 Task: Look for Airbnb properties in Pánuco, Mexico from 12th  December, 2023 to 15th December, 2023 for 3 adults. Place can be entire room with 2 bedrooms having 3 beds and 1 bathroom. Property type can be flat.
Action: Mouse moved to (430, 214)
Screenshot: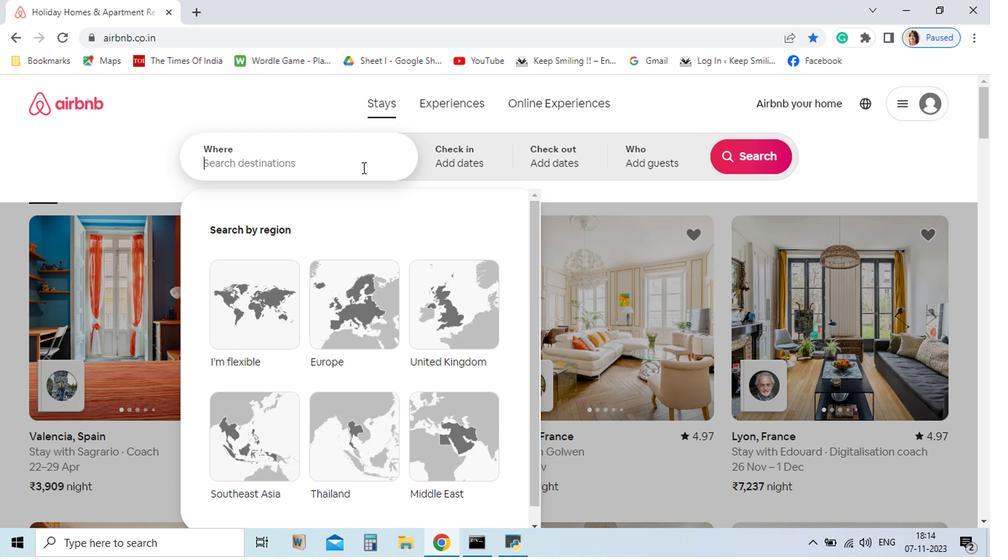 
Action: Mouse pressed left at (430, 214)
Screenshot: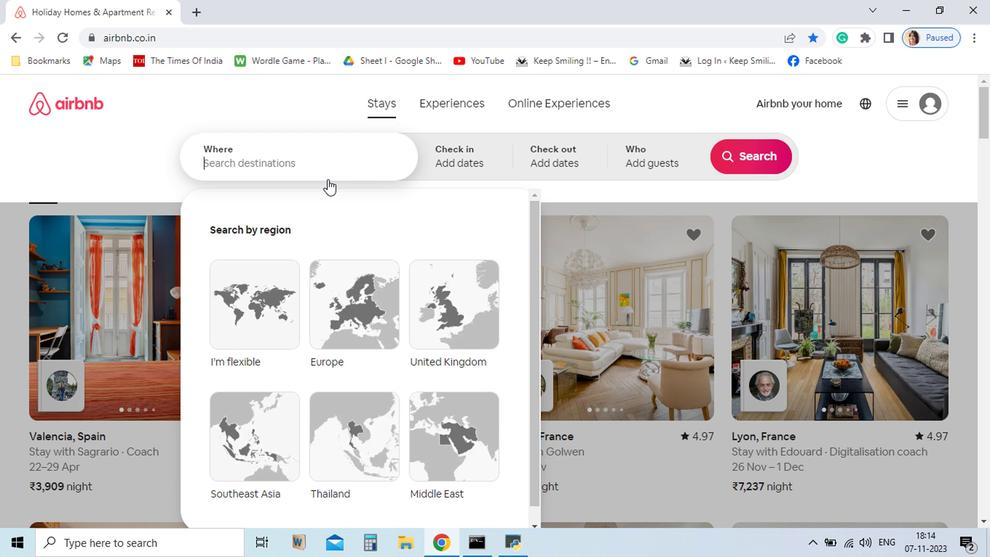 
Action: Mouse moved to (347, 259)
Screenshot: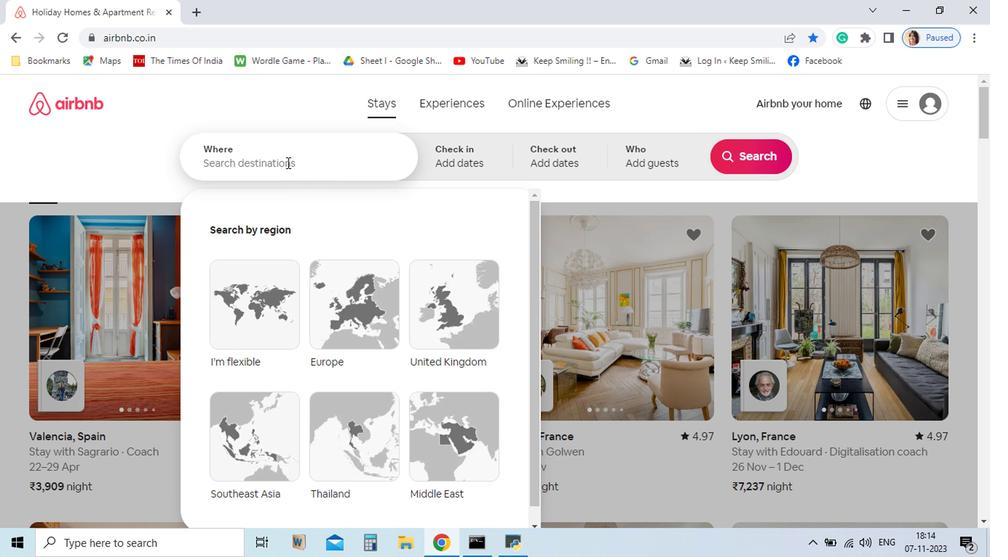 
Action: Mouse pressed left at (347, 259)
Screenshot: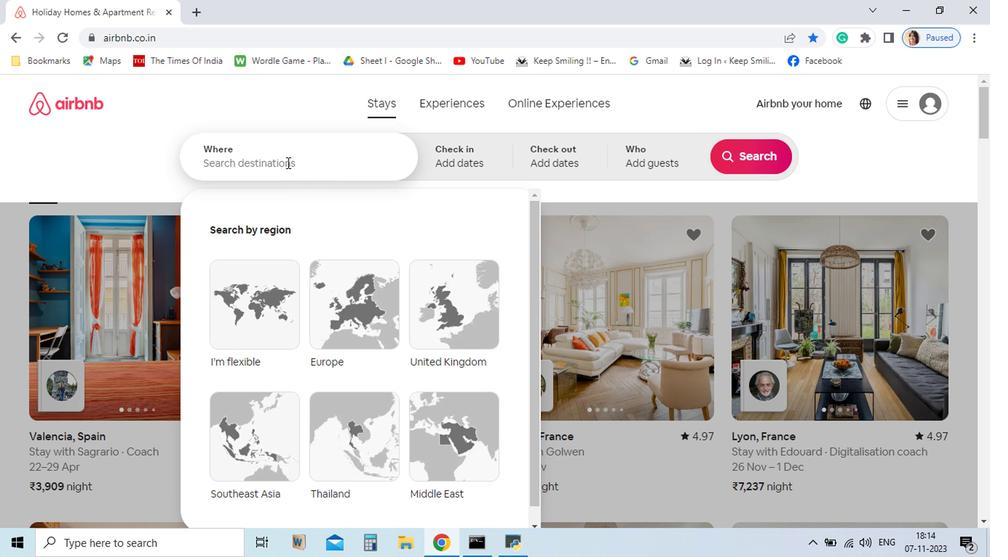 
Action: Mouse moved to (347, 259)
Screenshot: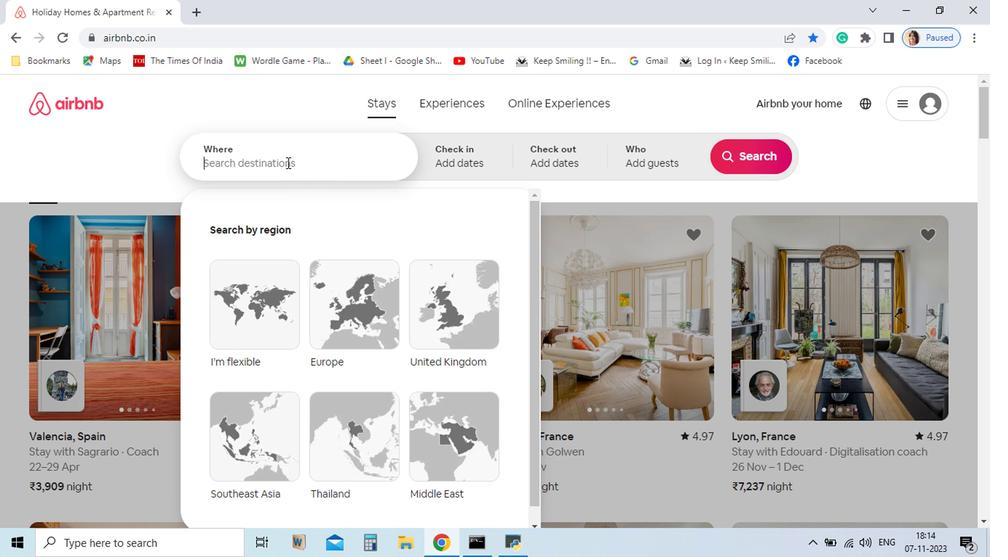 
Action: Key pressed <Key.shift_r>Panuco
Screenshot: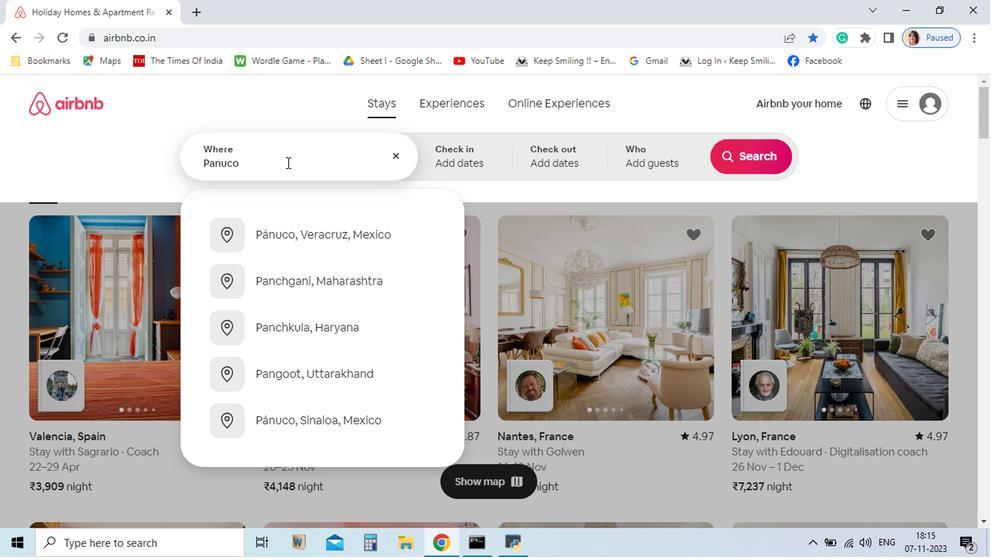 
Action: Mouse moved to (360, 314)
Screenshot: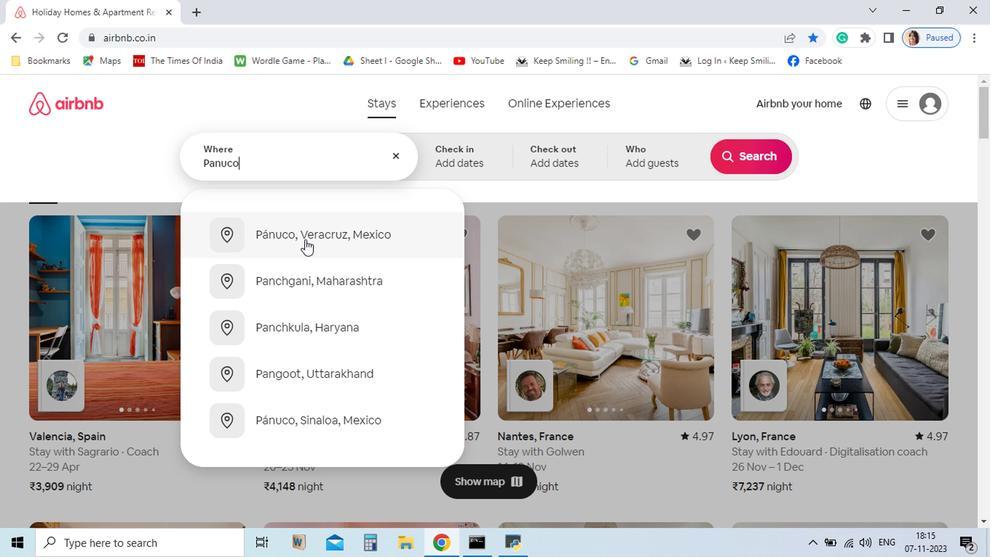 
Action: Mouse pressed left at (360, 314)
Screenshot: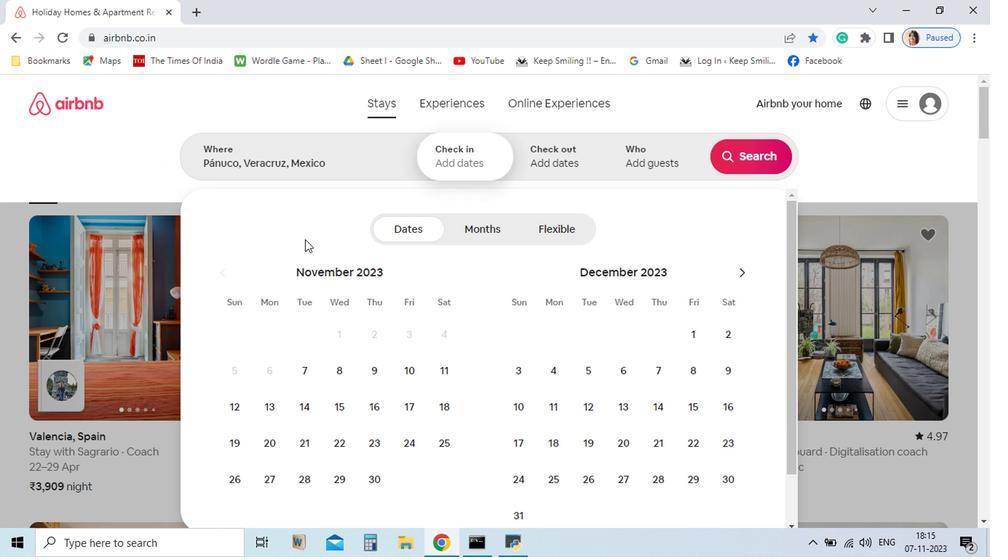 
Action: Mouse moved to (350, 258)
Screenshot: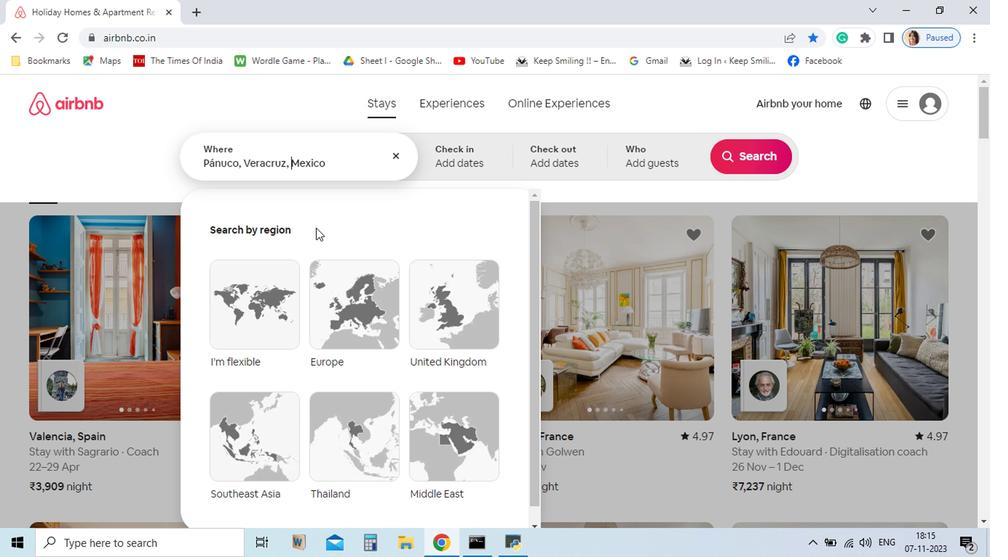 
Action: Mouse pressed left at (350, 258)
Screenshot: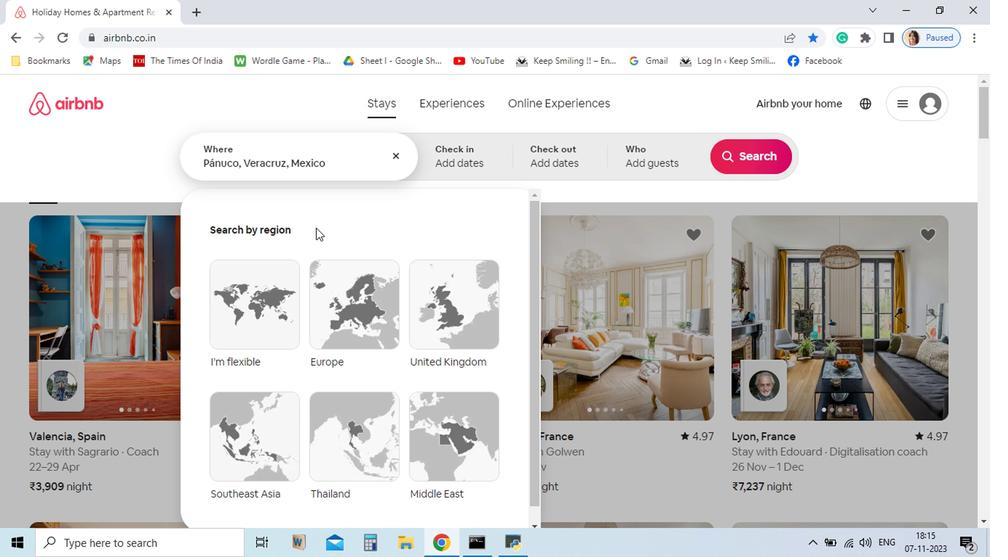 
Action: Mouse moved to (367, 305)
Screenshot: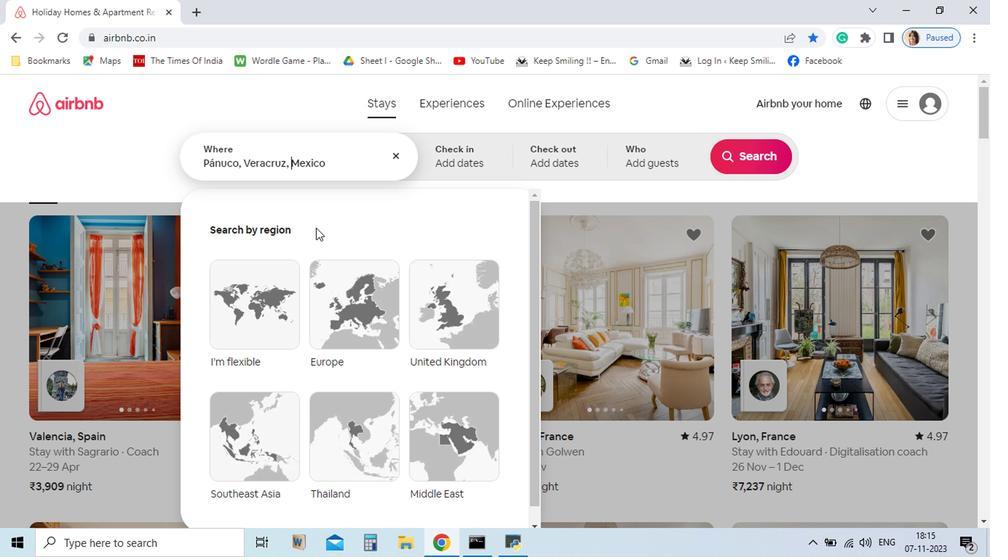 
Action: Key pressed <Key.backspace><Key.backspace><Key.backspace><Key.backspace><Key.backspace><Key.backspace><Key.backspace><Key.backspace><Key.backspace><Key.backspace>
Screenshot: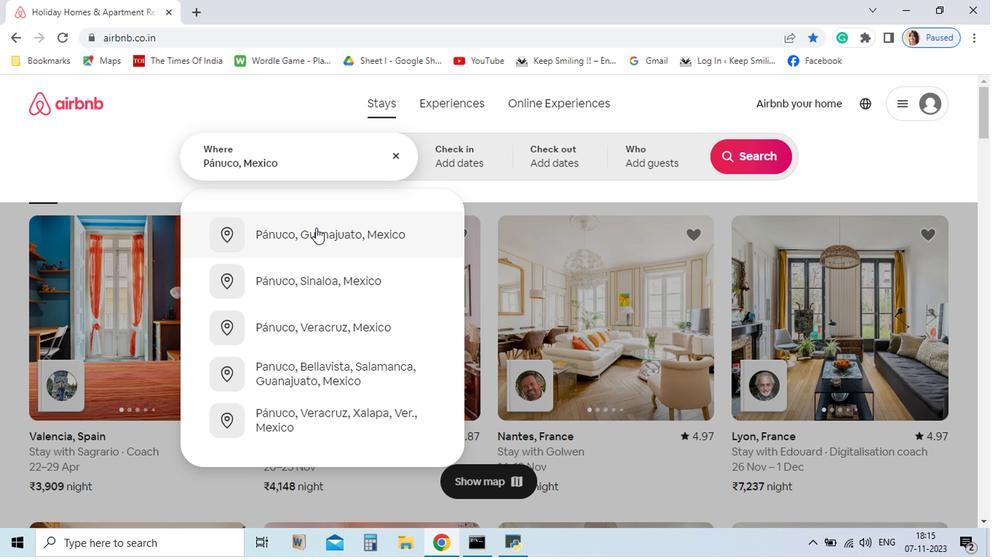 
Action: Mouse moved to (354, 257)
Screenshot: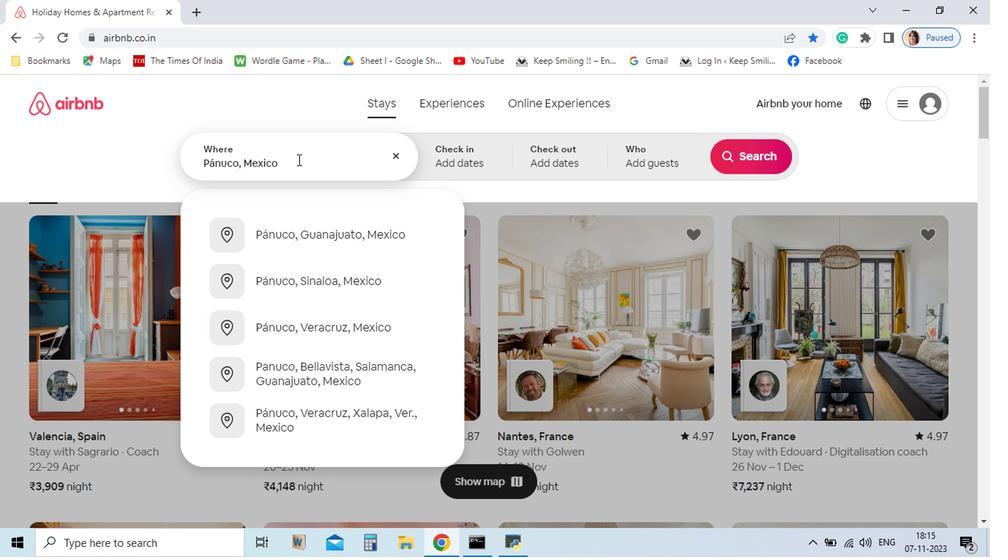 
Action: Mouse pressed left at (354, 257)
Screenshot: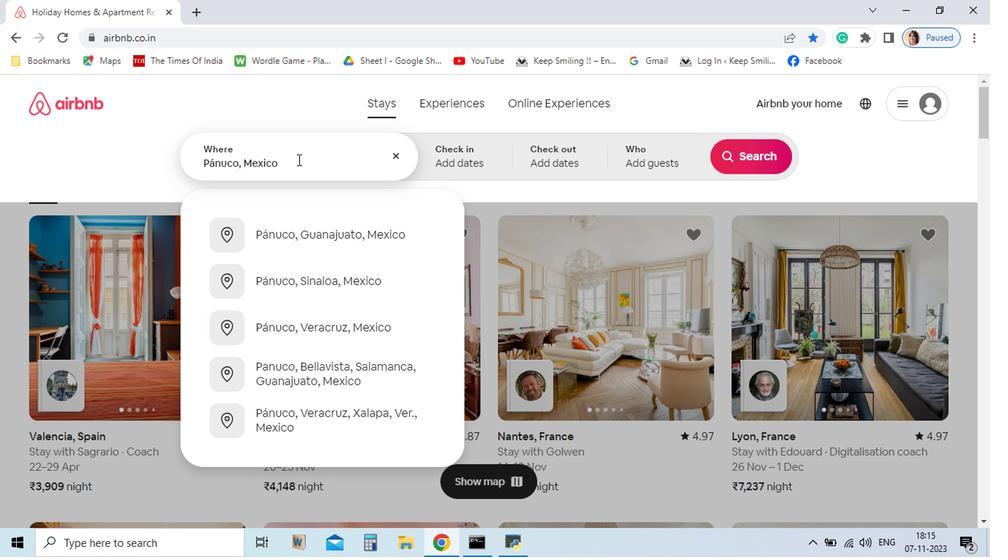 
Action: Mouse moved to (354, 257)
Screenshot: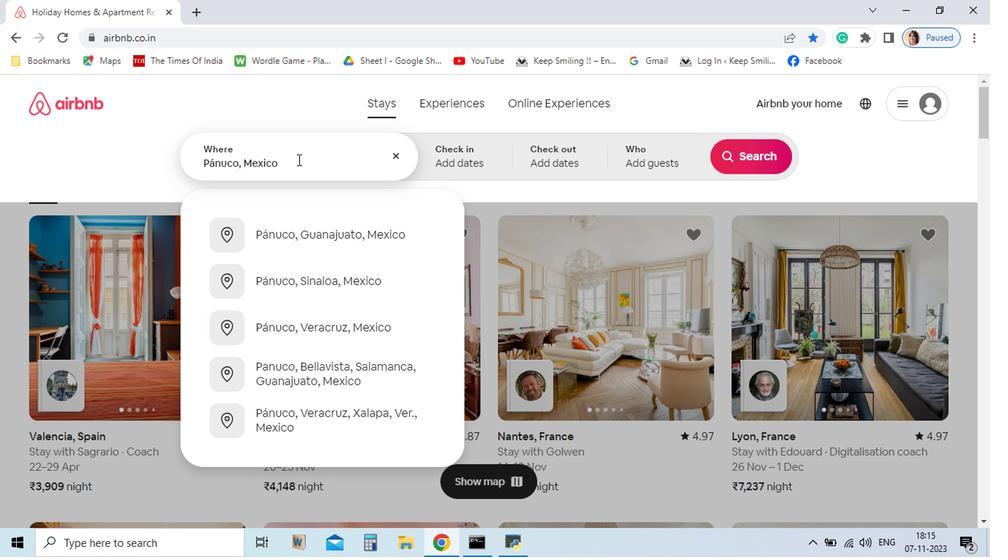 
Action: Key pressed <Key.enter>
Screenshot: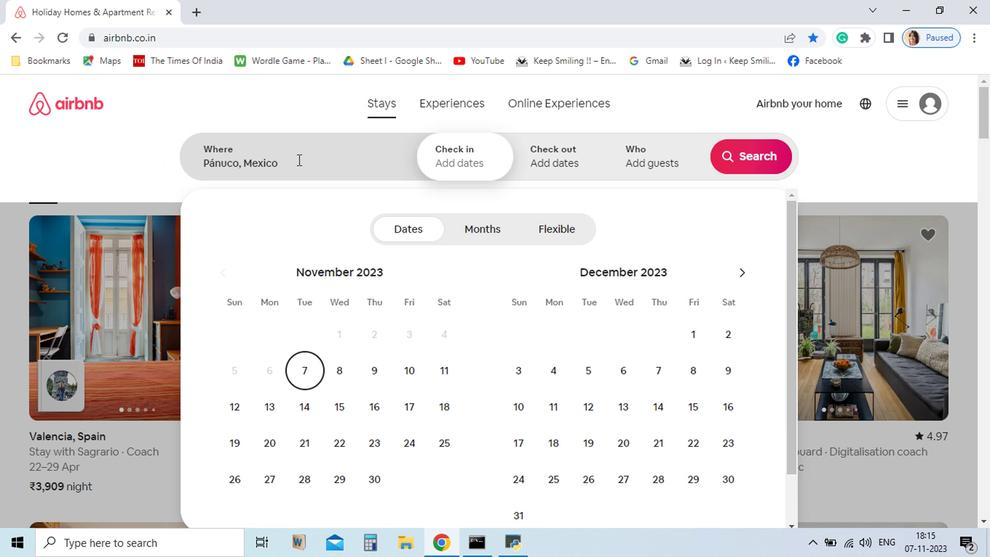
Action: Mouse moved to (554, 430)
Screenshot: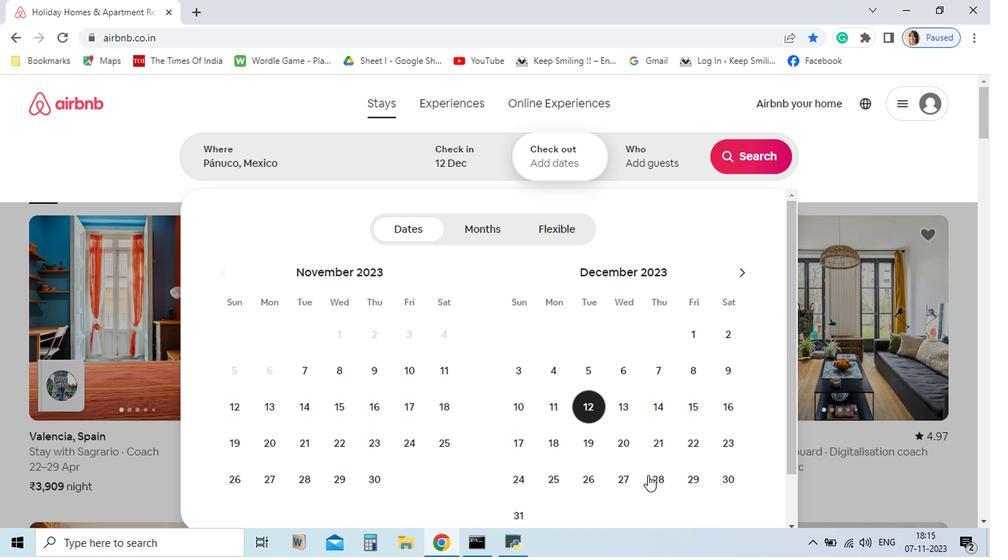 
Action: Mouse pressed left at (554, 430)
Screenshot: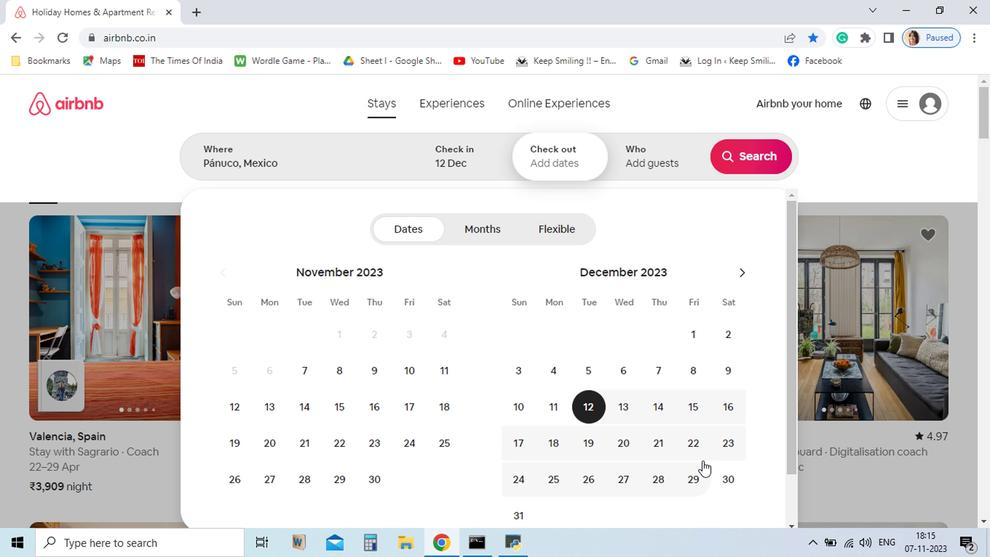 
Action: Mouse moved to (641, 434)
Screenshot: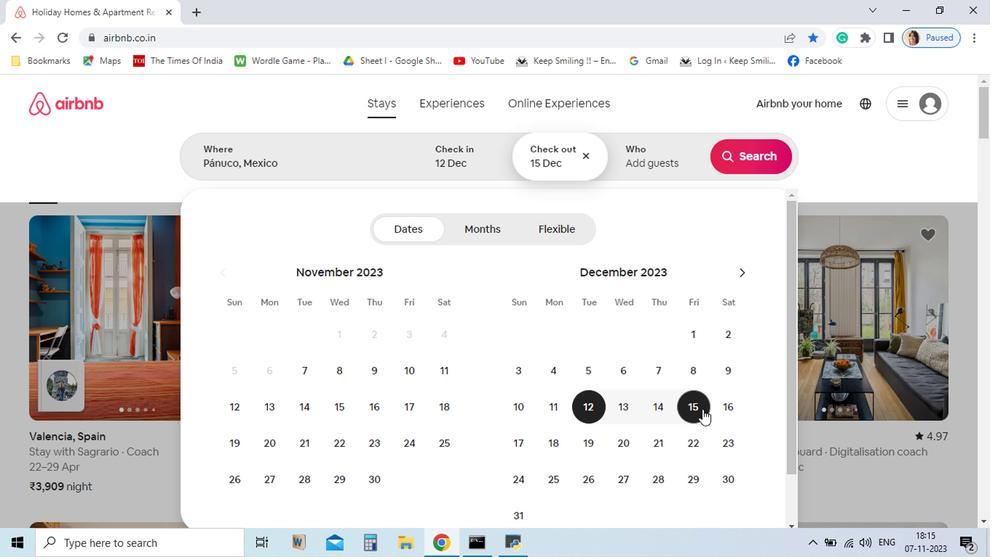 
Action: Mouse pressed left at (641, 434)
Screenshot: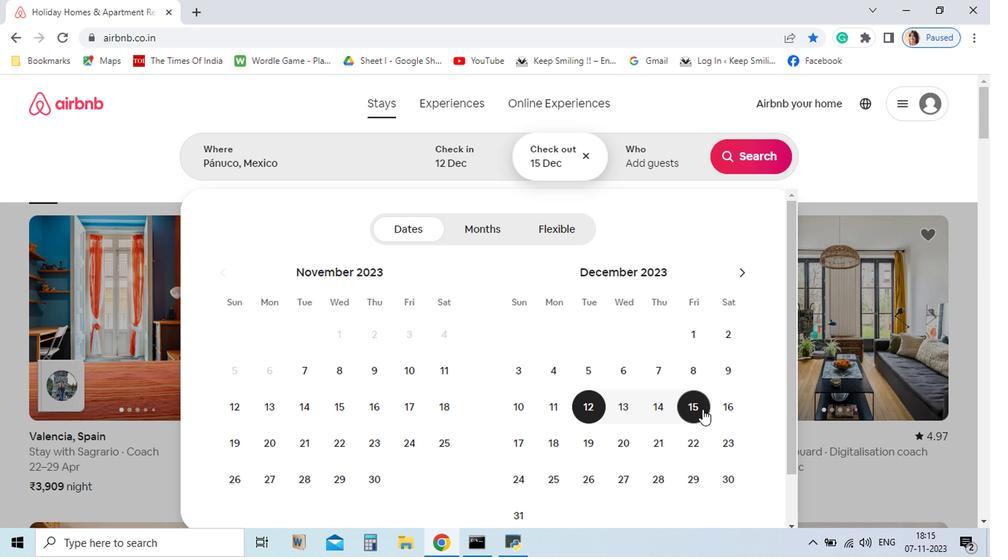 
Action: Mouse moved to (601, 254)
Screenshot: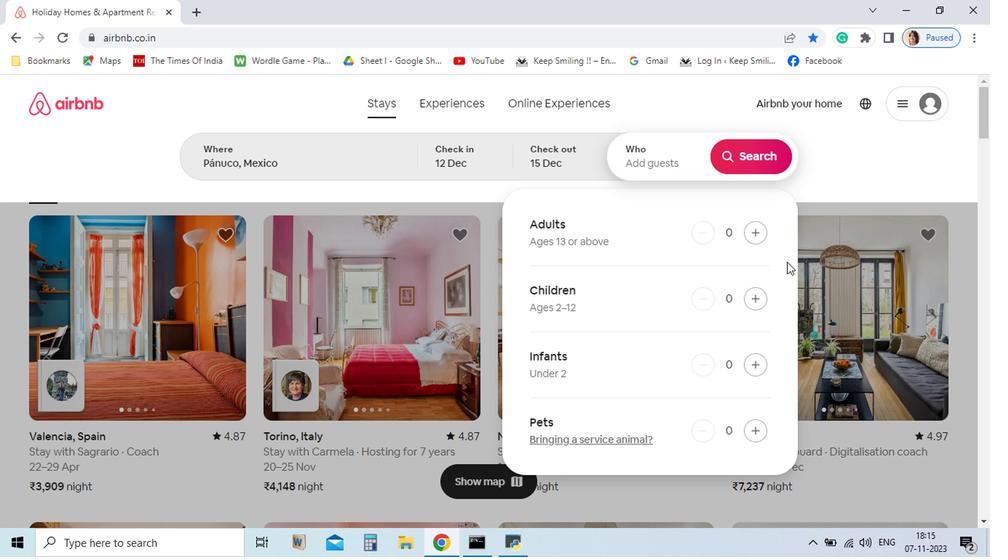 
Action: Mouse pressed left at (601, 254)
Screenshot: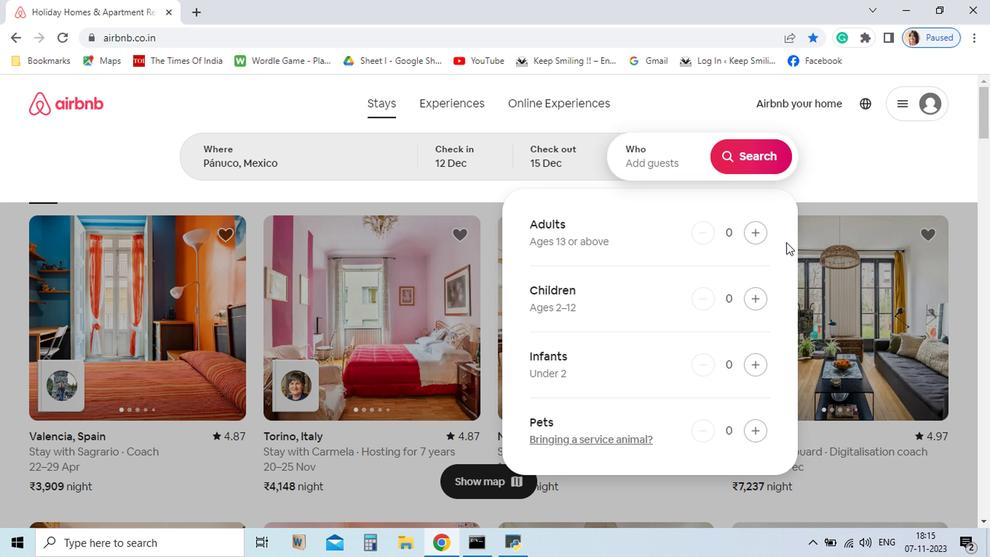 
Action: Mouse moved to (679, 306)
Screenshot: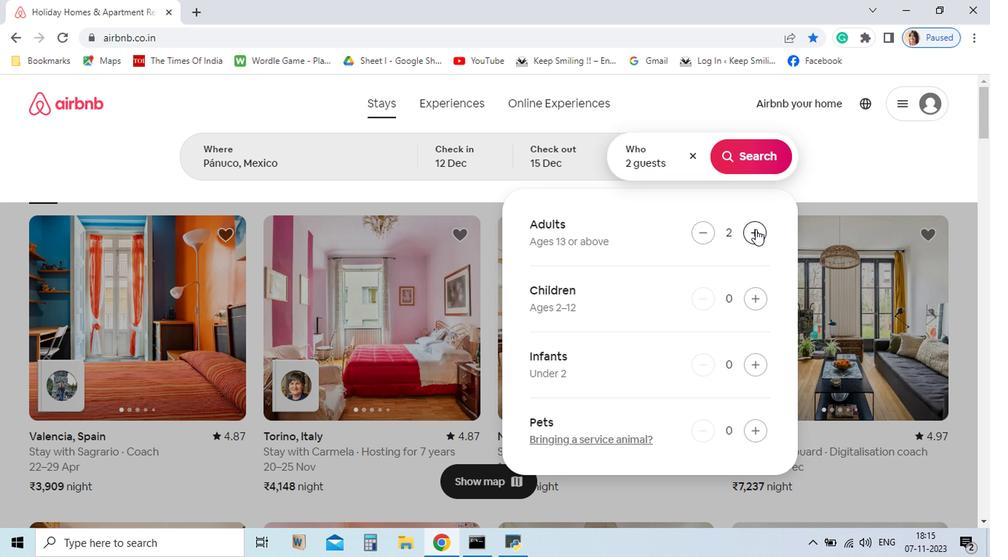 
Action: Mouse pressed left at (679, 306)
Screenshot: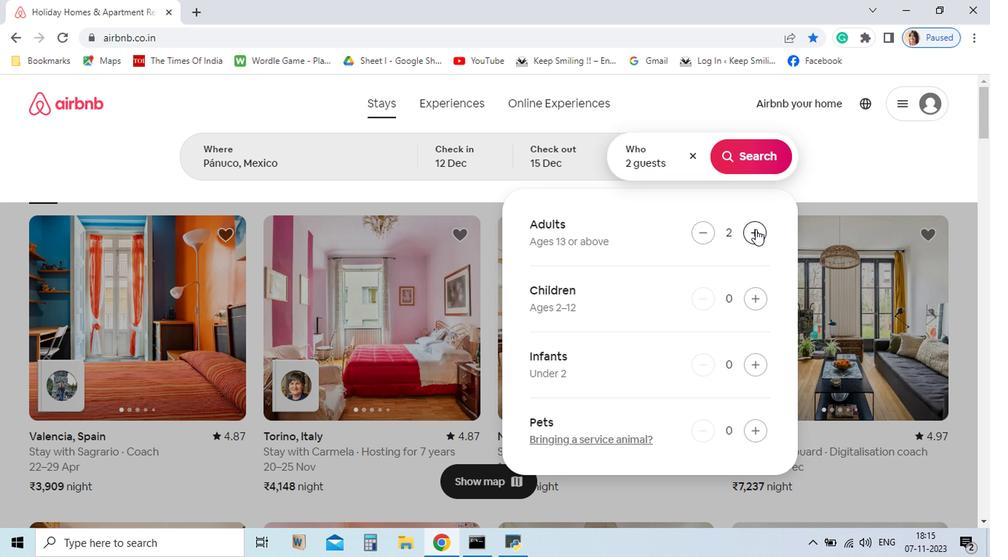 
Action: Mouse pressed left at (679, 306)
Screenshot: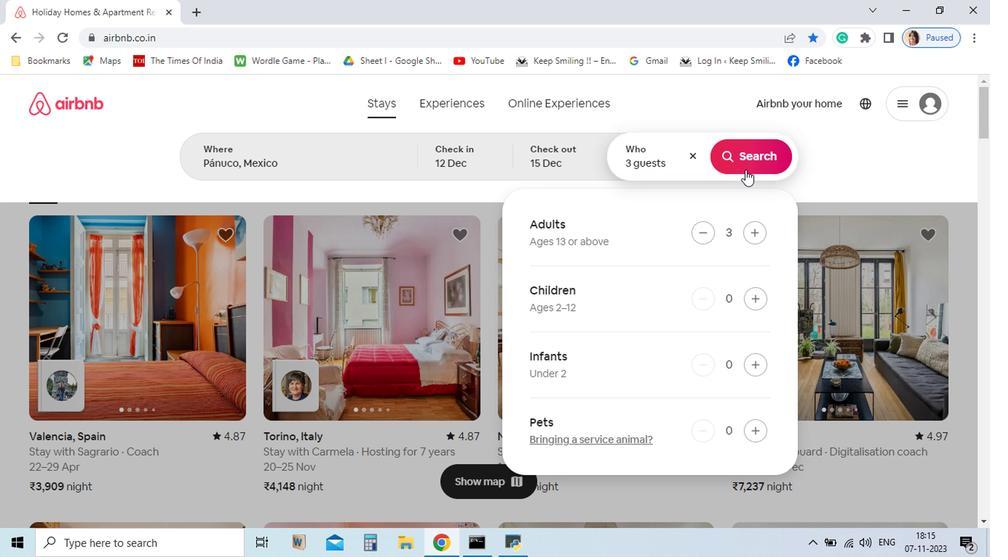
Action: Mouse pressed left at (679, 306)
Screenshot: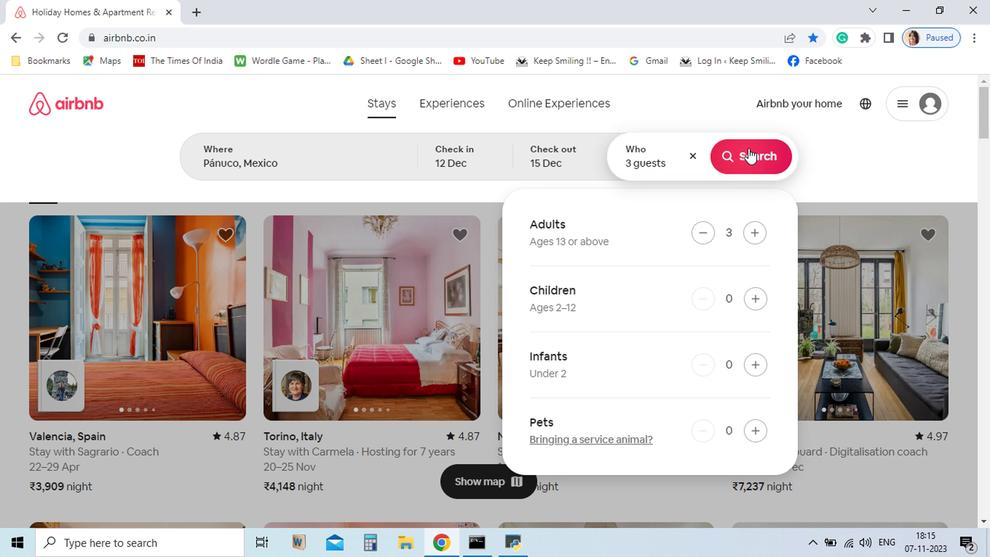 
Action: Mouse moved to (674, 248)
Screenshot: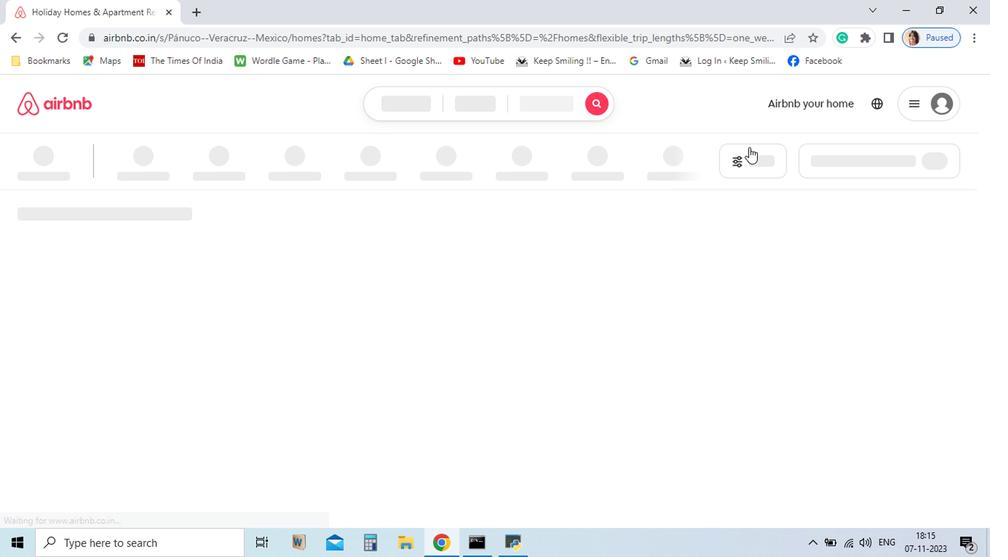 
Action: Mouse pressed left at (674, 248)
Screenshot: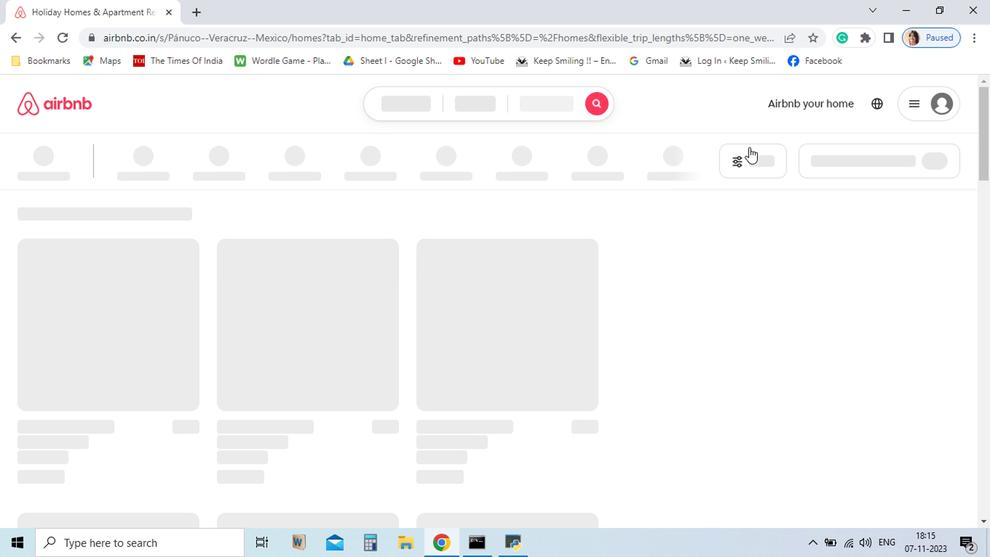 
Action: Mouse moved to (687, 260)
Screenshot: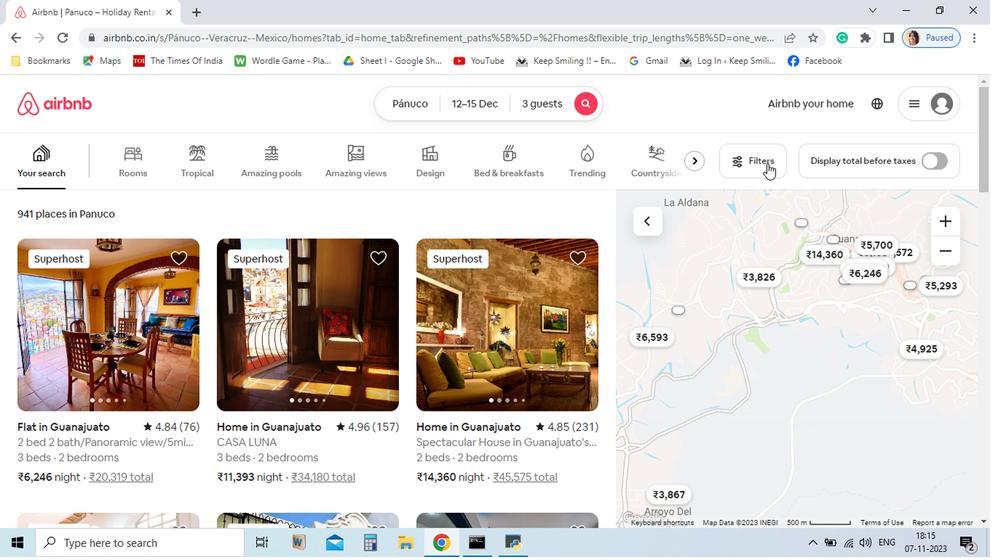 
Action: Mouse pressed left at (687, 260)
Screenshot: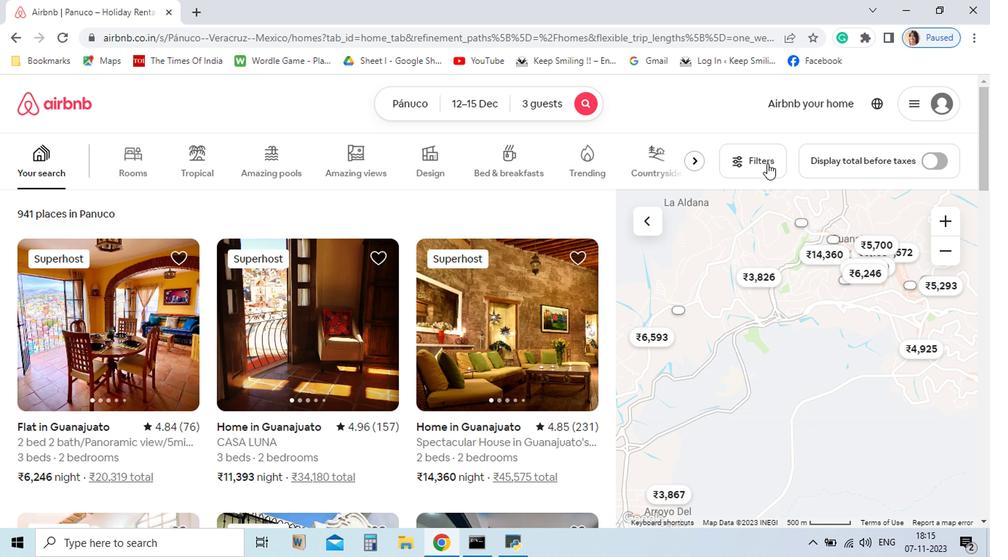
Action: Mouse moved to (692, 276)
Screenshot: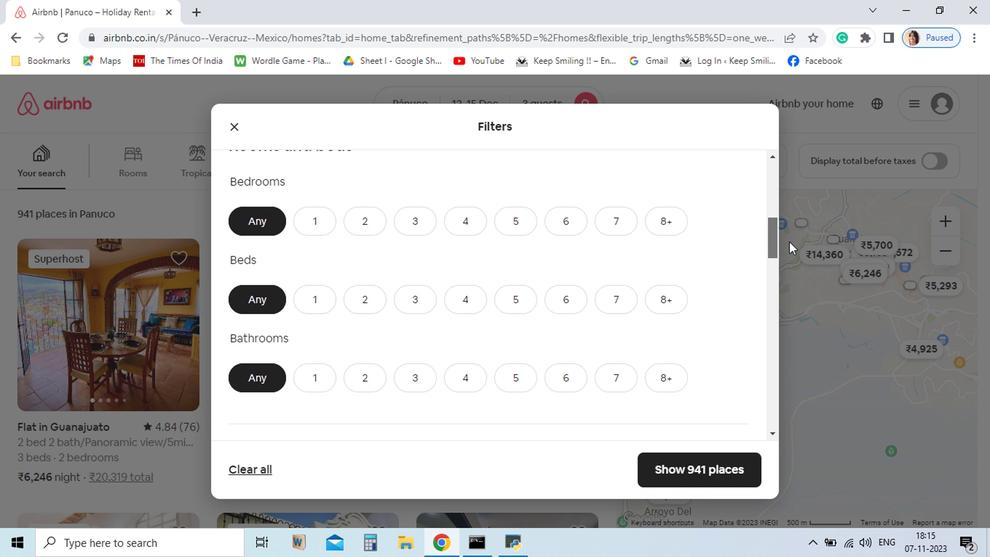
Action: Mouse pressed left at (692, 276)
Screenshot: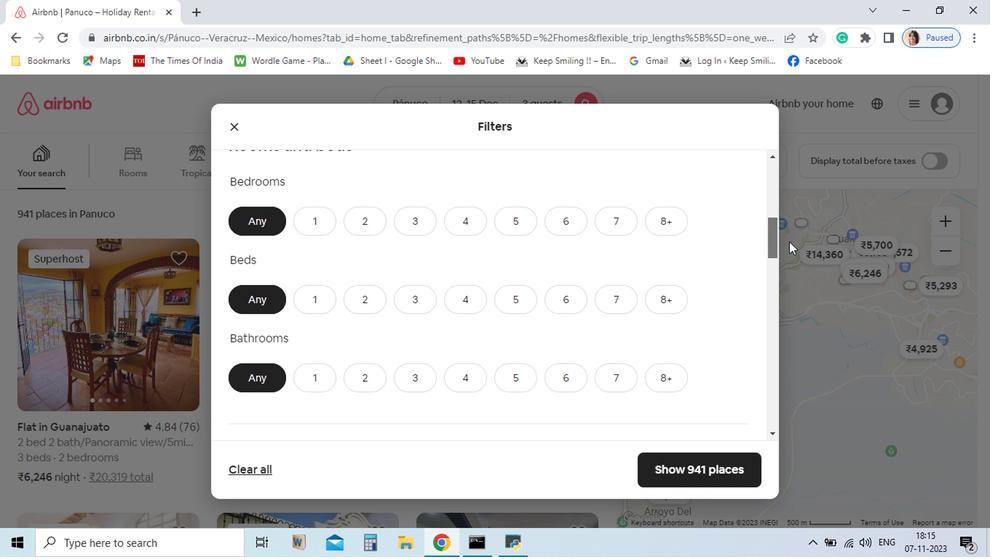 
Action: Mouse moved to (399, 301)
Screenshot: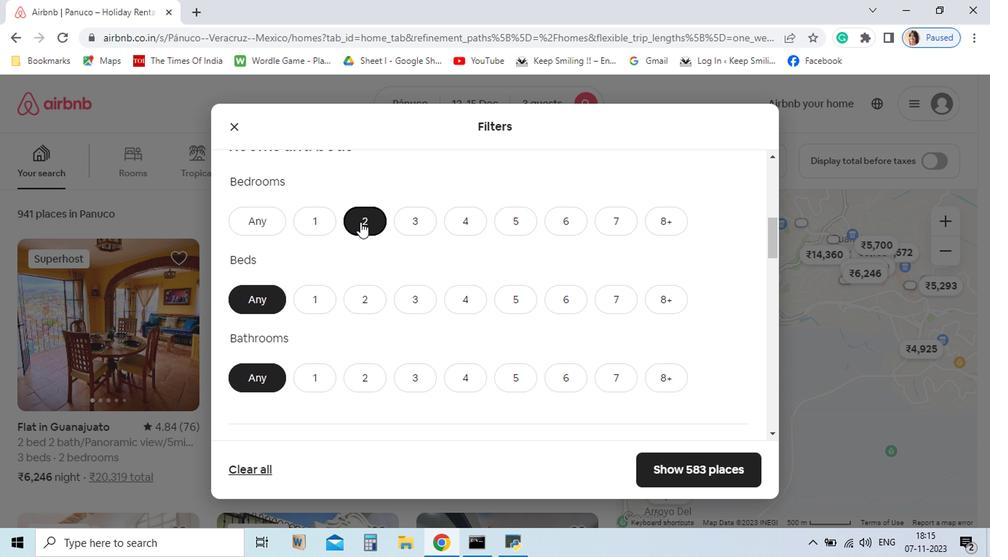 
Action: Mouse pressed left at (399, 301)
Screenshot: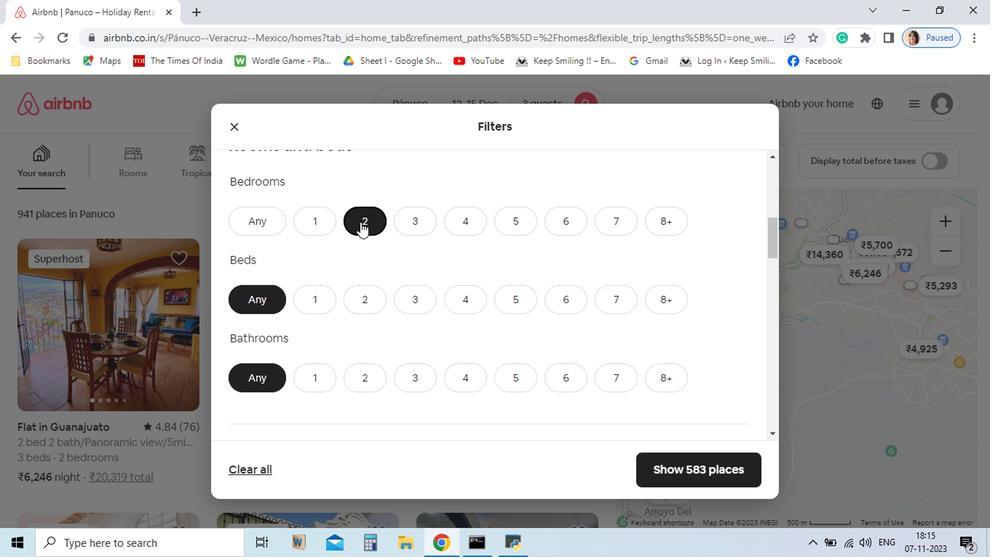 
Action: Mouse moved to (439, 353)
Screenshot: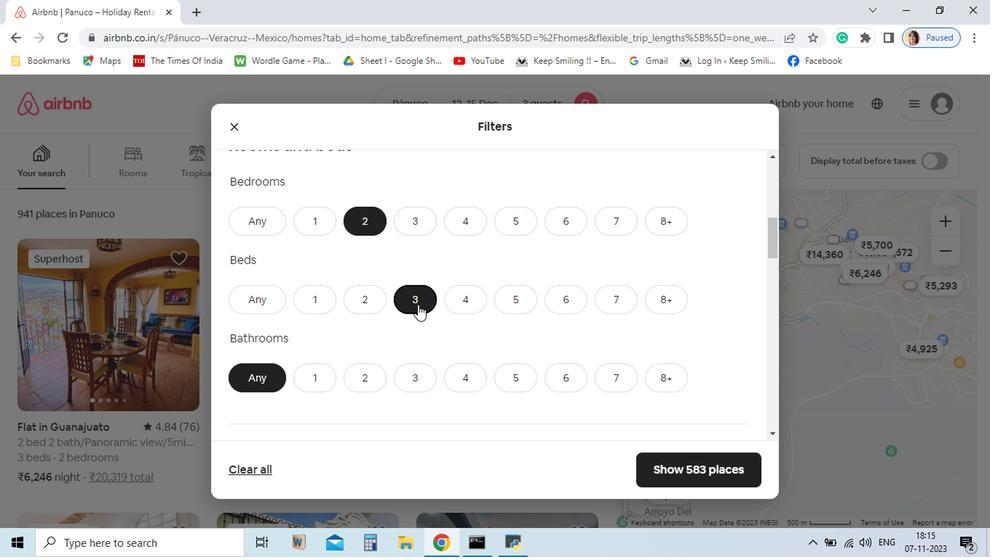 
Action: Mouse pressed left at (439, 353)
Screenshot: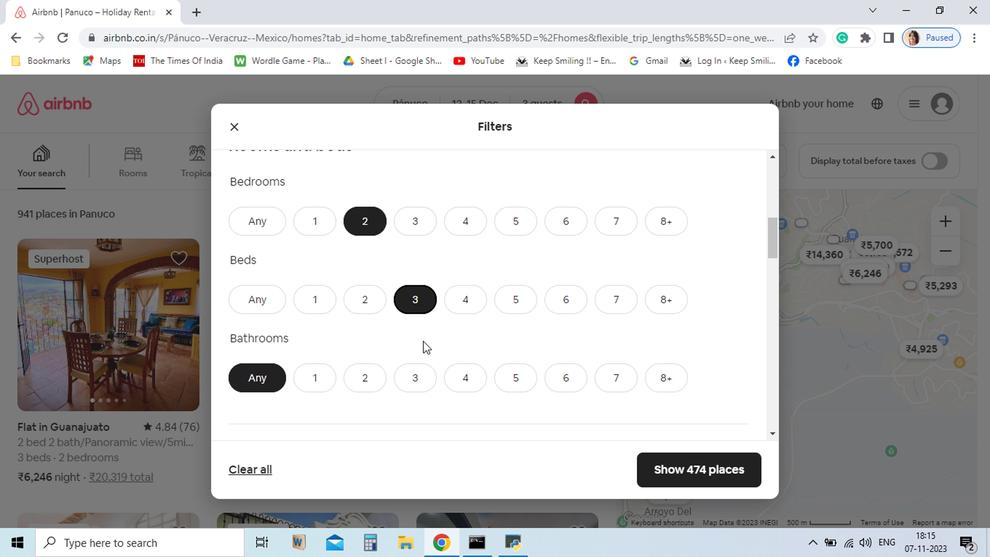 
Action: Mouse moved to (370, 413)
Screenshot: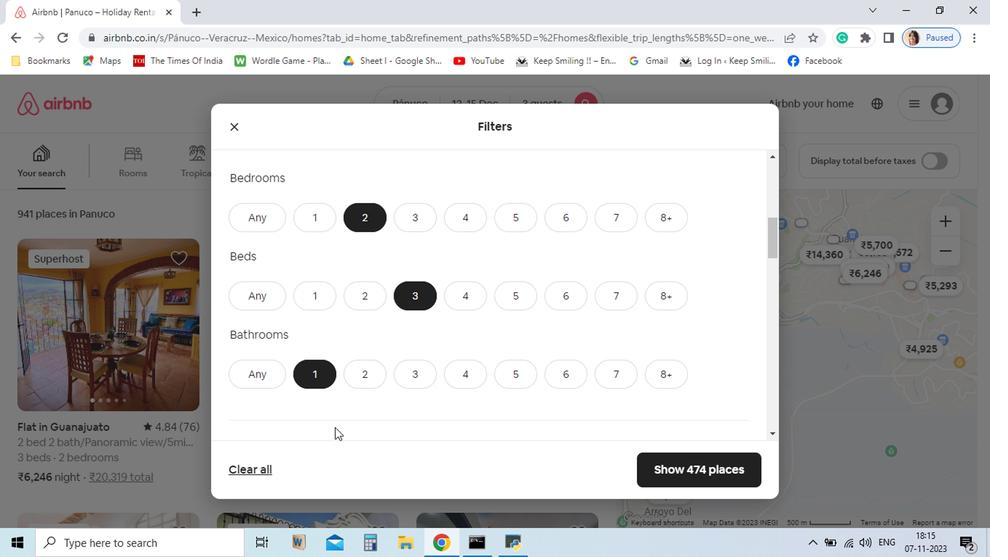 
Action: Mouse pressed left at (370, 413)
Screenshot: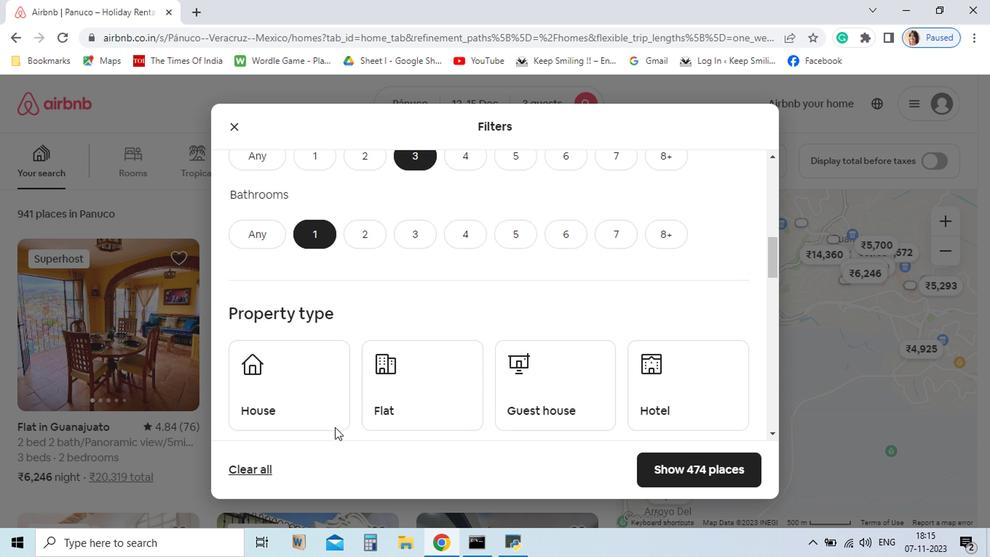 
Action: Mouse moved to (381, 447)
Screenshot: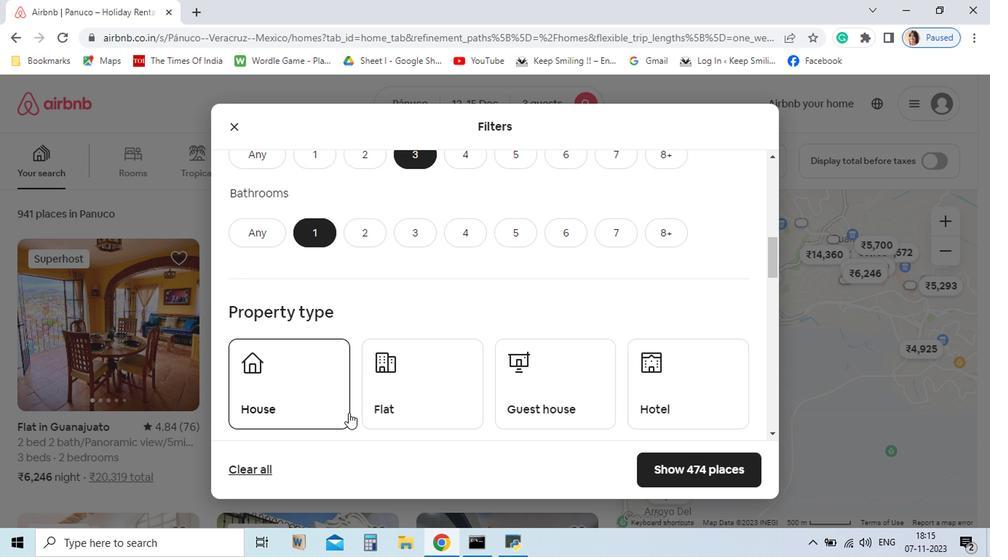 
Action: Mouse scrolled (381, 447) with delta (0, 0)
Screenshot: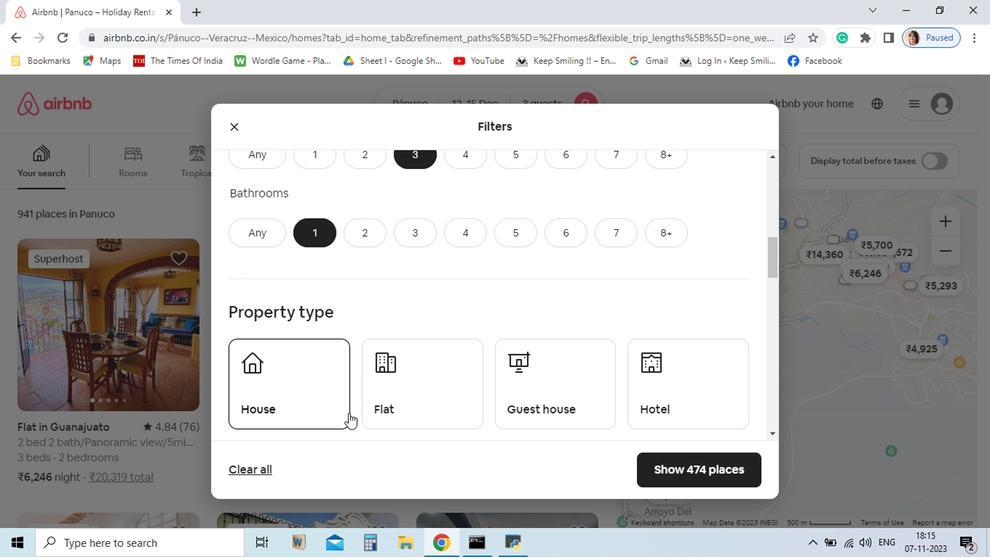 
Action: Mouse scrolled (381, 447) with delta (0, 0)
Screenshot: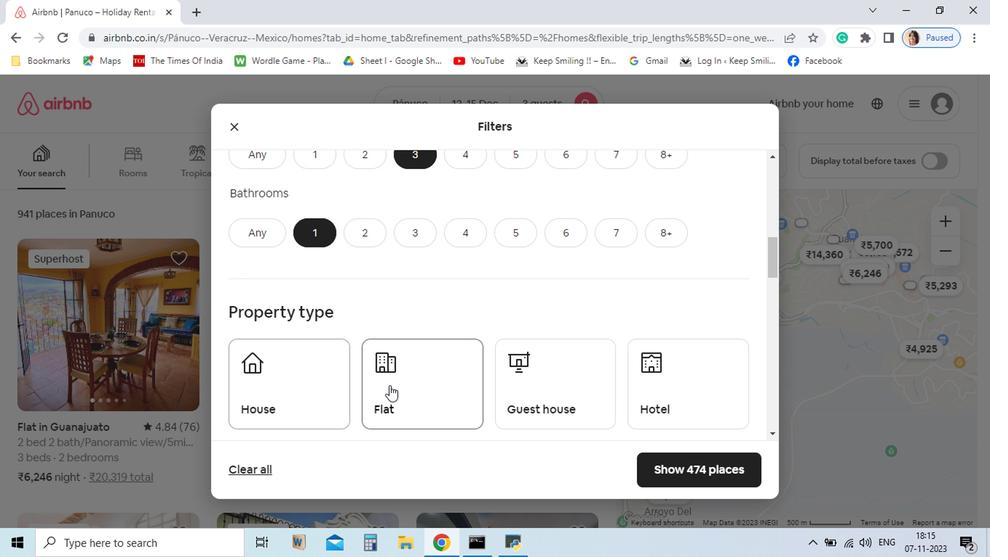 
Action: Mouse moved to (425, 416)
Screenshot: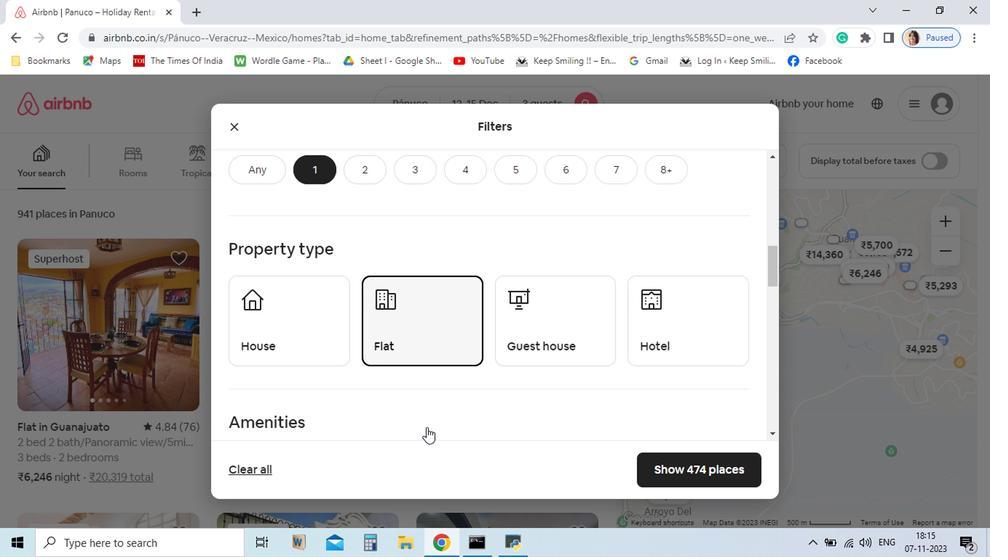 
Action: Mouse pressed left at (425, 416)
Screenshot: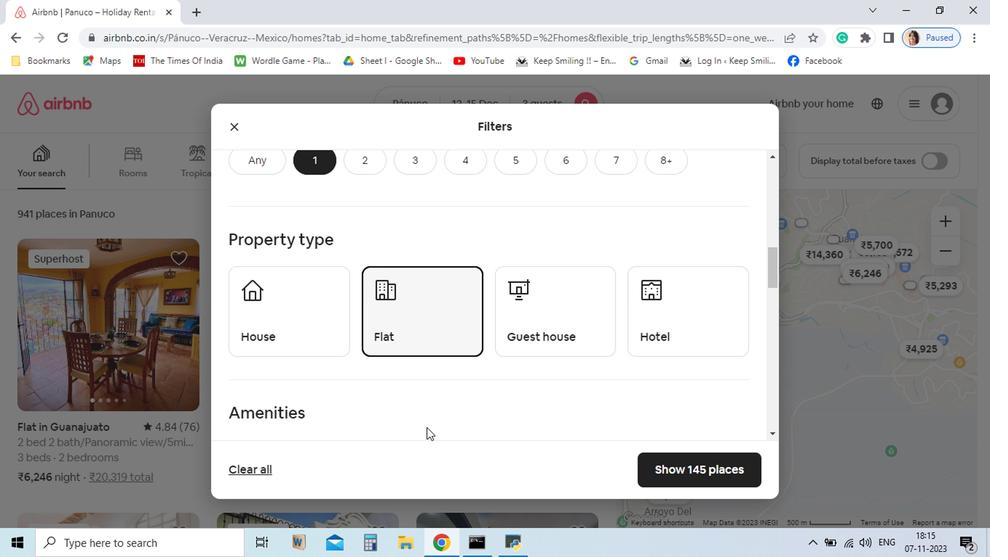 
Action: Mouse moved to (446, 447)
Screenshot: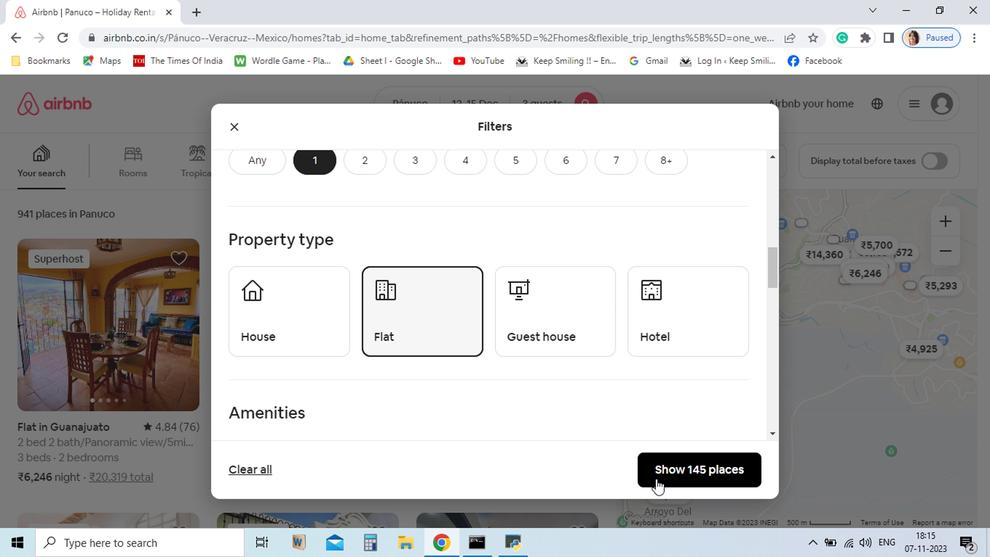 
Action: Mouse scrolled (446, 447) with delta (0, 0)
Screenshot: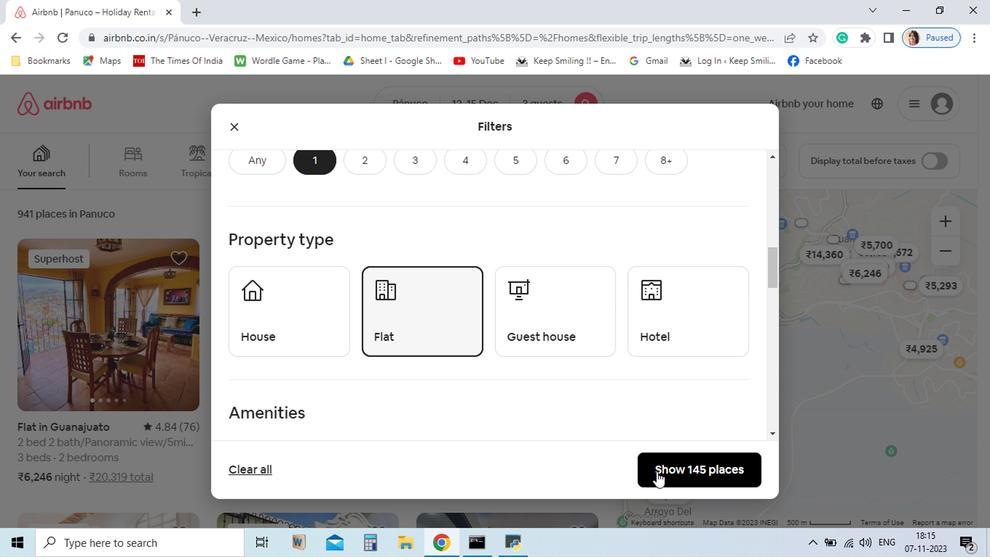 
Action: Mouse moved to (609, 479)
Screenshot: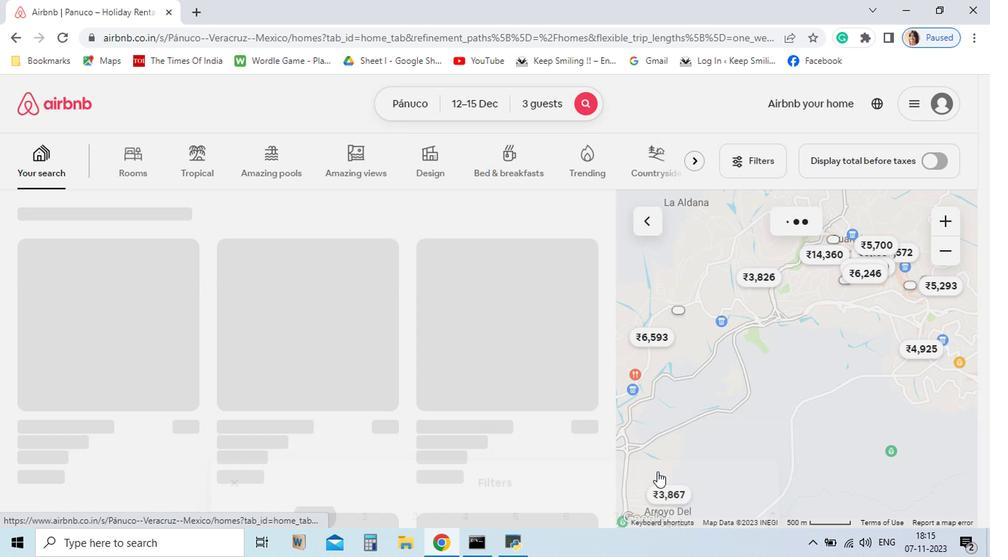 
Action: Mouse pressed left at (609, 479)
Screenshot: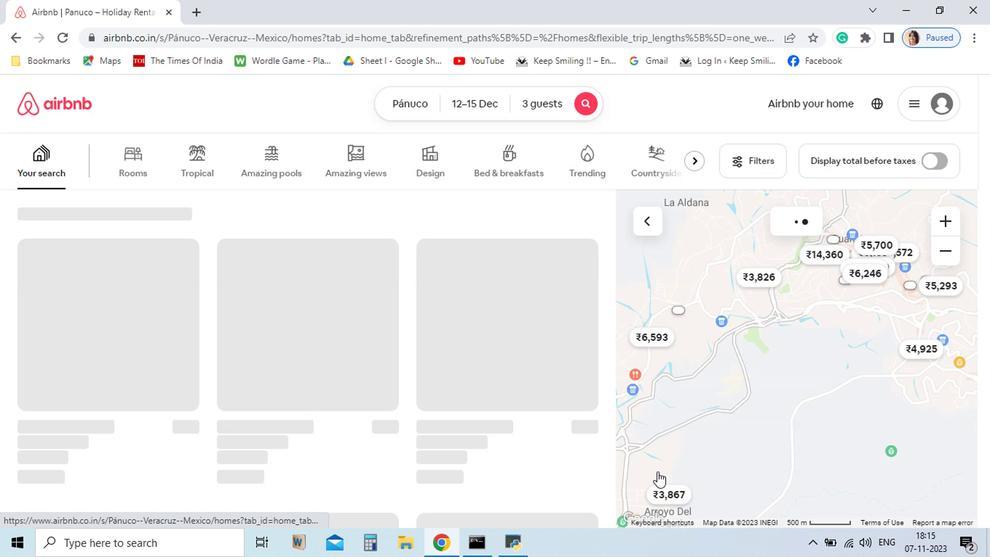 
Action: Mouse moved to (526, 477)
Screenshot: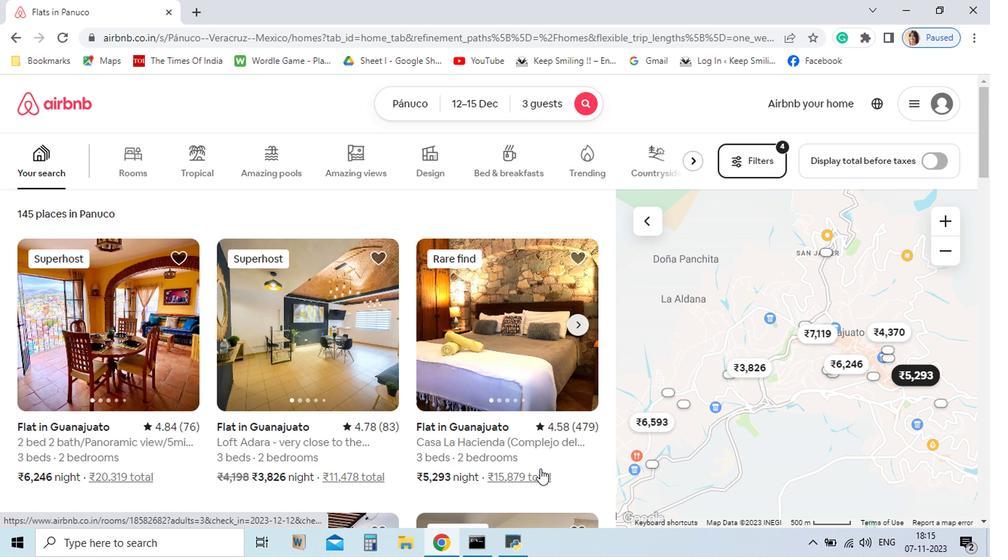 
Action: Mouse scrolled (526, 476) with delta (0, 0)
Screenshot: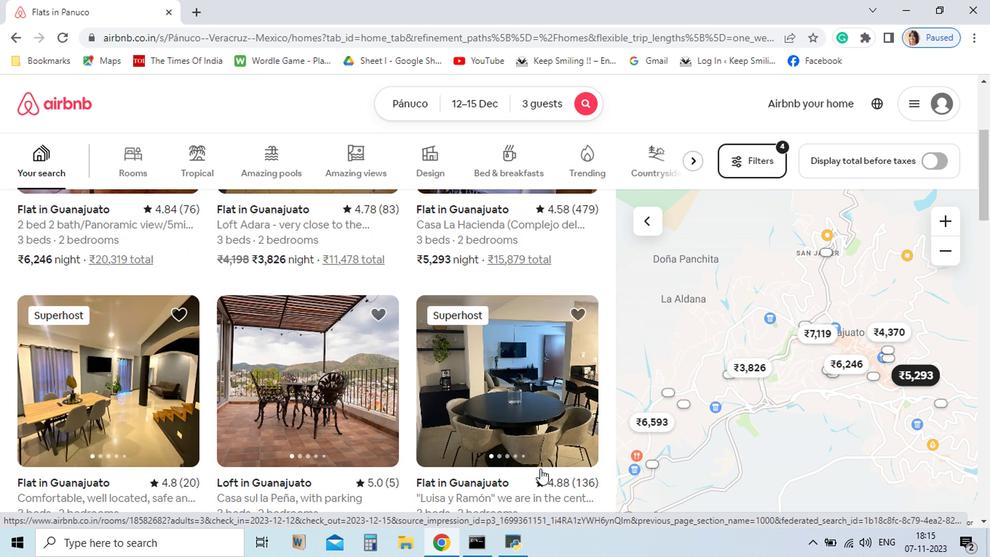 
Action: Mouse scrolled (526, 476) with delta (0, 0)
Screenshot: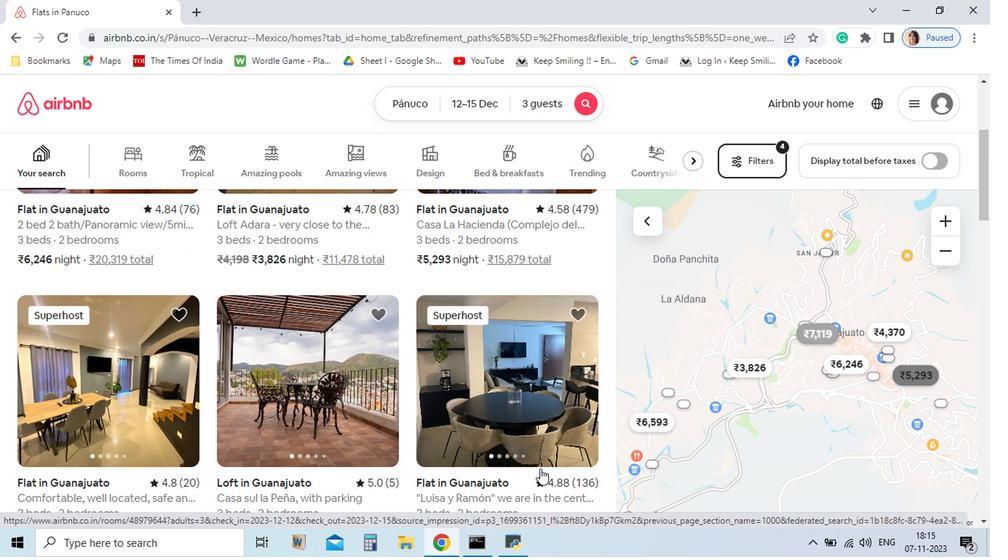 
Action: Mouse scrolled (526, 476) with delta (0, 0)
Screenshot: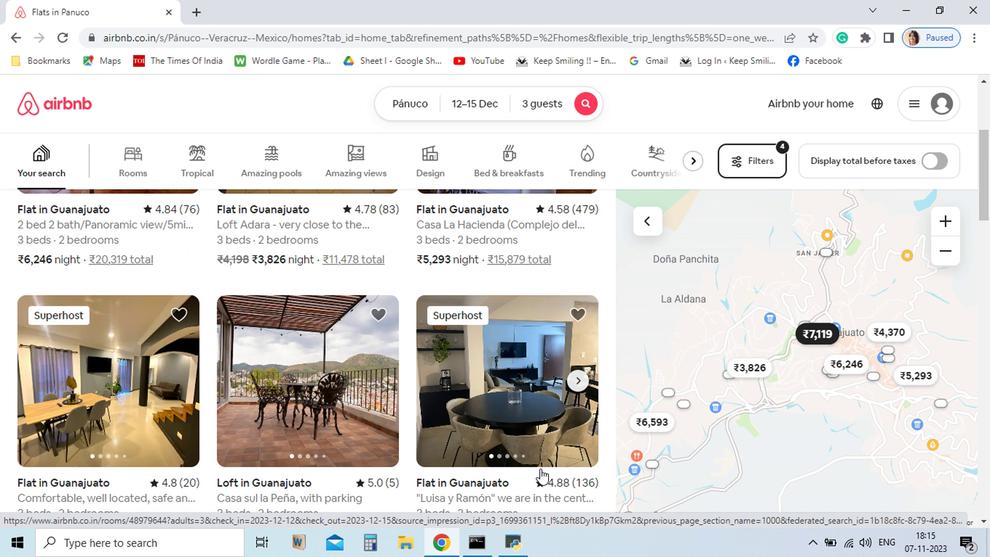 
Action: Mouse moved to (346, 484)
Screenshot: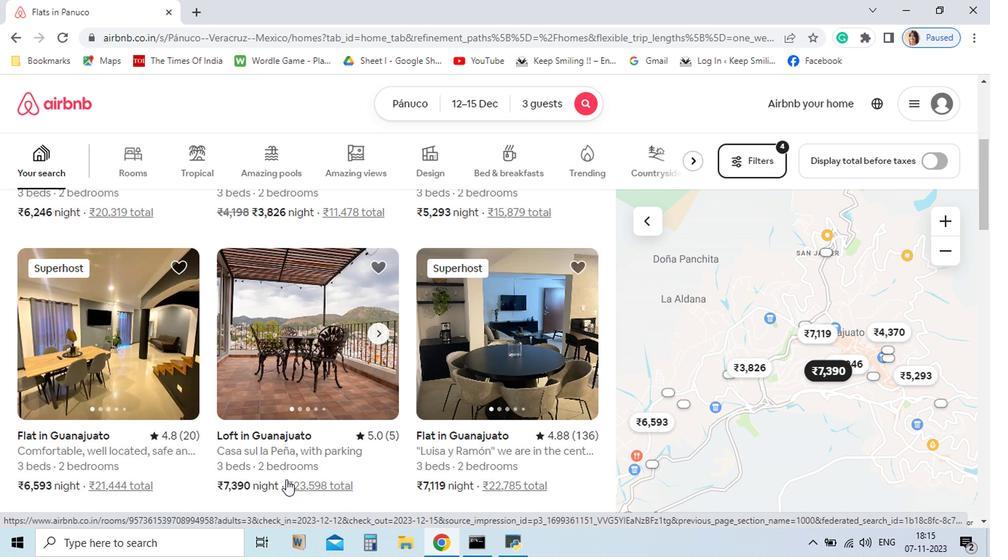 
Action: Mouse scrolled (346, 484) with delta (0, 0)
Screenshot: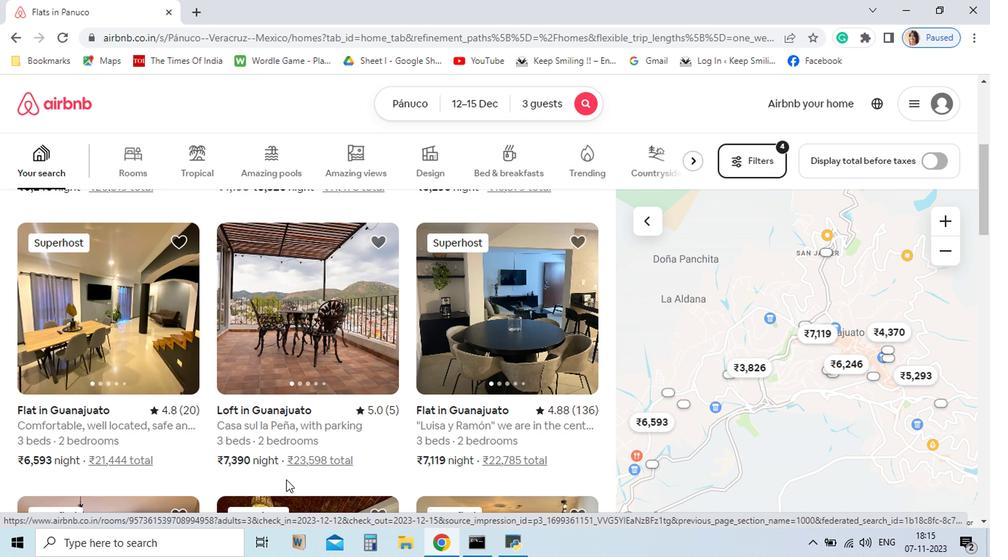 
Action: Mouse moved to (346, 484)
Screenshot: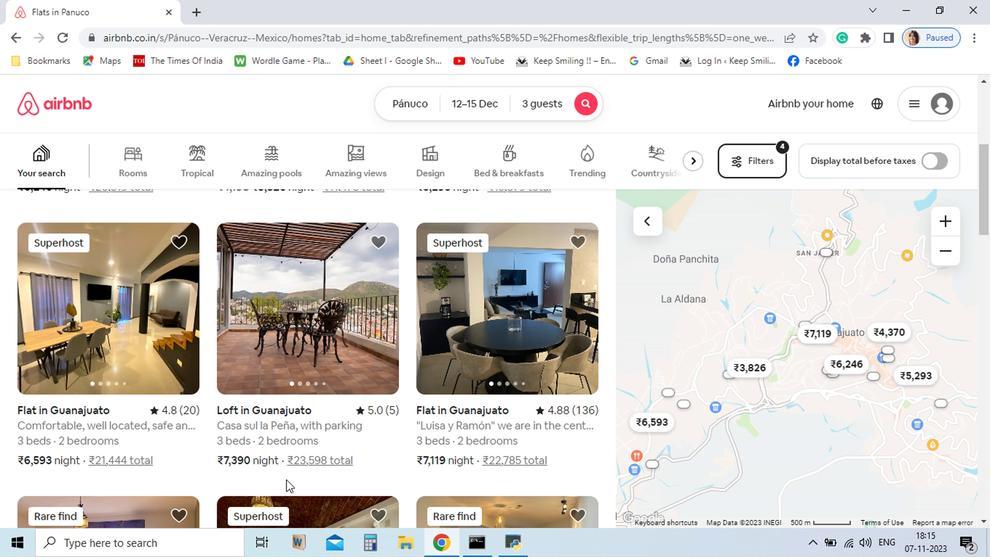 
Action: Mouse scrolled (346, 484) with delta (0, 0)
Screenshot: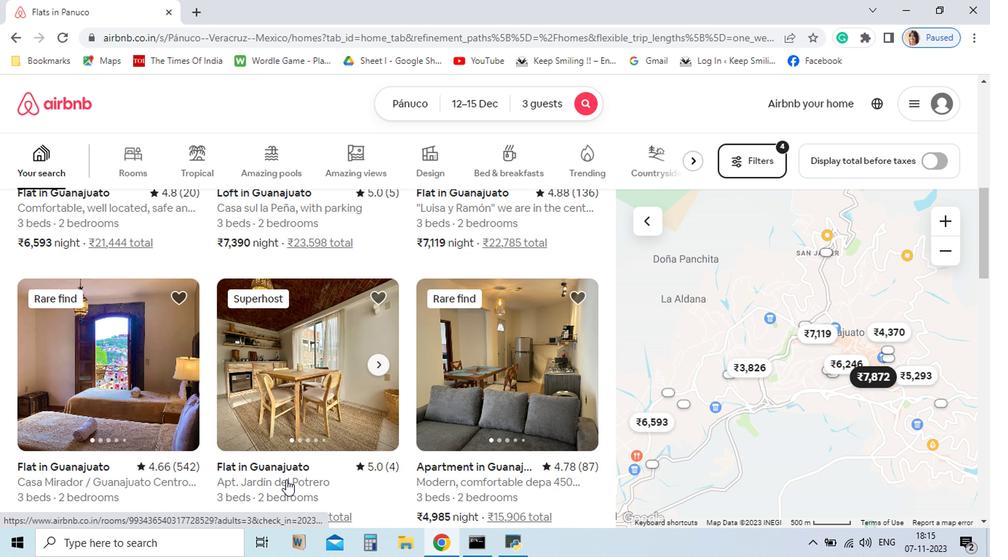 
Action: Mouse scrolled (346, 484) with delta (0, 0)
Screenshot: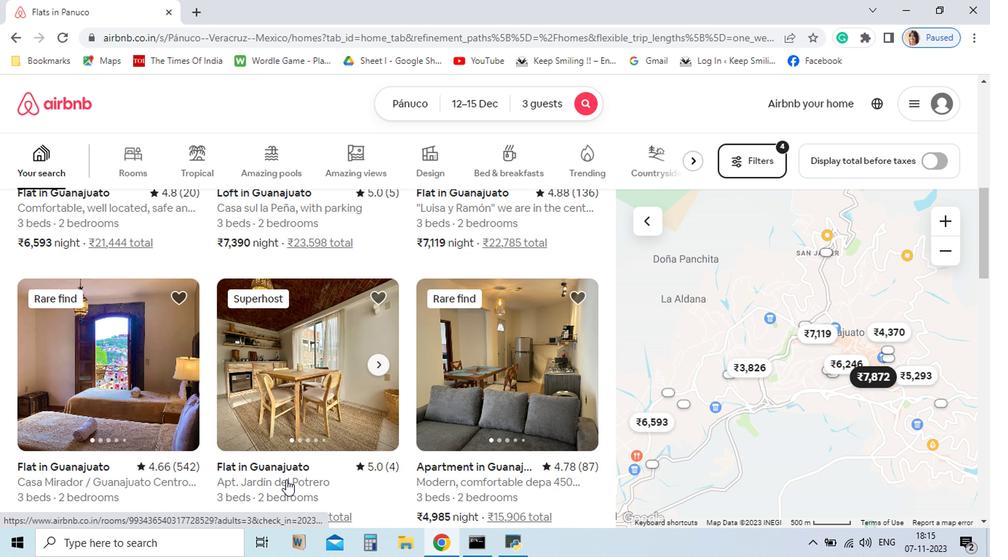 
Action: Mouse scrolled (346, 484) with delta (0, 0)
Screenshot: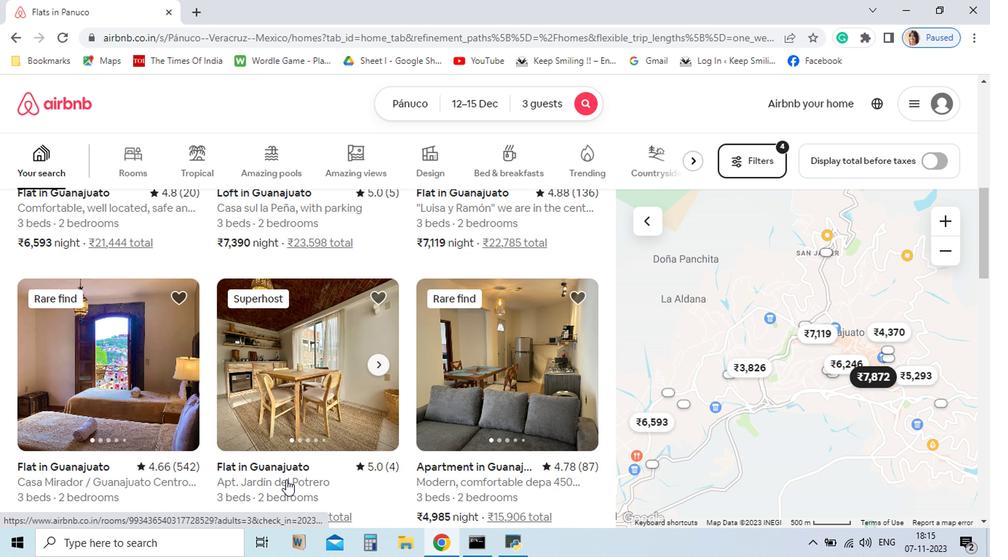 
Action: Mouse moved to (344, 469)
Screenshot: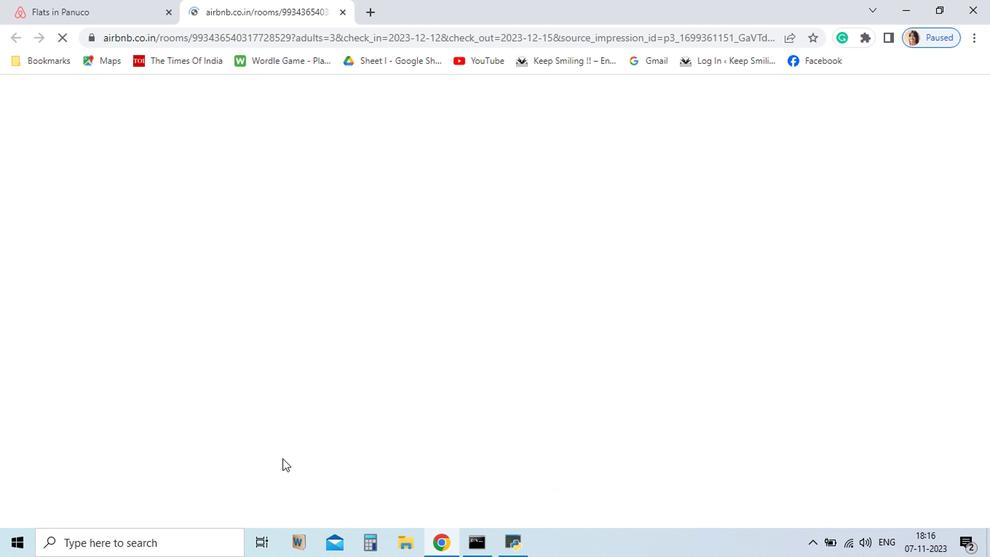 
Action: Mouse pressed left at (344, 469)
Screenshot: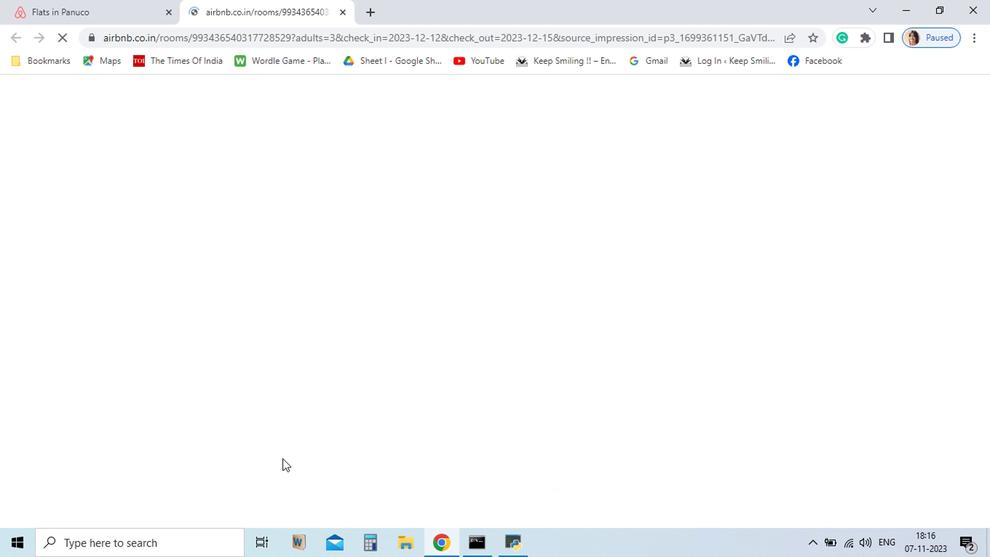 
Action: Mouse moved to (725, 429)
Screenshot: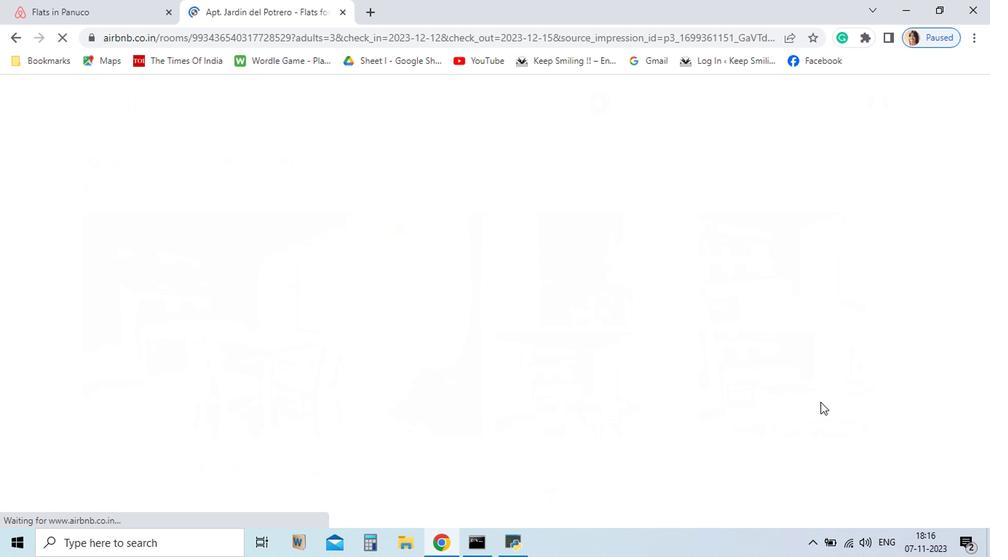 
Action: Mouse pressed left at (725, 429)
Screenshot: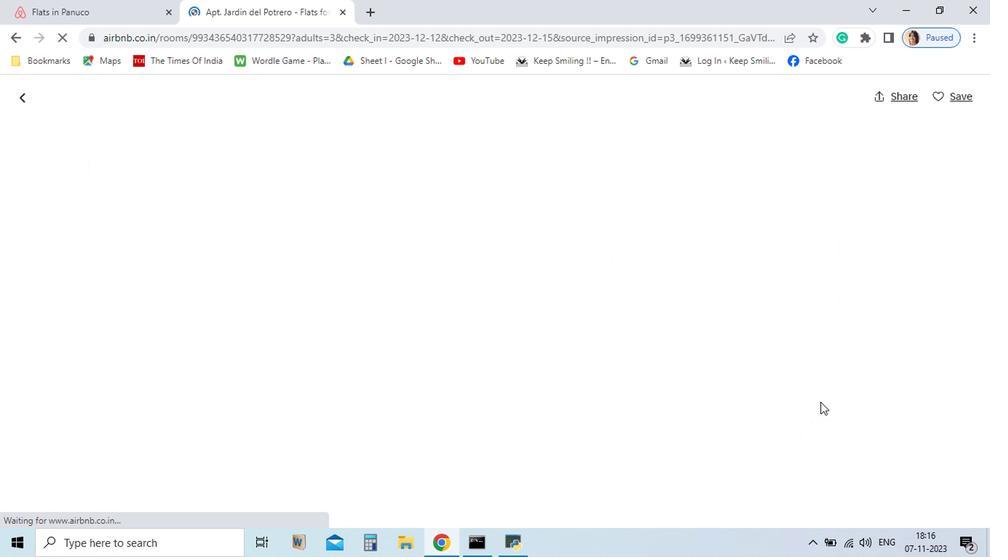 
Action: Mouse moved to (847, 517)
Screenshot: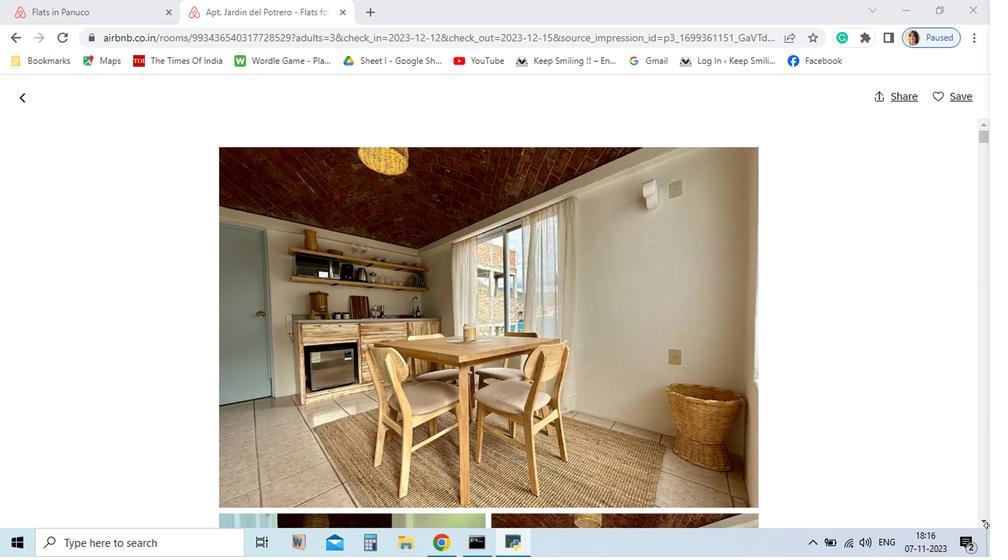 
Action: Mouse pressed left at (847, 517)
Screenshot: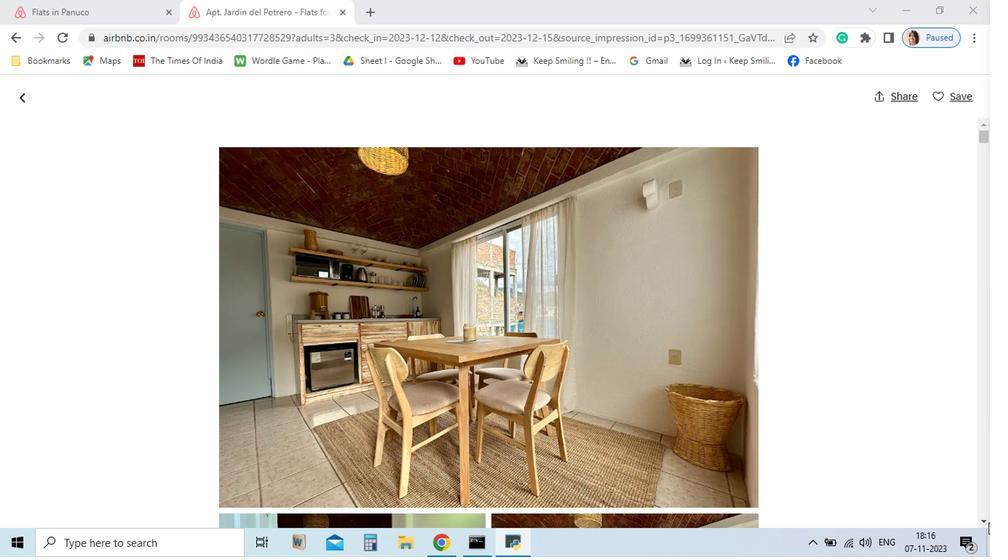 
Action: Mouse pressed left at (847, 517)
Screenshot: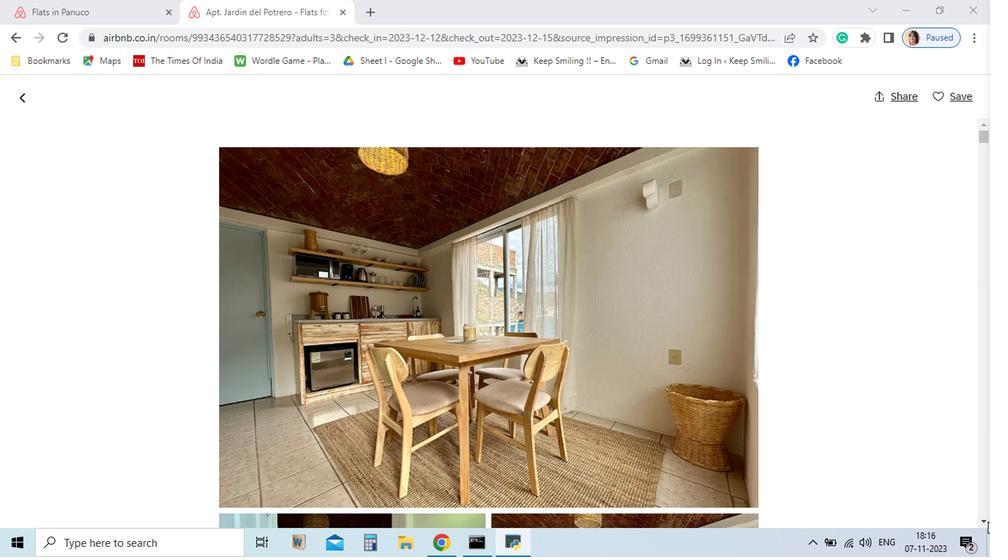 
Action: Mouse moved to (837, 514)
Screenshot: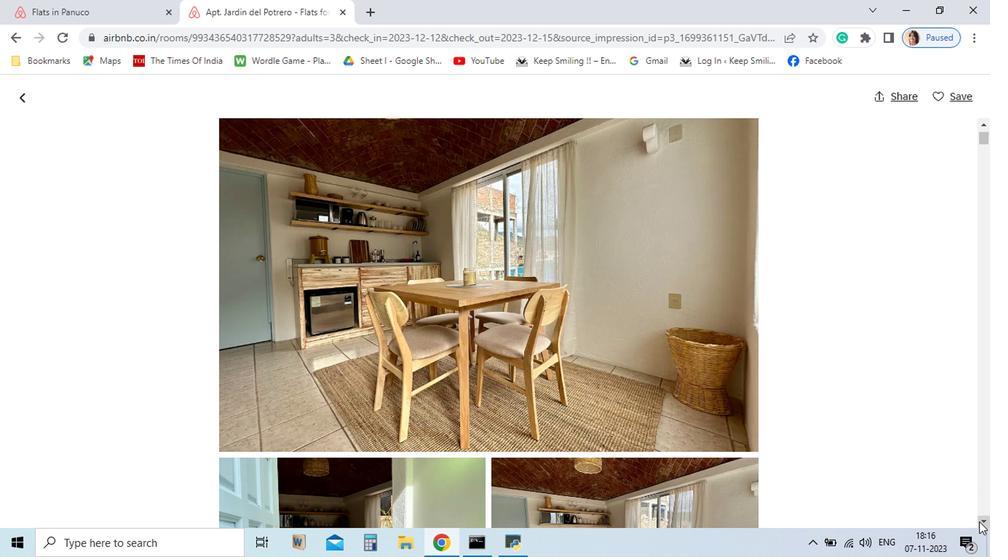
Action: Mouse pressed left at (837, 514)
Screenshot: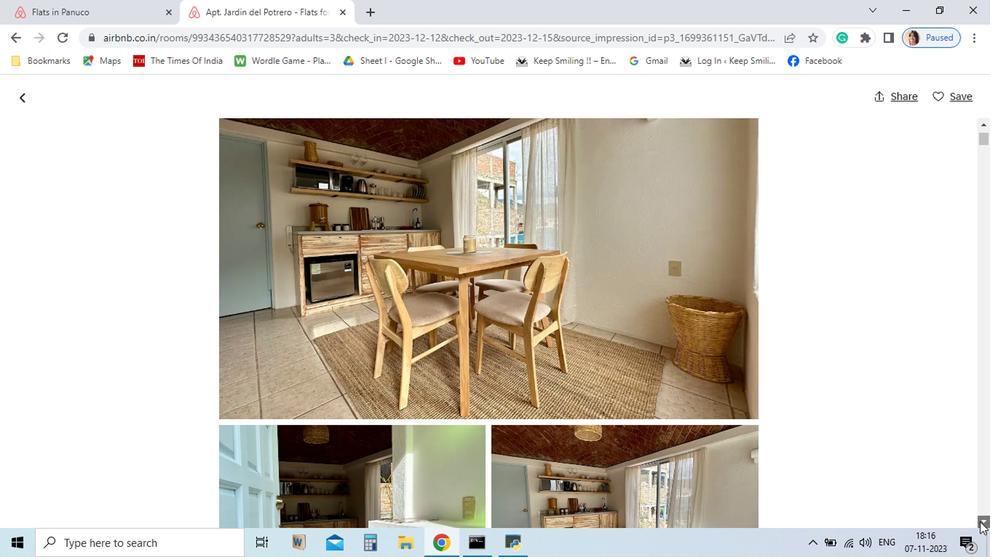 
Action: Mouse pressed left at (837, 514)
Screenshot: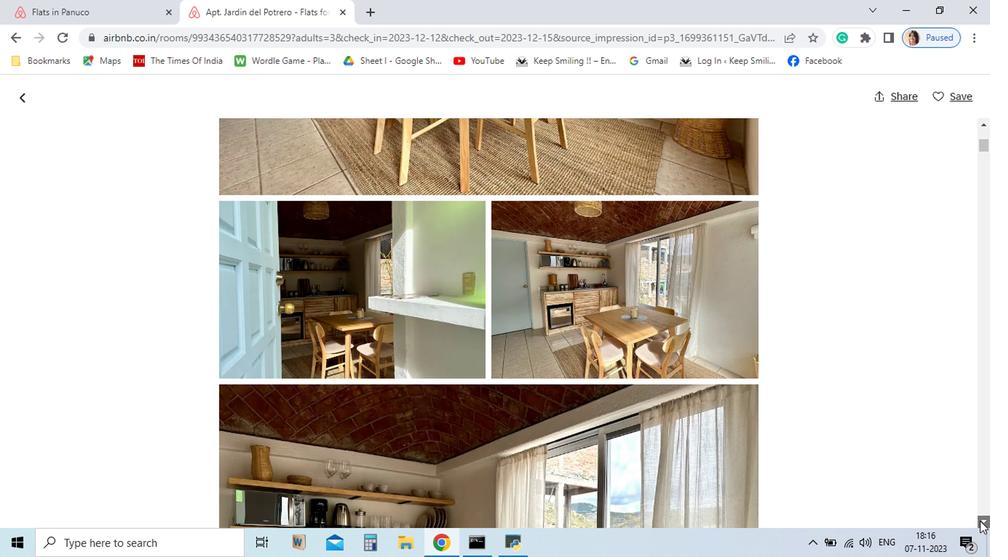 
Action: Mouse moved to (838, 514)
Screenshot: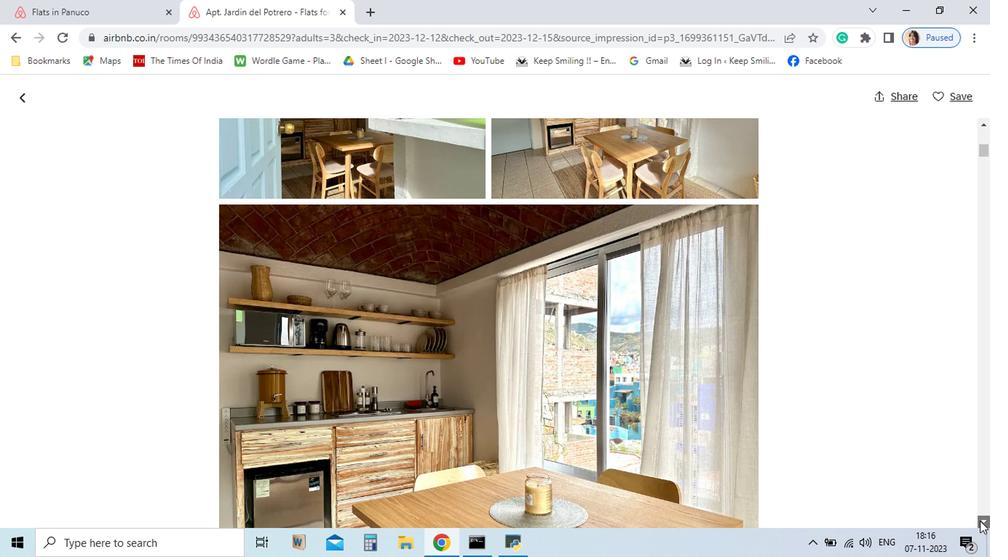 
Action: Mouse pressed left at (838, 514)
Screenshot: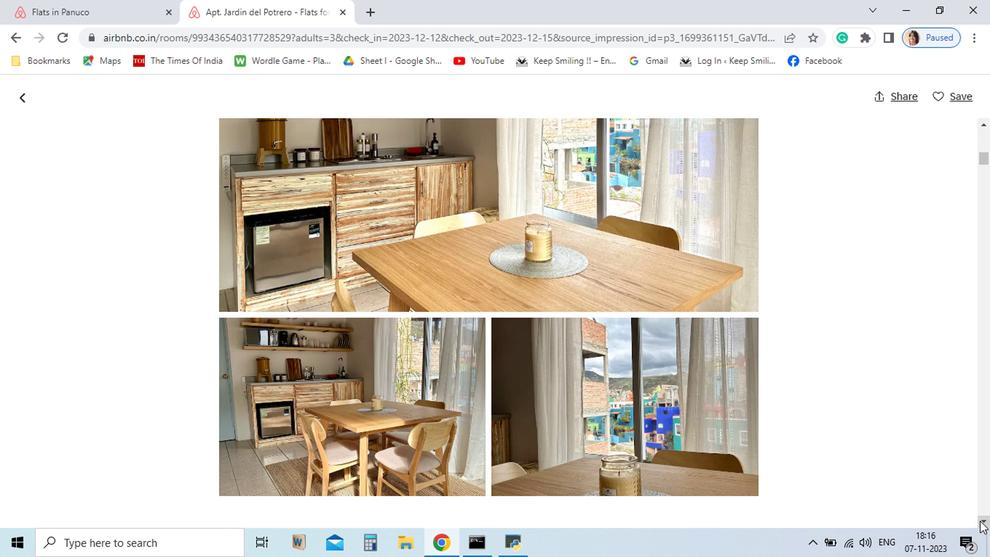 
Action: Mouse pressed left at (838, 514)
Screenshot: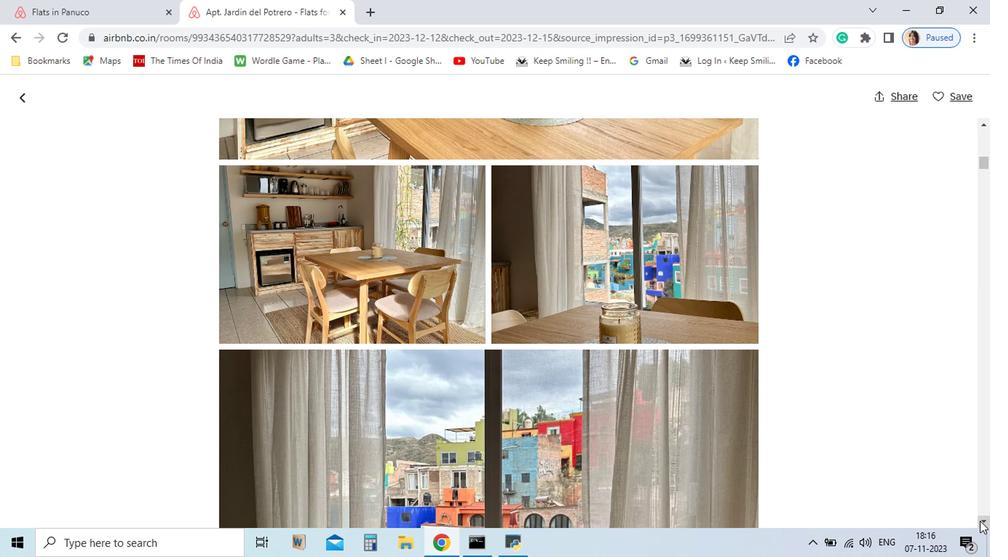 
Action: Mouse pressed left at (838, 514)
Screenshot: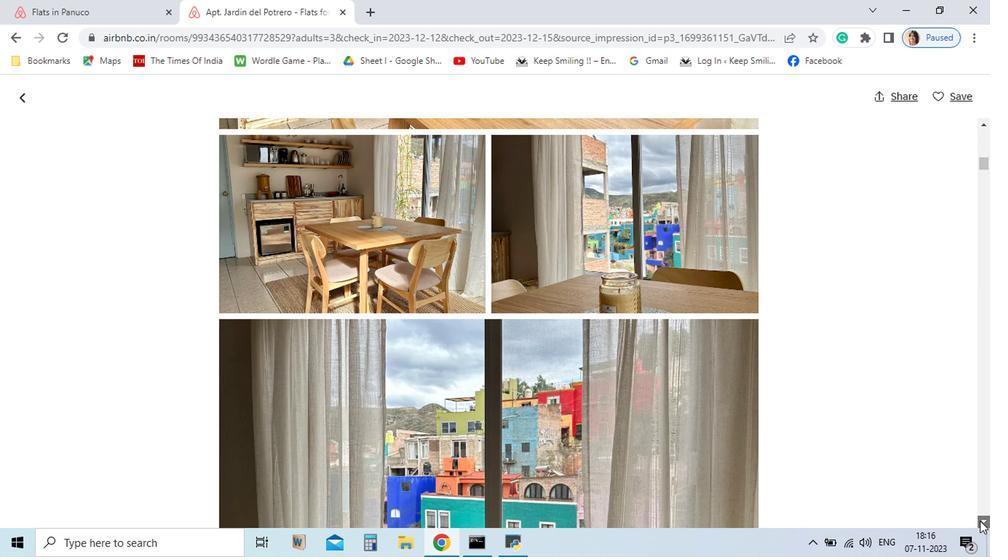
Action: Mouse pressed left at (838, 514)
Screenshot: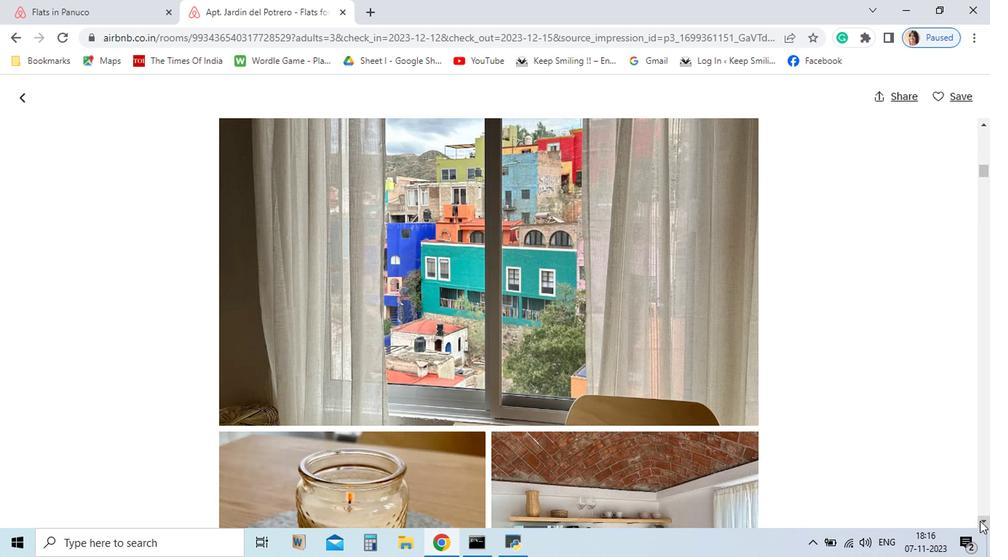 
Action: Mouse pressed left at (838, 514)
Screenshot: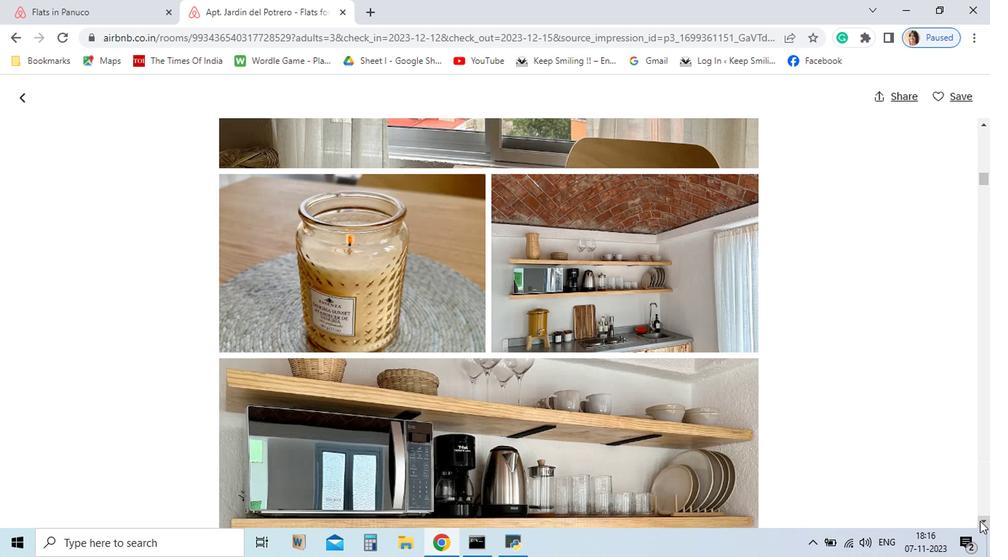 
Action: Mouse pressed left at (838, 514)
Screenshot: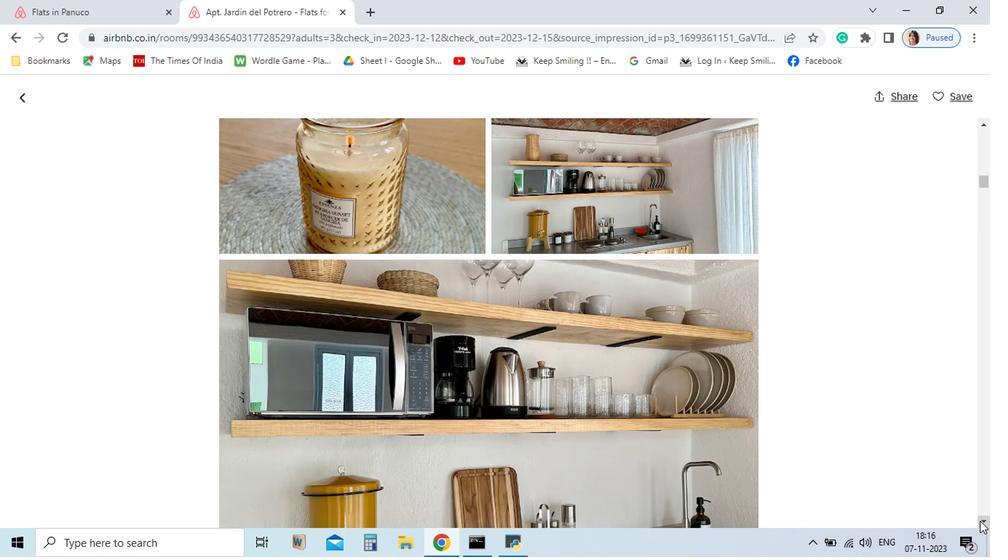 
Action: Mouse pressed left at (838, 514)
Screenshot: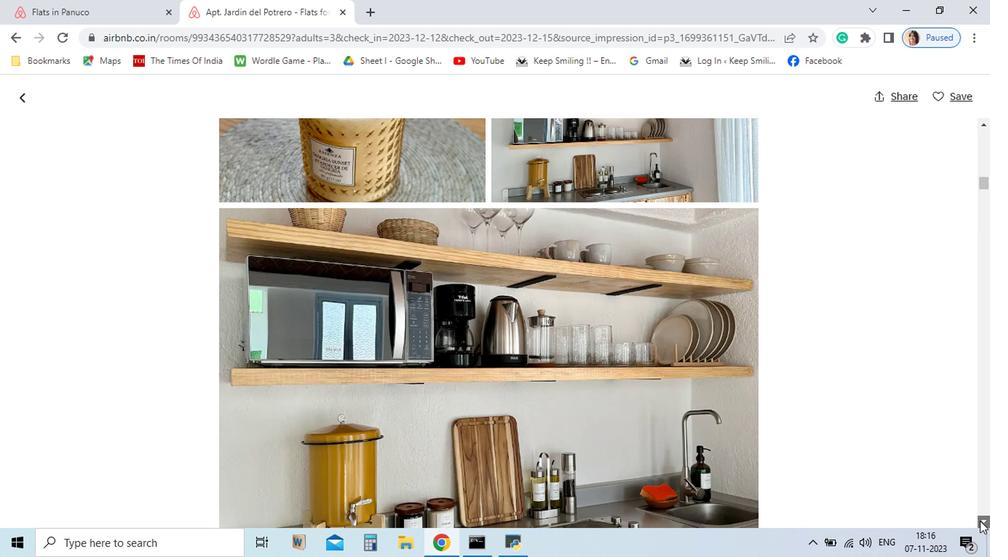 
Action: Mouse pressed left at (838, 514)
Screenshot: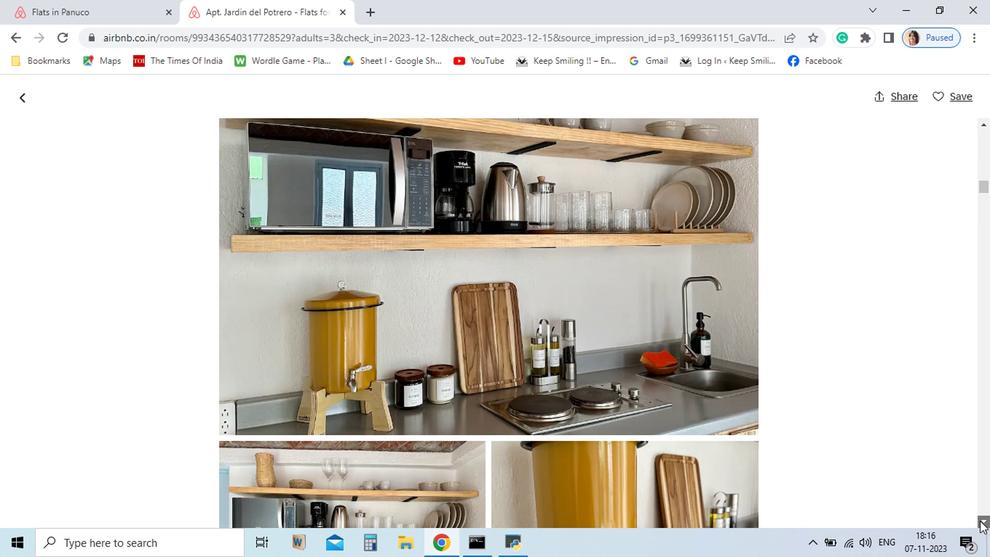 
Action: Mouse pressed left at (838, 514)
Screenshot: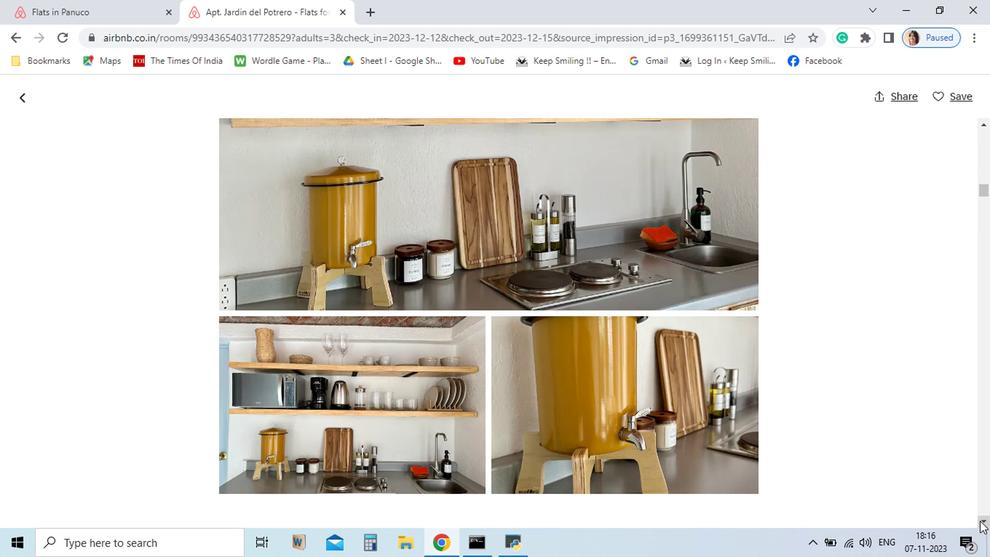 
Action: Mouse pressed left at (838, 514)
Screenshot: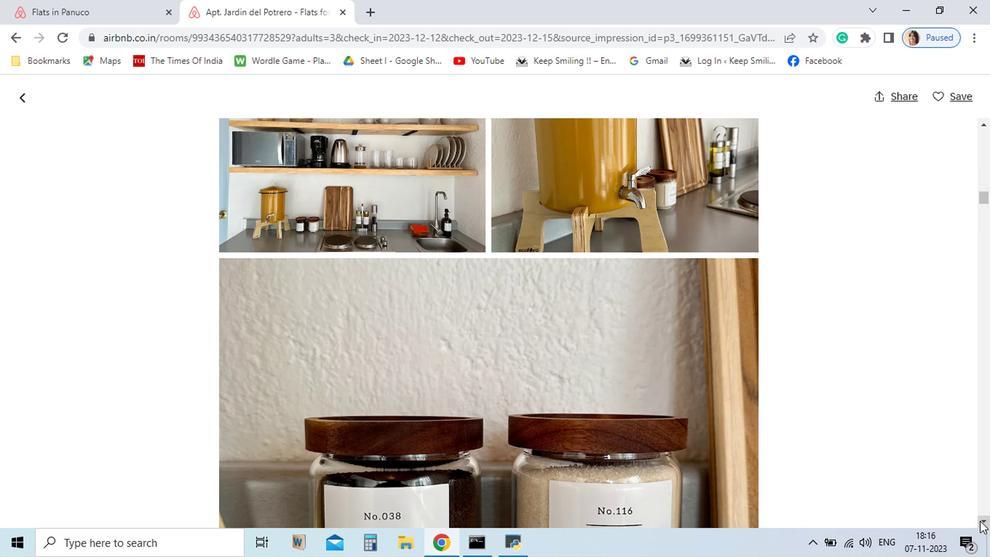 
Action: Mouse pressed left at (838, 514)
Screenshot: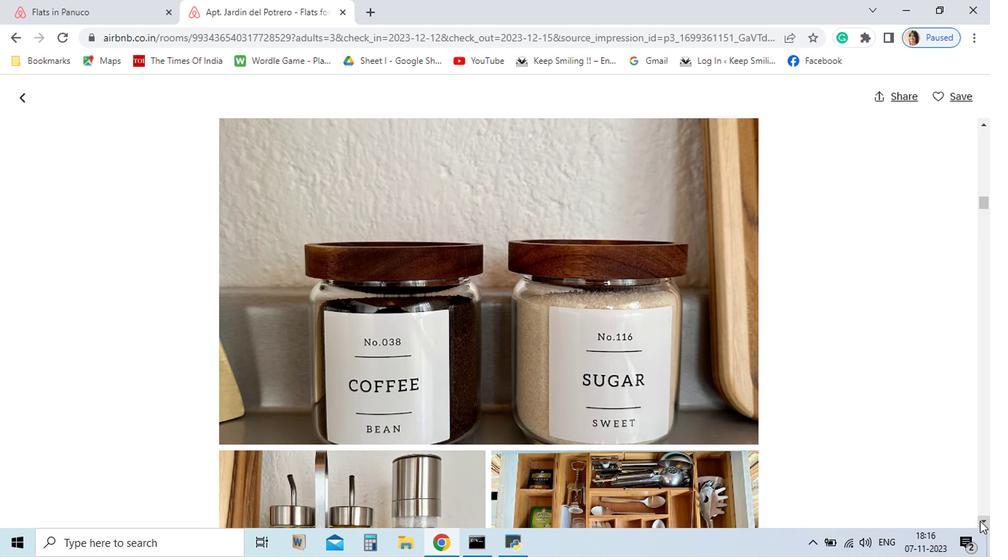 
Action: Mouse pressed left at (838, 514)
Screenshot: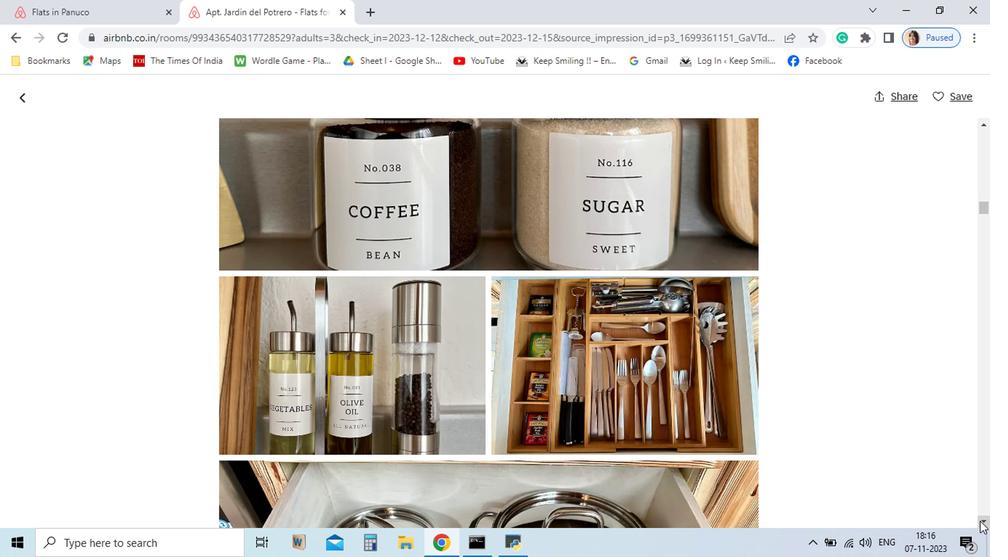 
Action: Mouse pressed left at (838, 514)
Screenshot: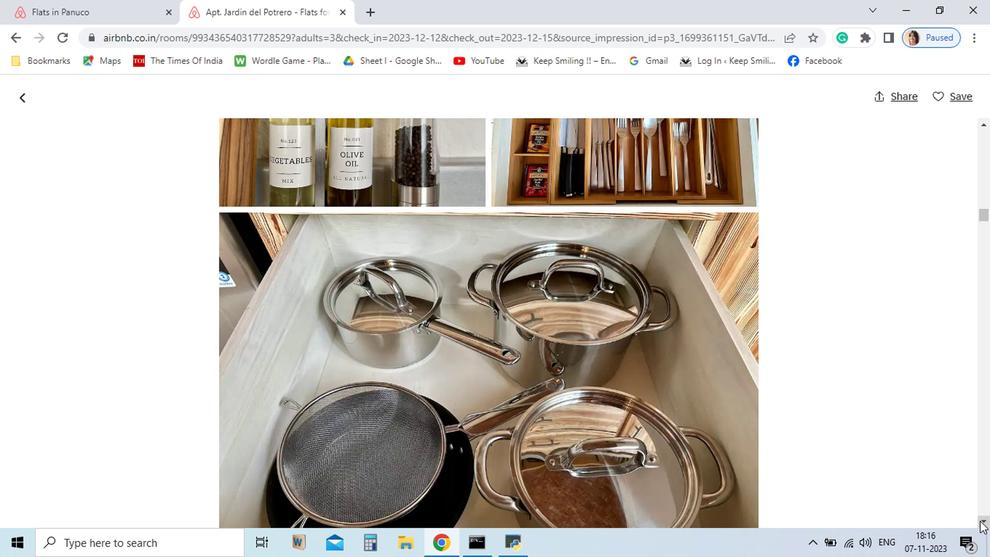 
Action: Mouse moved to (838, 514)
Screenshot: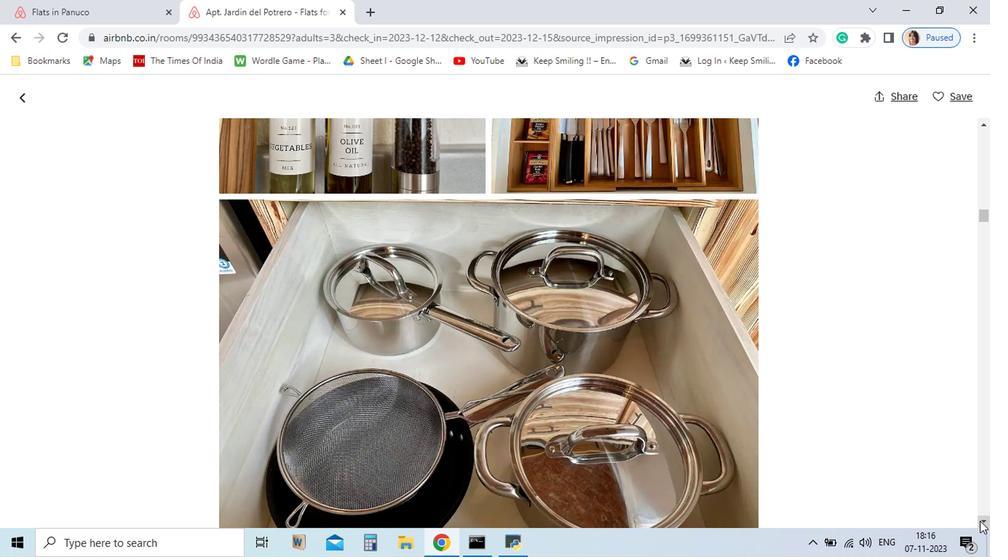 
Action: Mouse pressed left at (838, 514)
Screenshot: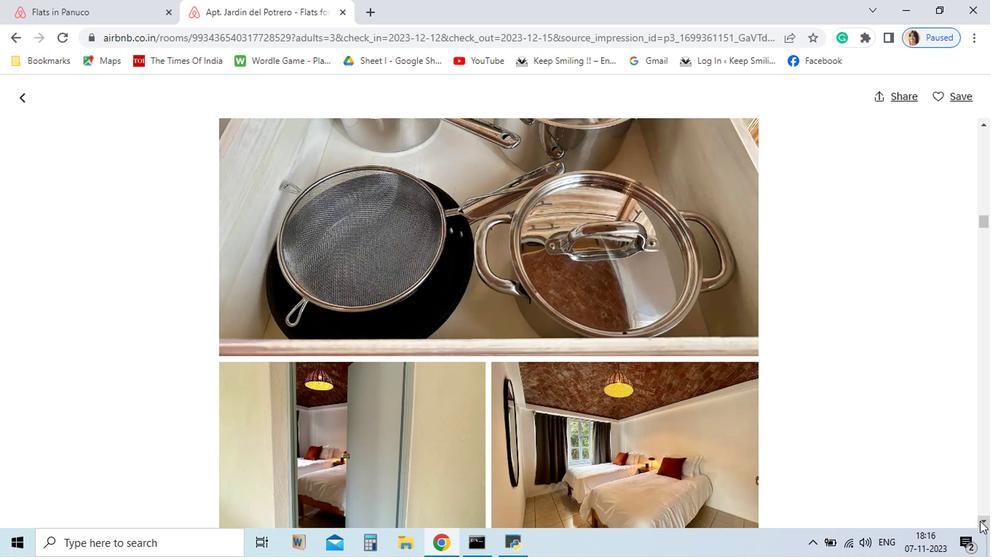 
Action: Mouse pressed left at (838, 514)
Screenshot: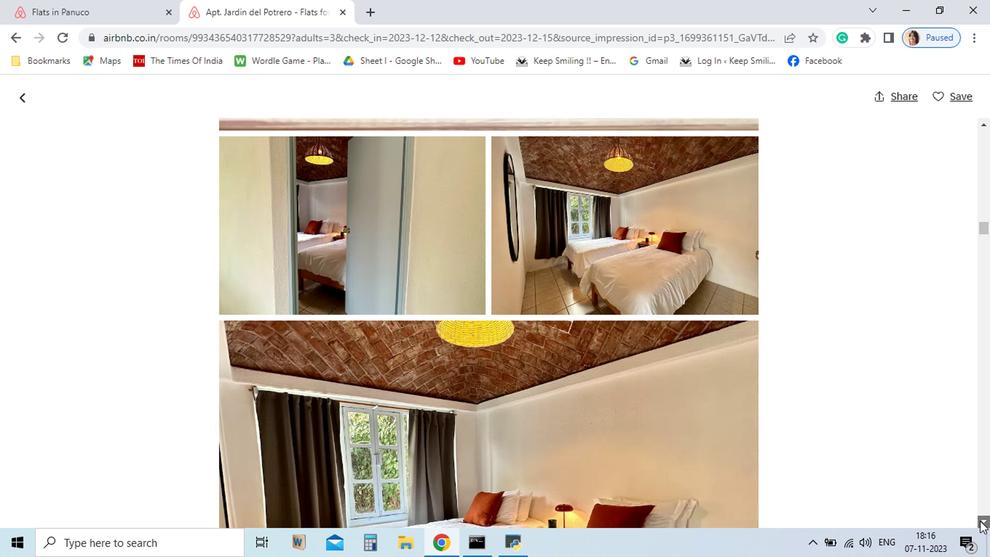 
Action: Mouse pressed left at (838, 514)
Screenshot: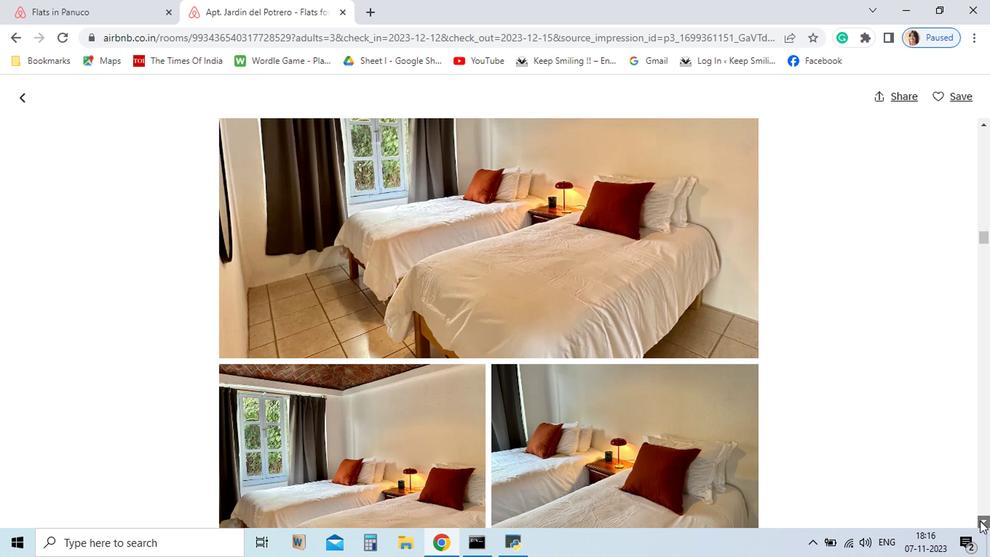
Action: Mouse pressed left at (838, 514)
Screenshot: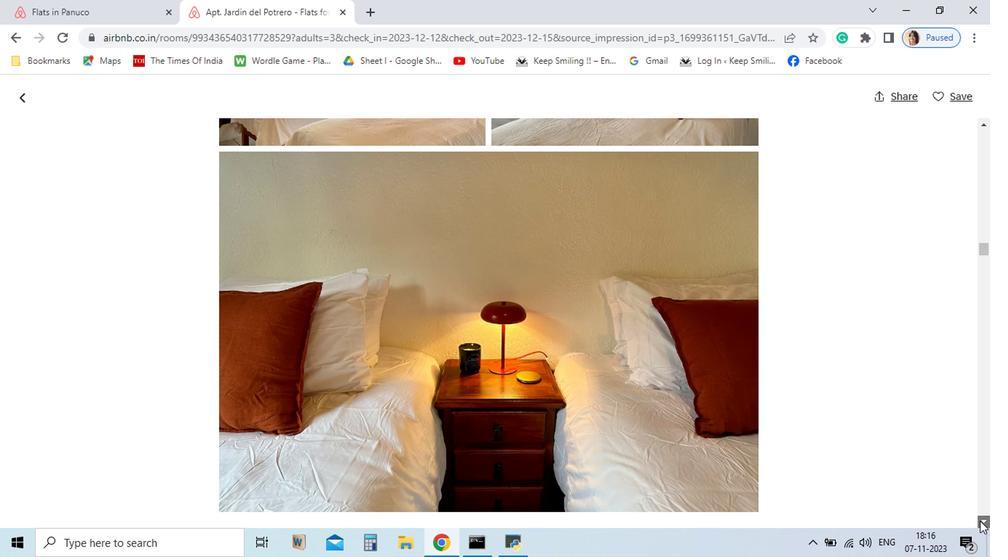 
Action: Mouse pressed left at (838, 514)
Screenshot: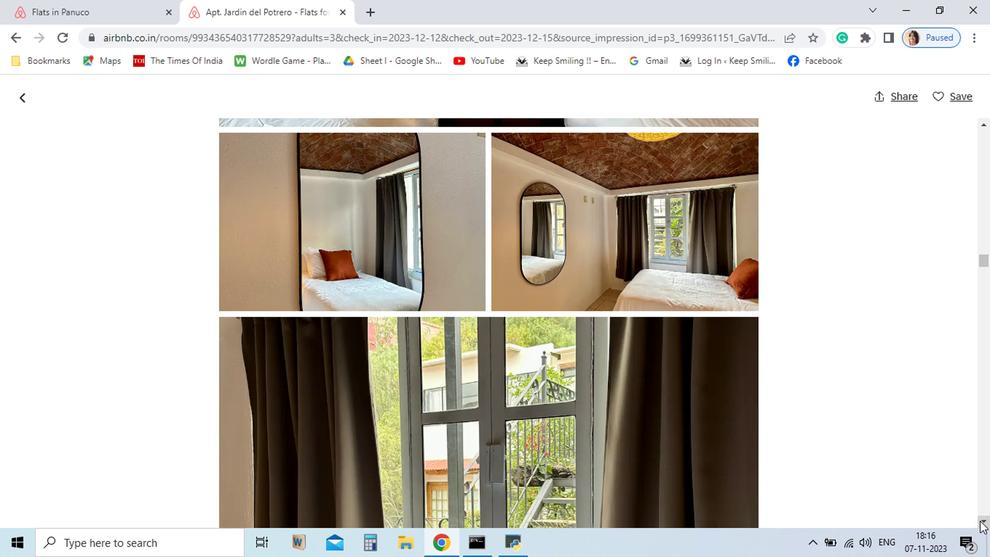 
Action: Mouse pressed left at (838, 514)
Screenshot: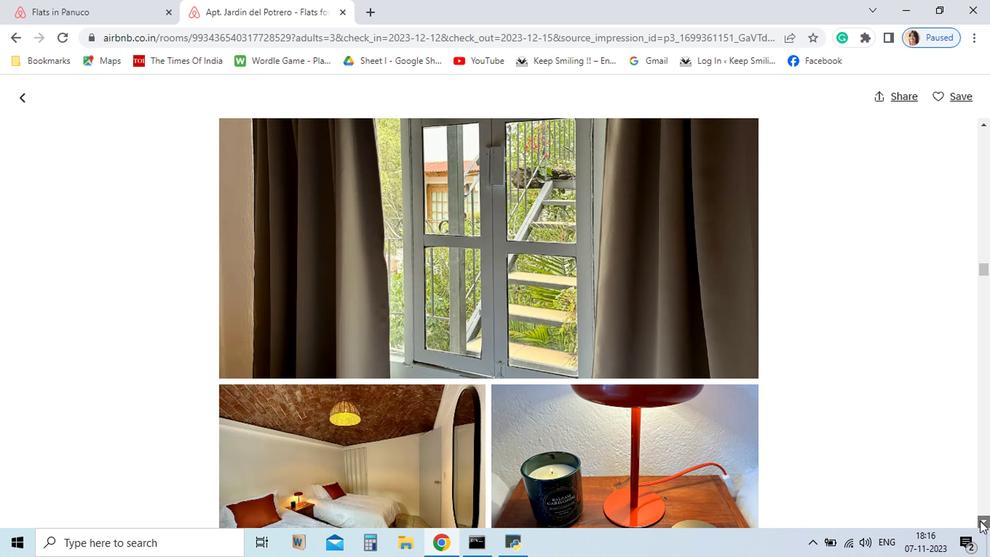 
Action: Mouse pressed left at (838, 514)
Screenshot: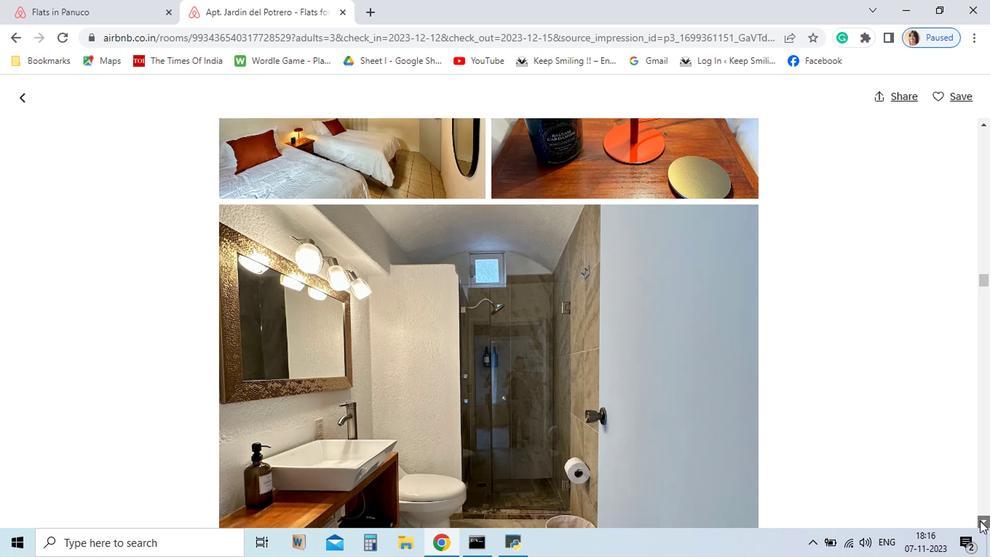 
Action: Mouse pressed left at (838, 514)
Screenshot: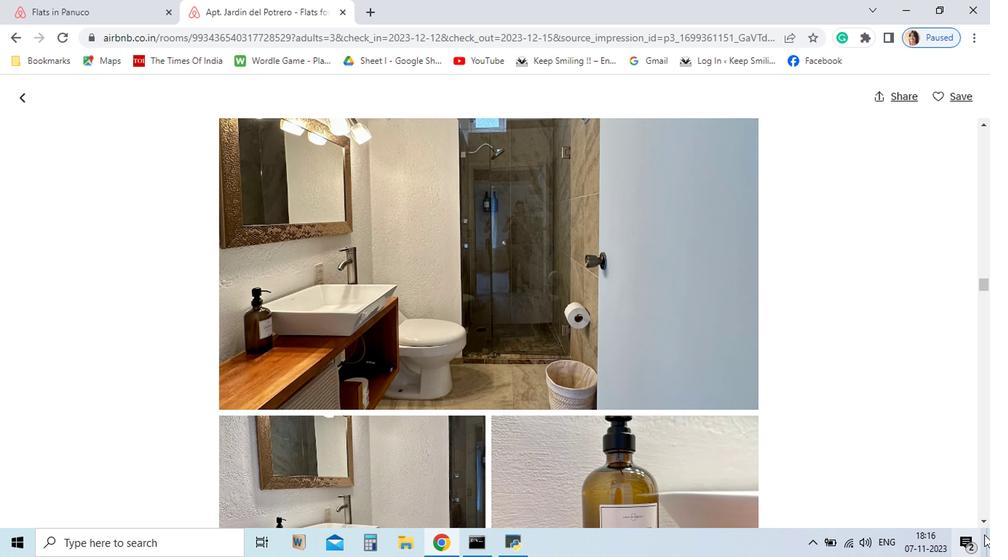 
Action: Mouse moved to (838, 514)
Screenshot: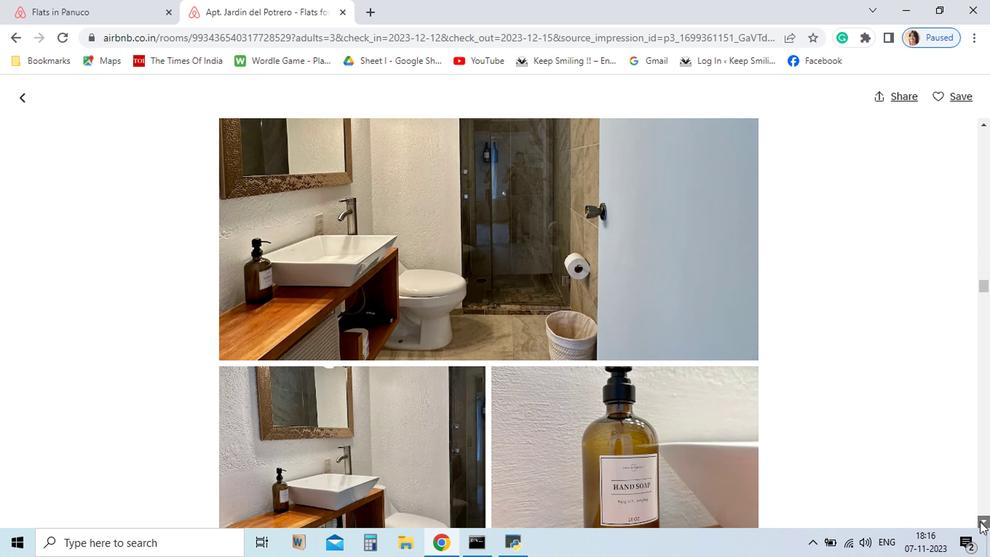 
Action: Mouse pressed left at (838, 514)
Screenshot: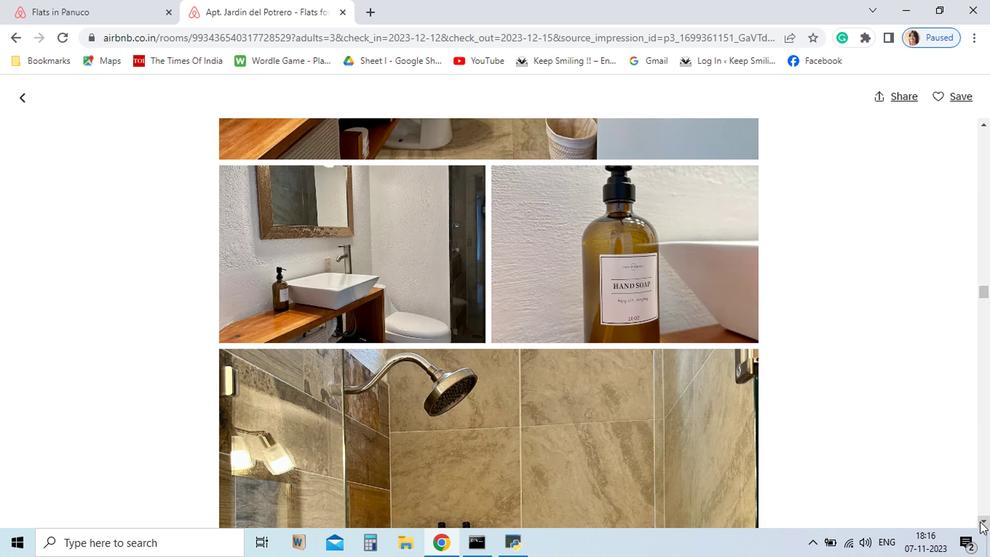 
Action: Mouse pressed left at (838, 514)
Screenshot: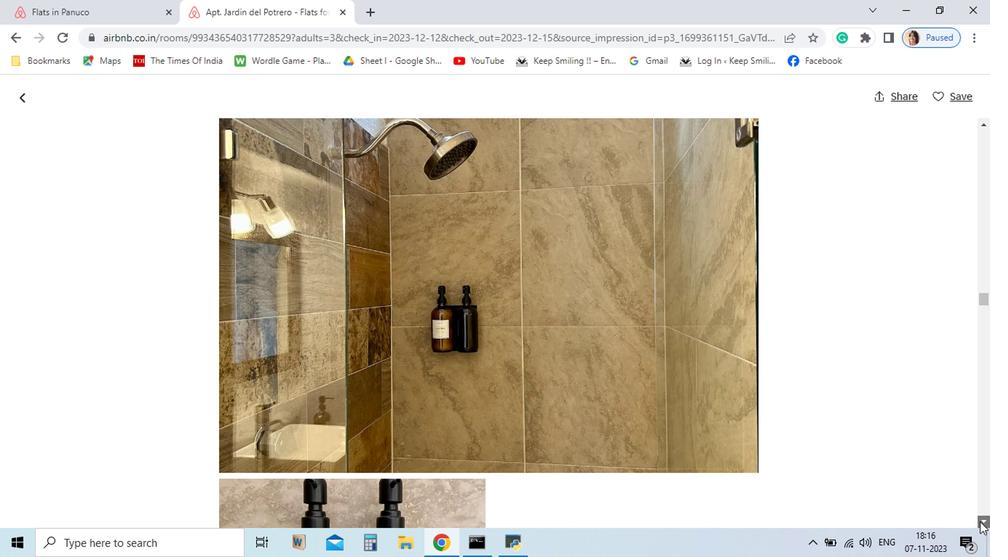 
Action: Mouse pressed left at (838, 514)
Screenshot: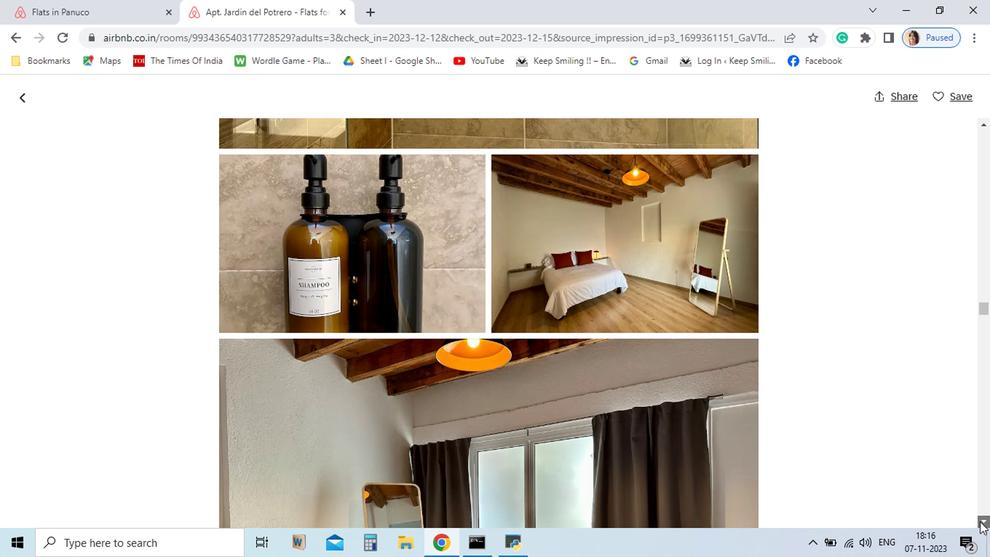 
Action: Mouse pressed left at (838, 514)
Screenshot: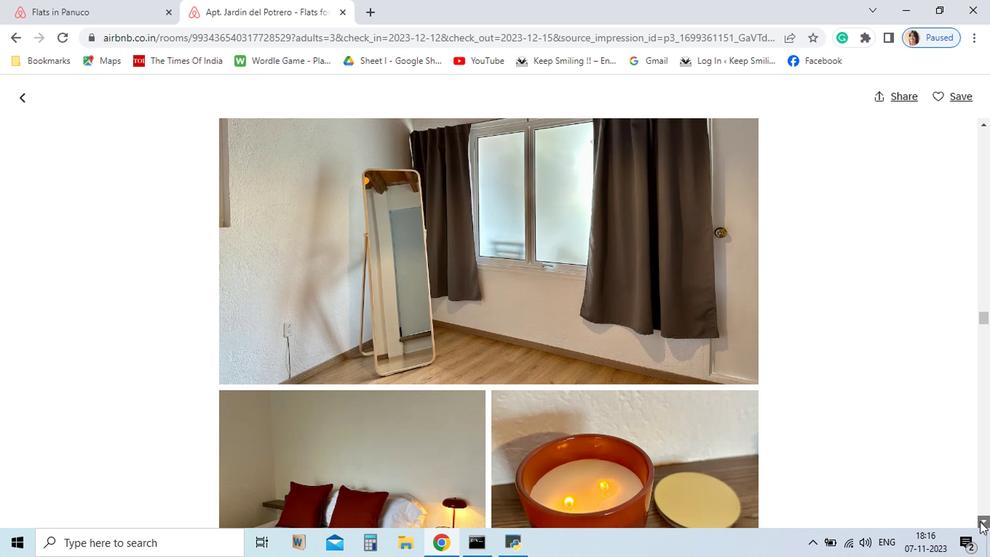 
Action: Mouse pressed left at (838, 514)
Screenshot: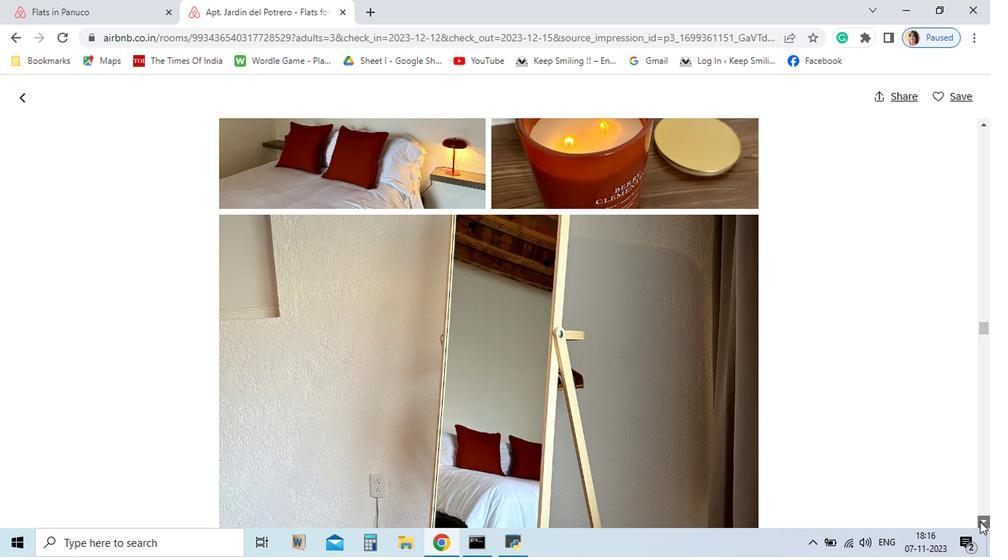 
Action: Mouse pressed left at (838, 514)
Screenshot: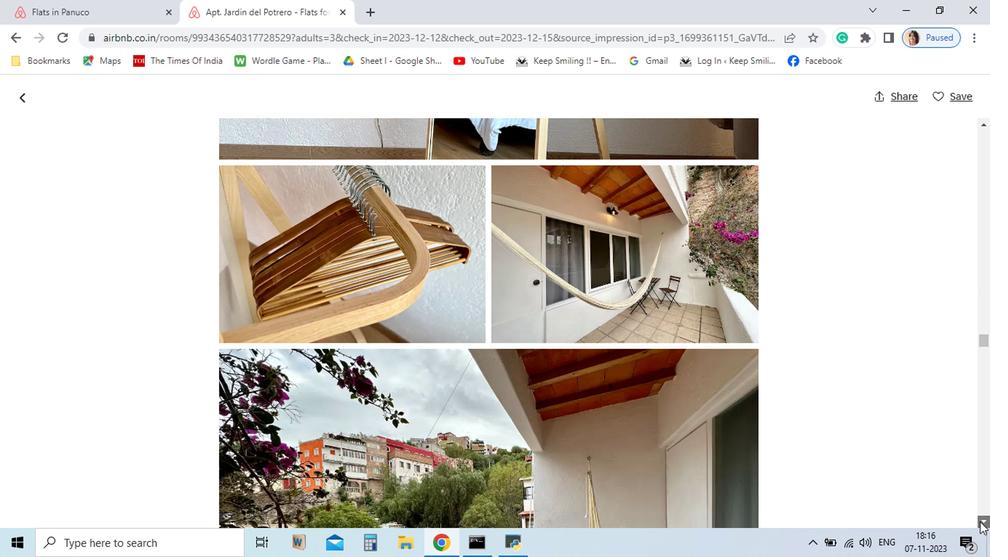 
Action: Mouse pressed left at (838, 514)
Screenshot: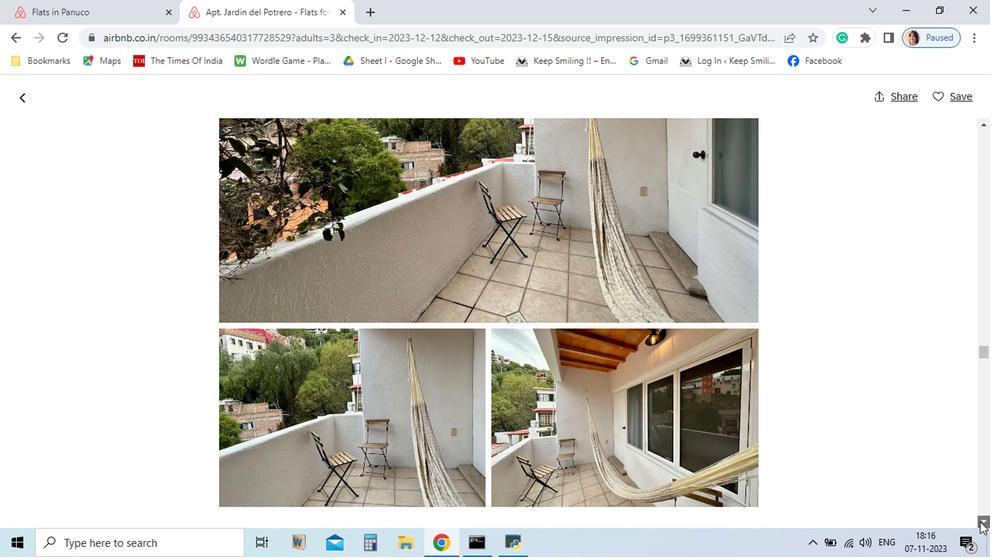 
Action: Mouse pressed left at (838, 514)
Screenshot: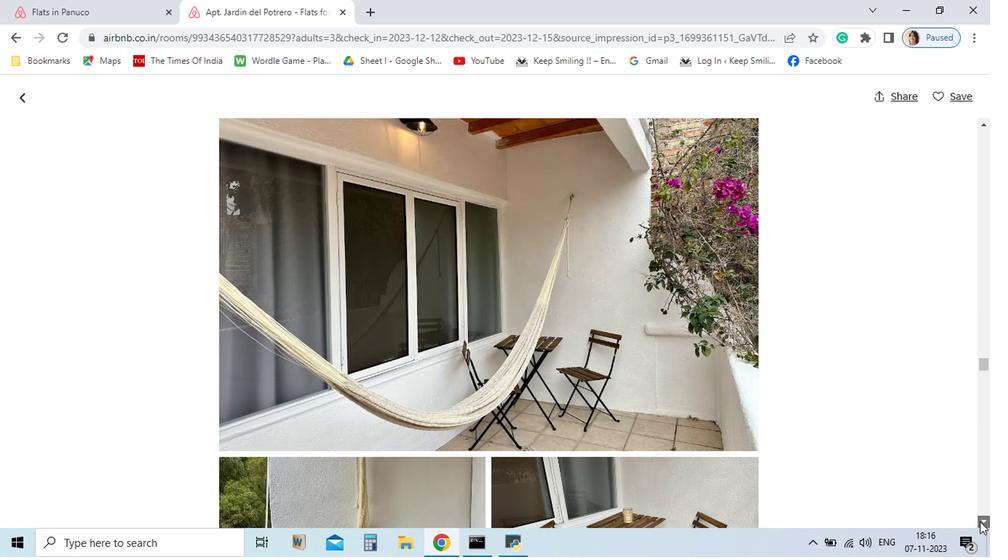 
Action: Mouse pressed left at (838, 514)
Screenshot: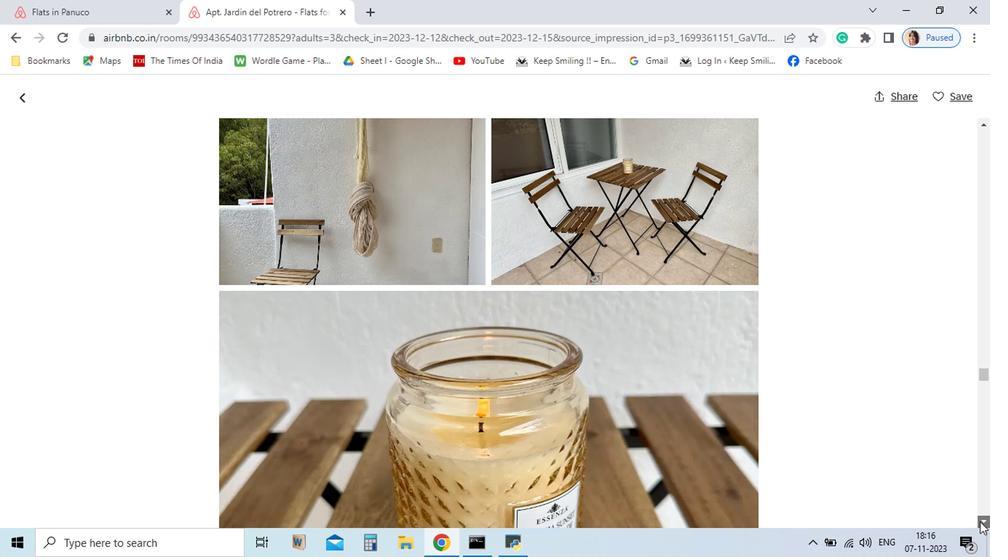 
Action: Mouse pressed left at (838, 514)
Screenshot: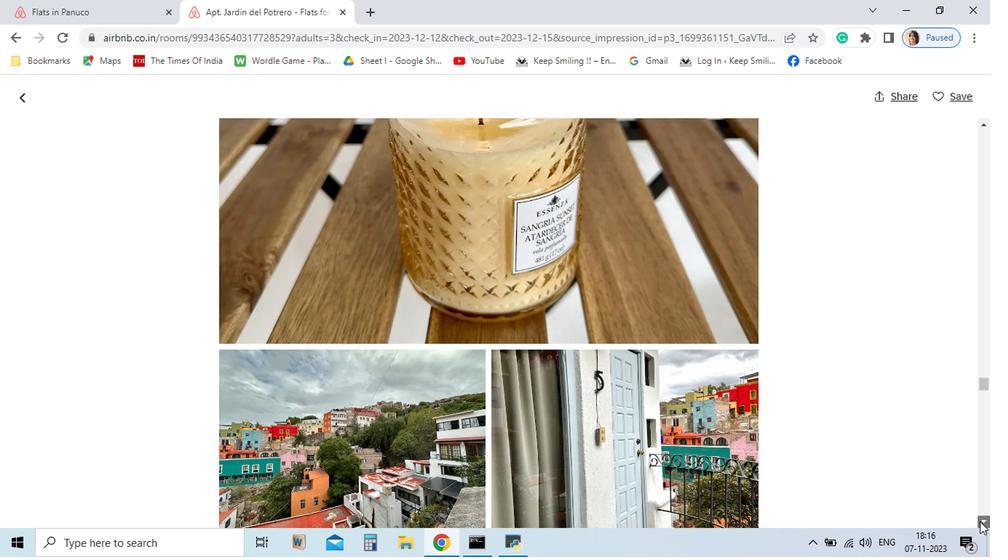 
Action: Mouse pressed left at (838, 514)
Screenshot: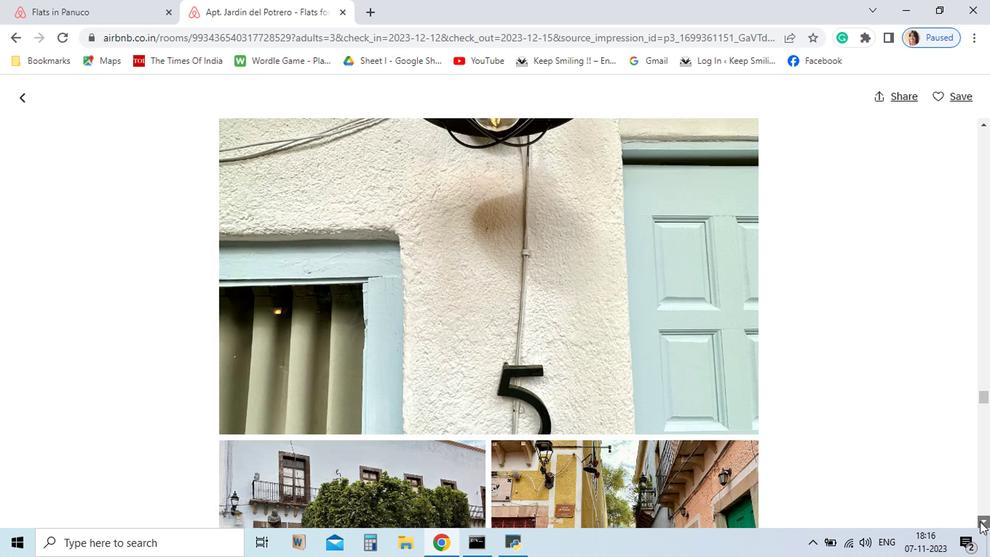 
Action: Mouse pressed left at (838, 514)
Screenshot: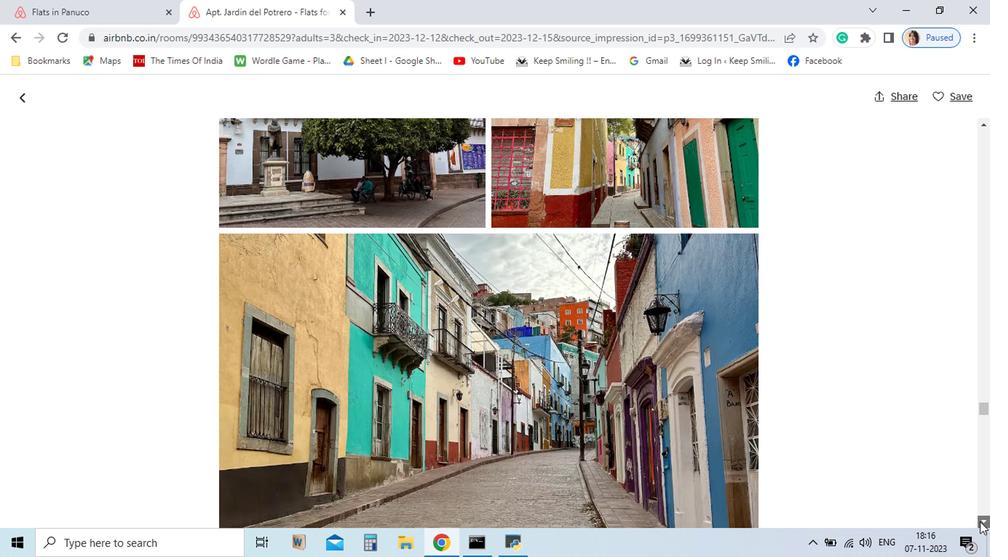 
Action: Mouse pressed left at (838, 514)
Screenshot: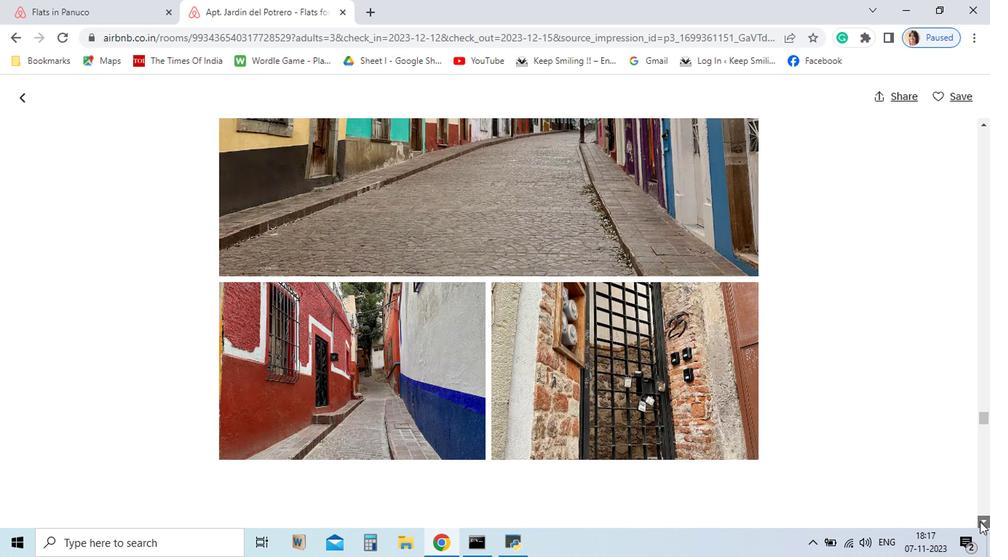 
Action: Mouse pressed left at (838, 514)
Screenshot: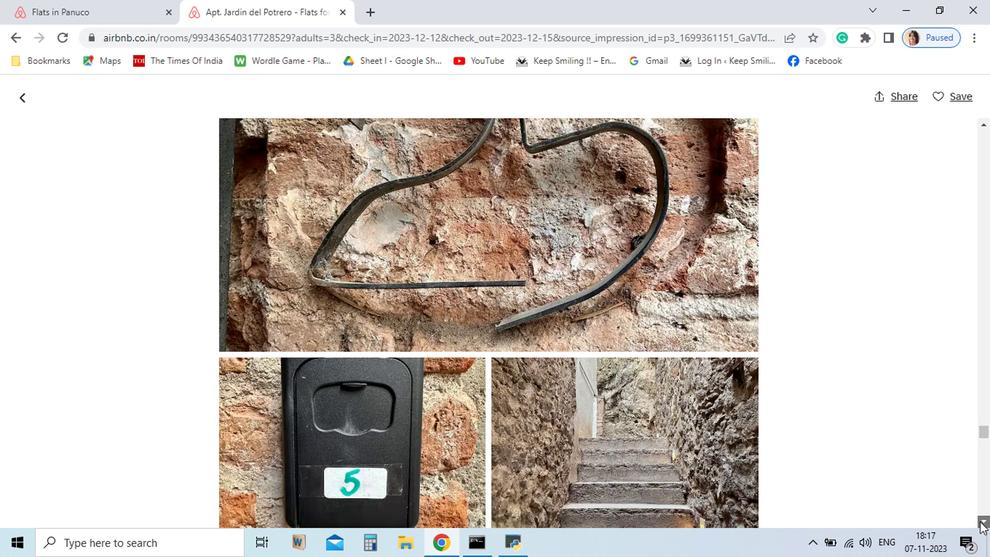 
Action: Mouse pressed left at (838, 514)
Screenshot: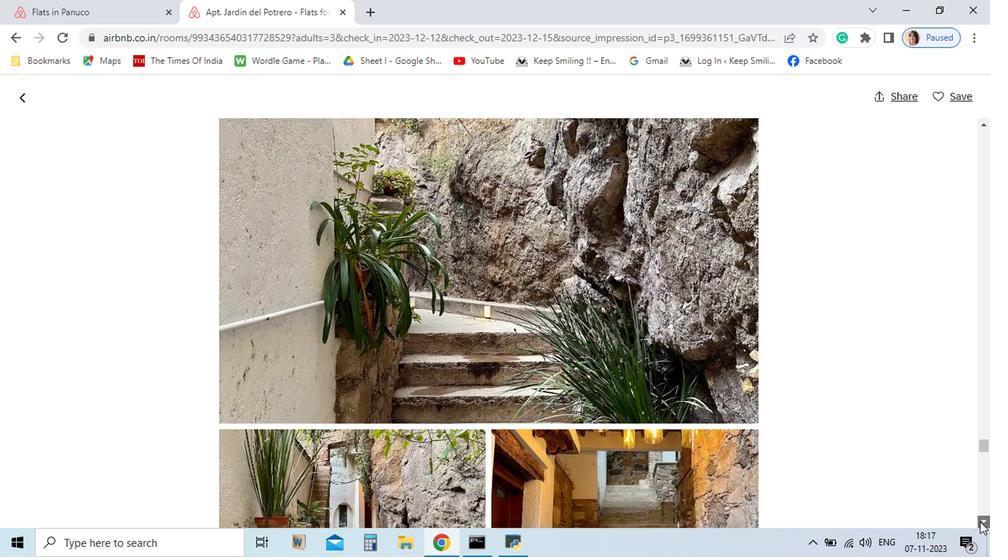 
Action: Mouse pressed left at (838, 514)
Screenshot: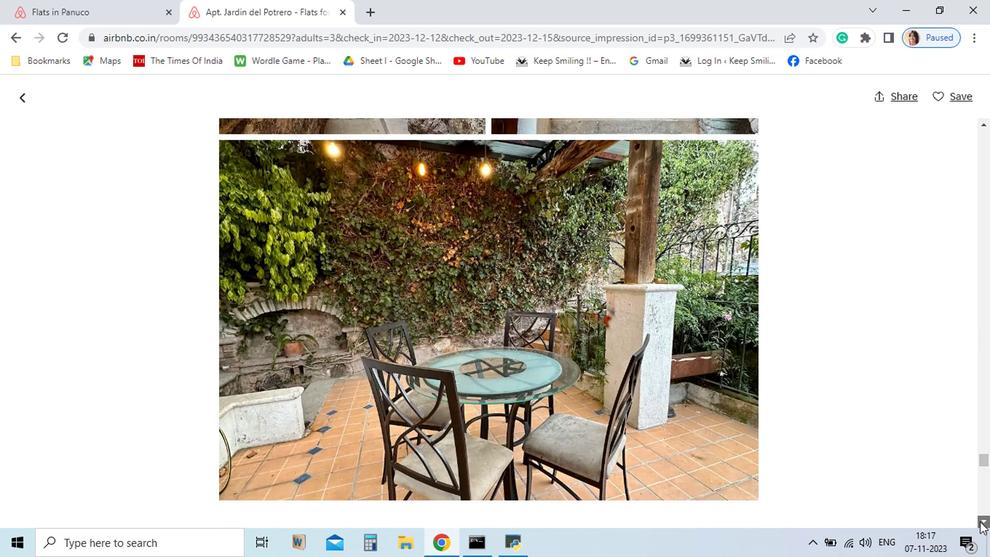 
Action: Mouse pressed left at (838, 514)
Screenshot: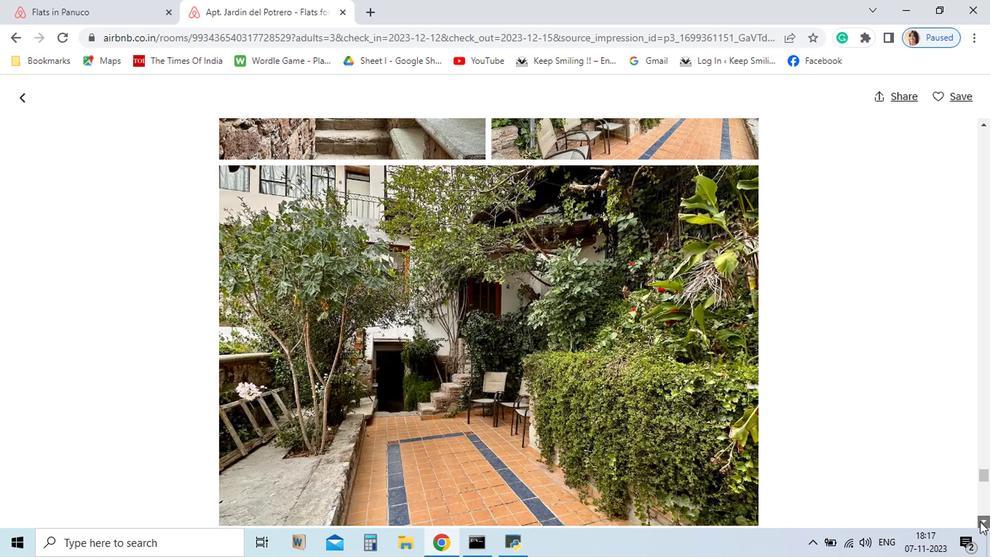 
Action: Mouse pressed left at (838, 514)
Screenshot: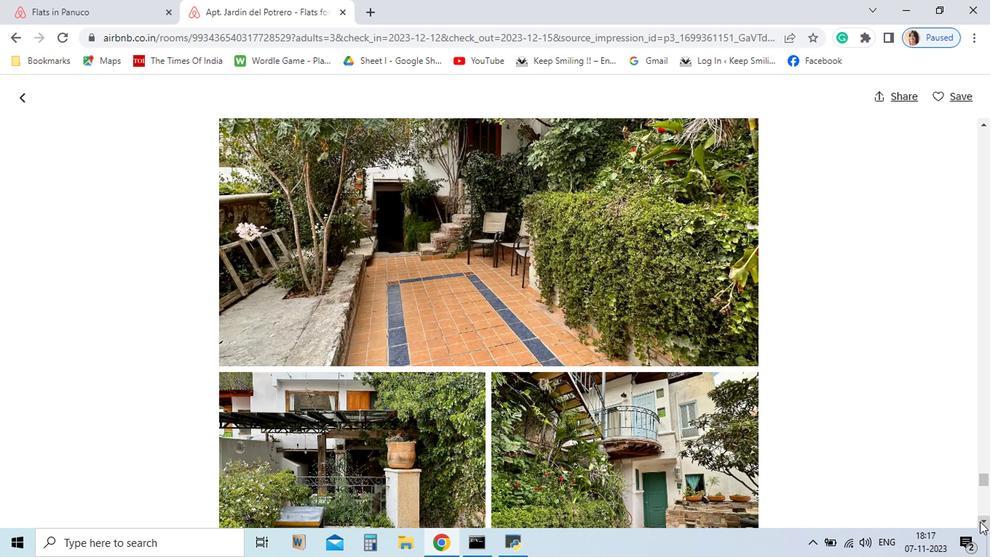 
Action: Mouse moved to (159, 215)
Screenshot: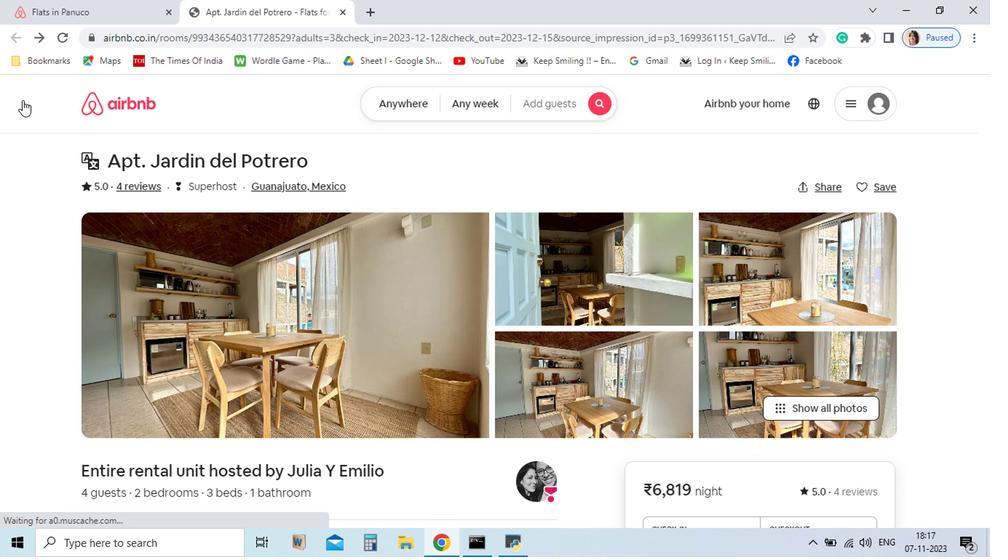 
Action: Mouse pressed left at (159, 215)
Screenshot: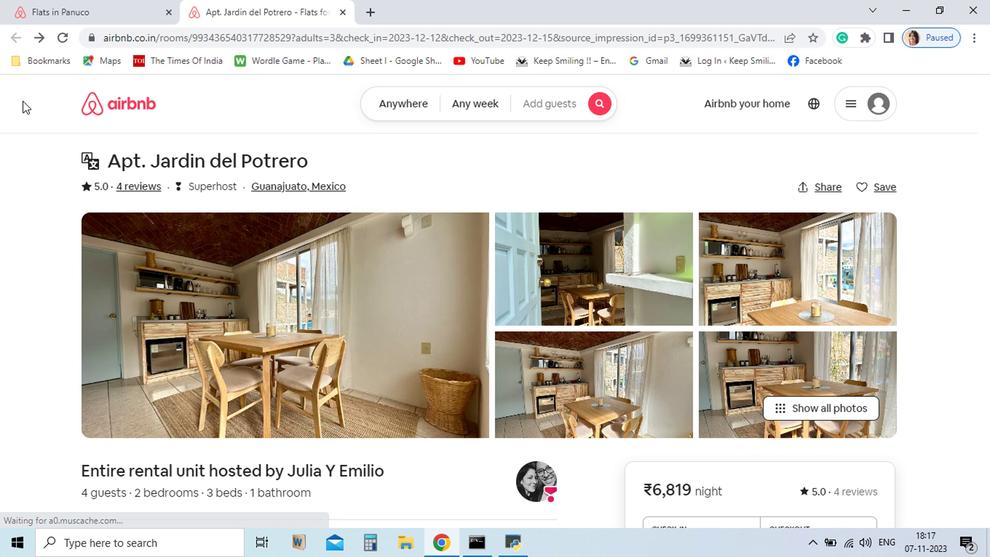 
Action: Mouse moved to (436, 479)
Screenshot: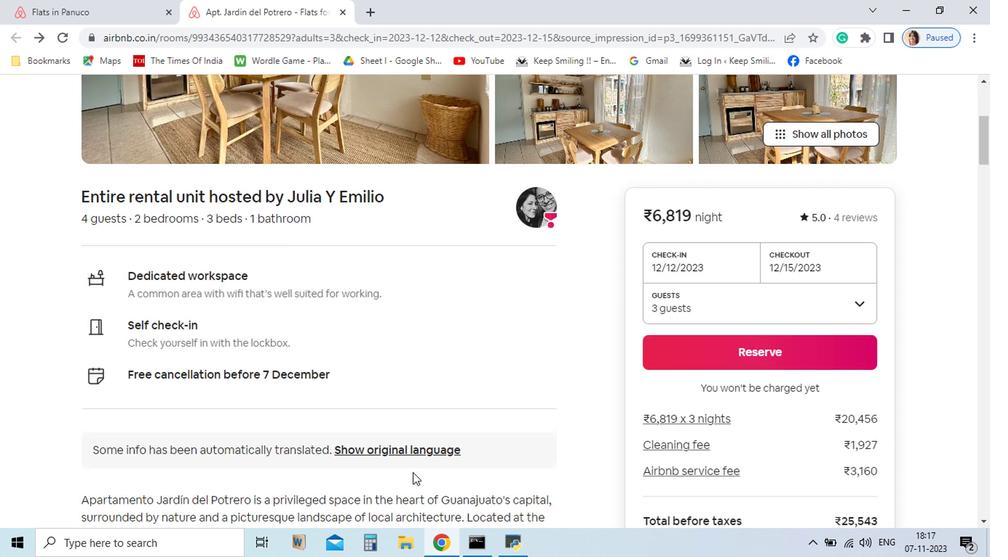
Action: Mouse scrolled (436, 479) with delta (0, 0)
Screenshot: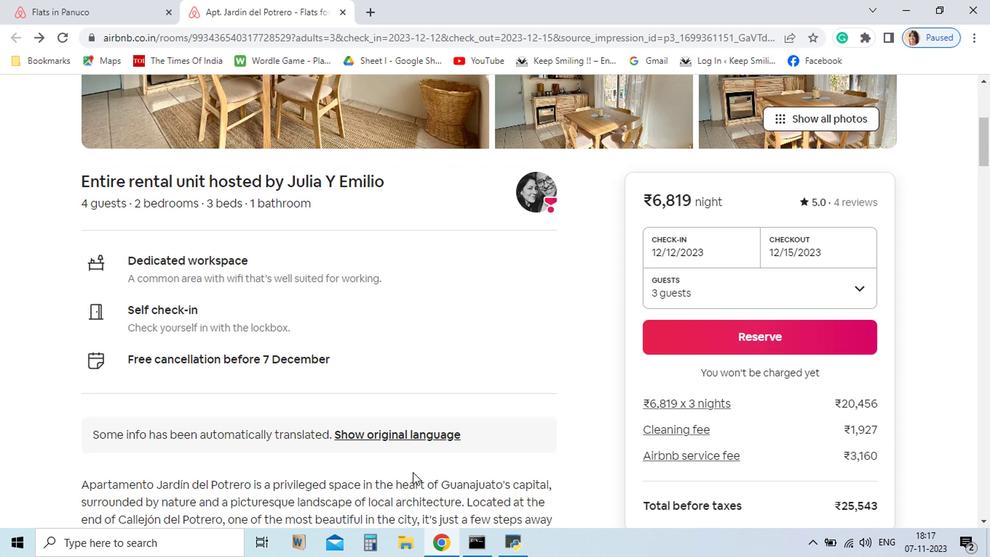 
Action: Mouse scrolled (436, 479) with delta (0, 0)
Screenshot: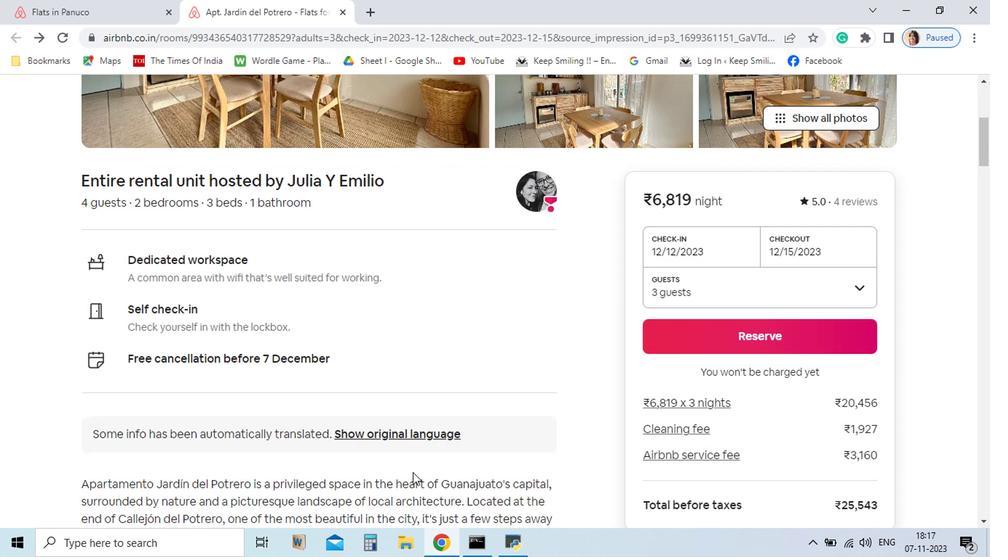 
Action: Mouse scrolled (436, 479) with delta (0, 0)
Screenshot: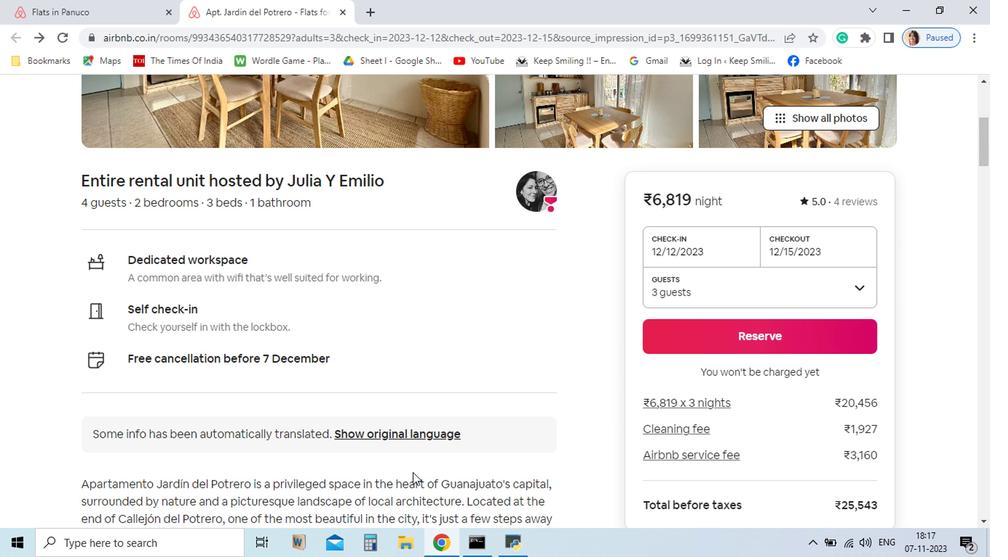 
Action: Mouse scrolled (436, 479) with delta (0, 0)
Screenshot: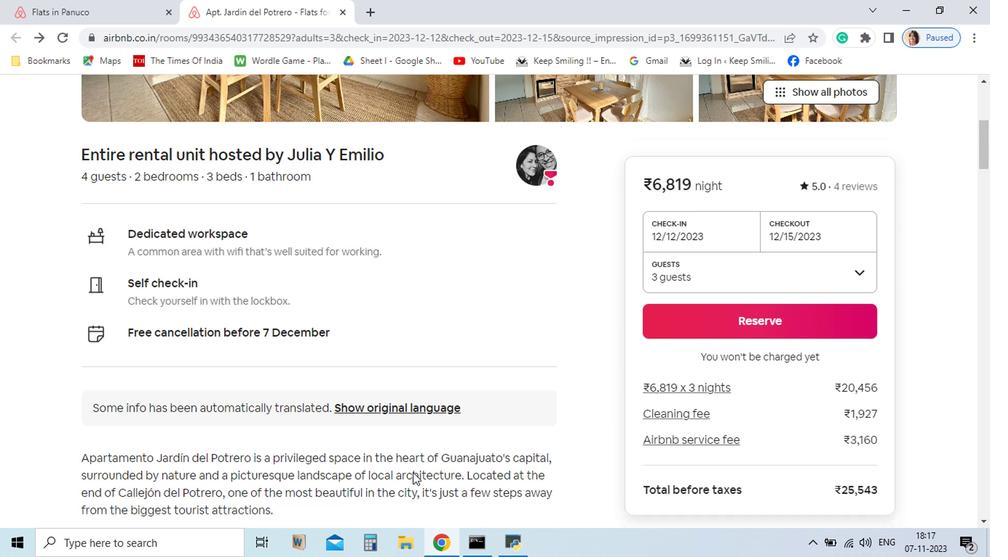 
Action: Mouse scrolled (436, 479) with delta (0, 0)
Screenshot: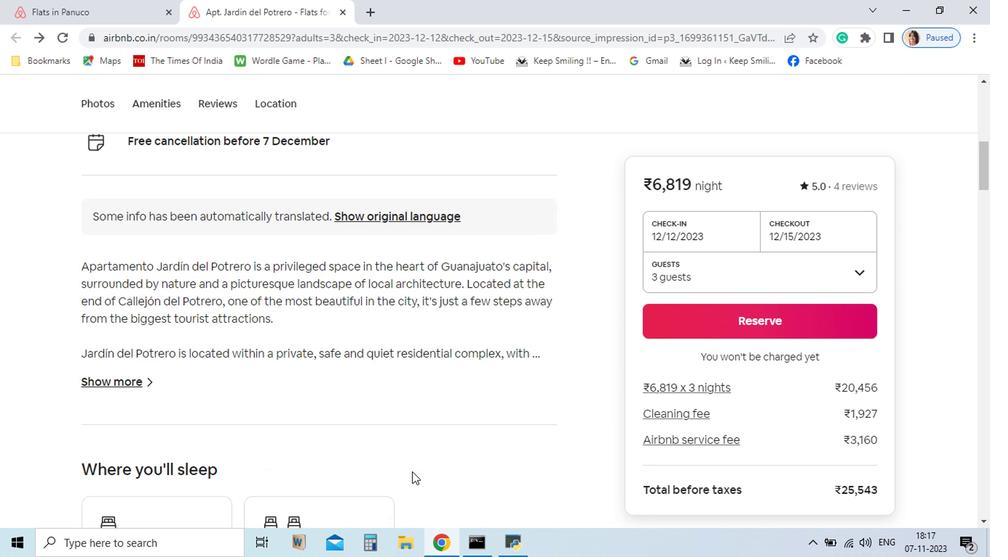 
Action: Mouse moved to (435, 479)
Screenshot: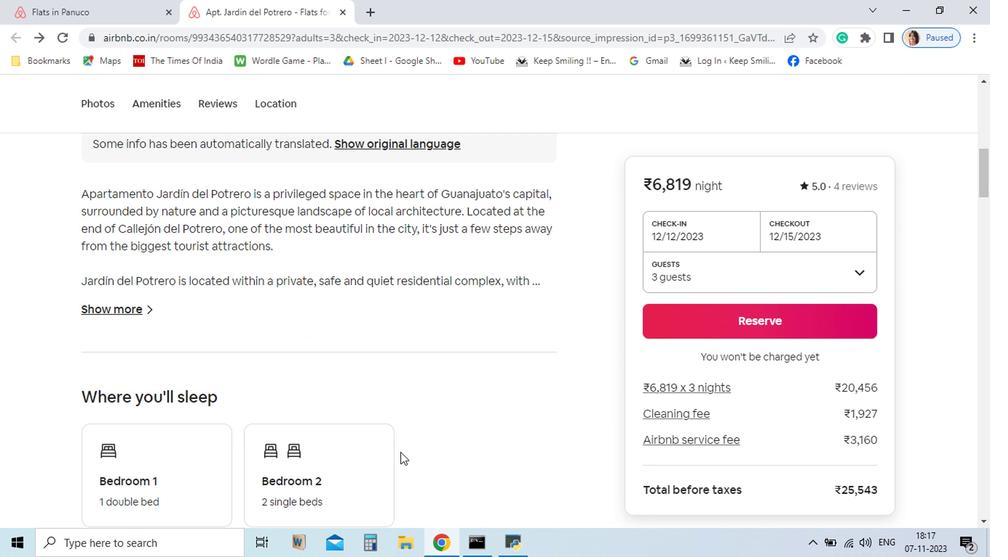 
Action: Mouse scrolled (435, 478) with delta (0, 0)
Screenshot: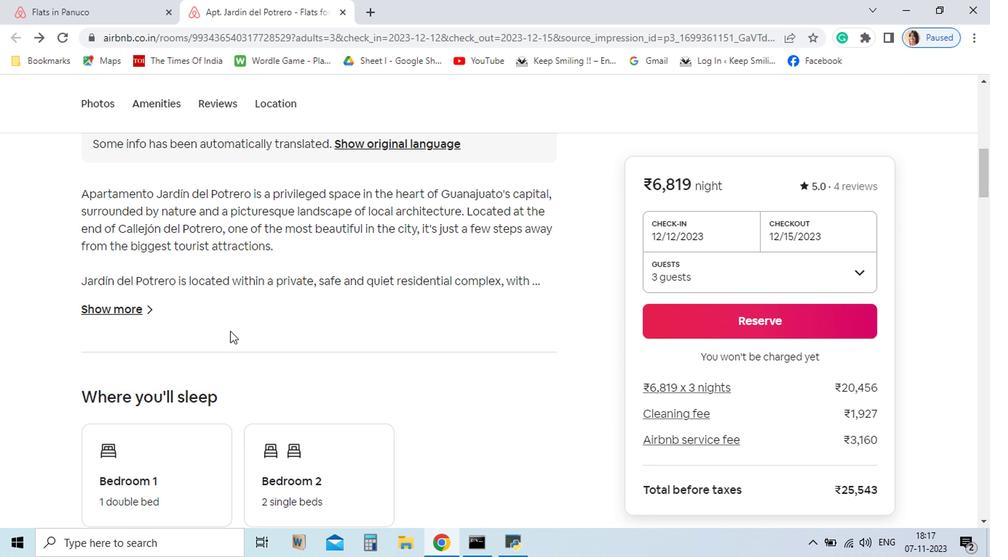 
Action: Mouse scrolled (435, 478) with delta (0, 0)
Screenshot: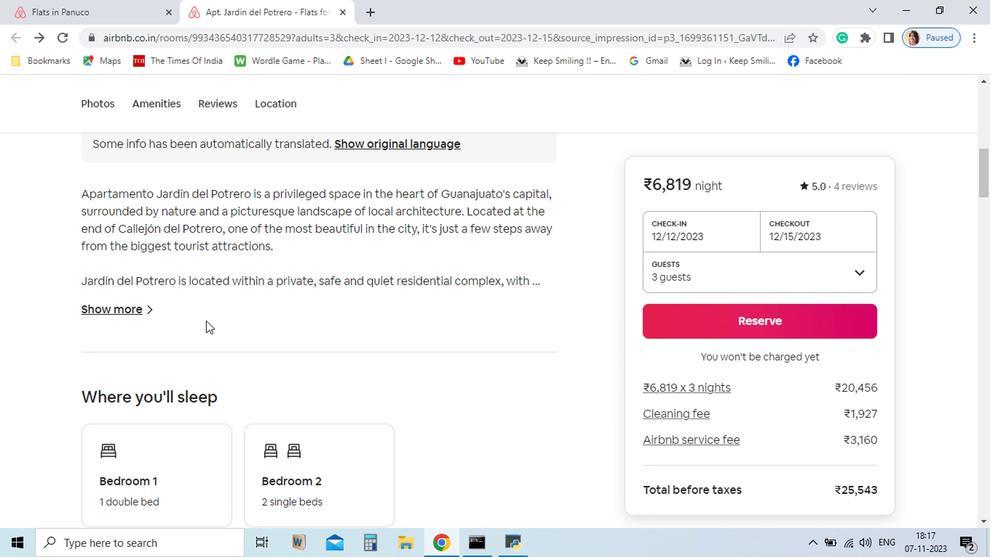 
Action: Mouse scrolled (435, 478) with delta (0, 0)
Screenshot: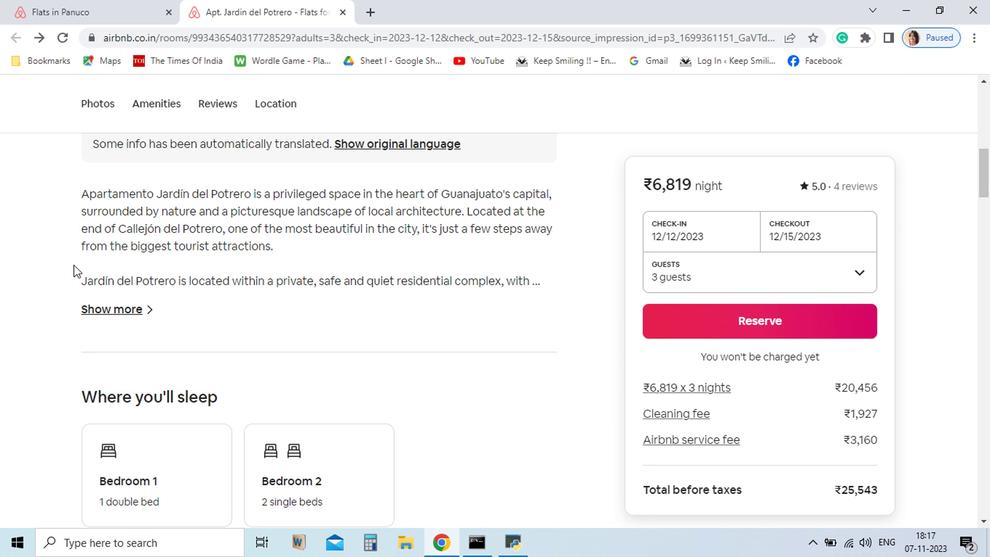 
Action: Mouse moved to (226, 362)
Screenshot: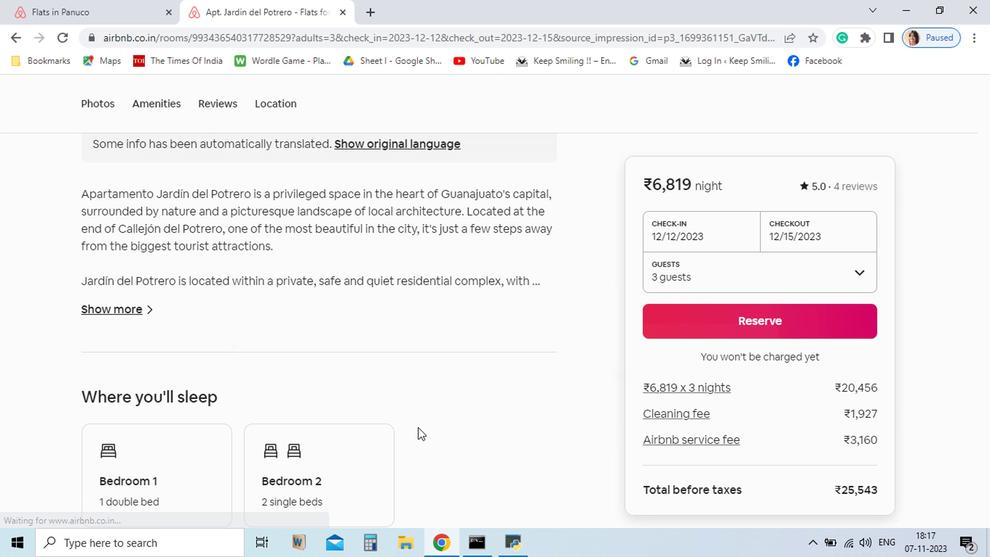 
Action: Mouse pressed left at (226, 362)
Screenshot: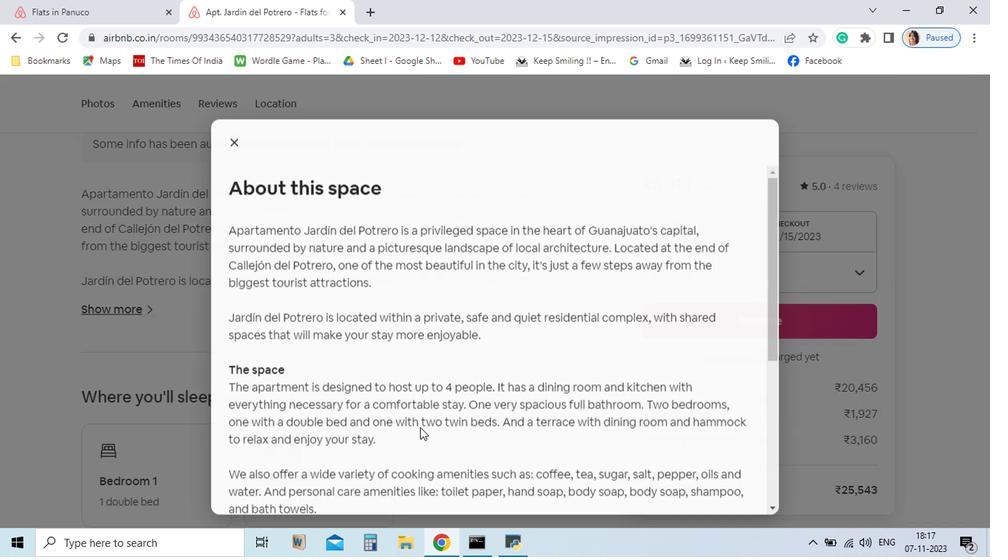 
Action: Mouse moved to (692, 493)
Screenshot: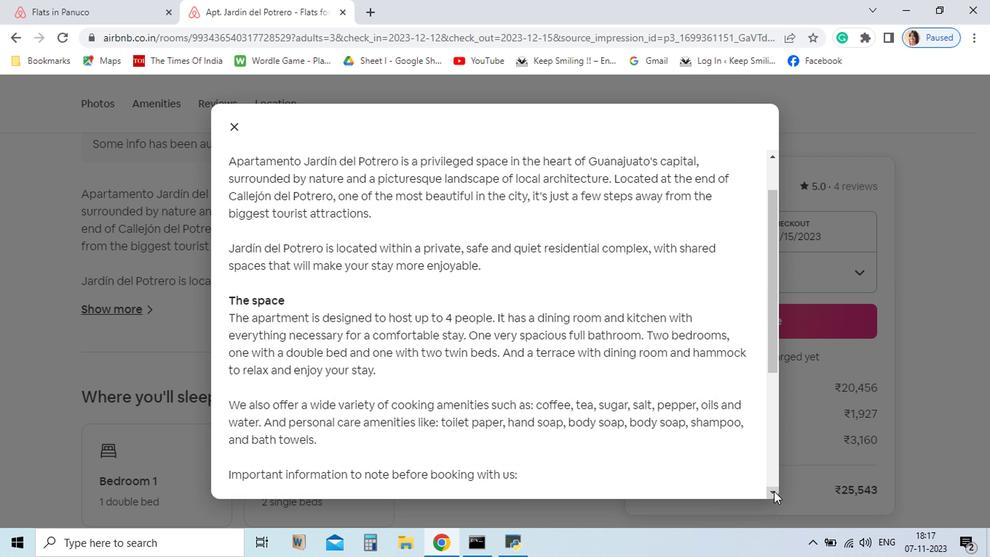 
Action: Mouse pressed left at (692, 493)
Screenshot: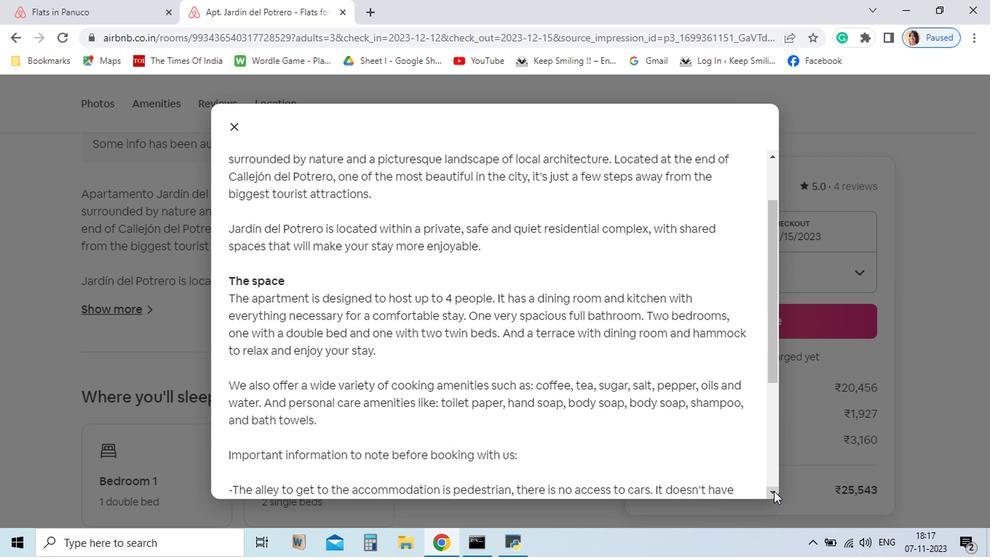 
Action: Mouse pressed left at (692, 493)
Screenshot: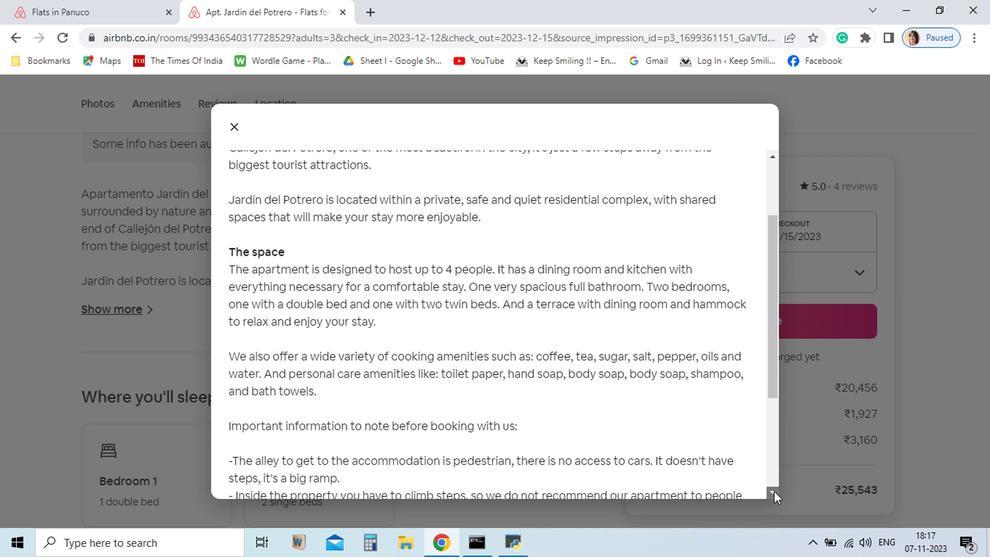 
Action: Mouse pressed left at (692, 493)
Screenshot: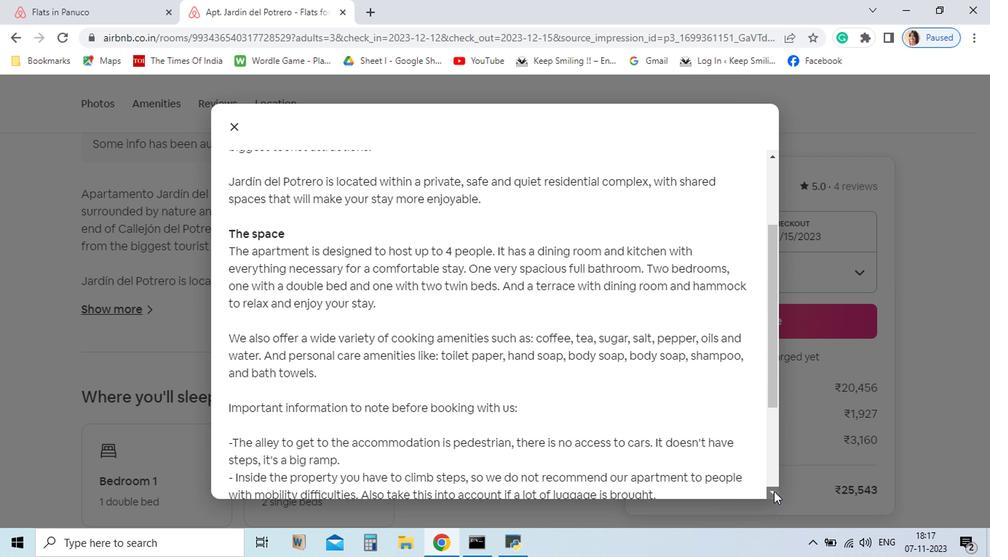 
Action: Mouse pressed left at (692, 493)
Screenshot: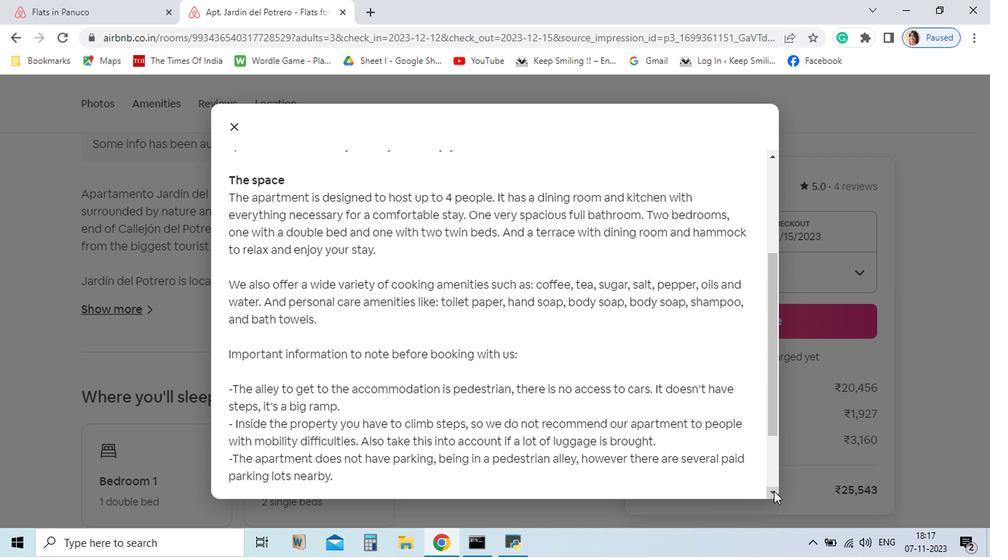 
Action: Mouse pressed left at (692, 493)
Screenshot: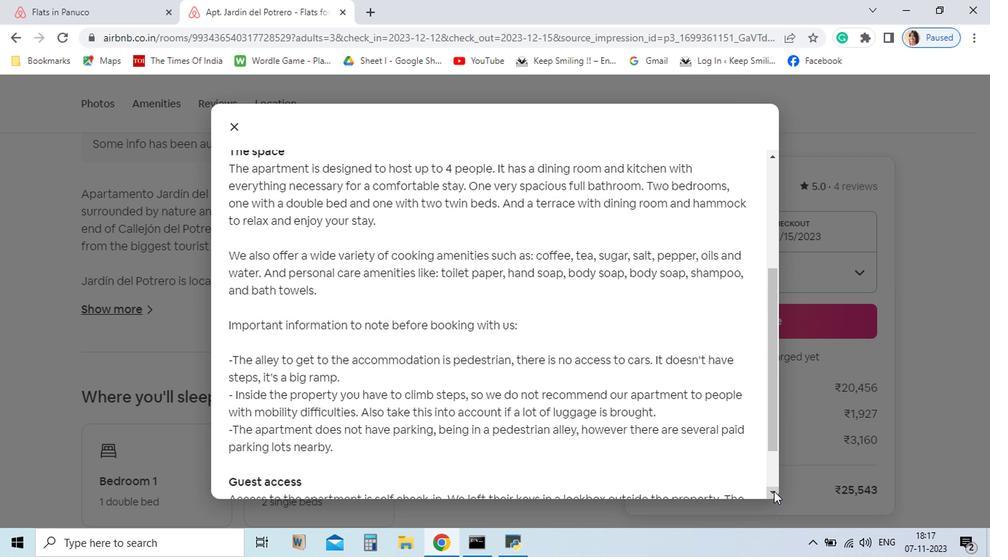 
Action: Mouse pressed left at (692, 493)
Screenshot: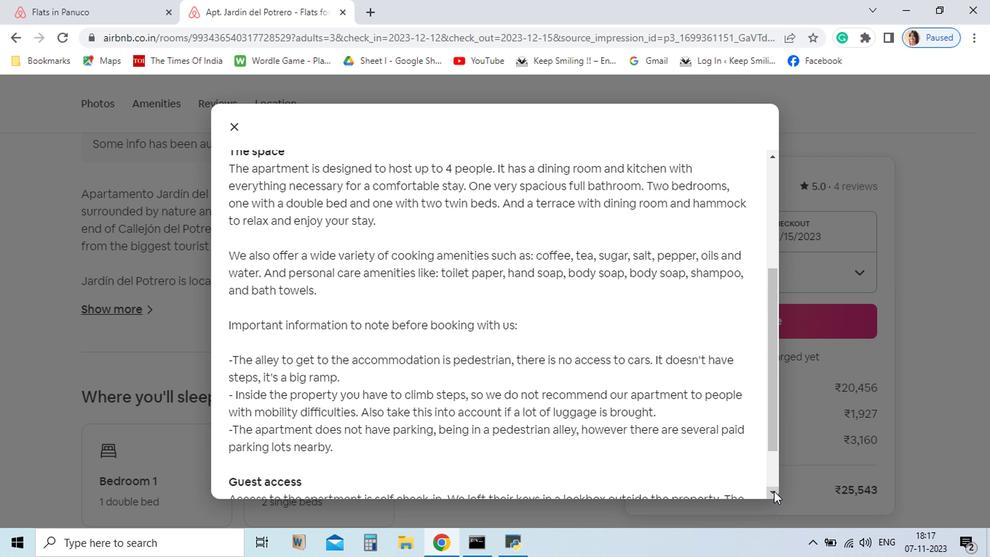 
Action: Mouse pressed left at (692, 493)
Screenshot: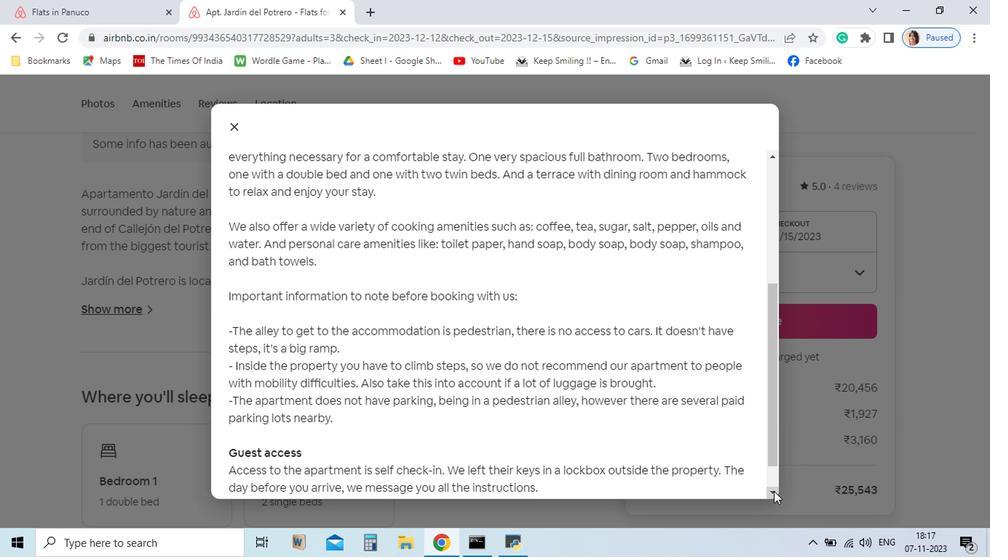 
Action: Mouse pressed left at (692, 493)
Screenshot: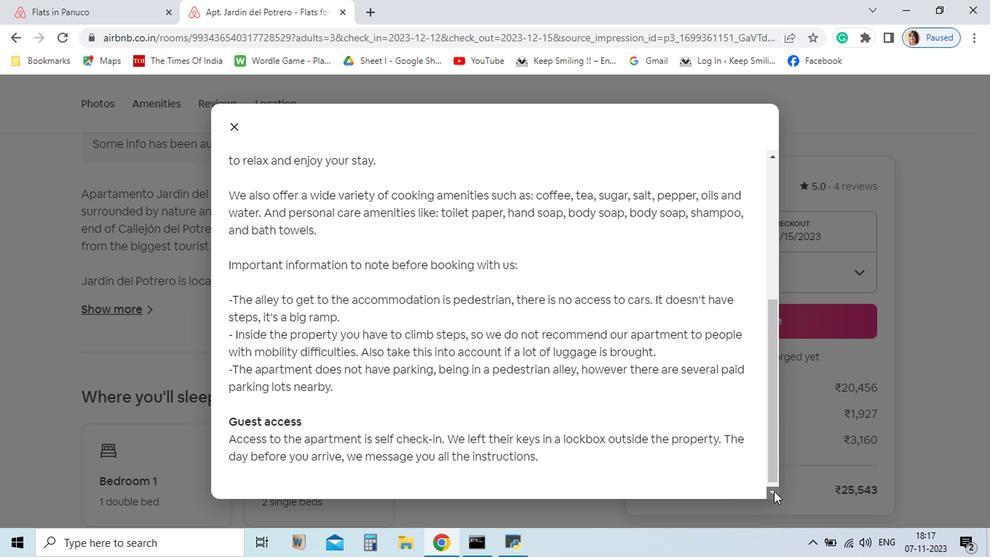 
Action: Mouse pressed left at (692, 493)
Screenshot: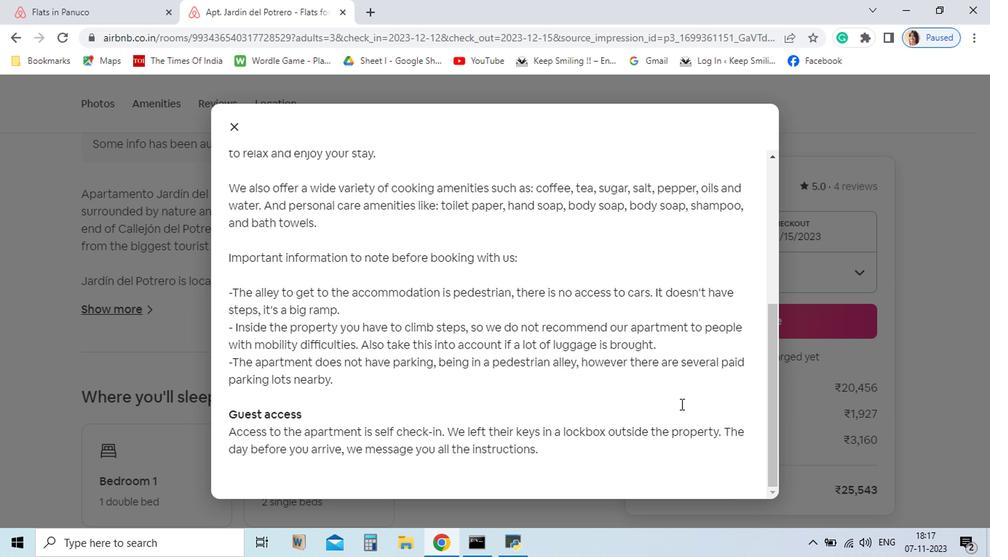 
Action: Mouse pressed left at (692, 493)
Screenshot: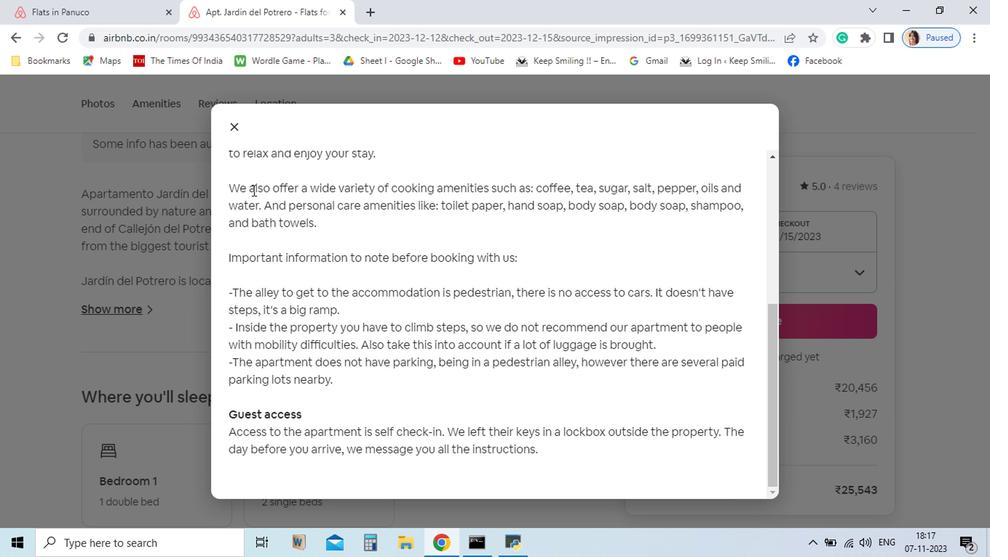 
Action: Mouse moved to (310, 233)
Screenshot: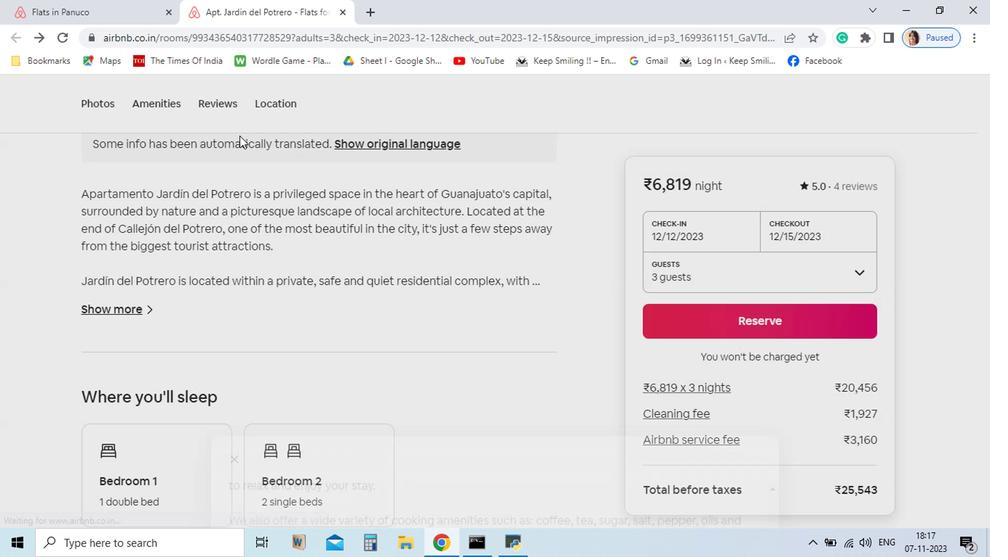
Action: Mouse pressed left at (310, 233)
Screenshot: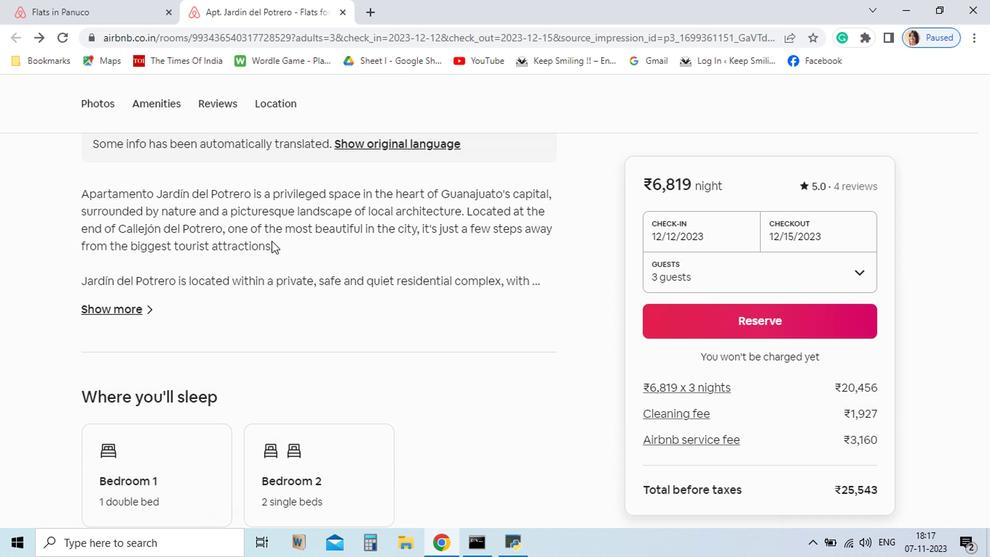 
Action: Mouse moved to (375, 396)
Screenshot: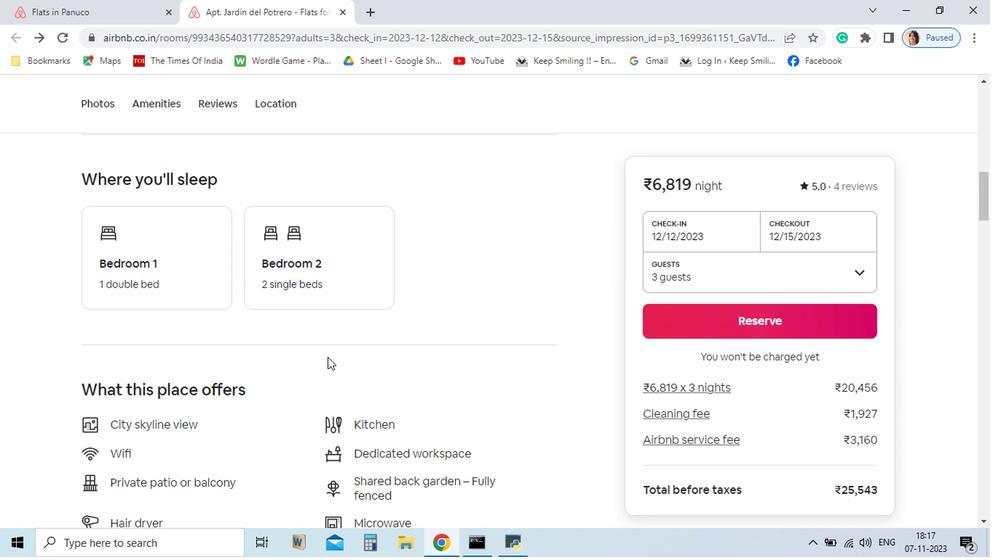
Action: Mouse scrolled (375, 395) with delta (0, 0)
Screenshot: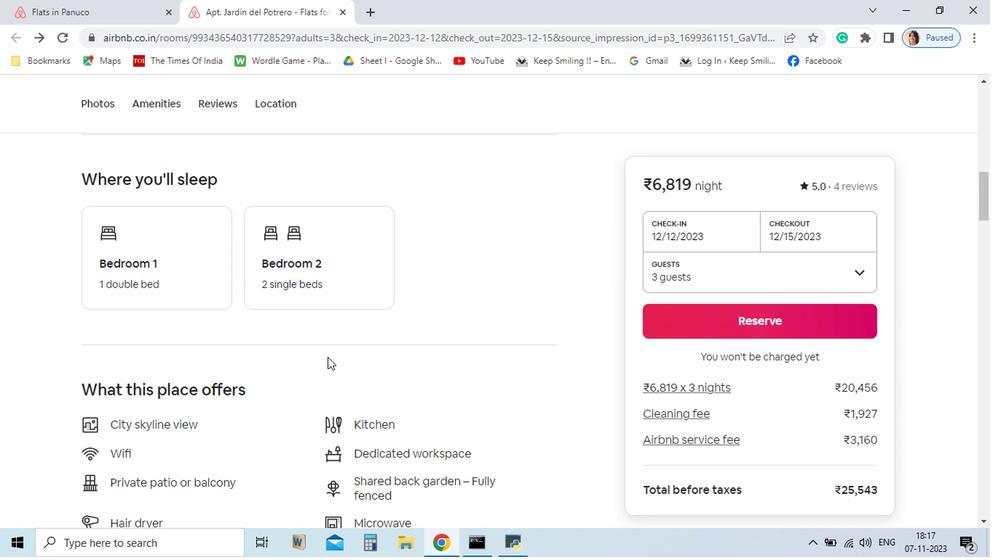 
Action: Mouse moved to (376, 397)
Screenshot: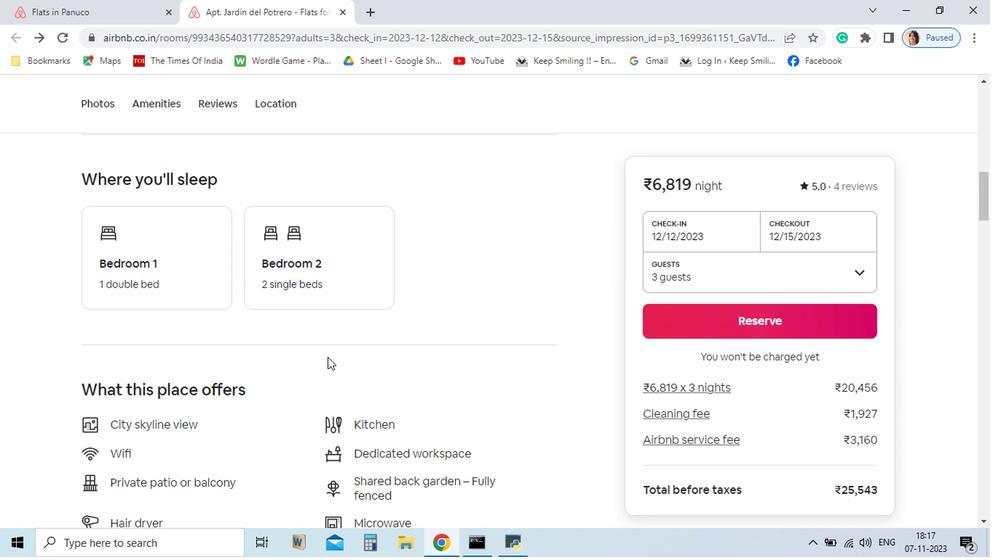 
Action: Mouse scrolled (376, 397) with delta (0, 0)
Screenshot: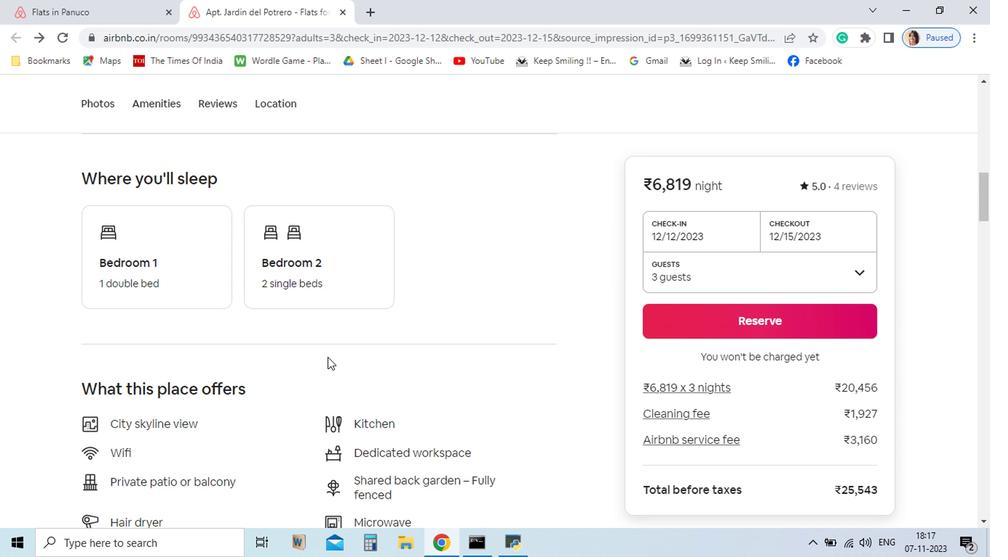 
Action: Mouse scrolled (376, 397) with delta (0, 0)
Screenshot: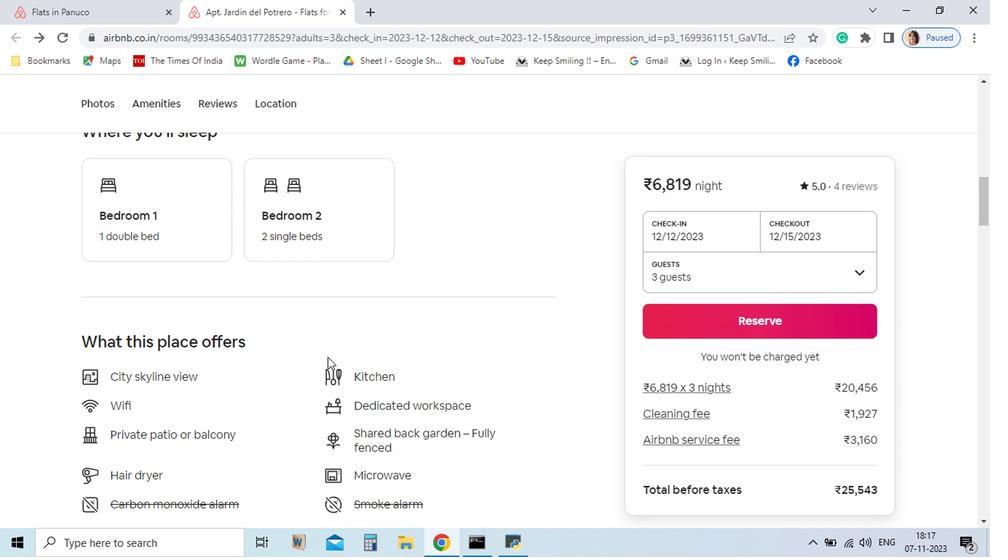 
Action: Mouse scrolled (376, 397) with delta (0, 0)
Screenshot: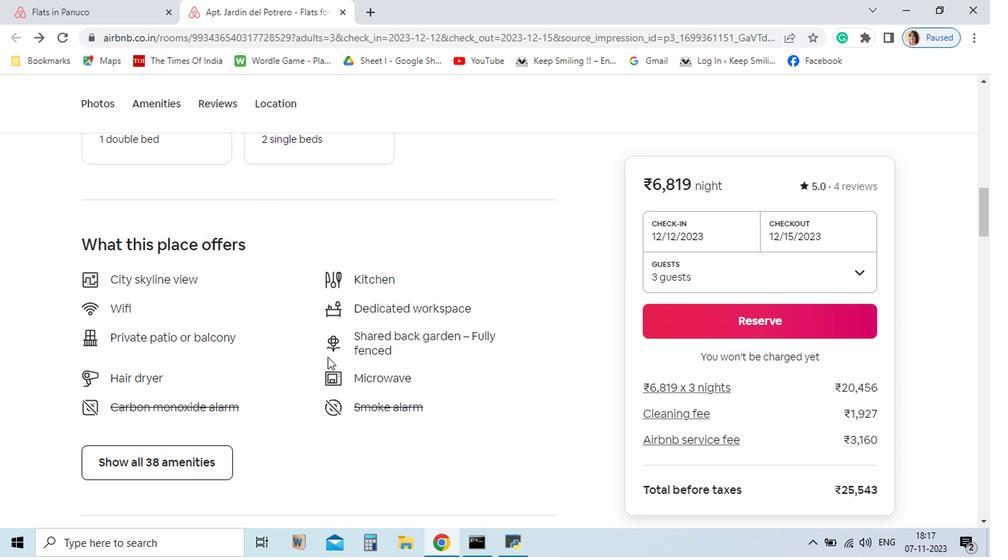 
Action: Mouse scrolled (376, 397) with delta (0, 0)
Screenshot: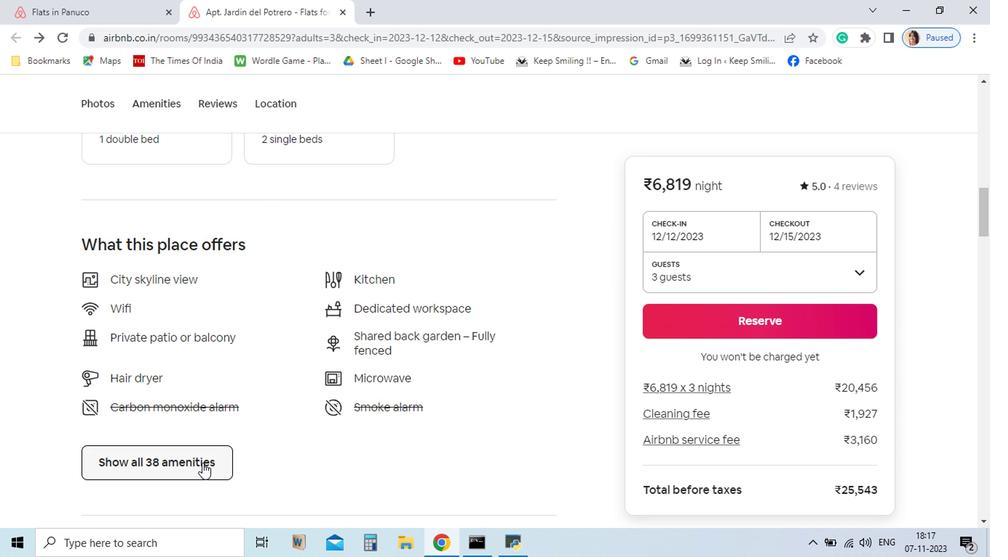 
Action: Mouse moved to (279, 474)
Screenshot: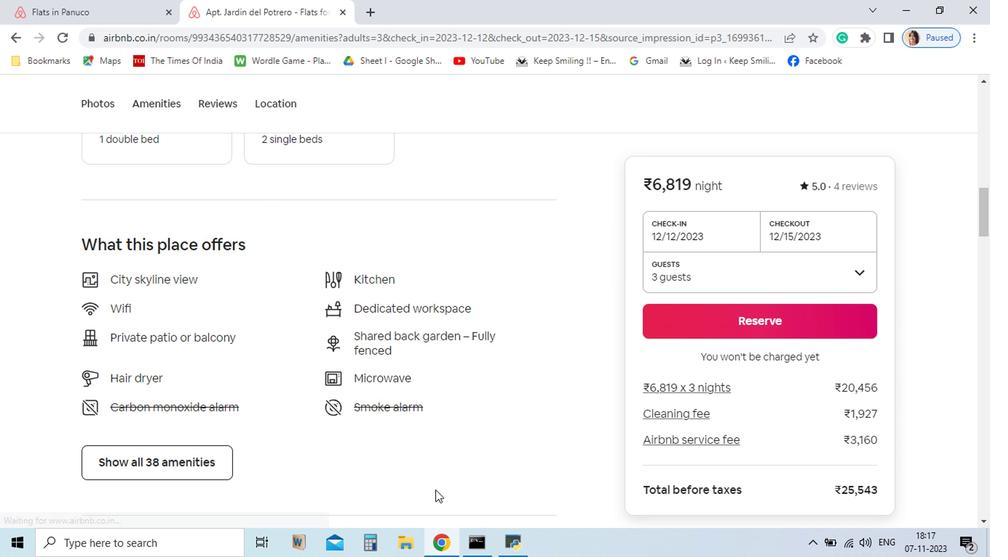 
Action: Mouse pressed left at (279, 474)
Screenshot: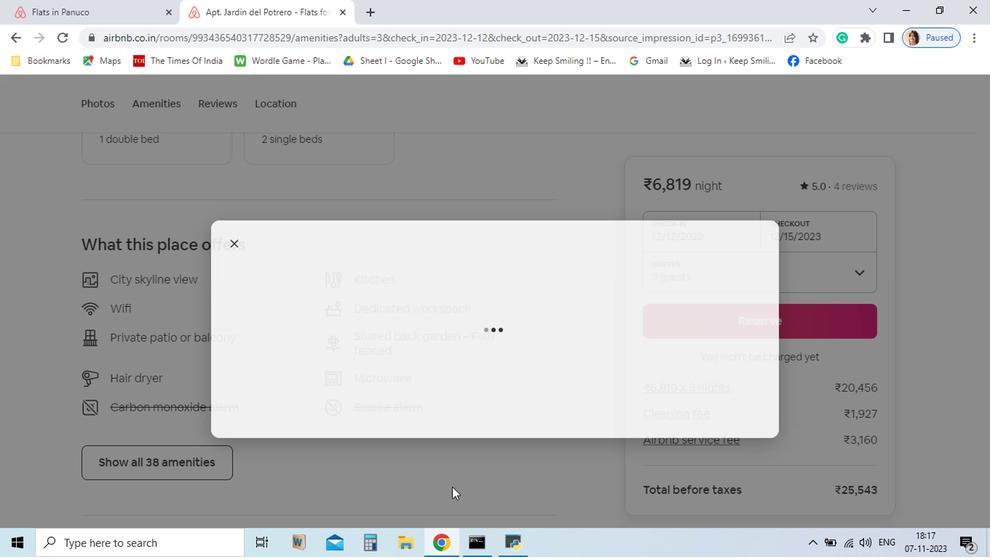 
Action: Mouse moved to (690, 495)
Screenshot: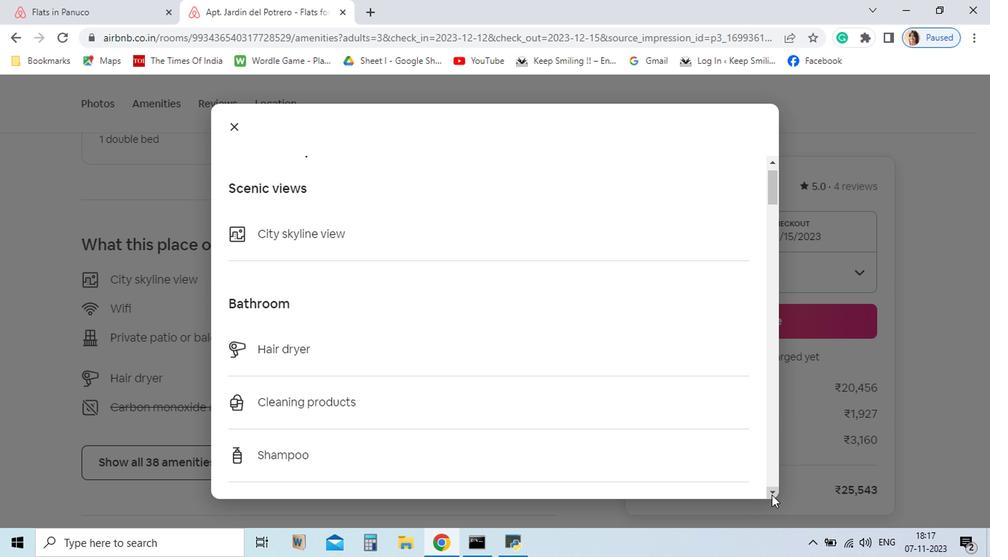 
Action: Mouse pressed left at (690, 495)
Screenshot: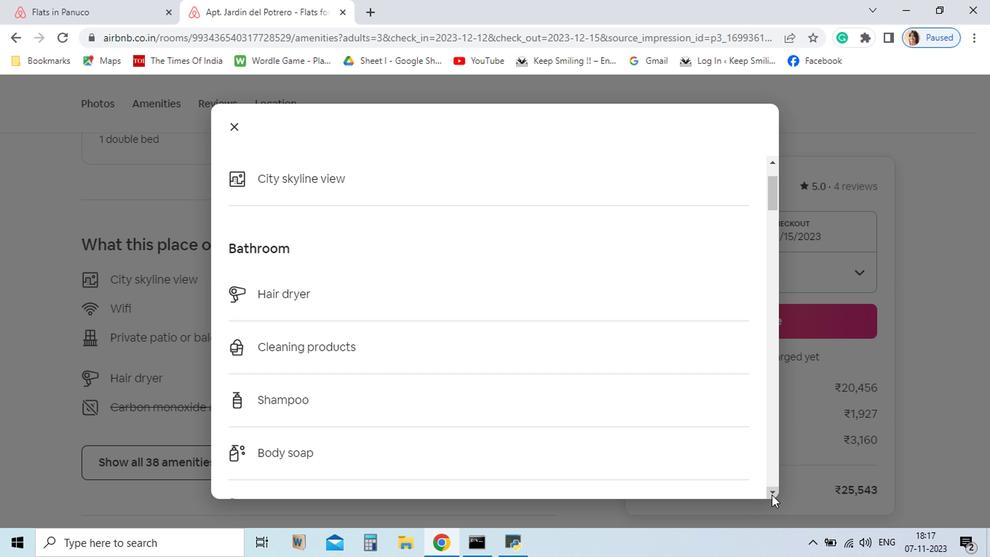 
Action: Mouse pressed left at (690, 495)
Screenshot: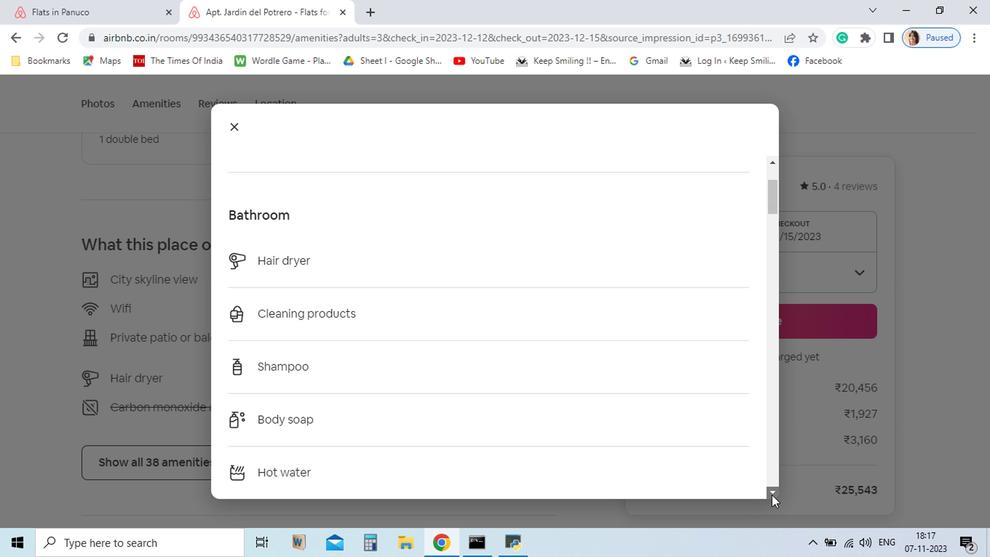 
Action: Mouse pressed left at (690, 495)
Screenshot: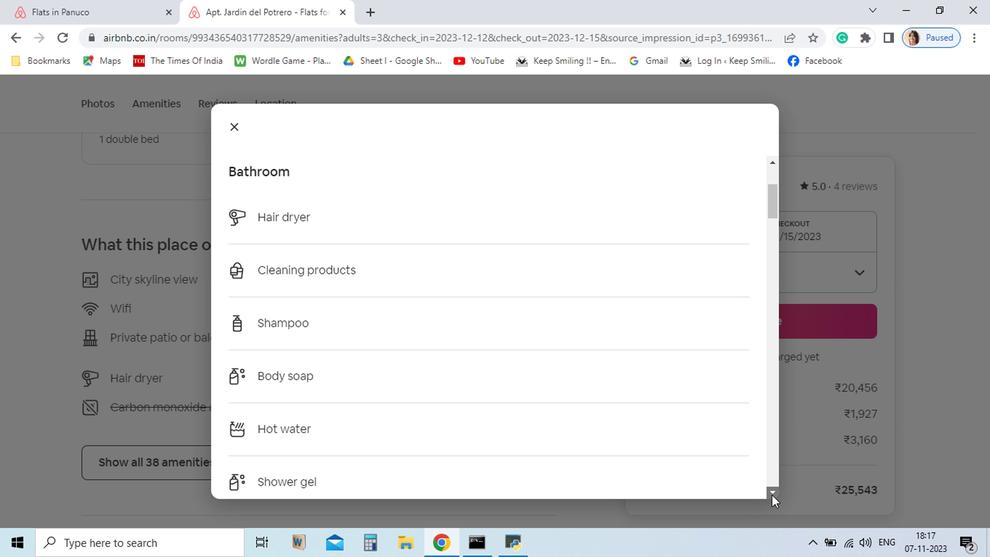
Action: Mouse pressed left at (690, 495)
Screenshot: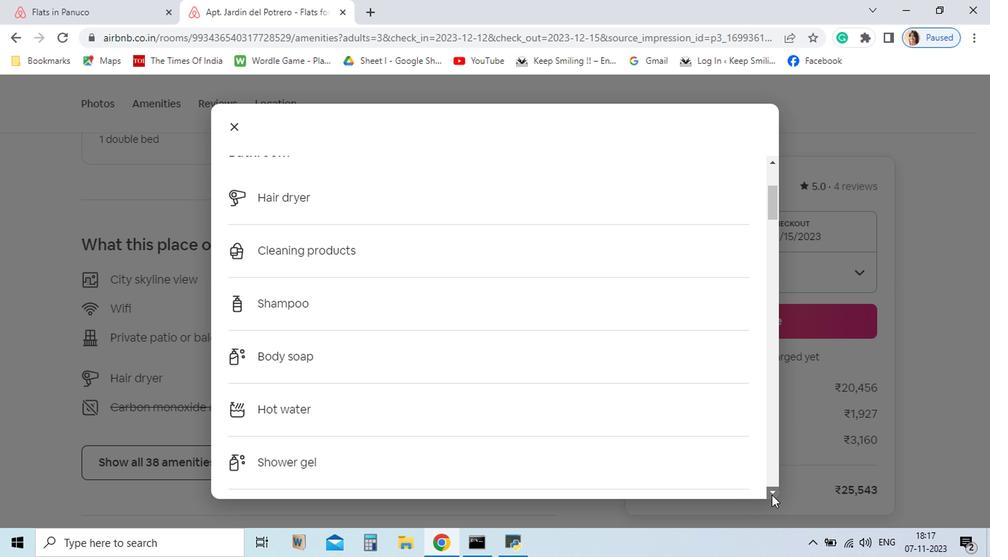 
Action: Mouse pressed left at (690, 495)
Screenshot: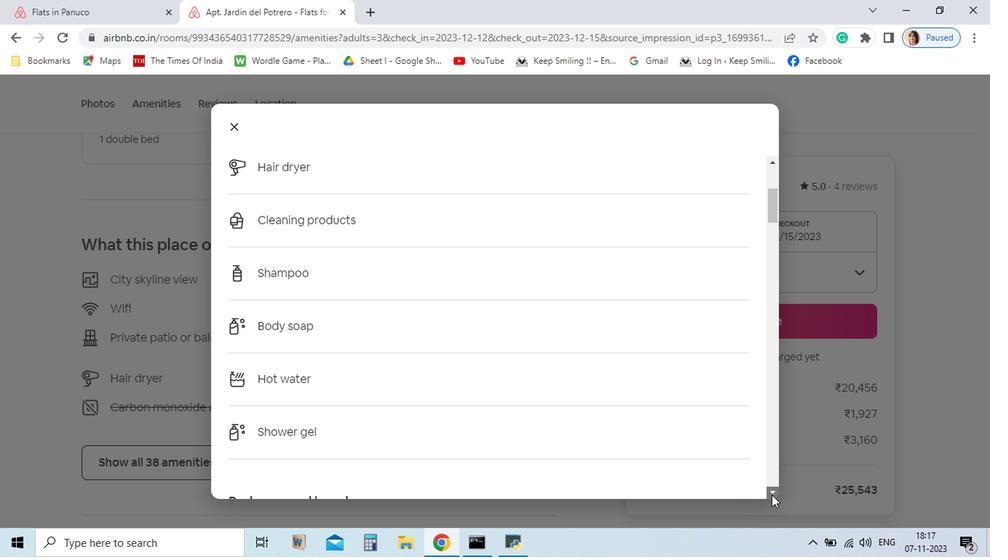 
Action: Mouse pressed left at (690, 495)
Screenshot: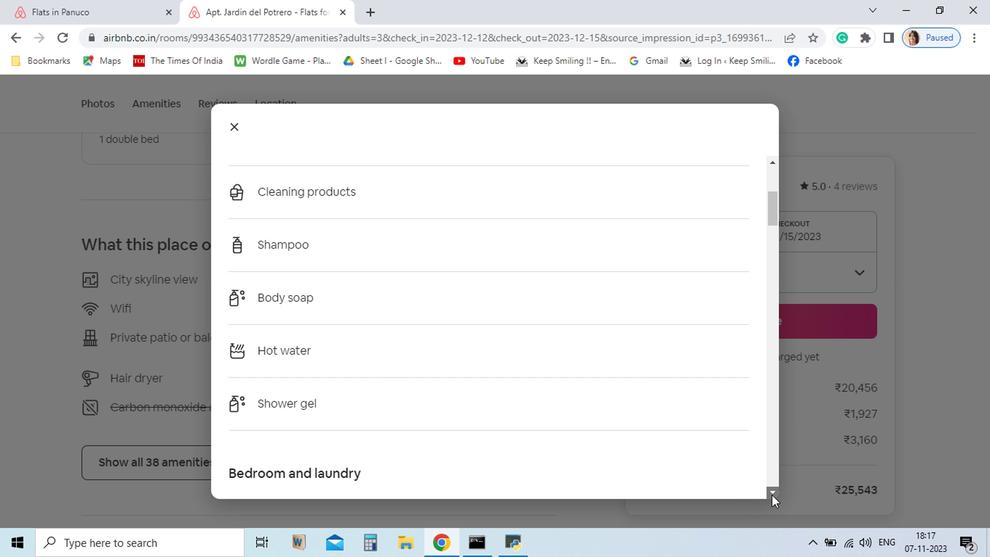 
Action: Mouse pressed left at (690, 495)
Screenshot: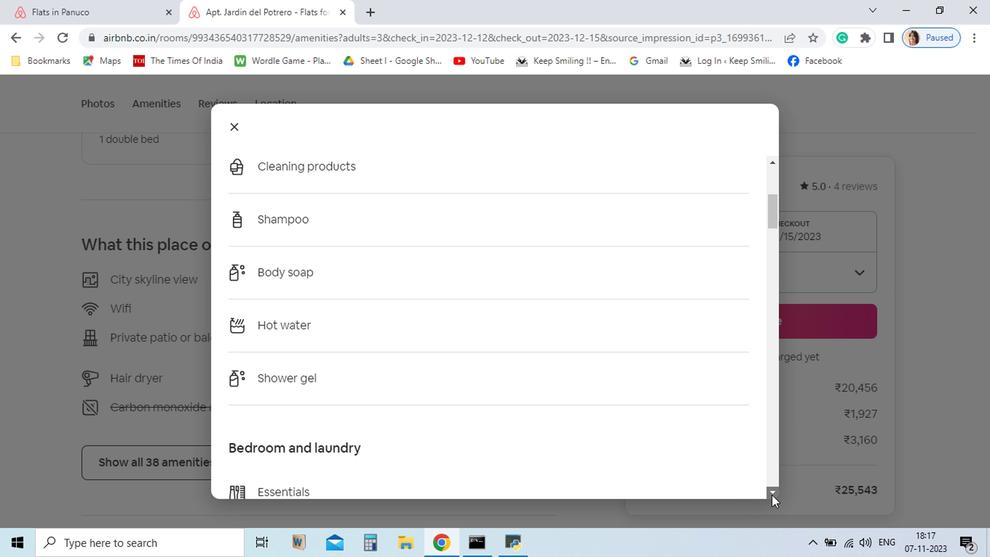 
Action: Mouse pressed left at (690, 495)
Screenshot: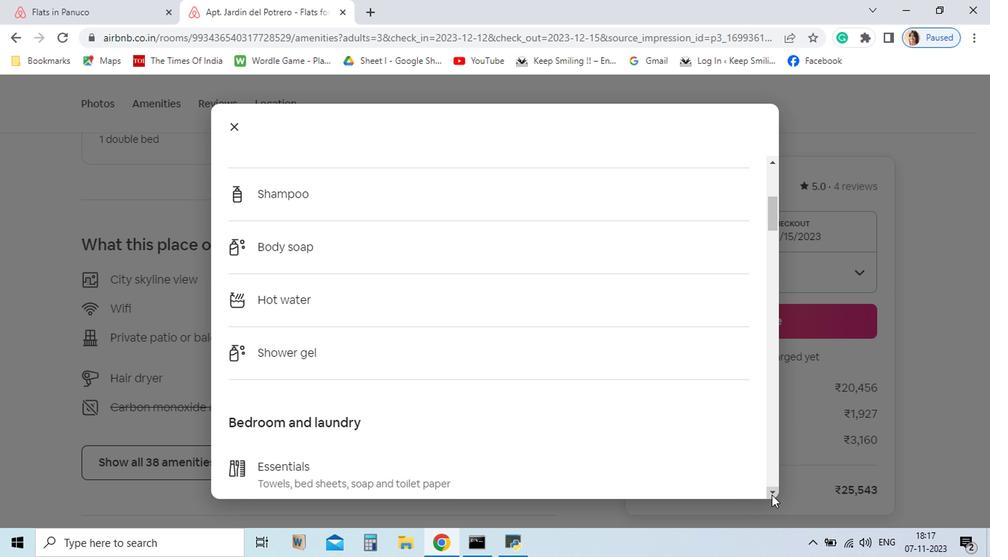 
Action: Mouse pressed left at (690, 495)
Screenshot: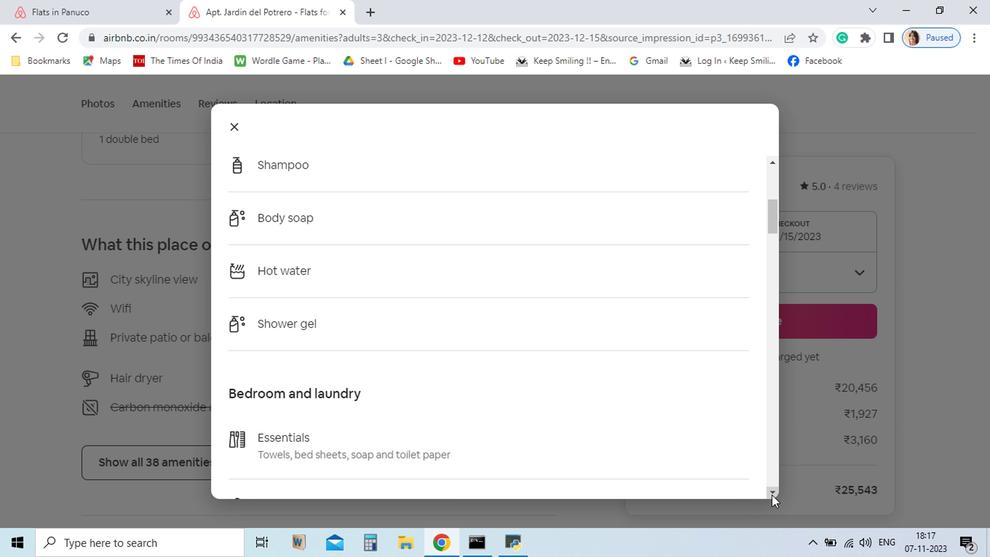 
Action: Mouse pressed left at (690, 495)
Screenshot: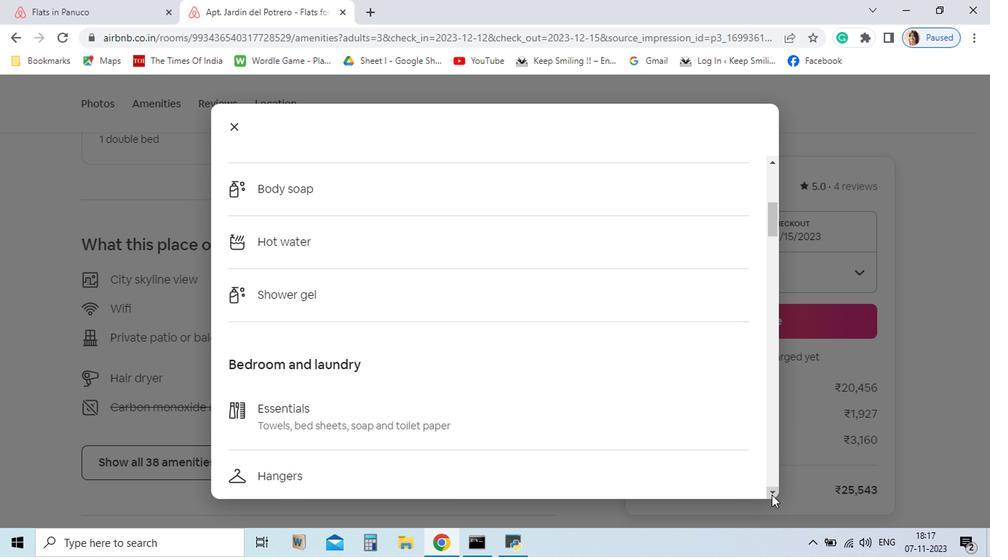 
Action: Mouse moved to (690, 495)
Screenshot: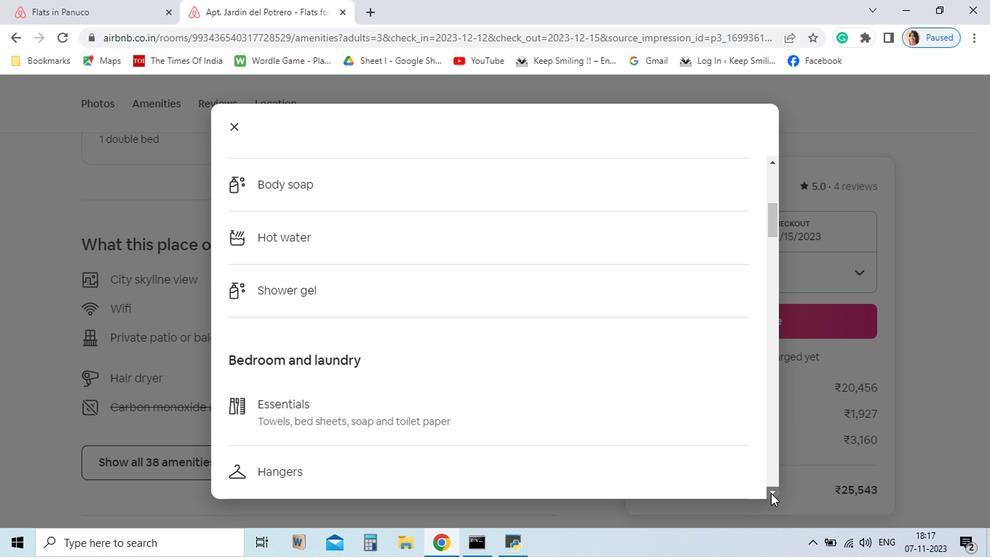 
Action: Mouse pressed left at (690, 495)
Screenshot: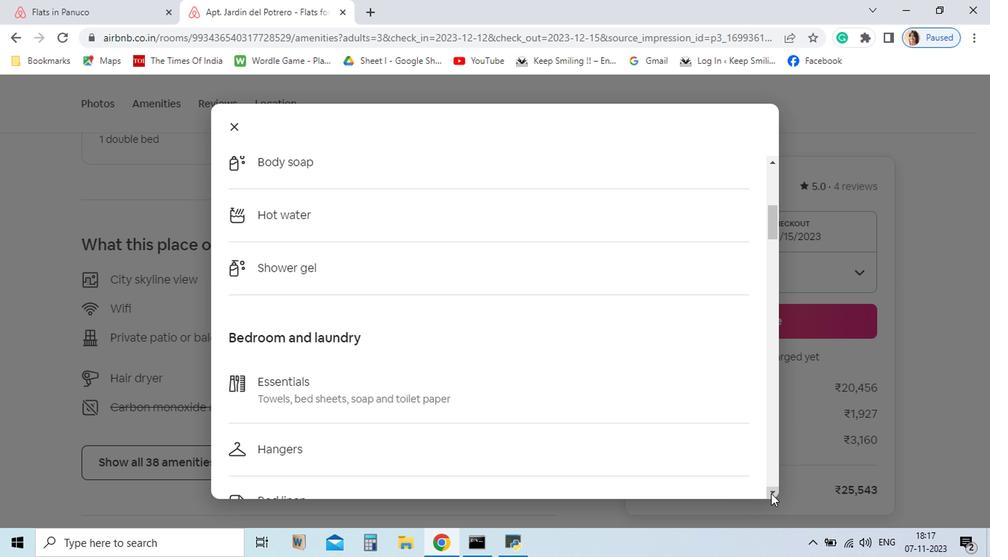 
Action: Mouse pressed left at (690, 495)
Screenshot: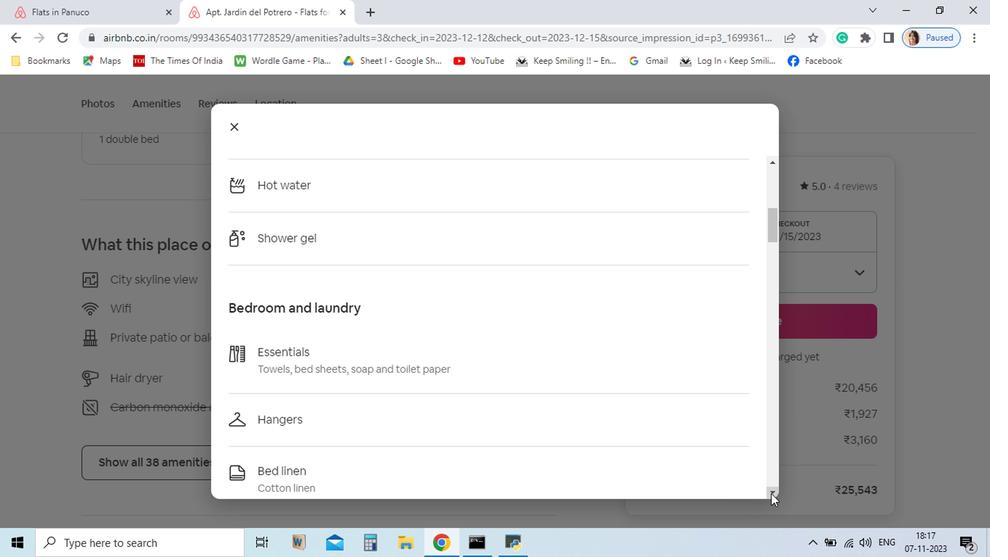 
Action: Mouse moved to (690, 495)
Screenshot: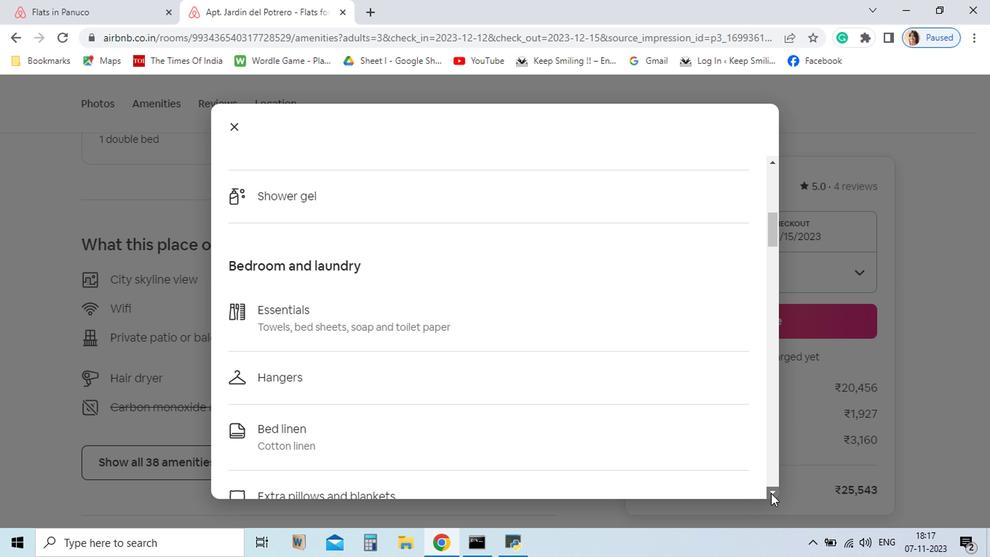 
Action: Mouse pressed left at (690, 495)
Screenshot: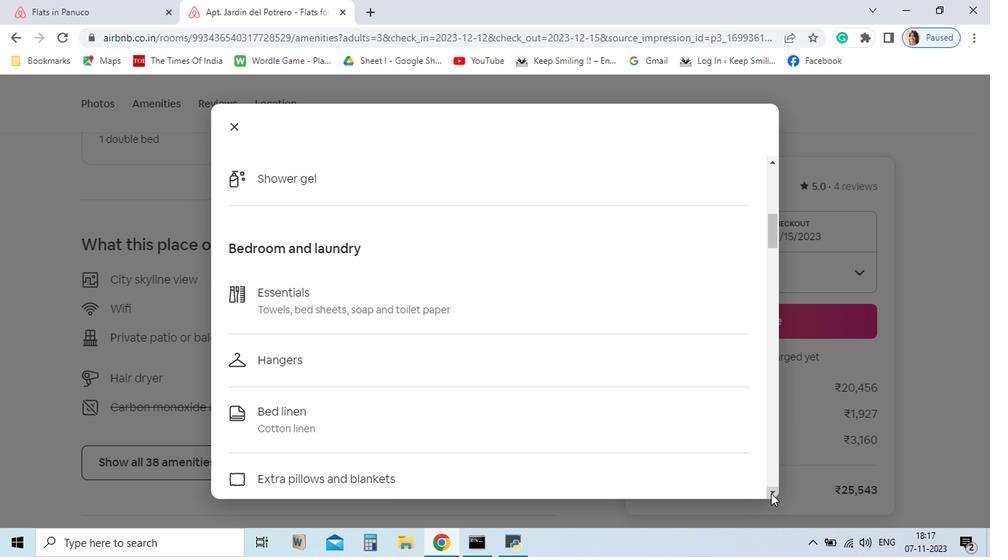 
Action: Mouse moved to (690, 494)
Screenshot: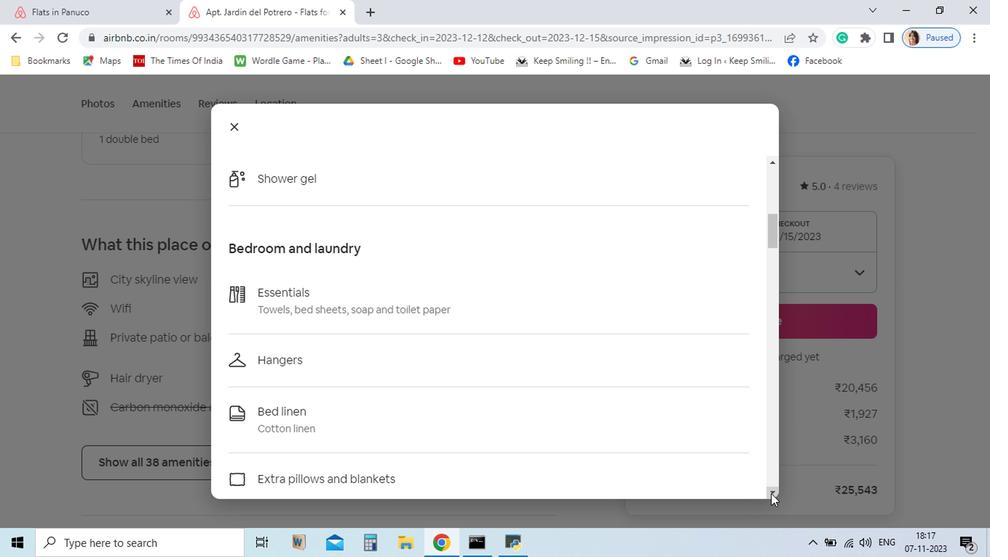 
Action: Mouse pressed left at (690, 494)
Screenshot: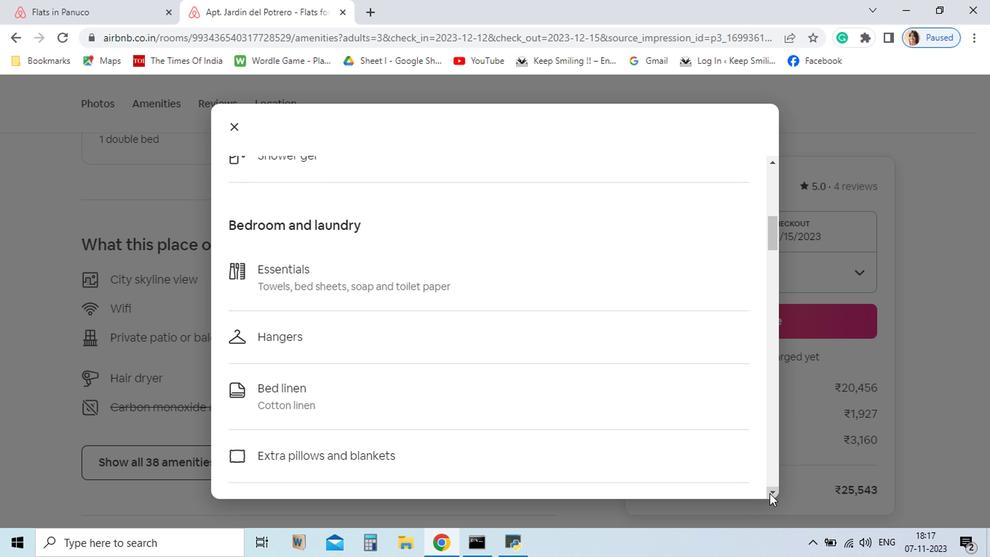 
Action: Mouse pressed left at (690, 494)
Screenshot: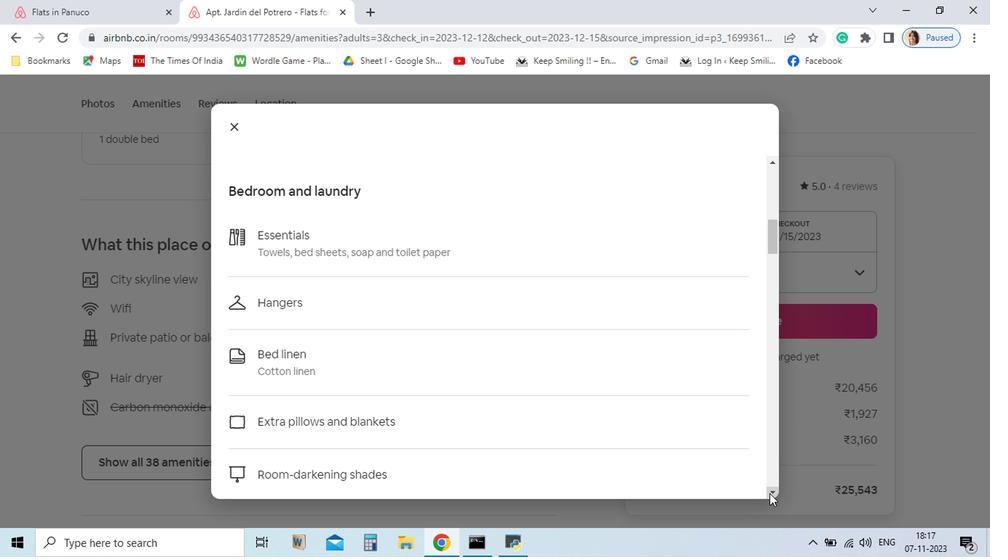 
Action: Mouse pressed left at (690, 494)
Screenshot: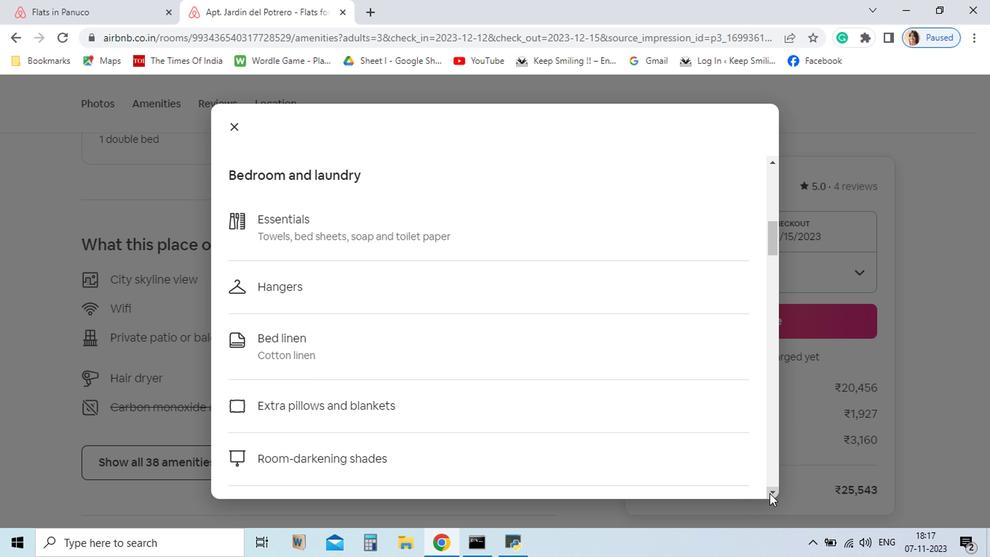
Action: Mouse pressed left at (690, 494)
Screenshot: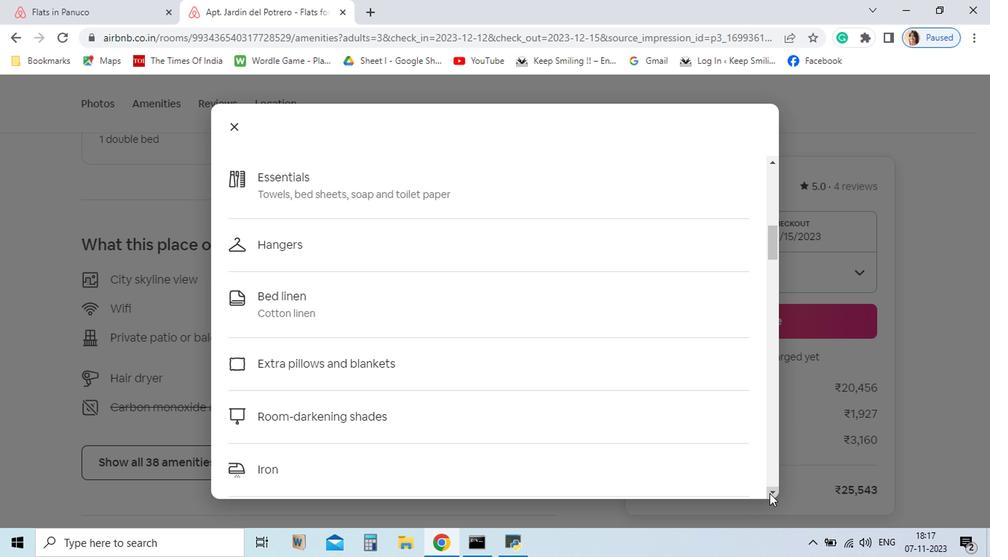 
Action: Mouse moved to (689, 494)
Screenshot: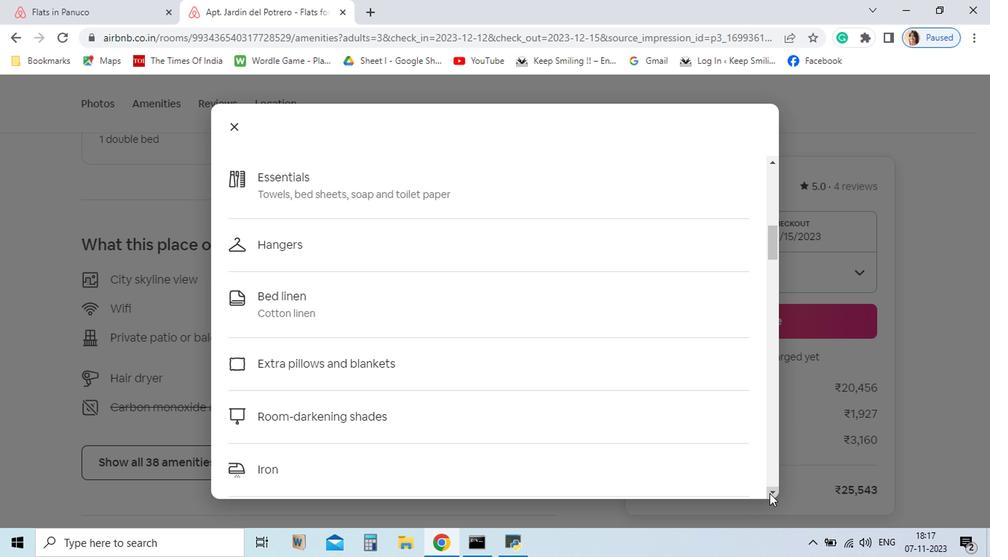 
Action: Mouse pressed left at (689, 494)
Screenshot: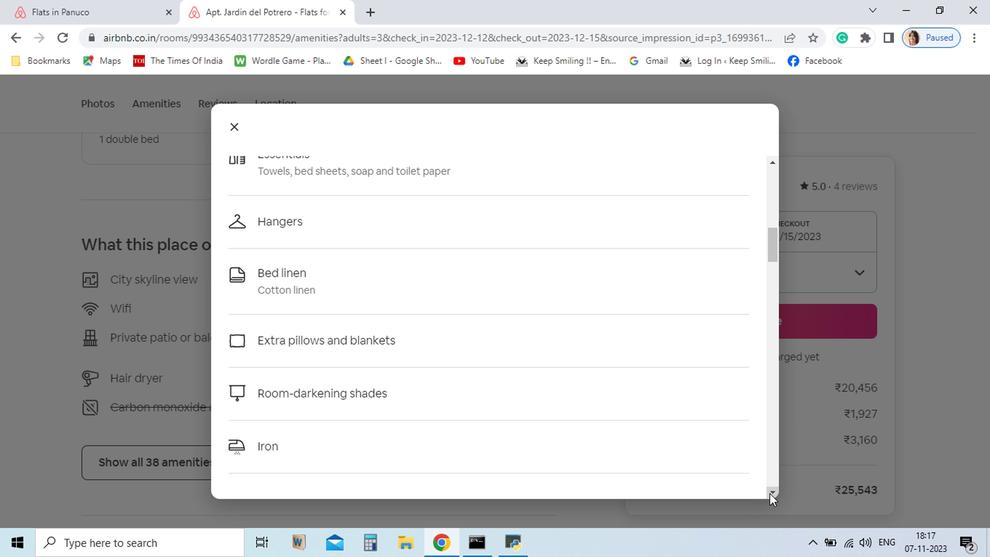 
Action: Mouse pressed left at (689, 494)
Screenshot: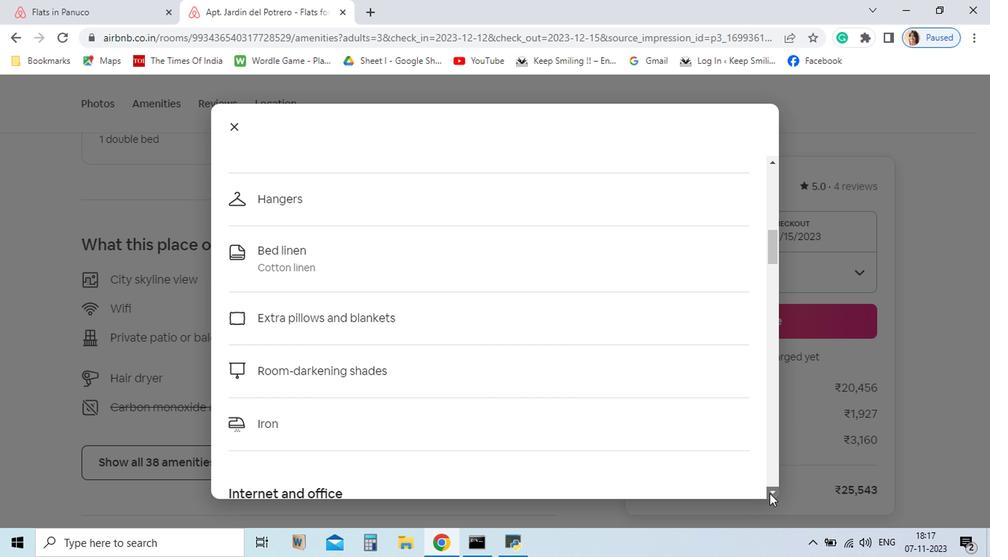 
Action: Mouse pressed left at (689, 494)
Screenshot: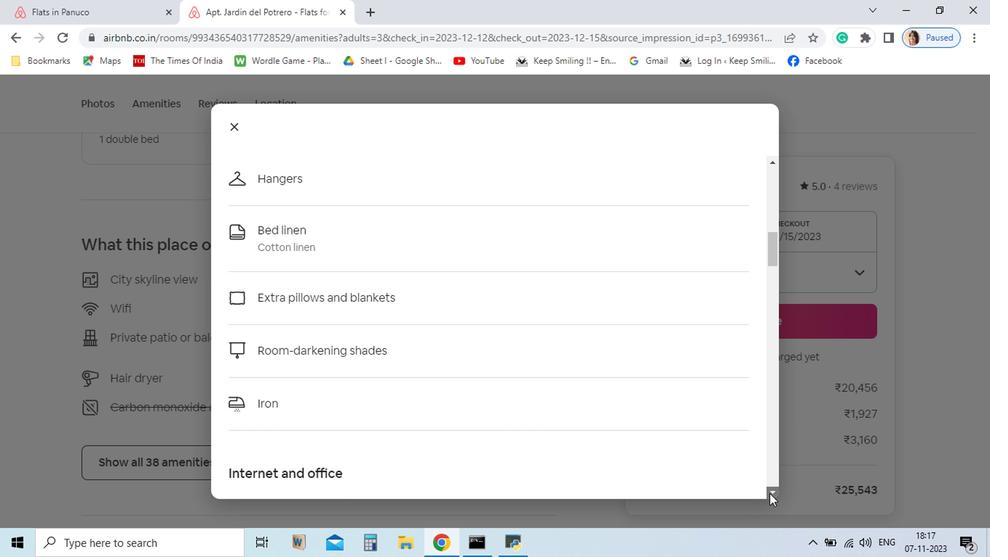 
Action: Mouse pressed left at (689, 494)
Screenshot: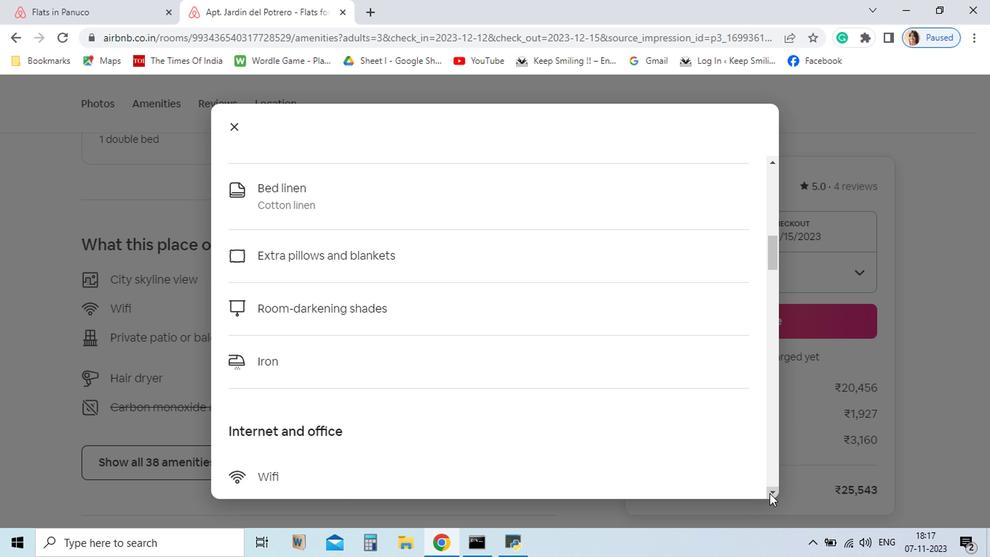 
Action: Mouse pressed left at (689, 494)
Screenshot: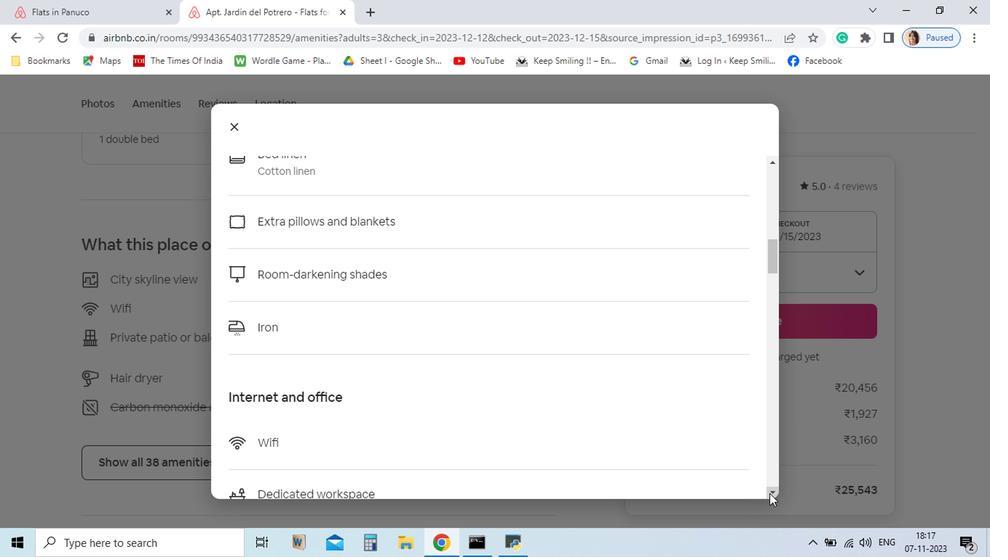 
Action: Mouse pressed left at (689, 494)
Screenshot: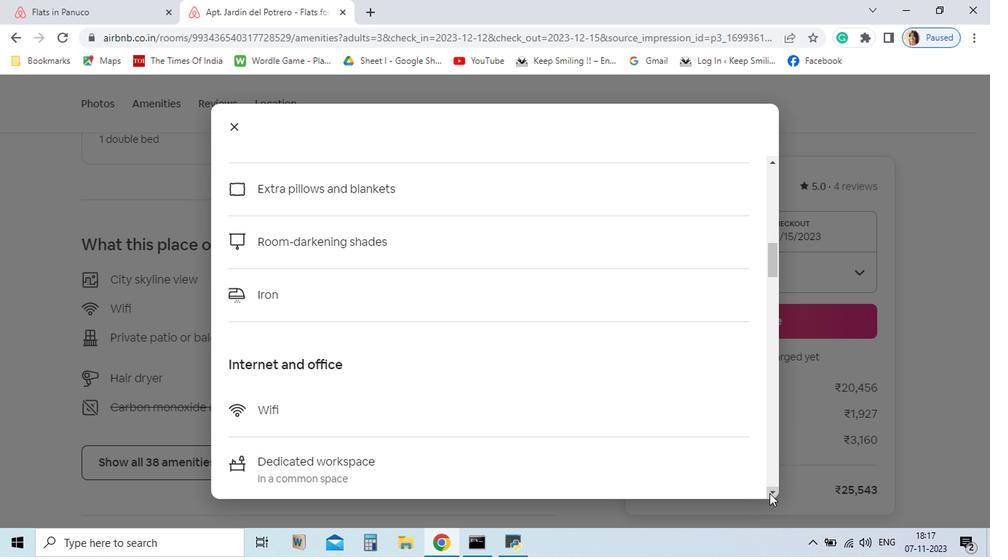 
Action: Mouse pressed left at (689, 494)
Screenshot: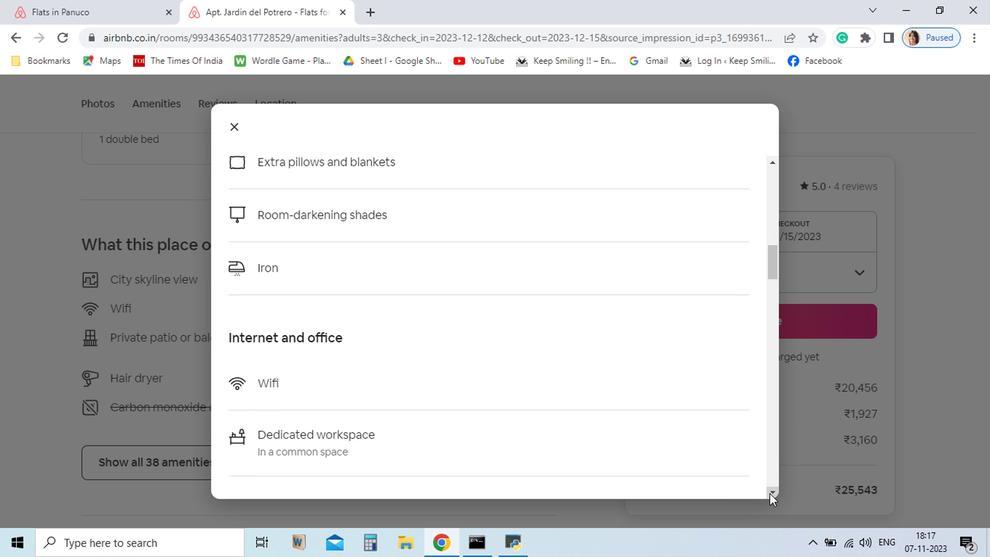 
Action: Mouse pressed left at (689, 494)
Screenshot: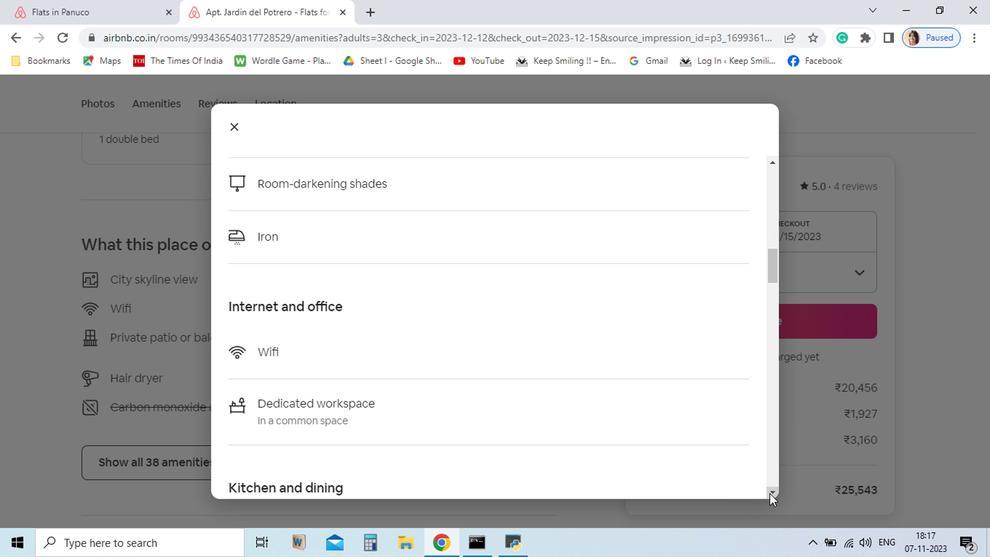 
Action: Mouse pressed left at (689, 494)
Screenshot: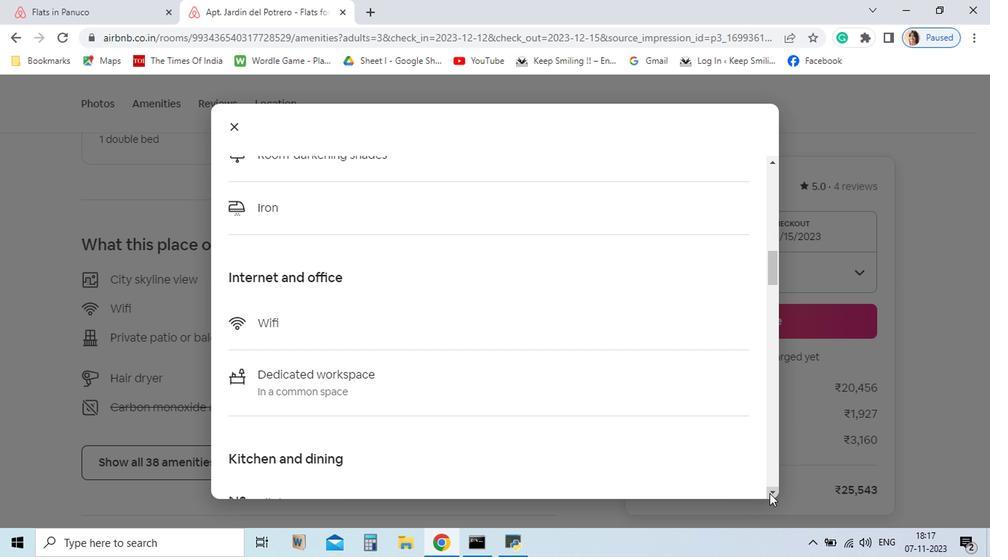 
Action: Mouse pressed left at (689, 494)
Screenshot: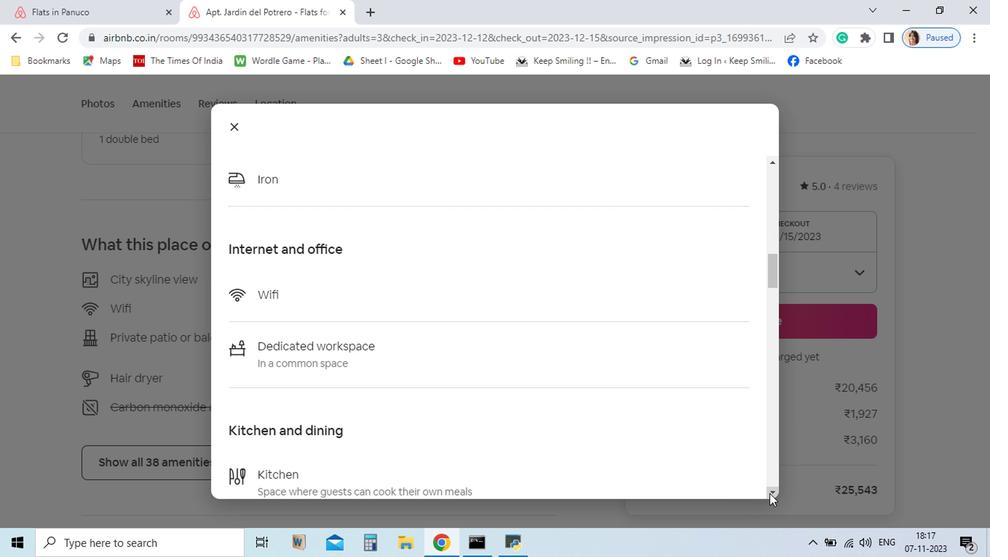
Action: Mouse pressed left at (689, 494)
Screenshot: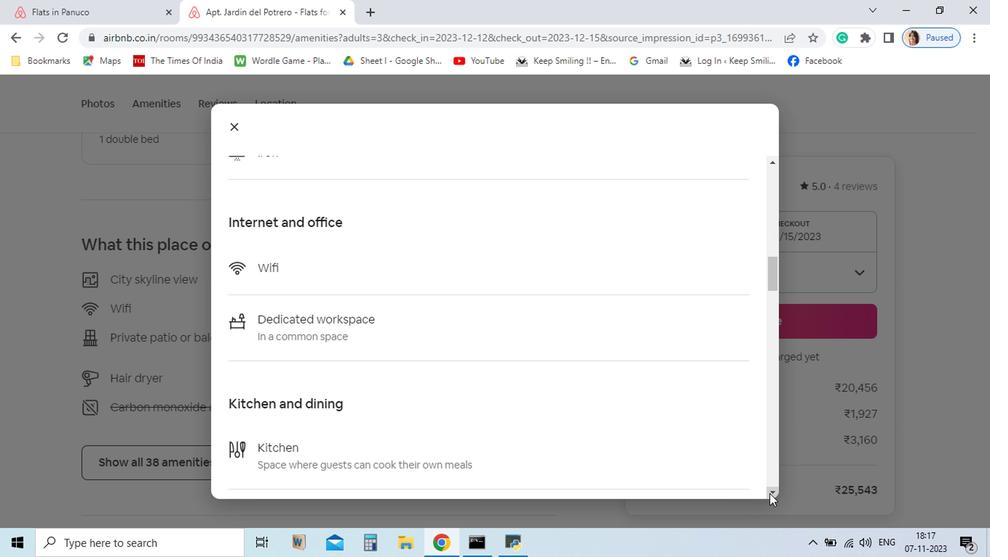 
Action: Mouse pressed left at (689, 494)
Screenshot: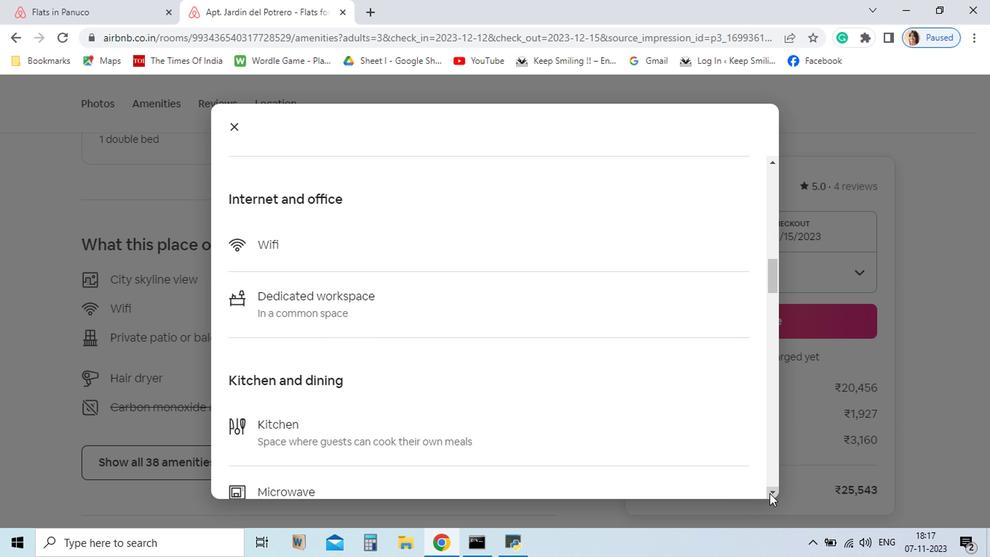 
Action: Mouse pressed left at (689, 494)
Screenshot: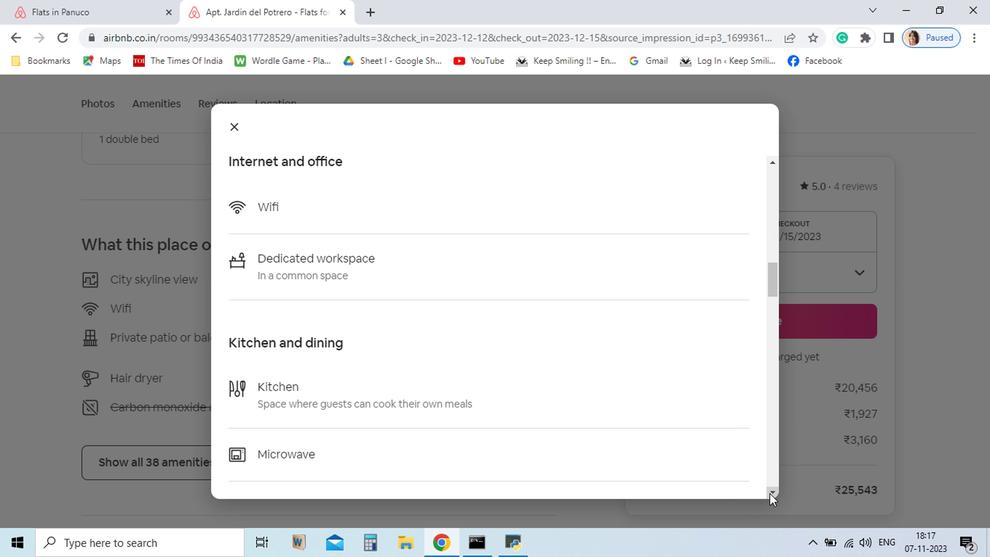 
Action: Mouse pressed left at (689, 494)
Screenshot: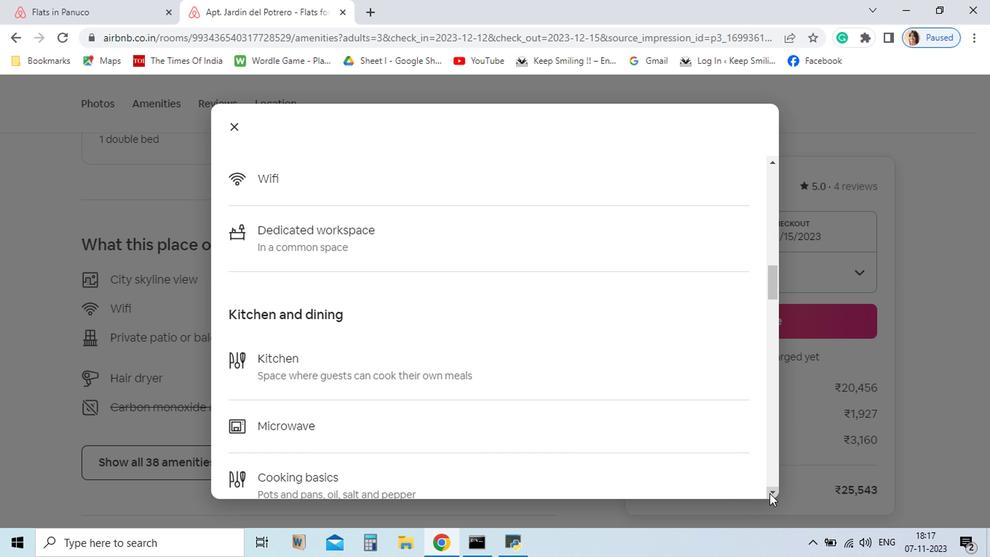 
Action: Mouse pressed left at (689, 494)
Screenshot: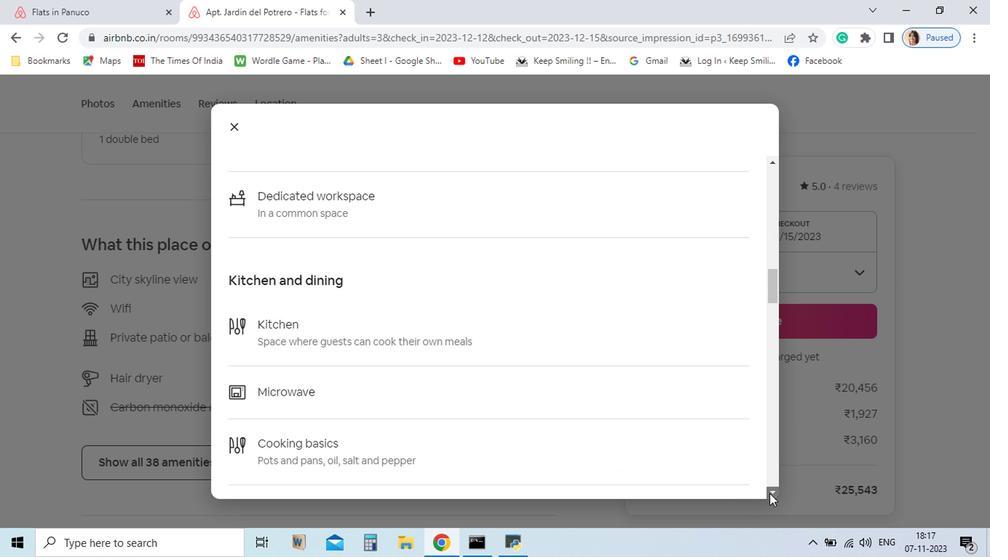 
Action: Mouse pressed left at (689, 494)
Screenshot: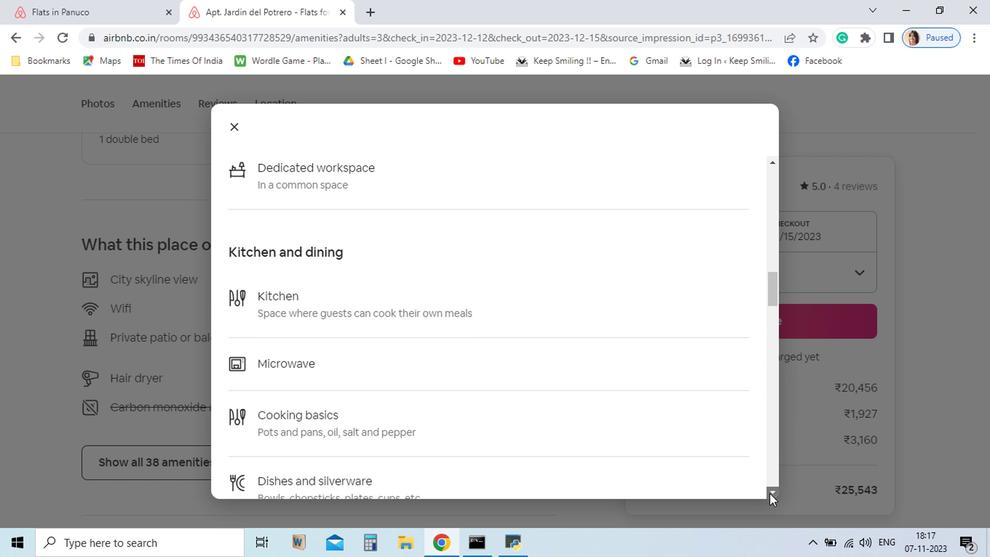 
Action: Mouse pressed left at (689, 494)
Screenshot: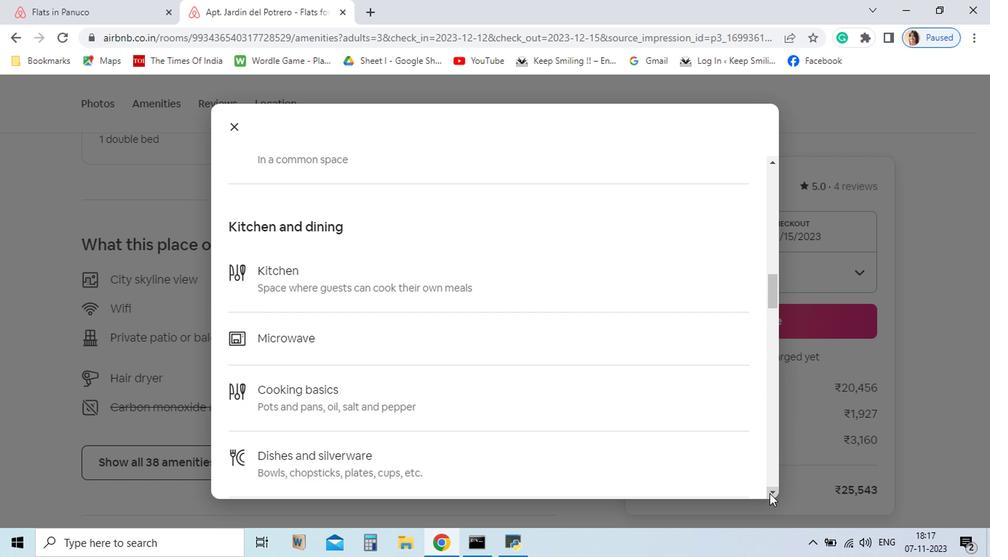 
Action: Mouse pressed left at (689, 494)
Screenshot: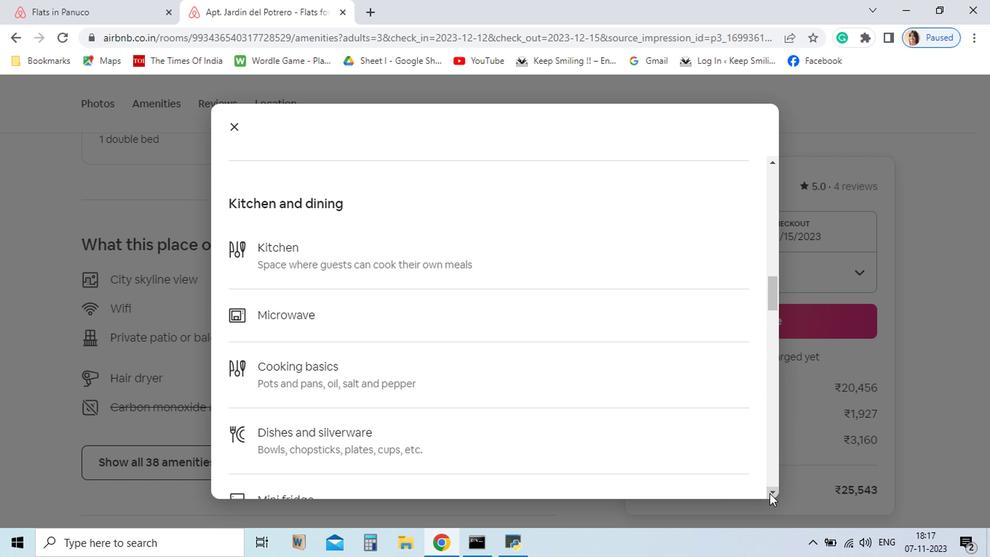 
Action: Mouse pressed left at (689, 494)
Screenshot: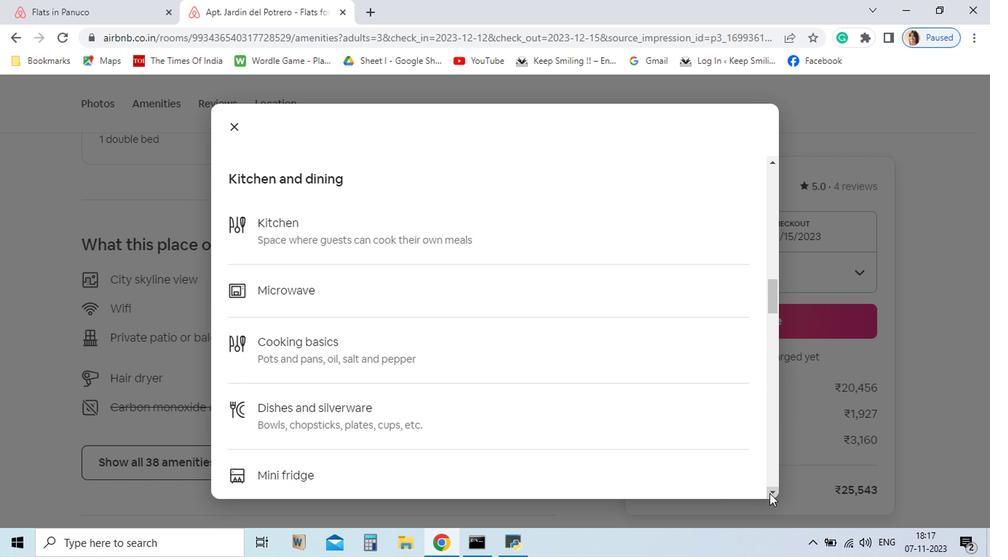 
Action: Mouse pressed left at (689, 494)
Screenshot: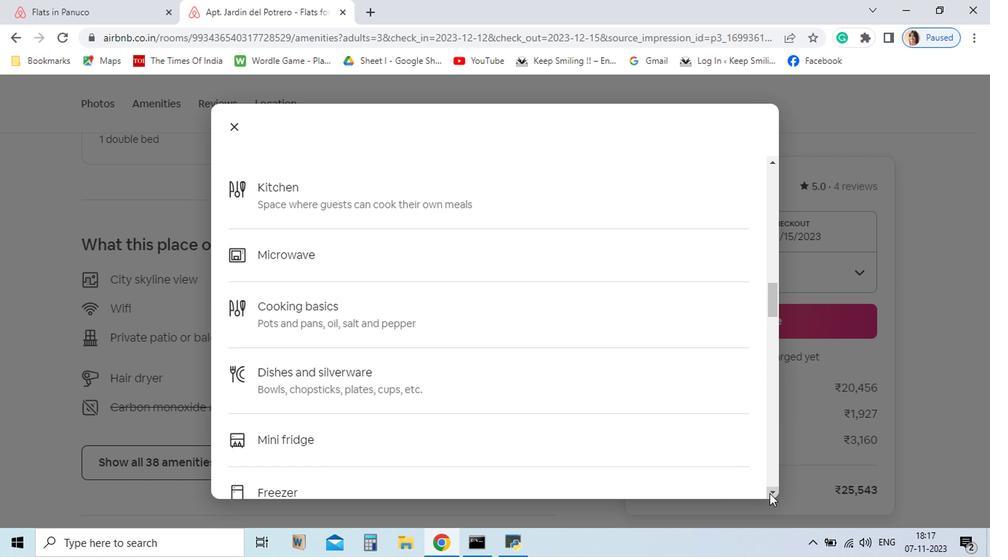 
Action: Mouse pressed left at (689, 494)
Screenshot: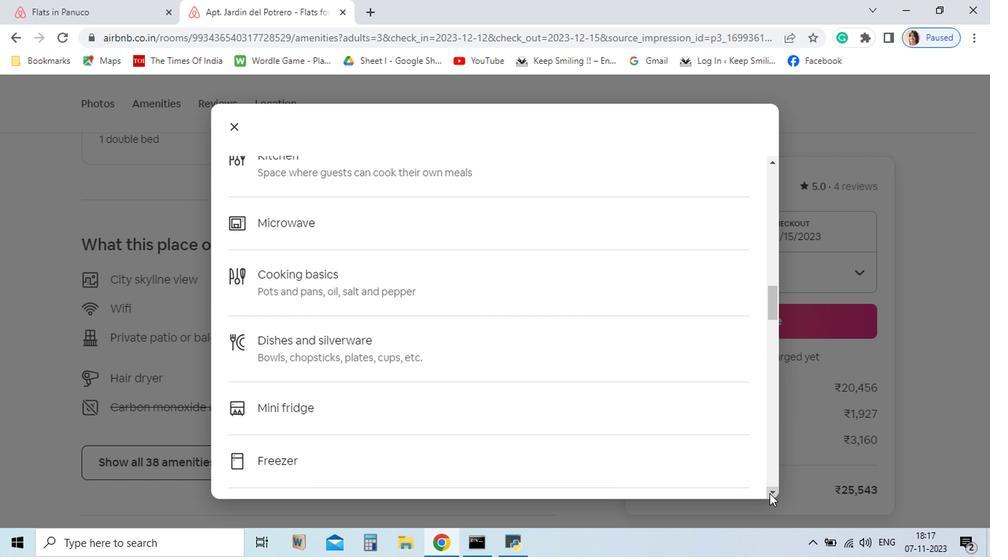 
Action: Mouse pressed left at (689, 494)
Screenshot: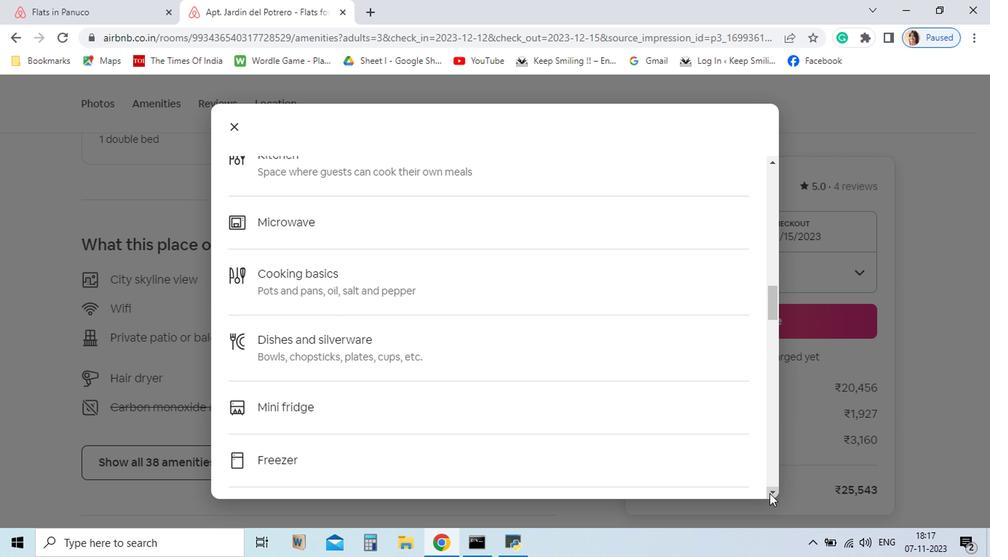 
Action: Mouse pressed left at (689, 494)
Screenshot: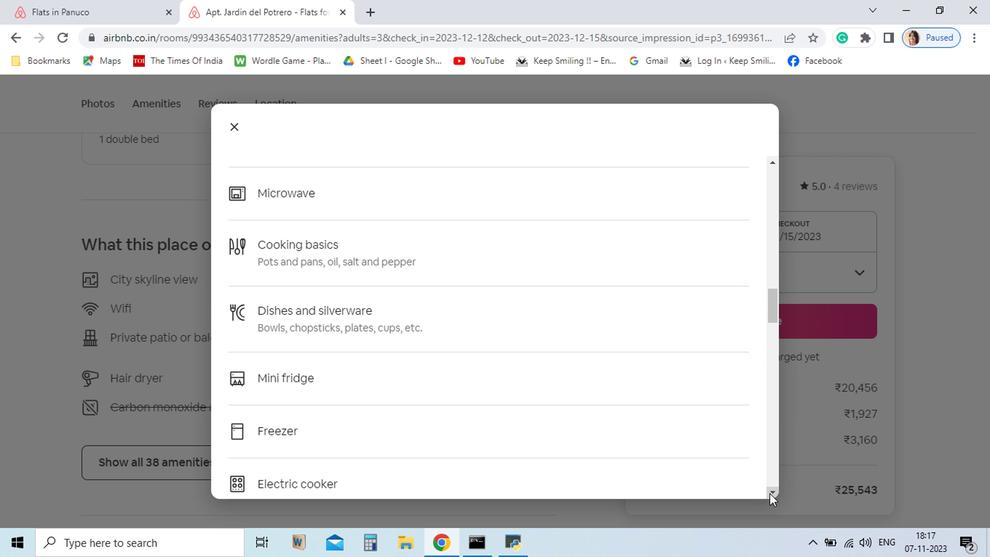 
Action: Mouse pressed left at (689, 494)
Screenshot: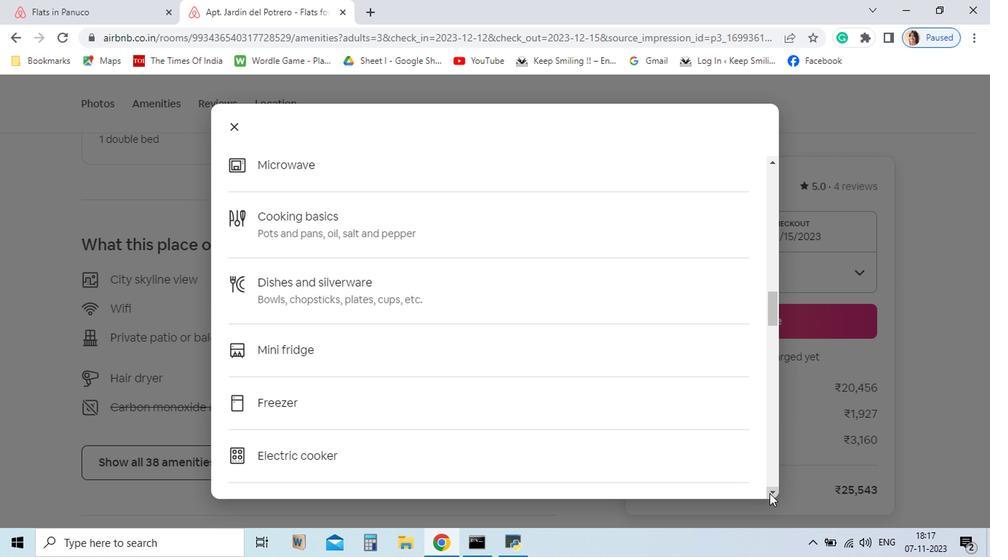 
Action: Mouse pressed left at (689, 494)
Screenshot: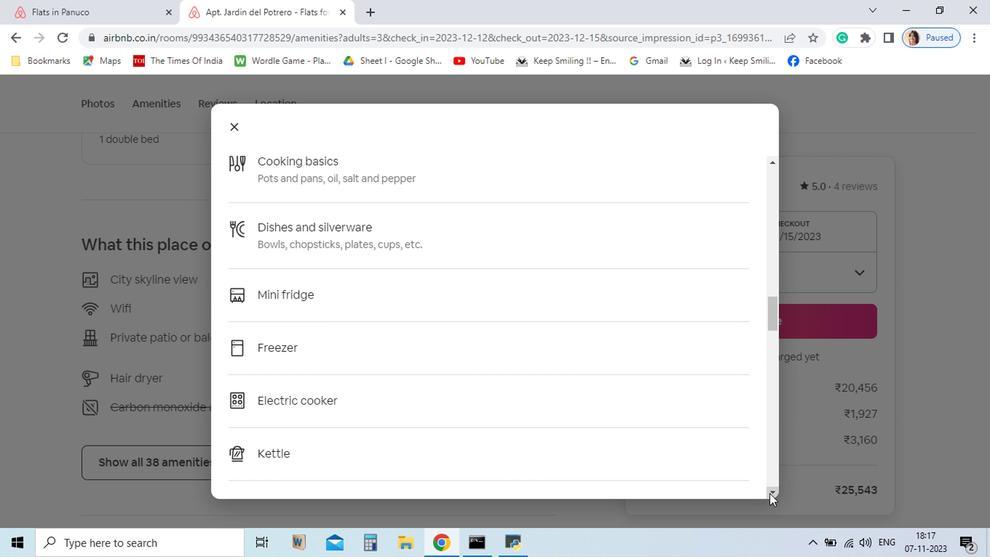 
Action: Mouse pressed left at (689, 494)
Screenshot: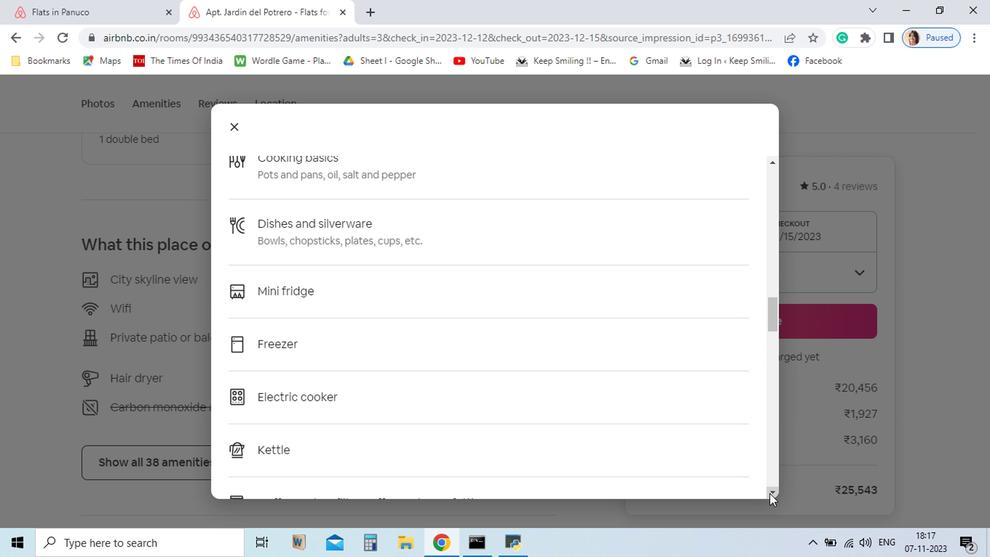 
Action: Mouse pressed left at (689, 494)
Screenshot: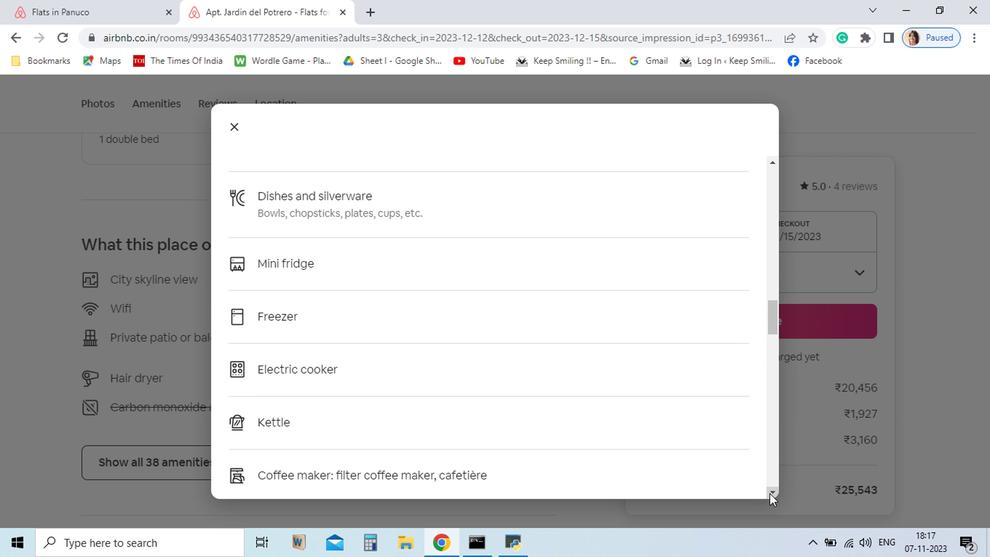 
Action: Mouse pressed left at (689, 494)
Screenshot: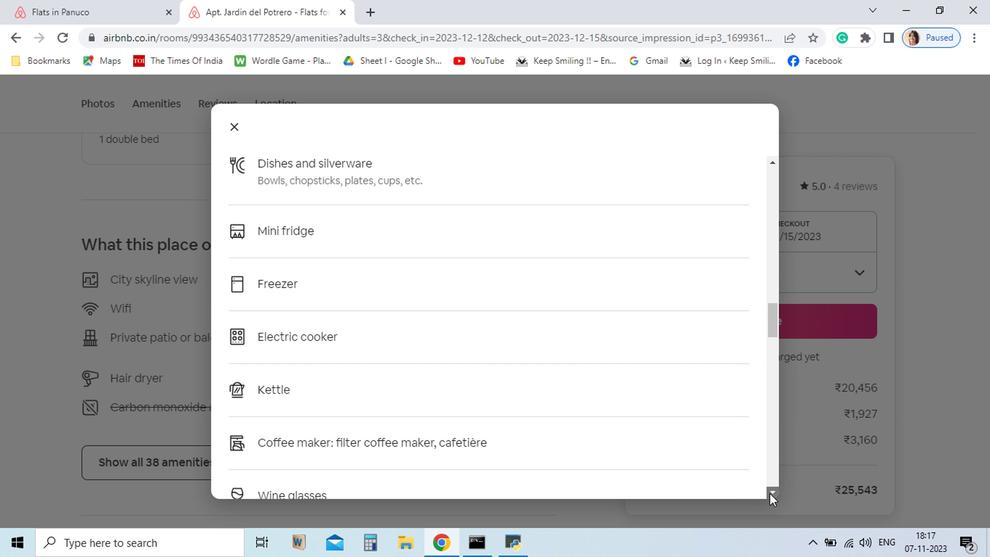 
Action: Mouse pressed left at (689, 494)
Screenshot: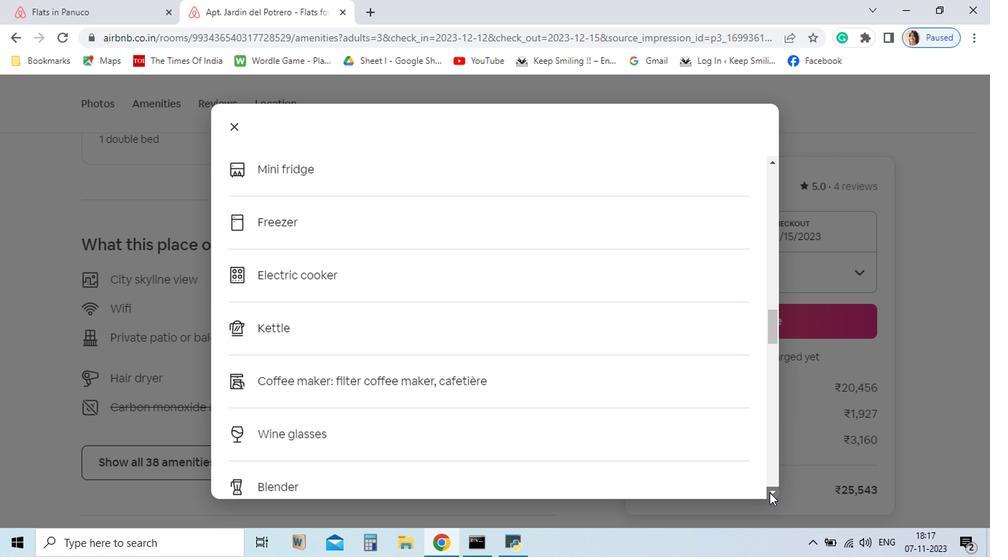 
Action: Mouse pressed left at (689, 494)
Screenshot: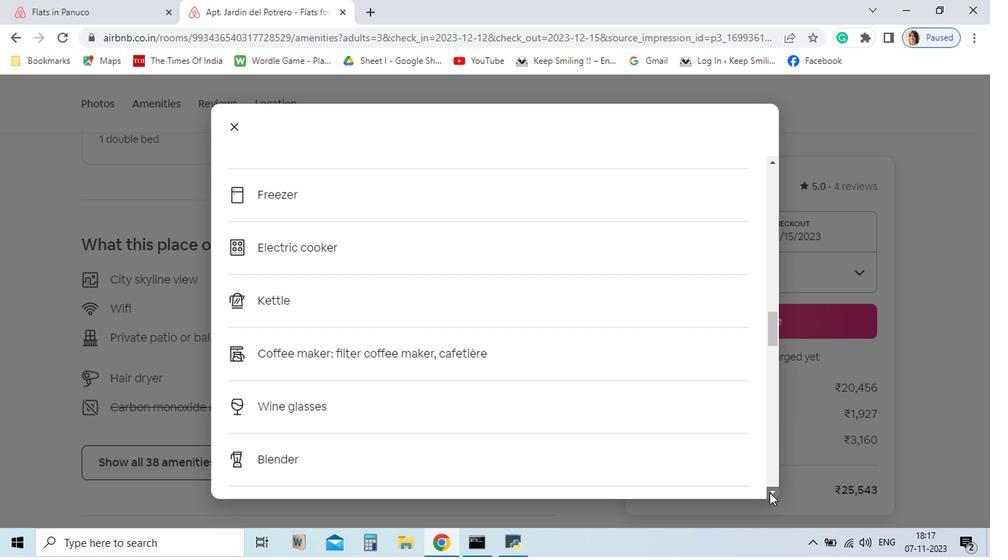 
Action: Mouse pressed left at (689, 494)
Screenshot: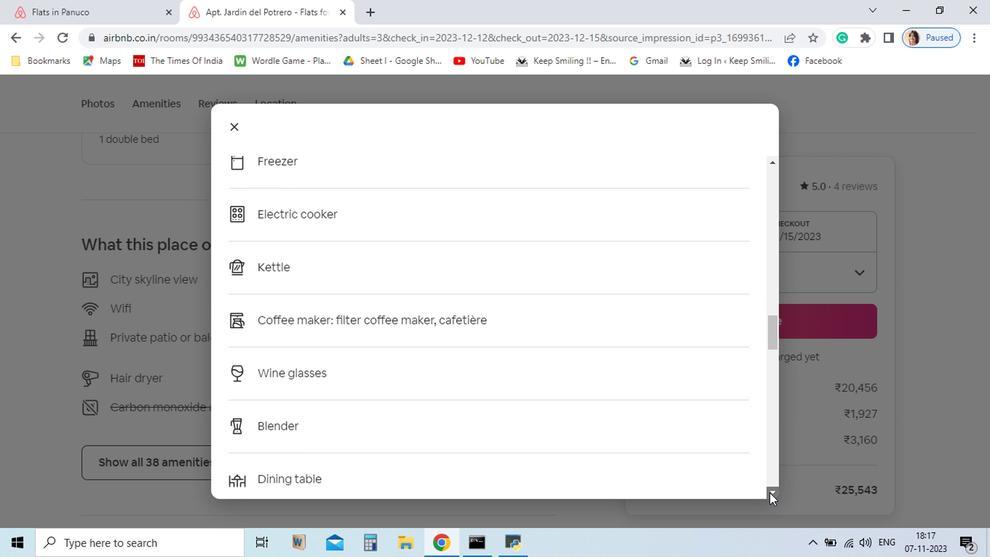 
Action: Mouse moved to (689, 494)
Screenshot: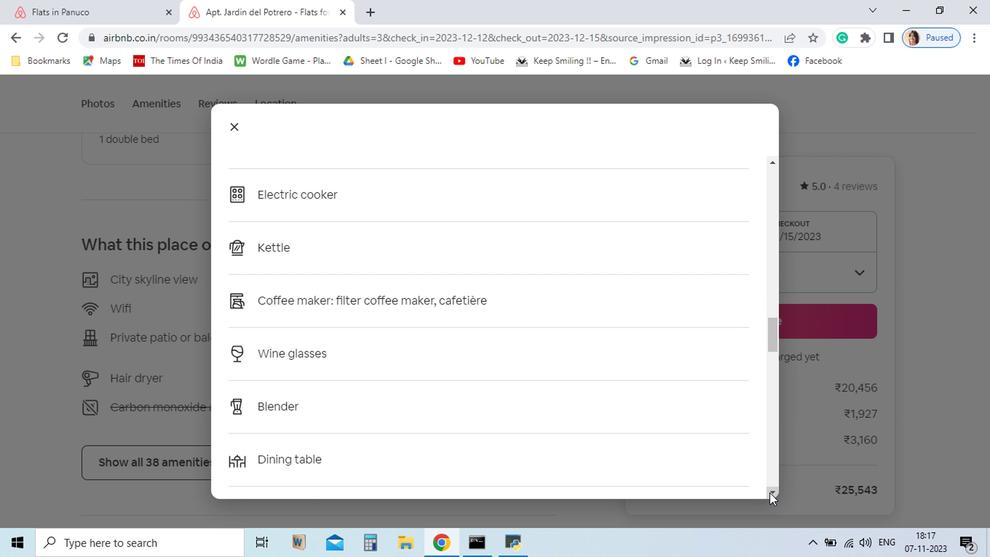 
Action: Mouse pressed left at (689, 494)
Screenshot: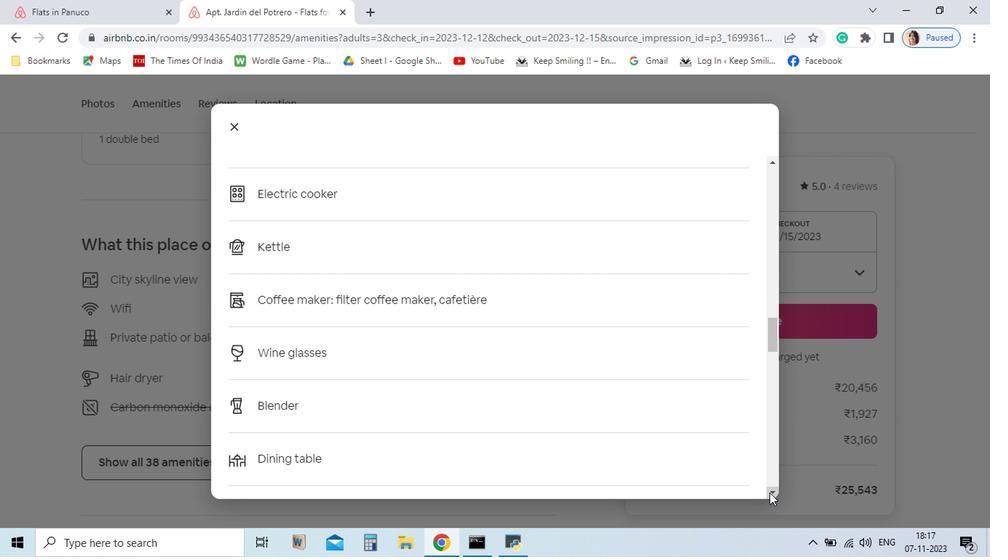 
Action: Mouse pressed left at (689, 494)
Screenshot: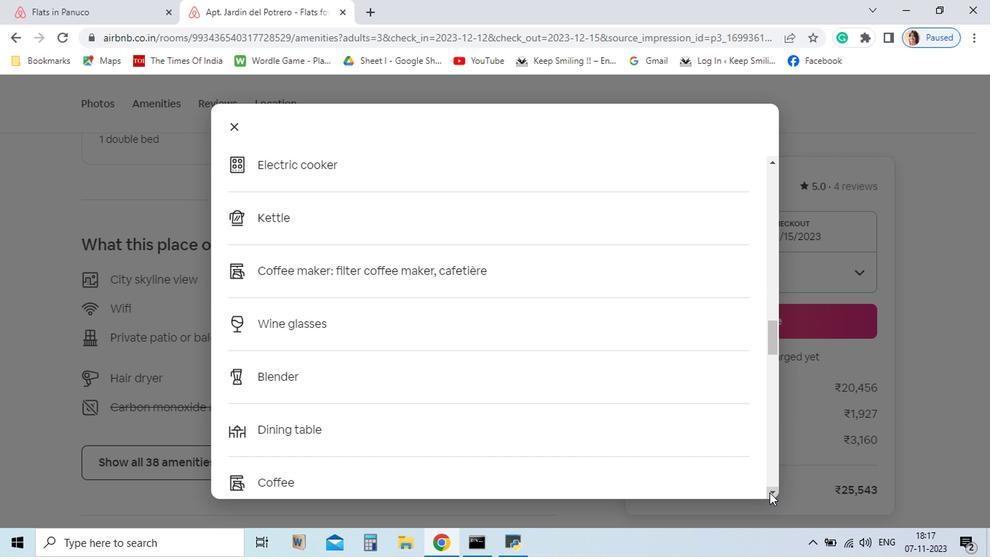 
Action: Mouse moved to (689, 494)
Screenshot: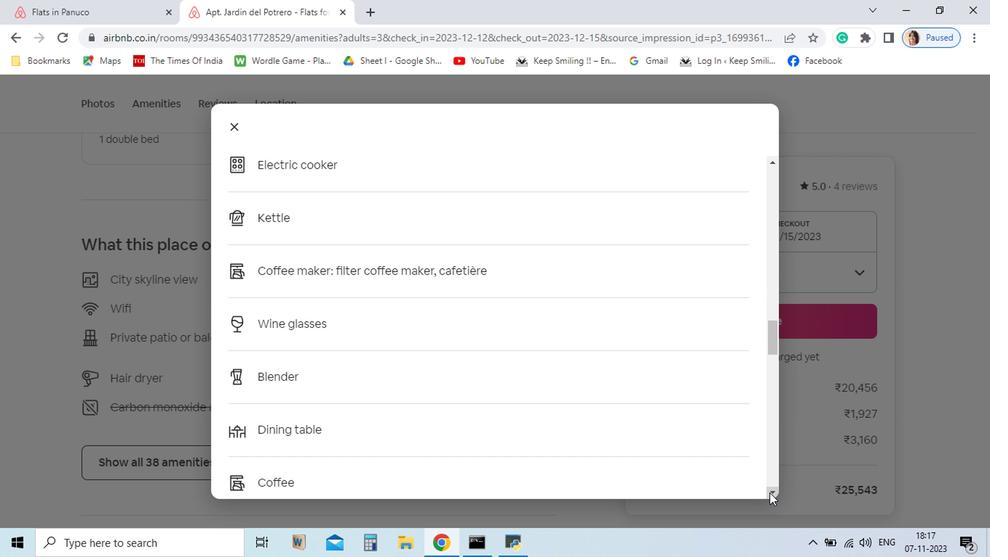 
Action: Mouse pressed left at (689, 494)
Screenshot: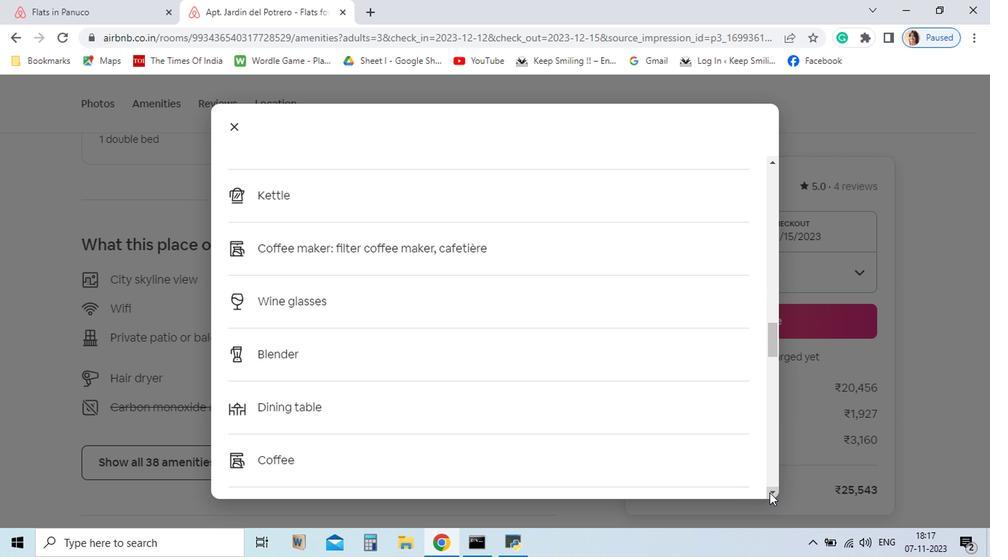 
Action: Mouse pressed left at (689, 494)
Screenshot: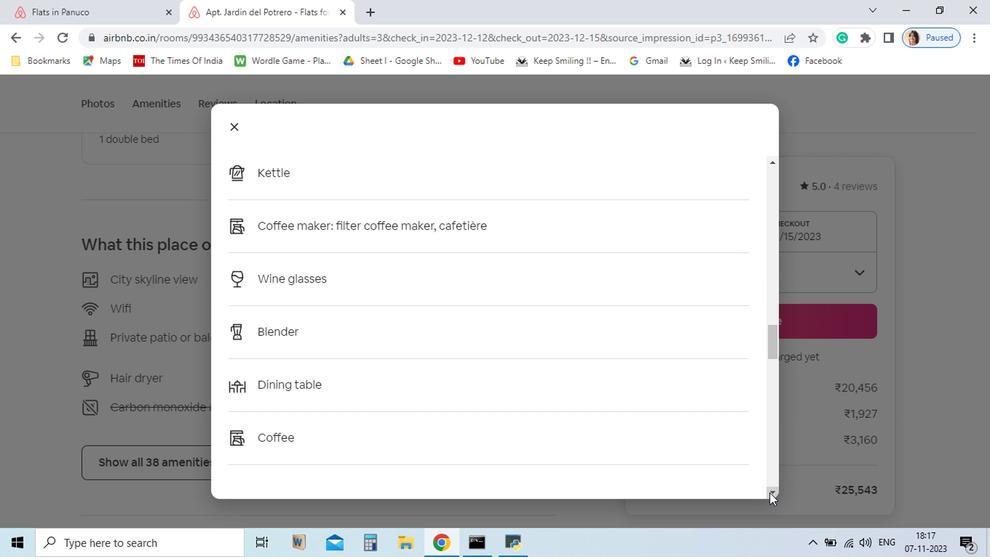 
Action: Mouse pressed left at (689, 494)
Screenshot: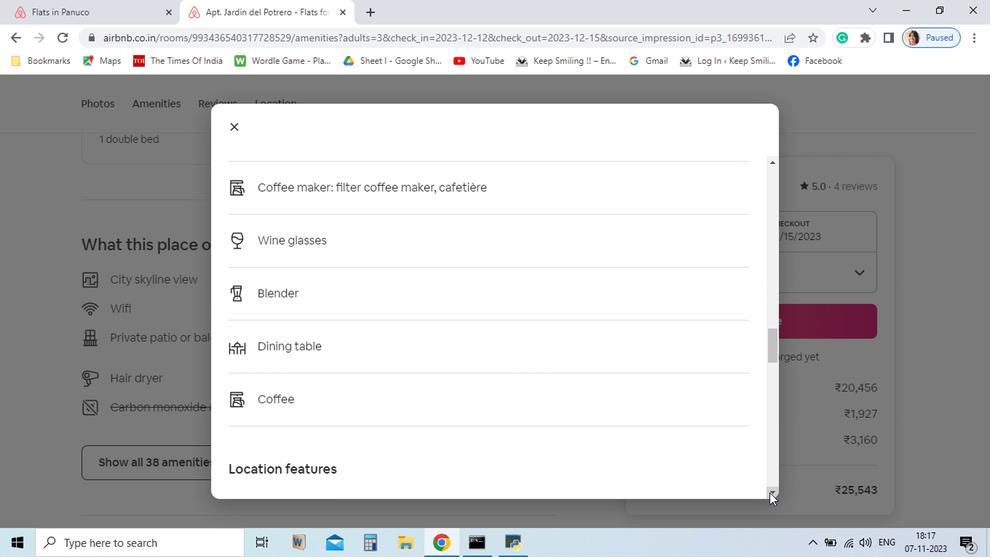 
Action: Mouse pressed left at (689, 494)
Screenshot: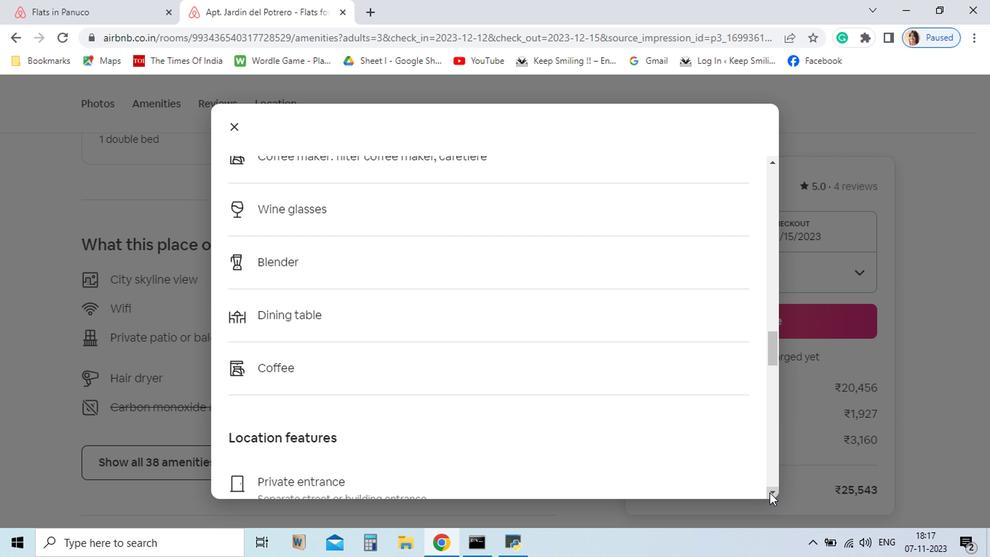 
Action: Mouse pressed left at (689, 494)
Screenshot: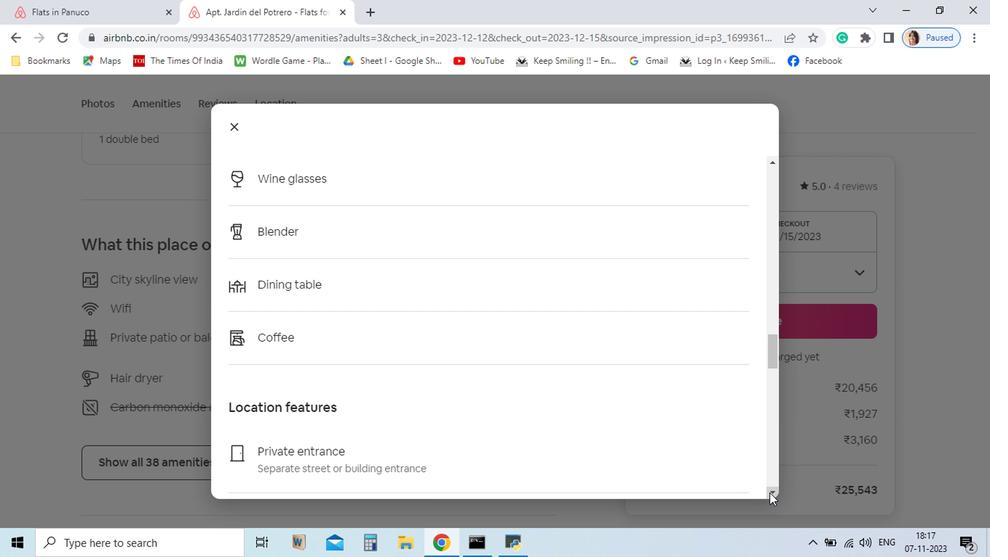 
Action: Mouse pressed left at (689, 494)
Screenshot: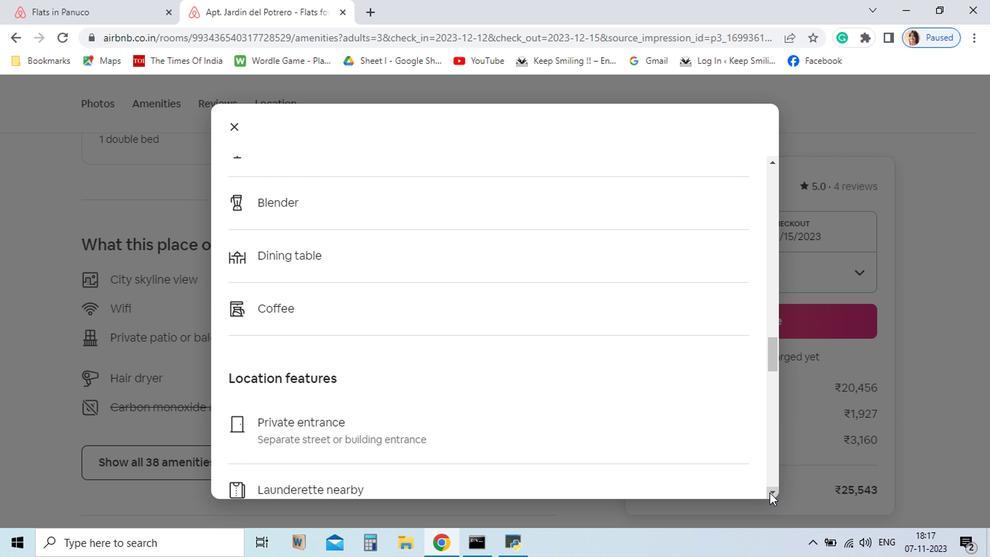 
Action: Mouse pressed left at (689, 494)
Screenshot: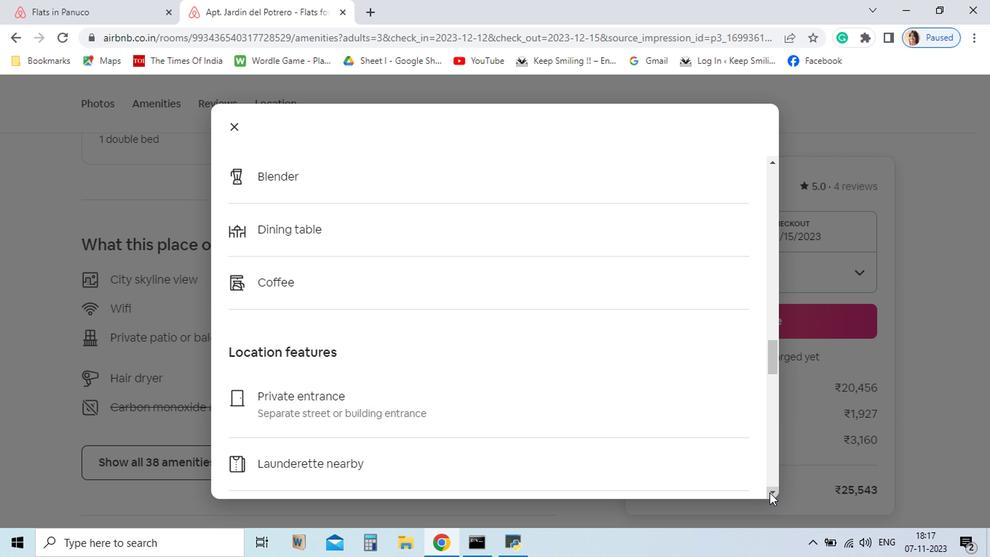 
Action: Mouse pressed left at (689, 494)
Screenshot: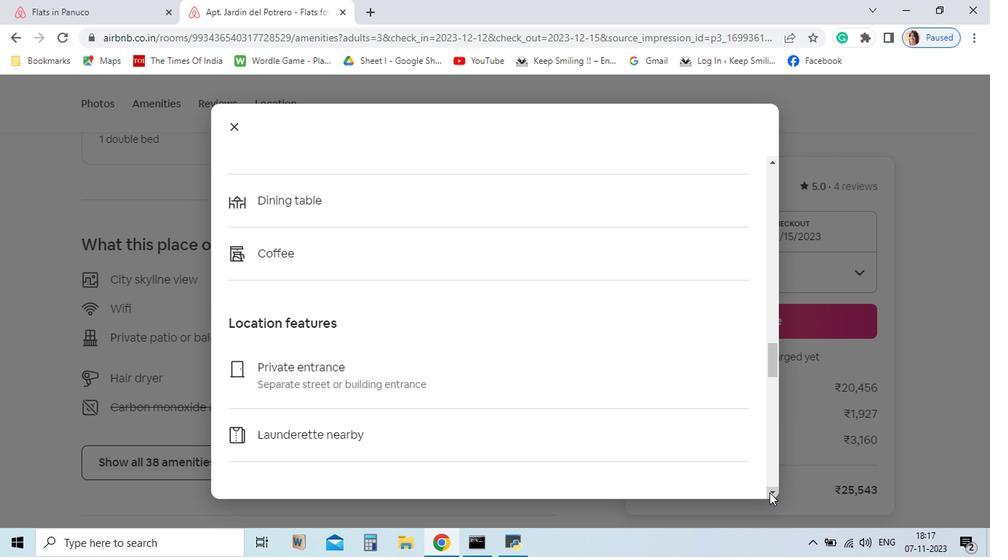 
Action: Mouse pressed left at (689, 494)
Screenshot: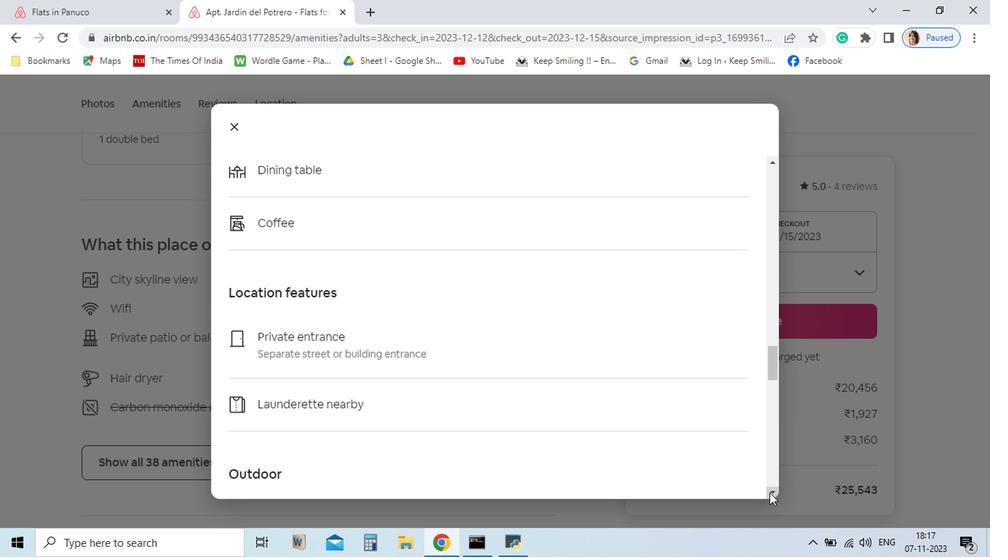 
Action: Mouse pressed left at (689, 494)
Screenshot: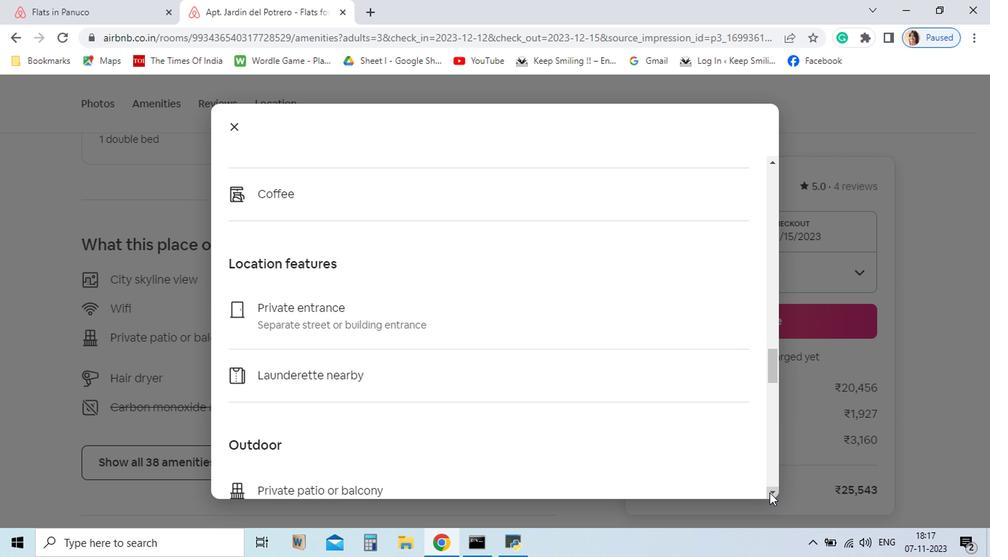 
Action: Mouse pressed left at (689, 494)
Screenshot: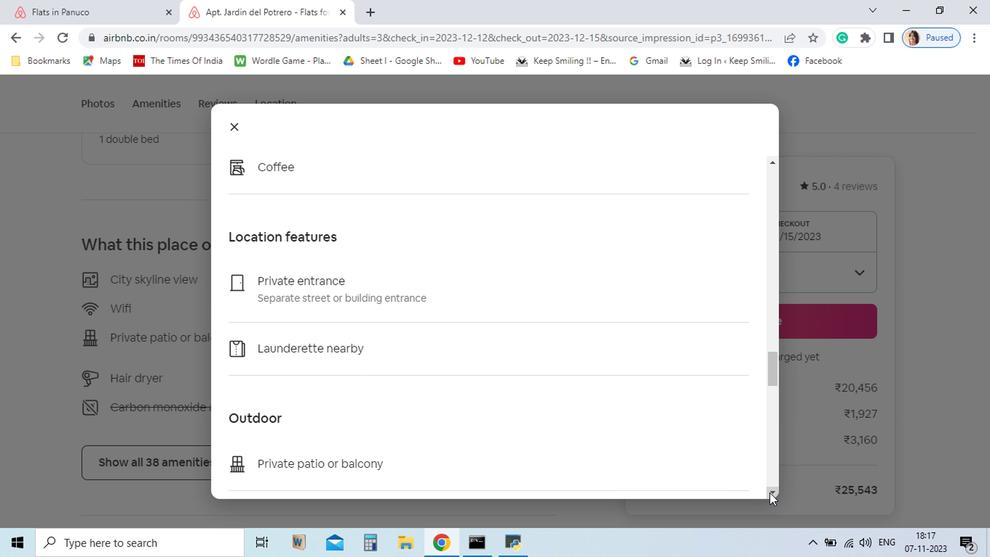 
Action: Mouse pressed left at (689, 494)
Screenshot: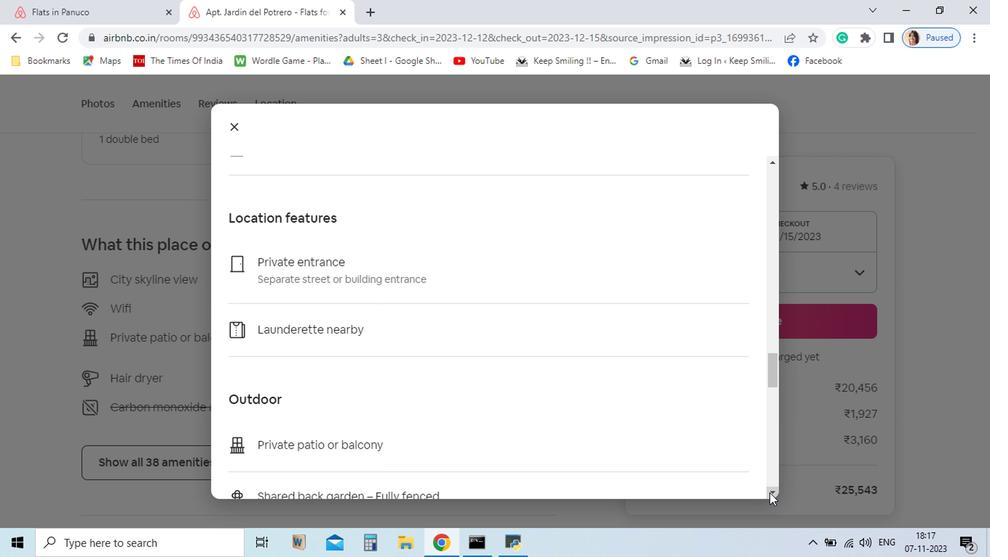 
Action: Mouse pressed left at (689, 494)
Screenshot: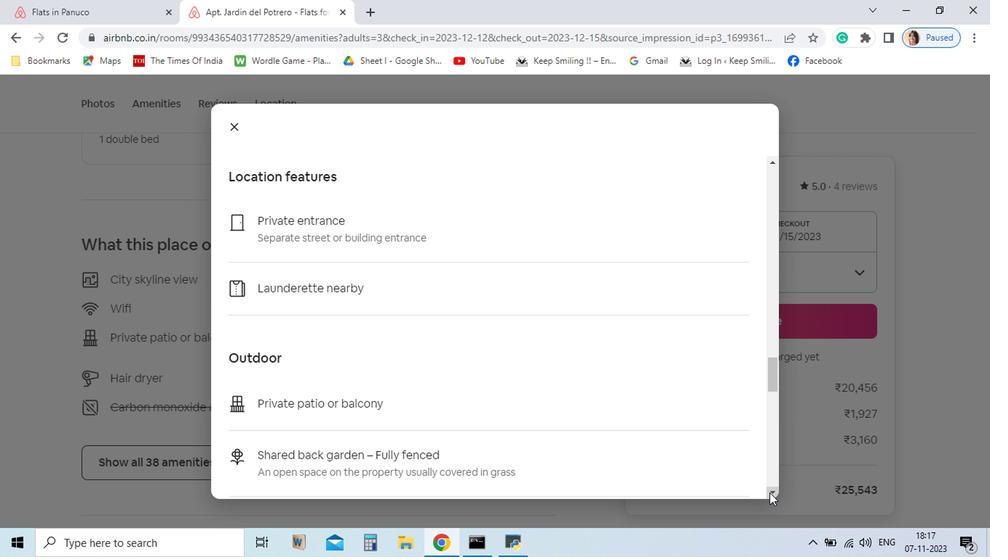 
Action: Mouse pressed left at (689, 494)
Screenshot: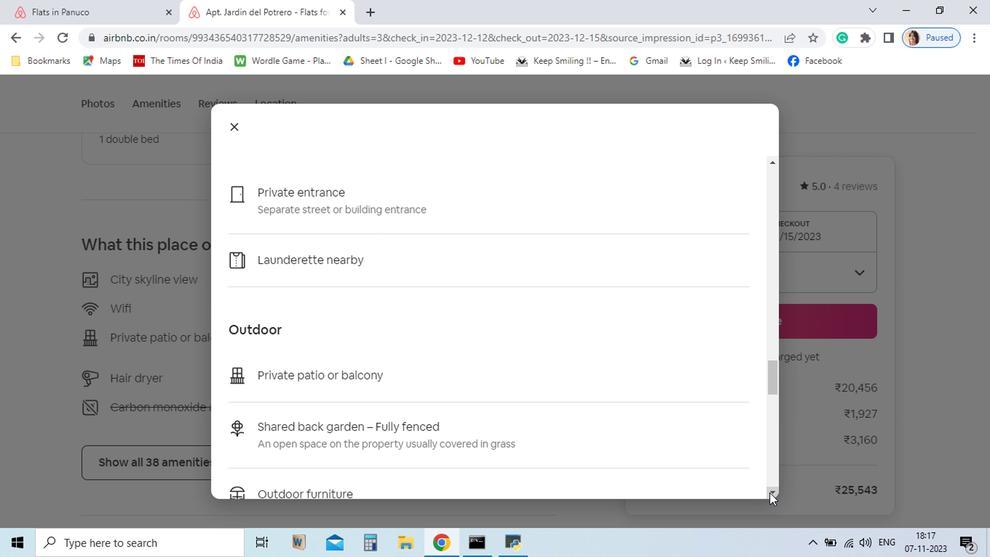 
Action: Mouse pressed left at (689, 494)
Screenshot: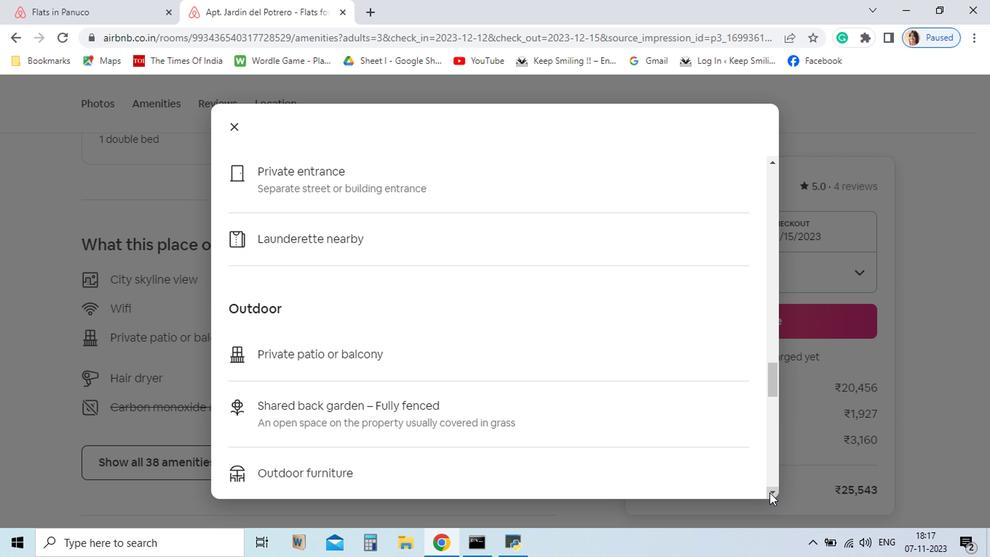 
Action: Mouse pressed left at (689, 494)
Screenshot: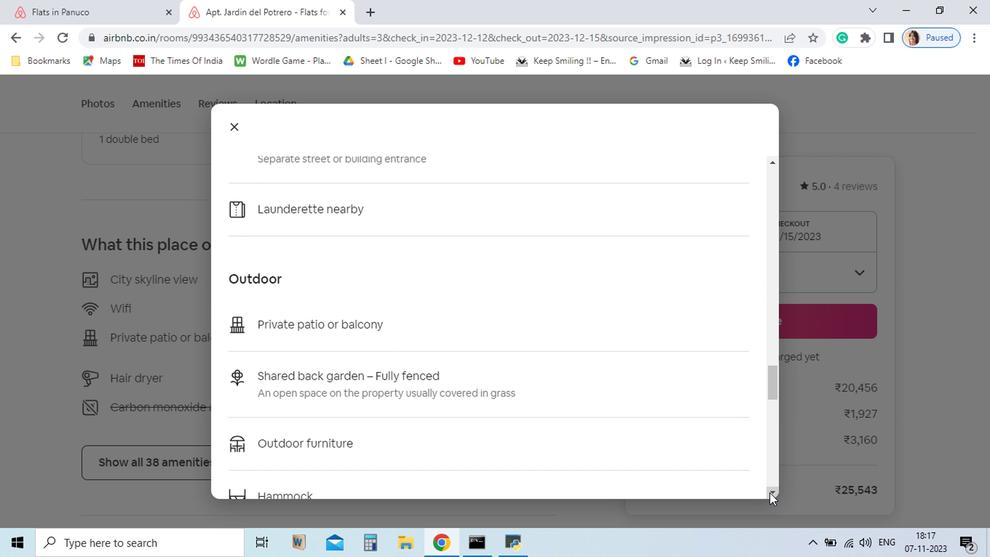 
Action: Mouse pressed left at (689, 494)
Screenshot: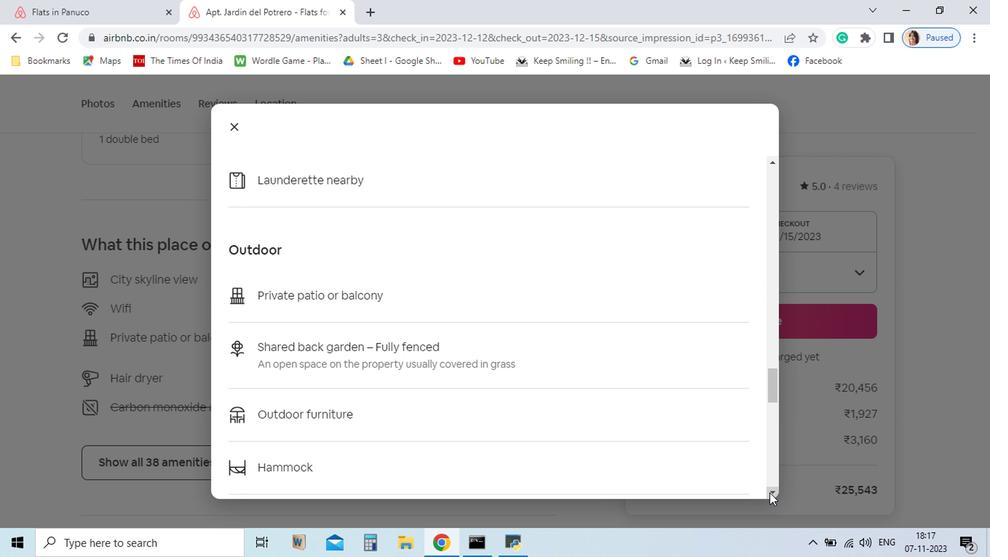 
Action: Mouse pressed left at (689, 494)
Screenshot: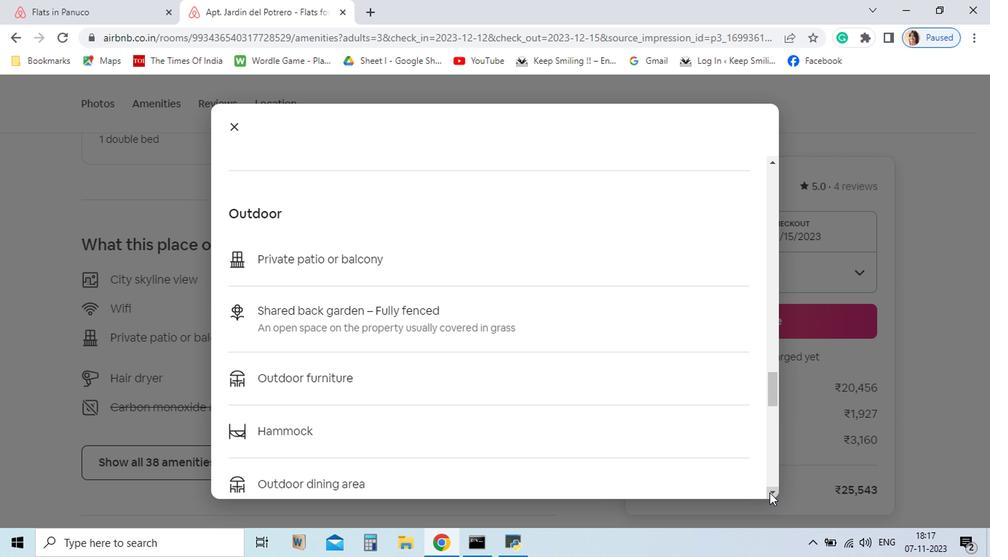 
Action: Mouse pressed left at (689, 494)
Screenshot: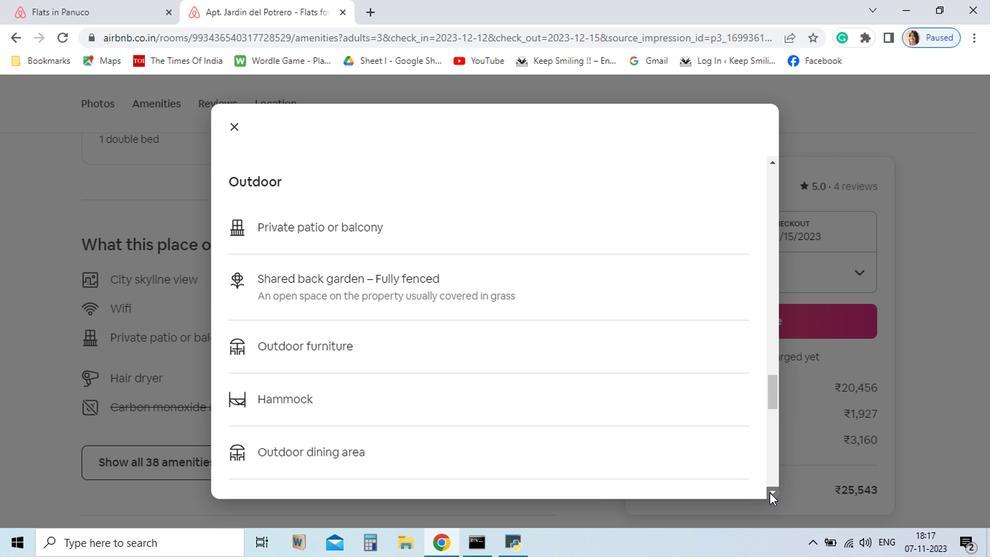 
Action: Mouse pressed left at (689, 494)
Screenshot: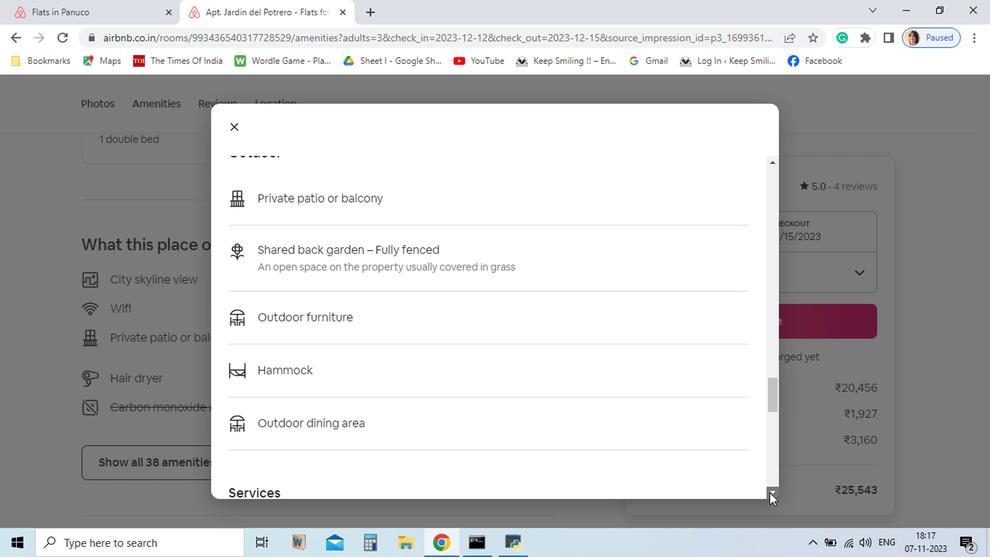 
Action: Mouse pressed left at (689, 494)
Screenshot: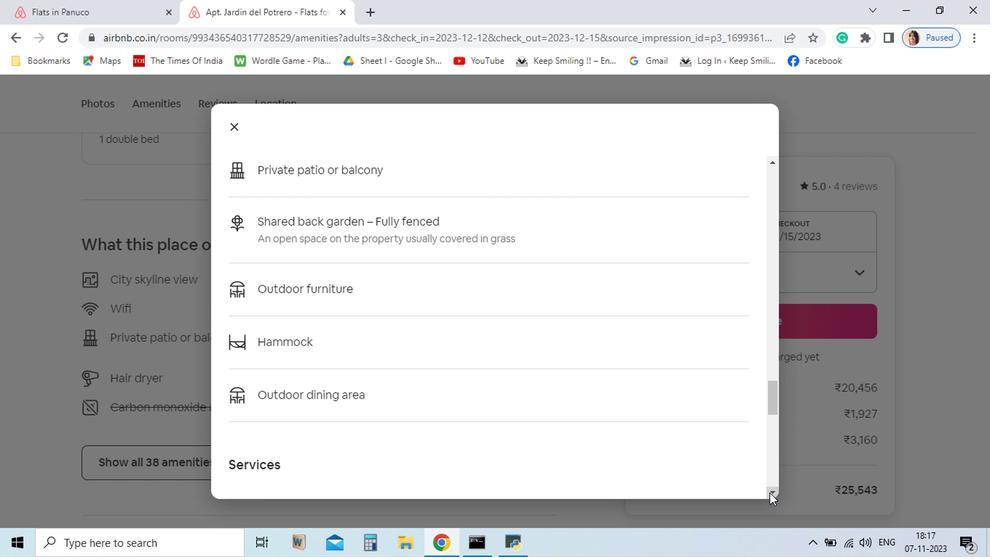 
Action: Mouse pressed left at (689, 494)
Screenshot: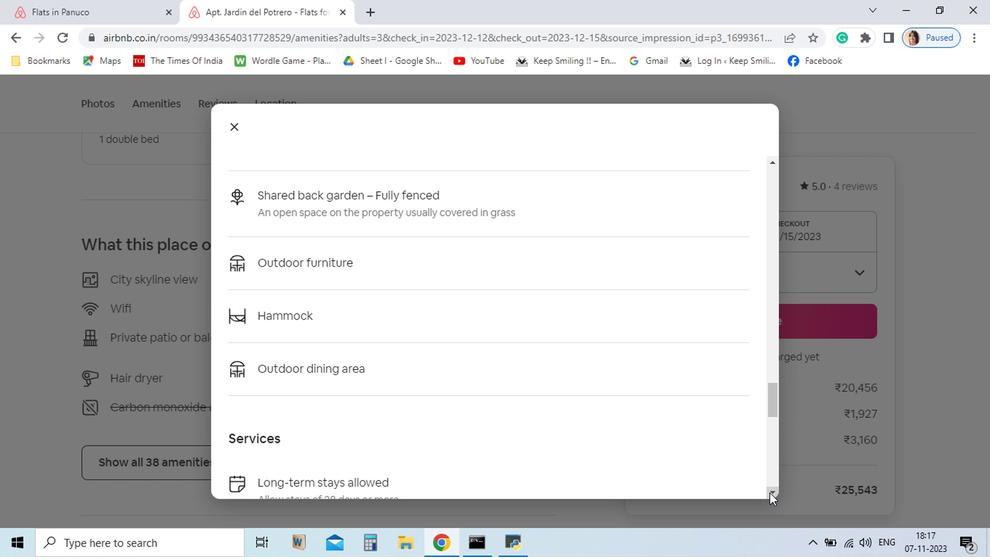 
Action: Mouse pressed left at (689, 494)
Screenshot: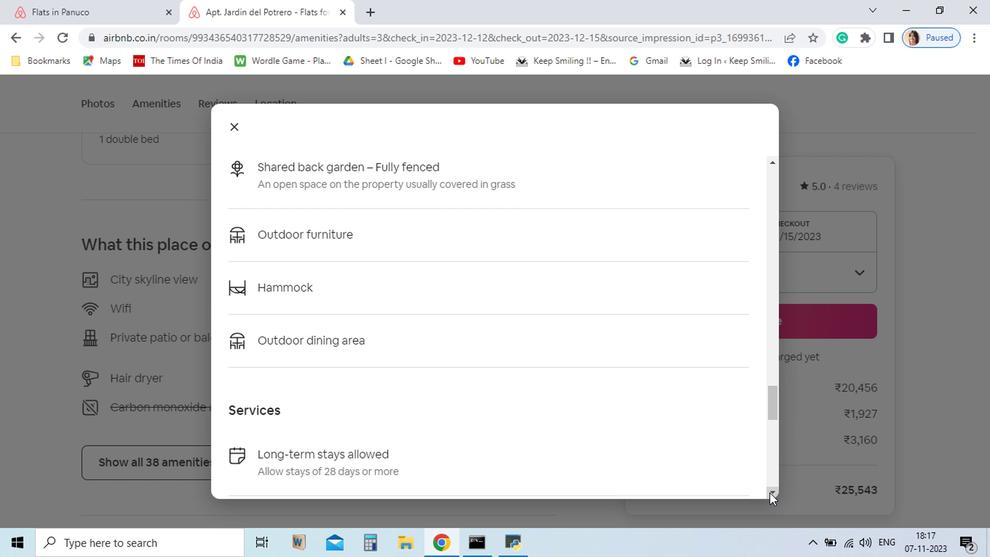 
Action: Mouse pressed left at (689, 494)
Screenshot: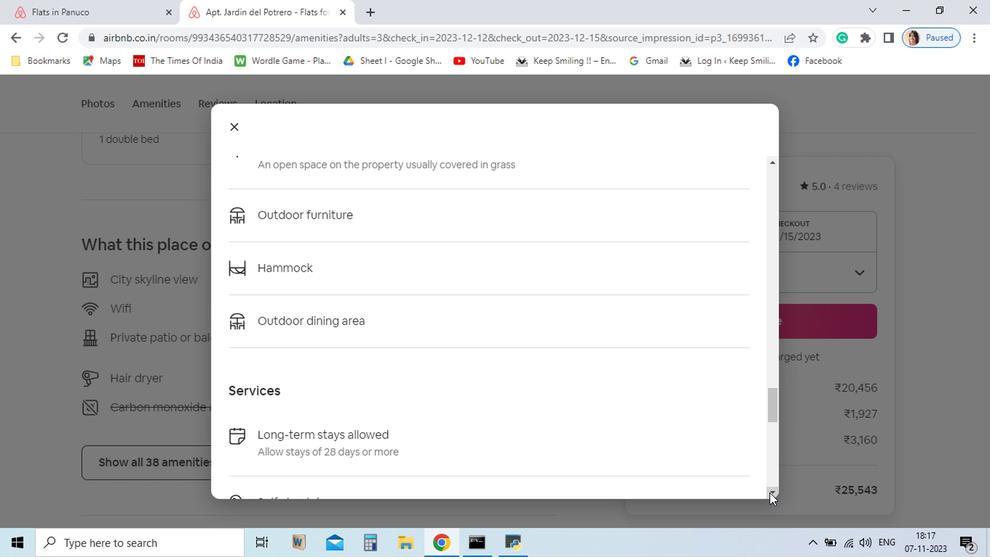 
Action: Mouse pressed left at (689, 494)
Screenshot: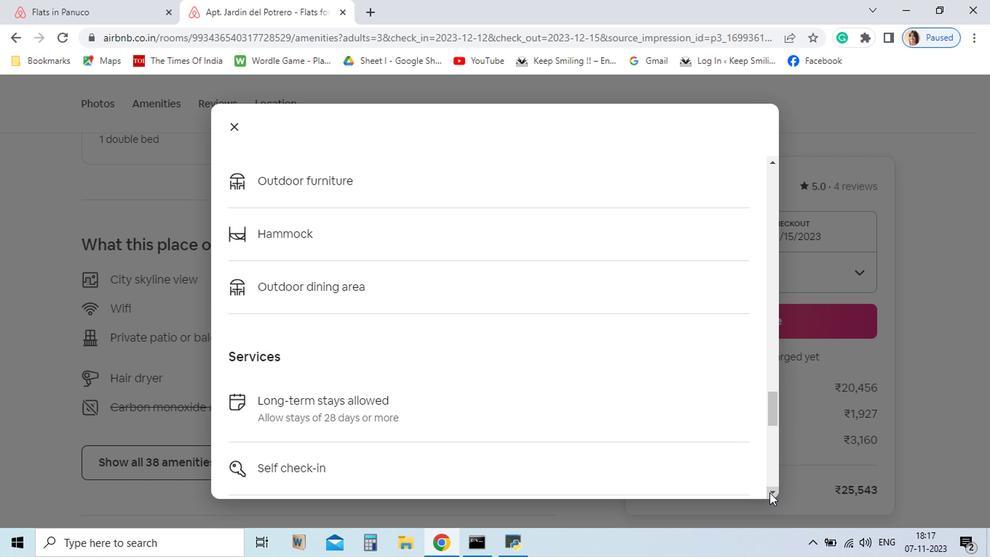 
Action: Mouse pressed left at (689, 494)
Screenshot: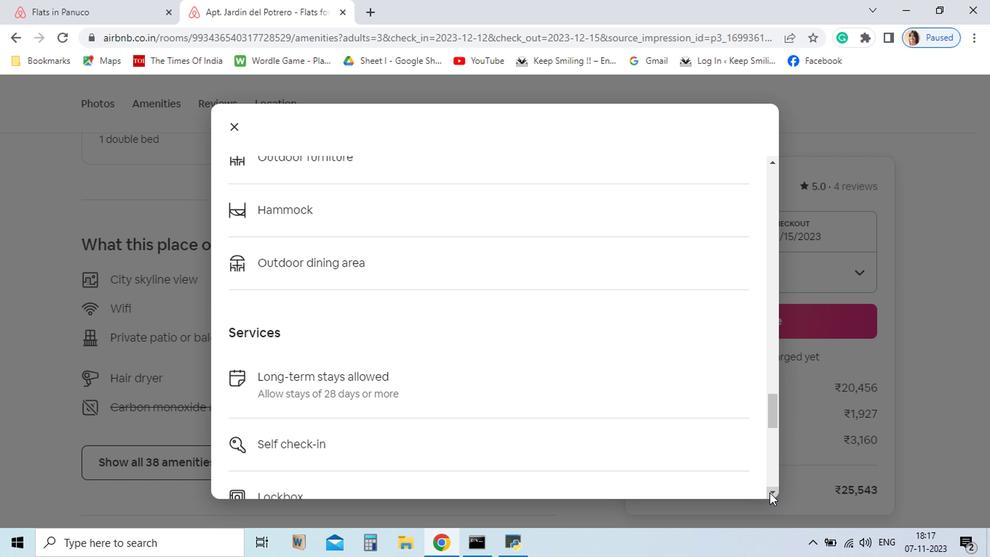 
Action: Mouse pressed left at (689, 494)
Screenshot: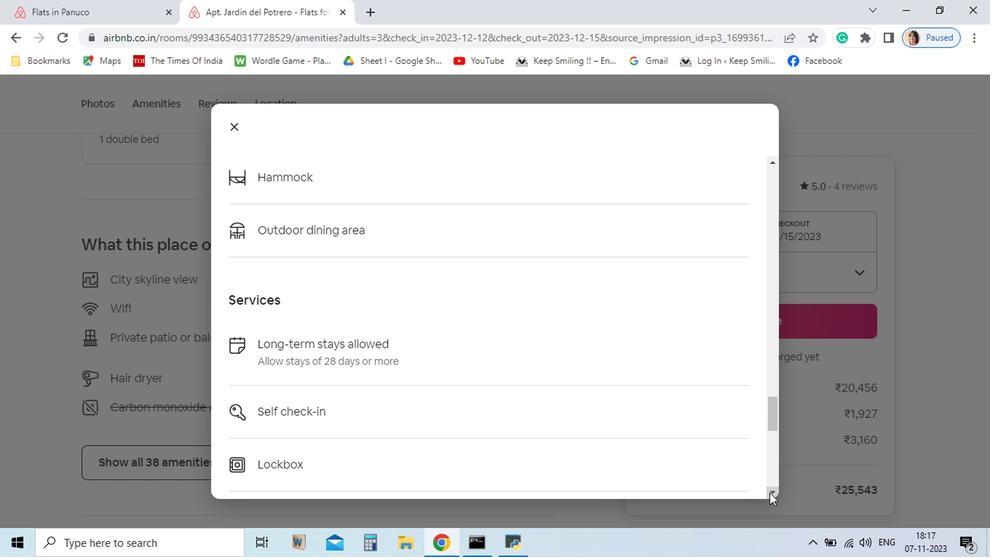 
Action: Mouse pressed left at (689, 494)
Screenshot: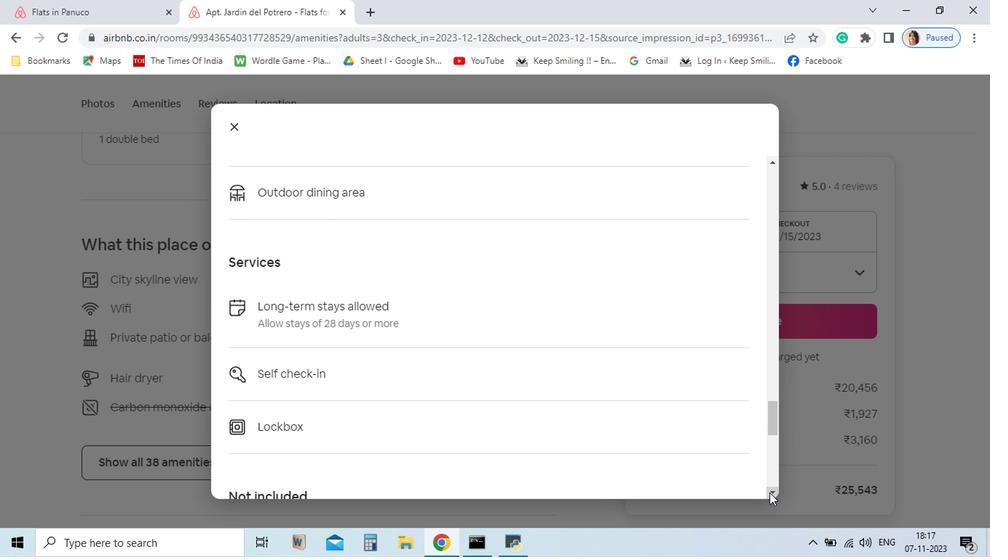 
Action: Mouse pressed left at (689, 494)
Screenshot: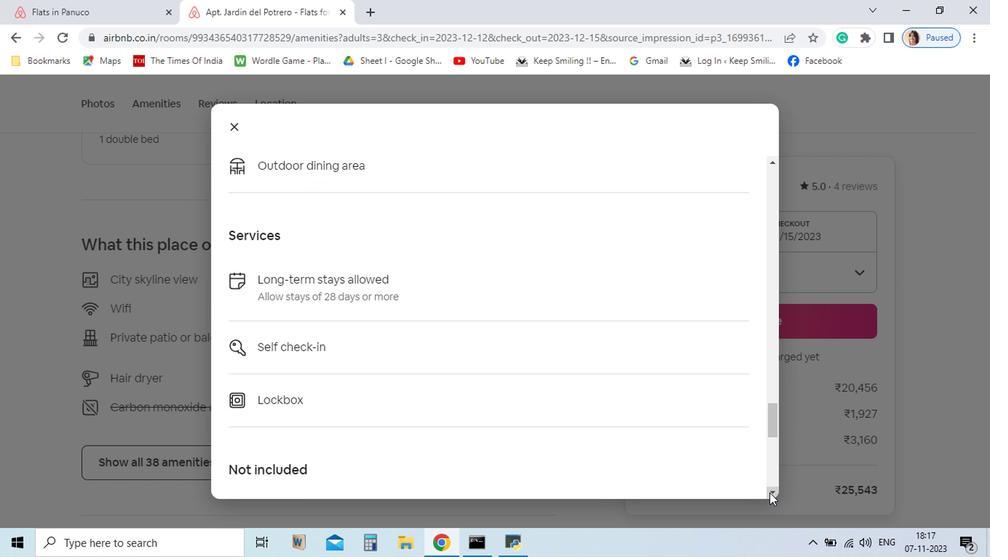 
Action: Mouse pressed left at (689, 494)
Screenshot: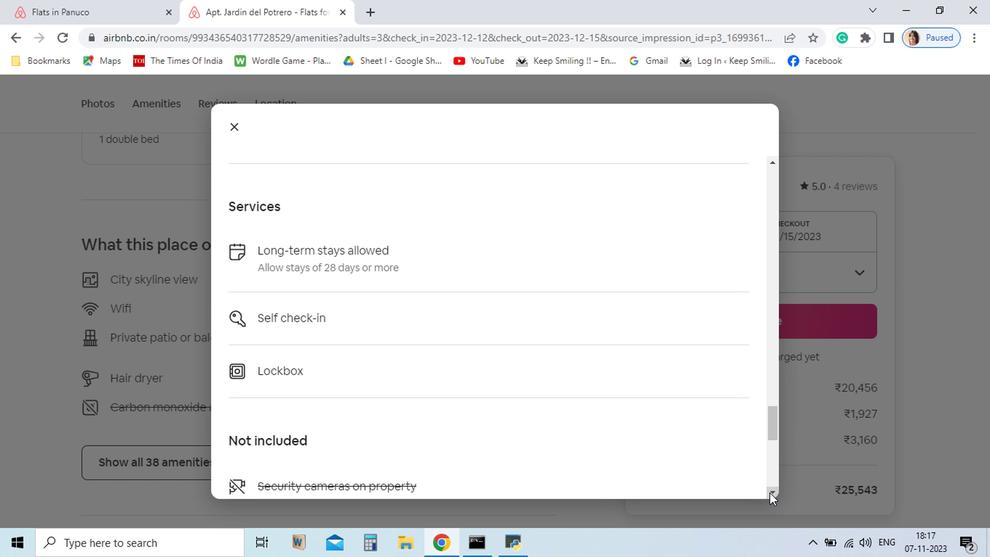 
Action: Mouse pressed left at (689, 494)
Screenshot: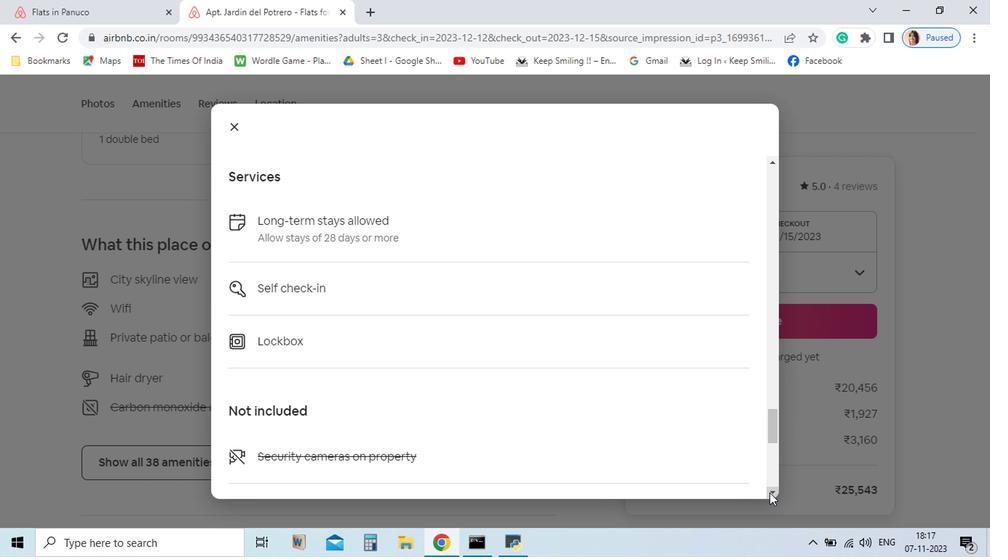 
Action: Mouse pressed left at (689, 494)
Screenshot: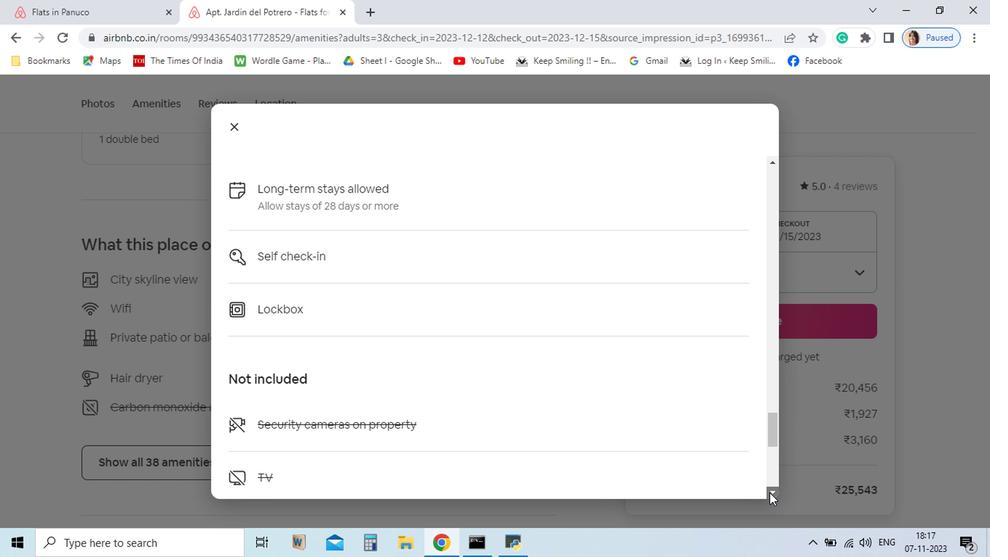 
Action: Mouse pressed left at (689, 494)
Screenshot: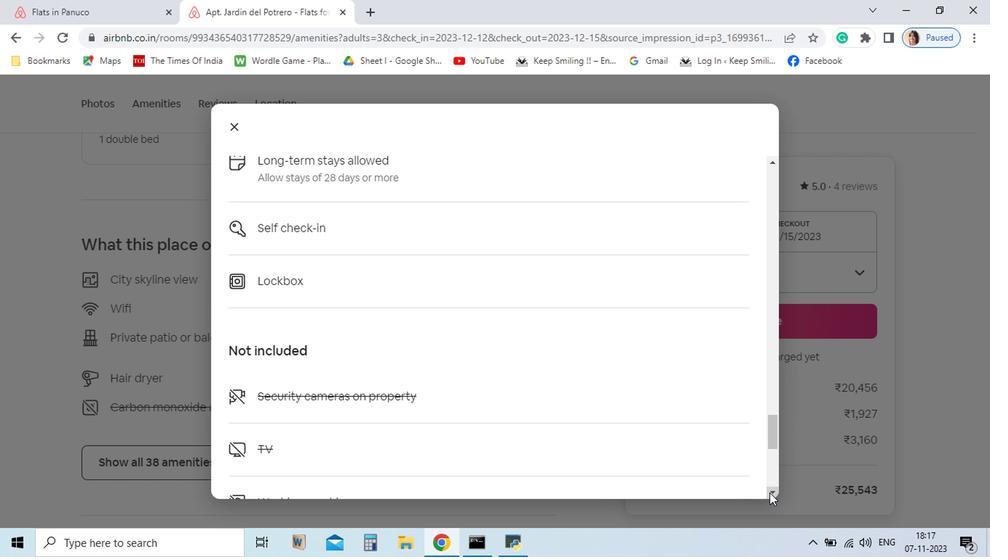 
Action: Mouse pressed left at (689, 494)
Screenshot: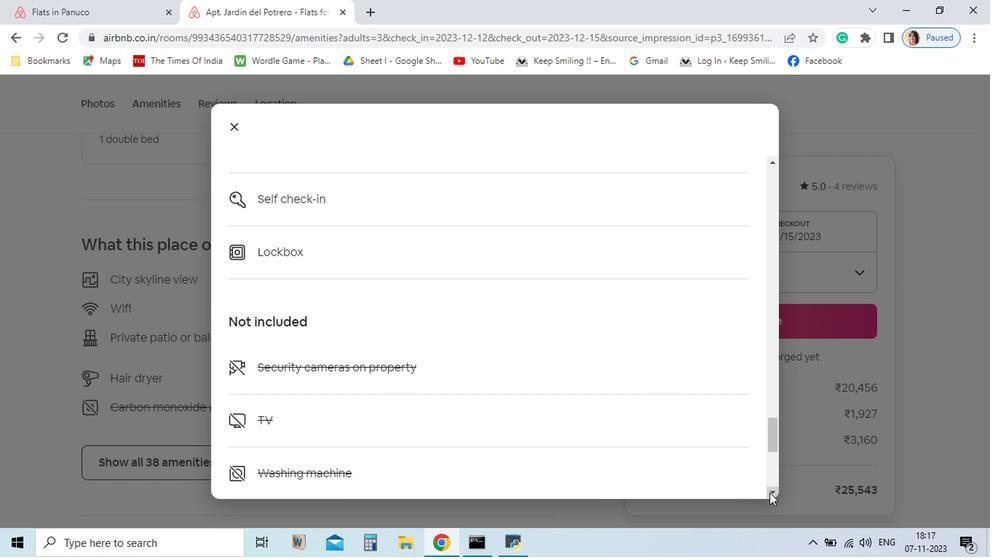 
Action: Mouse pressed left at (689, 494)
Screenshot: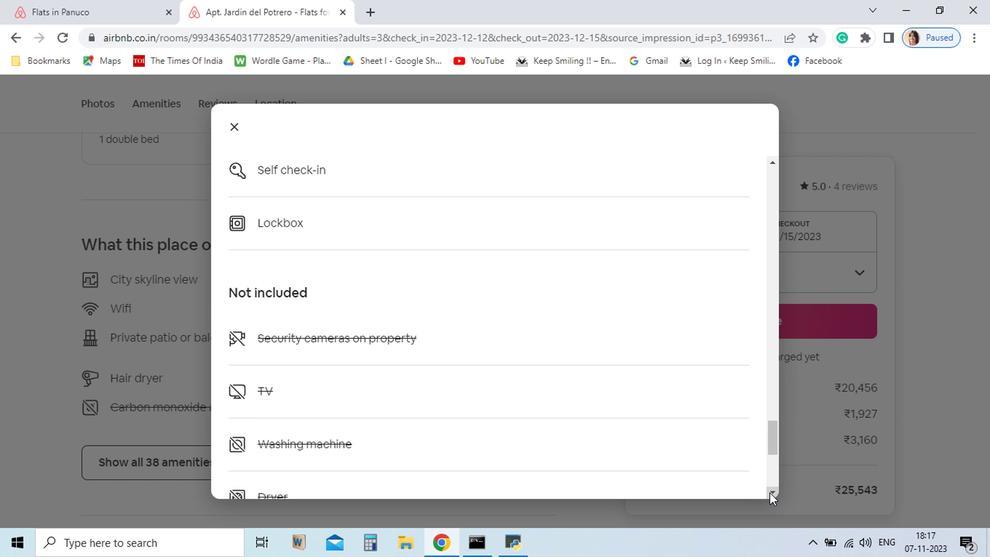 
Action: Mouse pressed left at (689, 494)
Screenshot: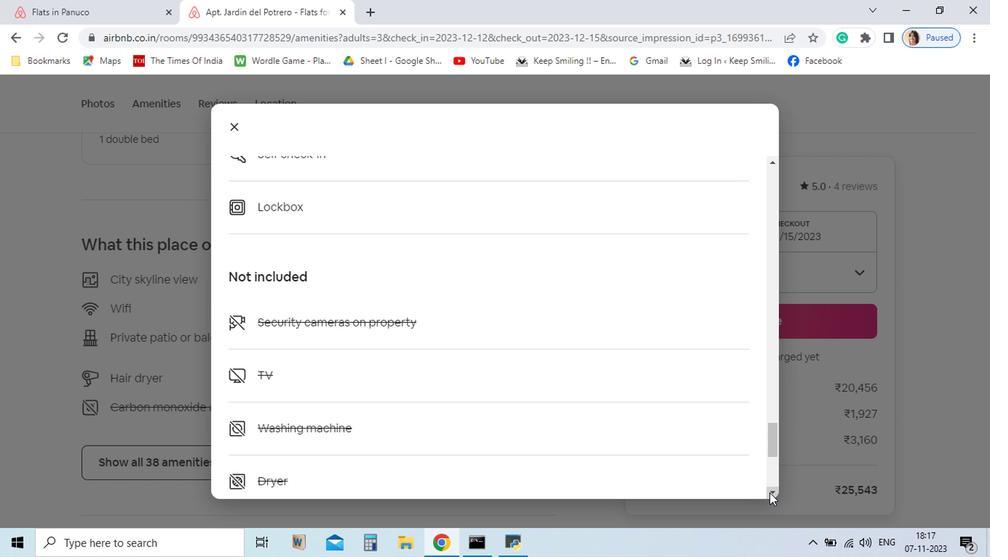 
Action: Mouse pressed left at (689, 494)
Screenshot: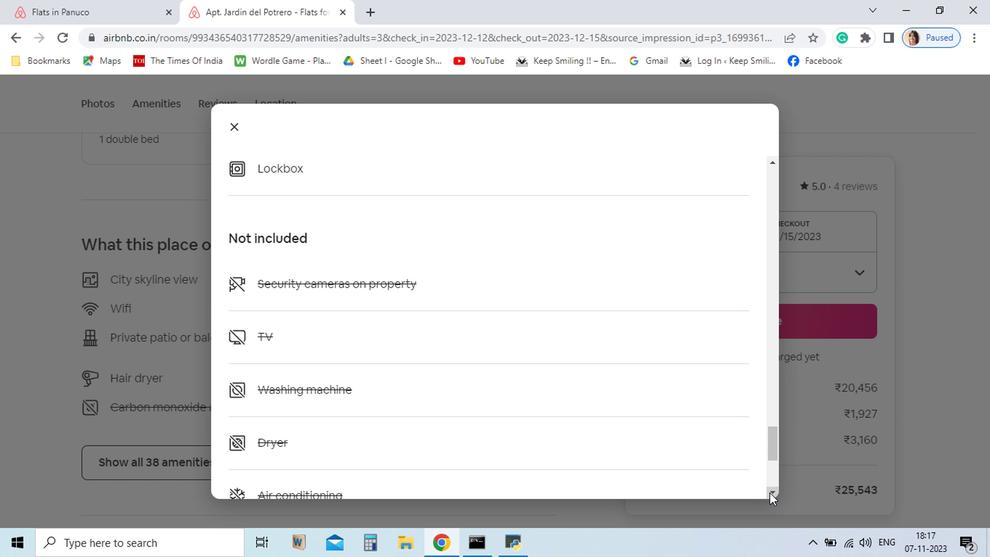 
Action: Mouse pressed left at (689, 494)
Screenshot: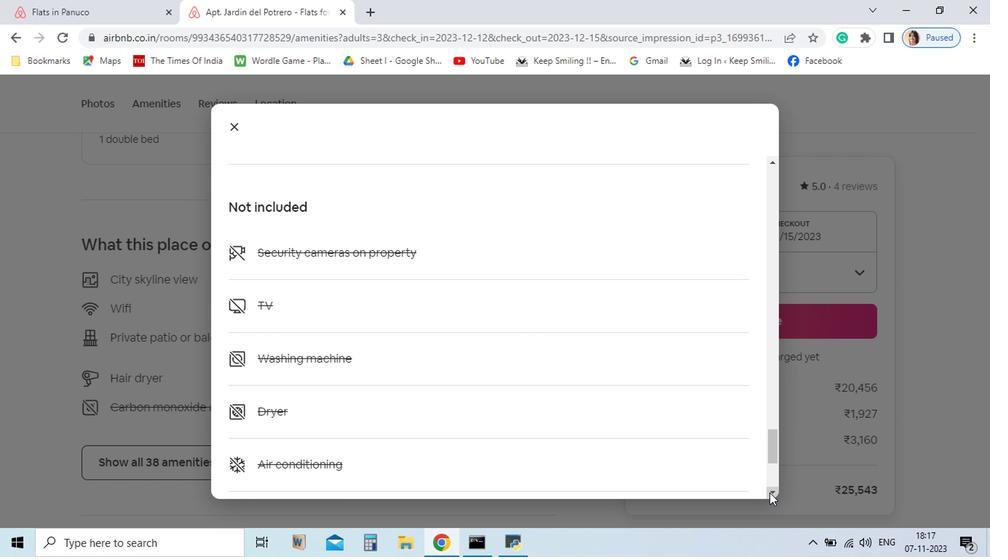 
Action: Mouse pressed left at (689, 494)
Screenshot: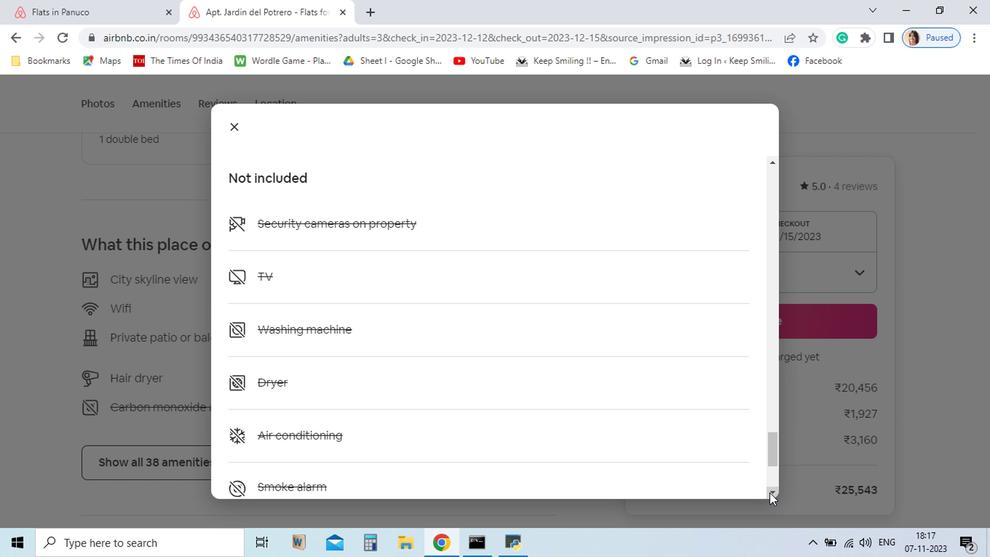 
Action: Mouse pressed left at (689, 494)
Screenshot: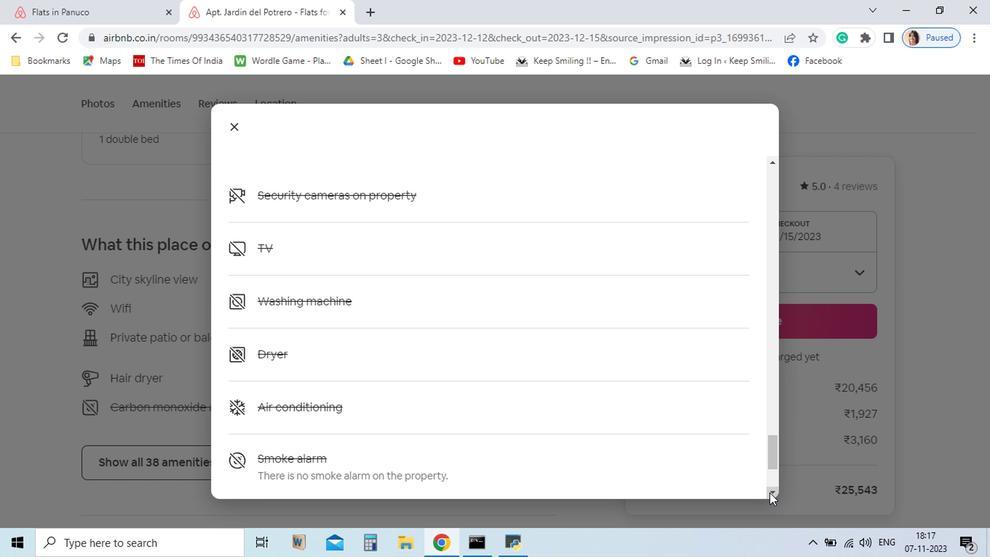
Action: Mouse pressed left at (689, 494)
Screenshot: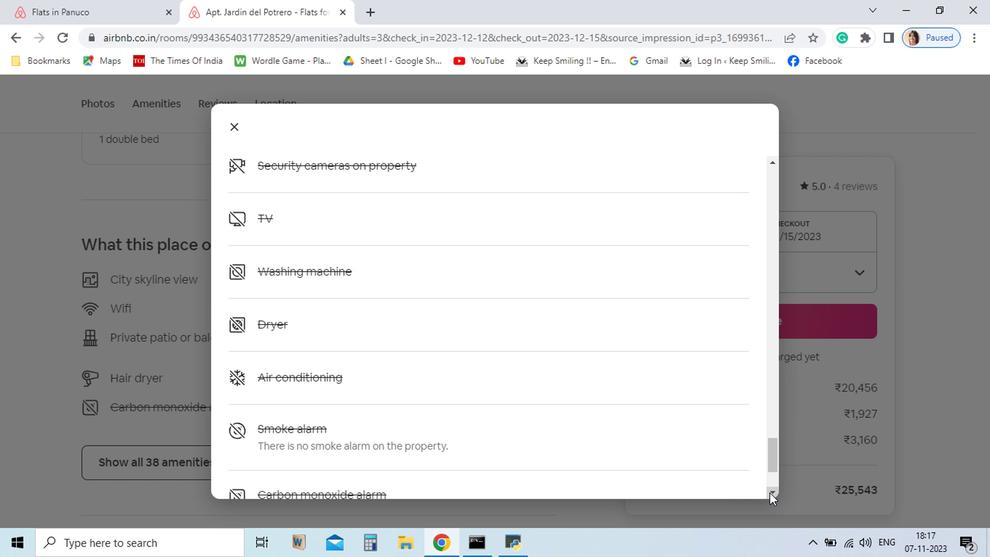 
Action: Mouse pressed left at (689, 494)
Screenshot: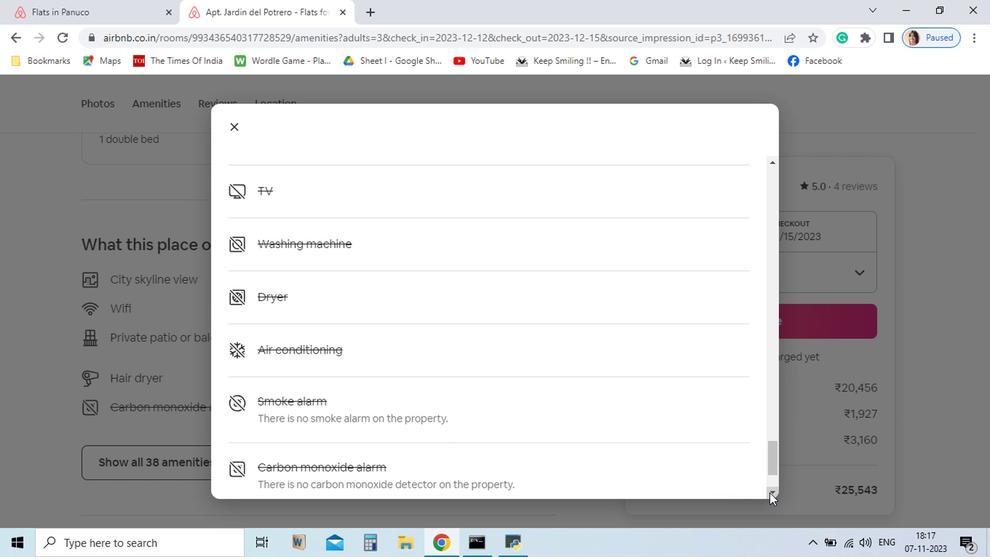 
Action: Mouse pressed left at (689, 494)
Screenshot: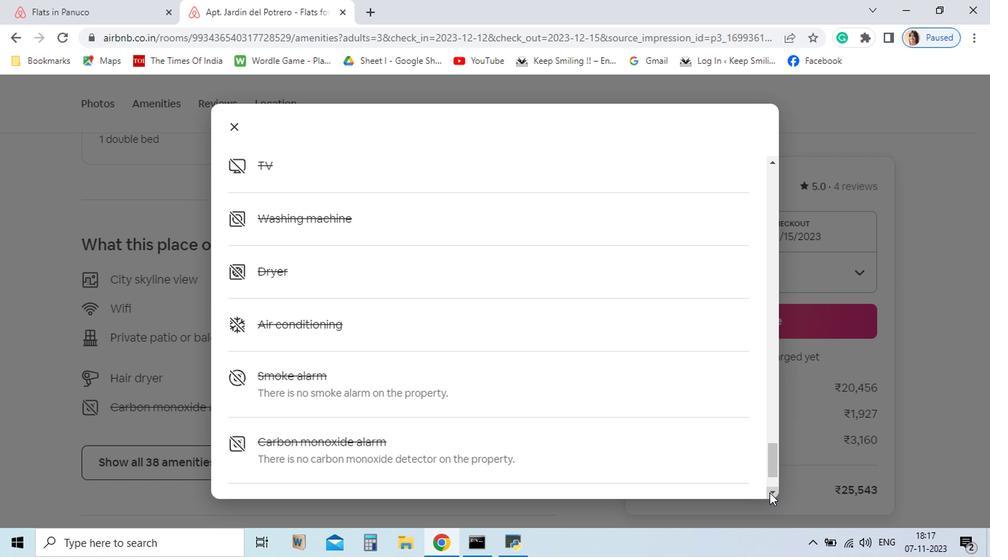 
Action: Mouse pressed left at (689, 494)
Screenshot: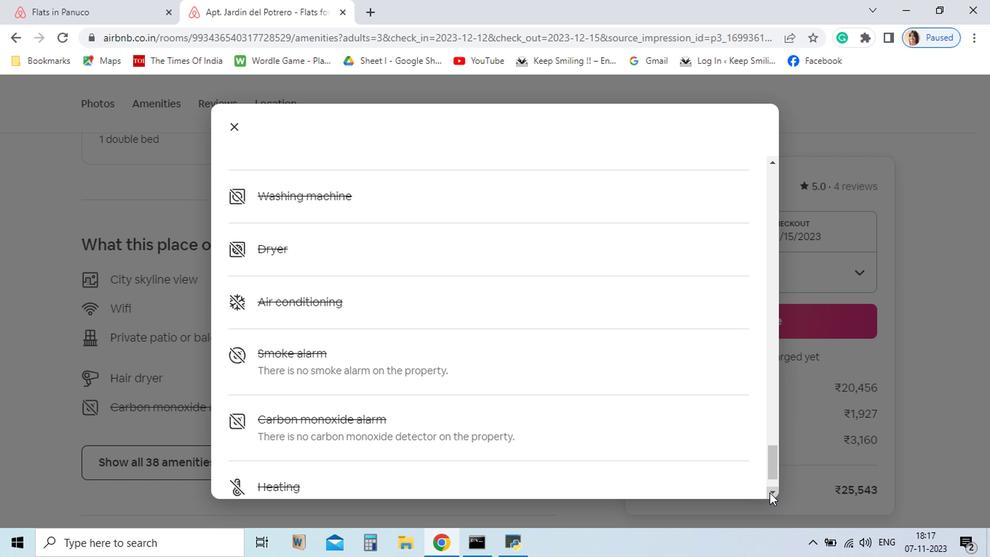 
Action: Mouse pressed left at (689, 494)
Screenshot: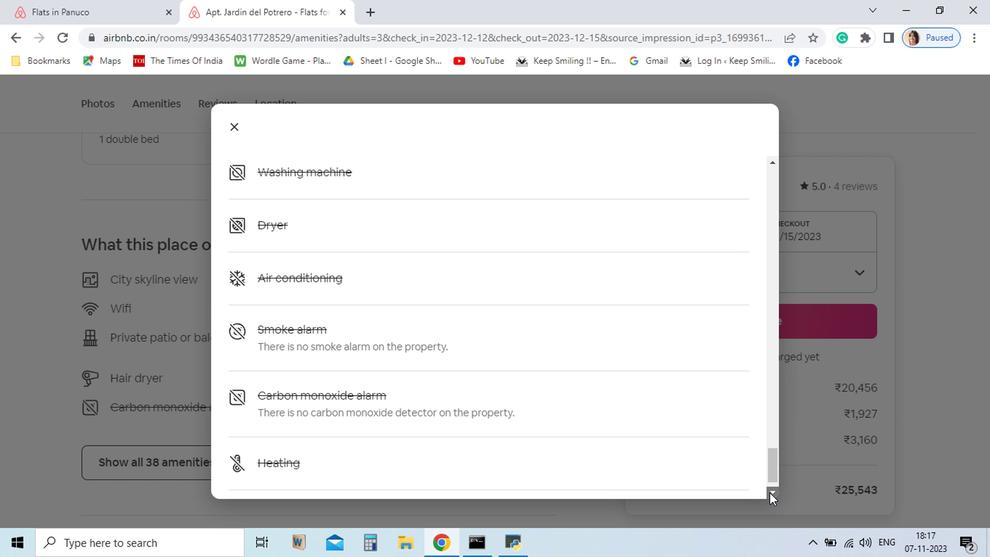
Action: Mouse pressed left at (689, 494)
Screenshot: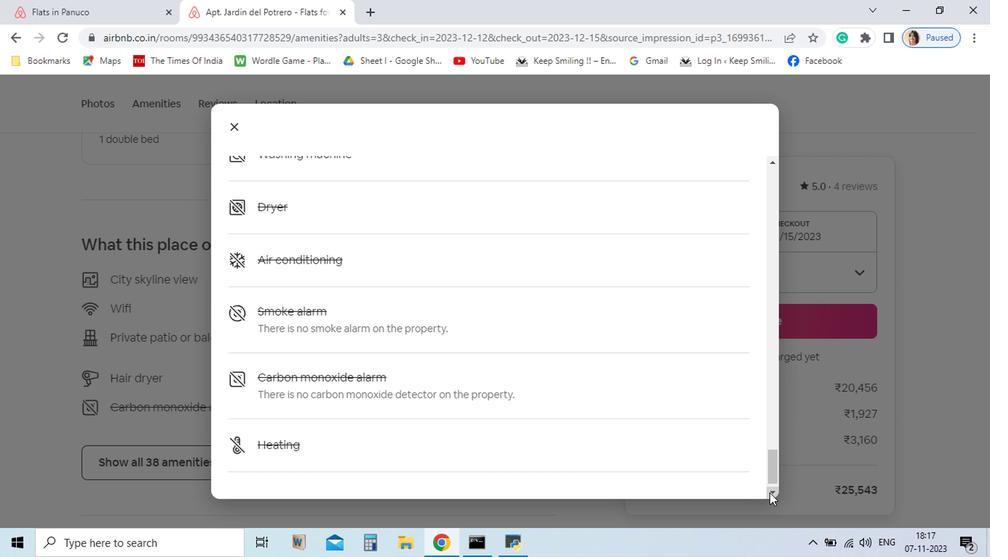 
Action: Mouse pressed left at (689, 494)
Screenshot: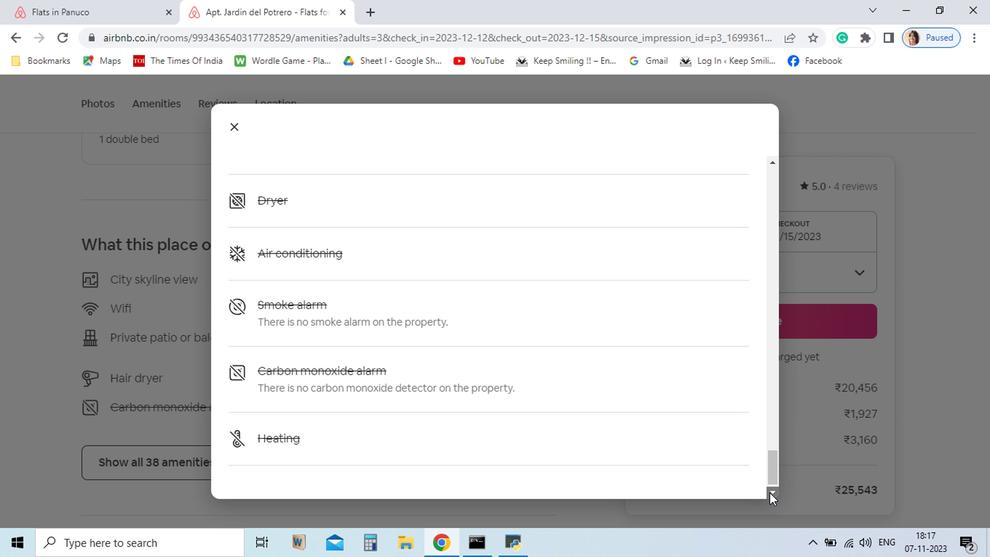 
Action: Mouse pressed left at (689, 494)
